 Task: Slide 38 - Add All Your Data Here-1.
Action: Mouse moved to (180, 66)
Screenshot: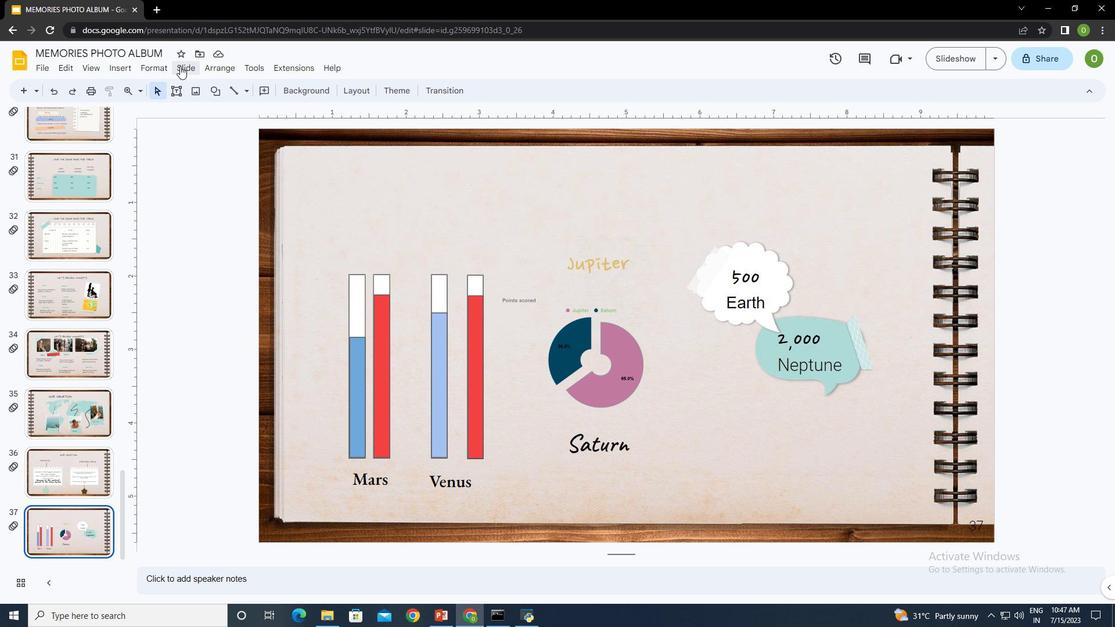 
Action: Mouse pressed left at (180, 66)
Screenshot: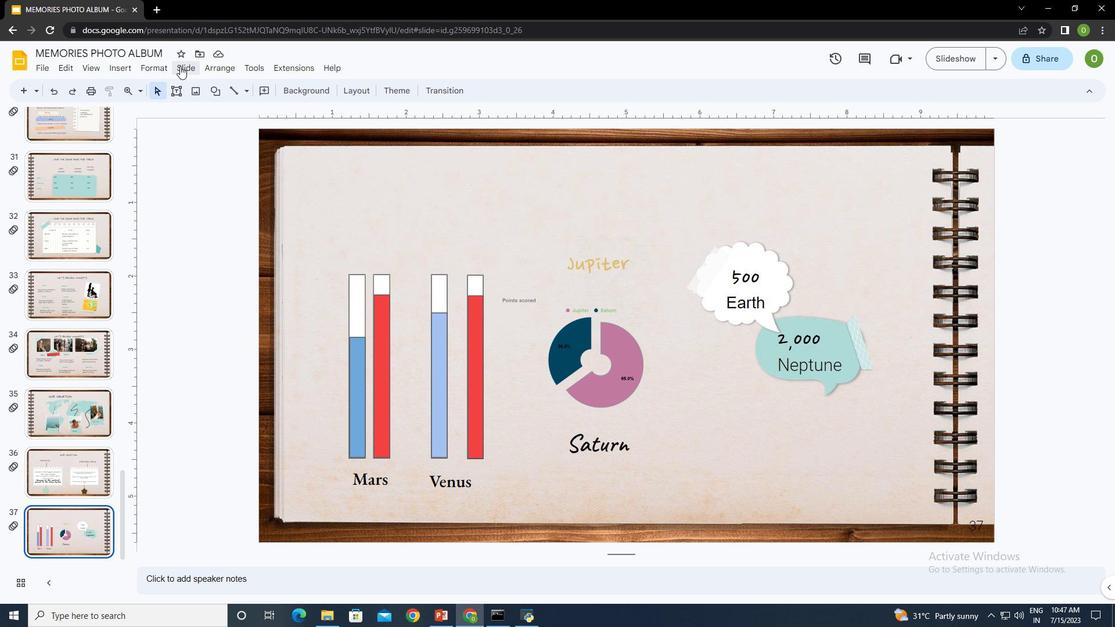 
Action: Mouse moved to (221, 86)
Screenshot: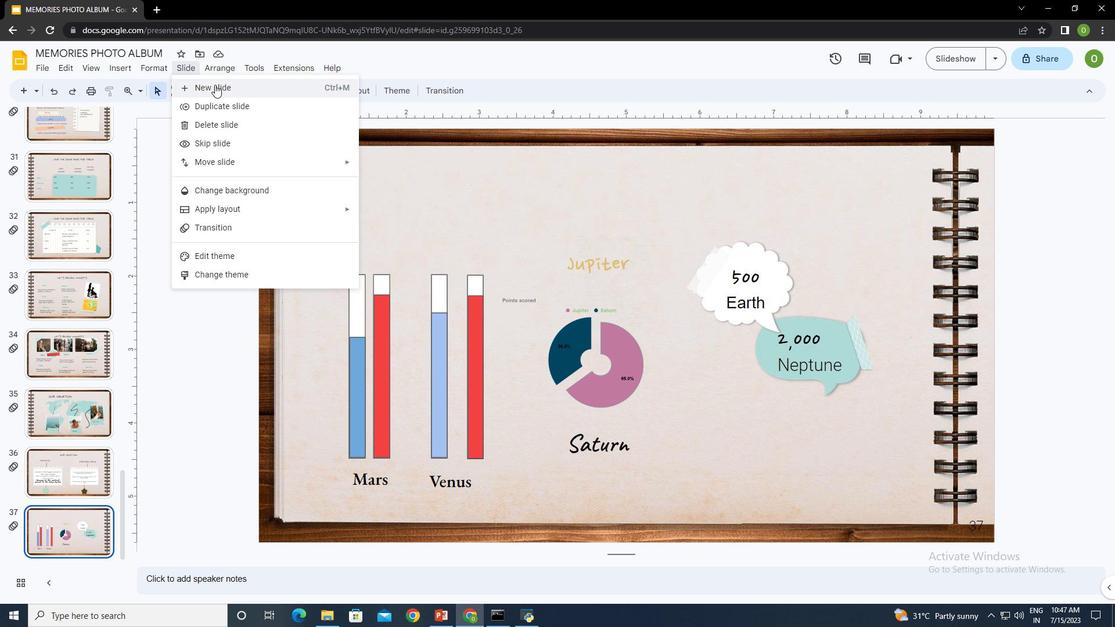 
Action: Mouse pressed left at (221, 86)
Screenshot: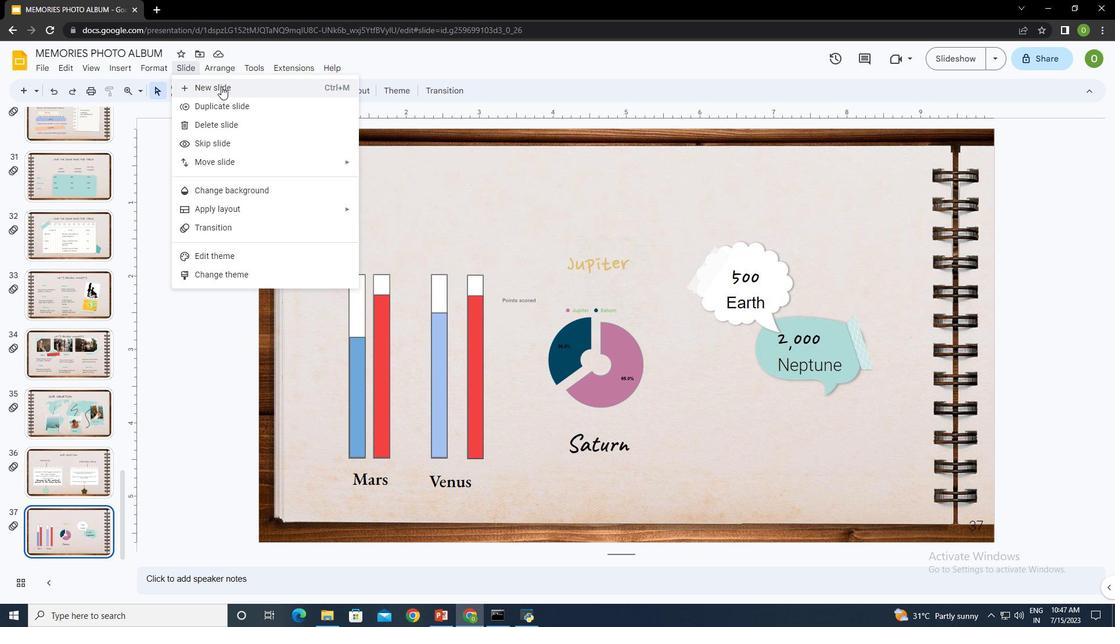 
Action: Mouse moved to (477, 299)
Screenshot: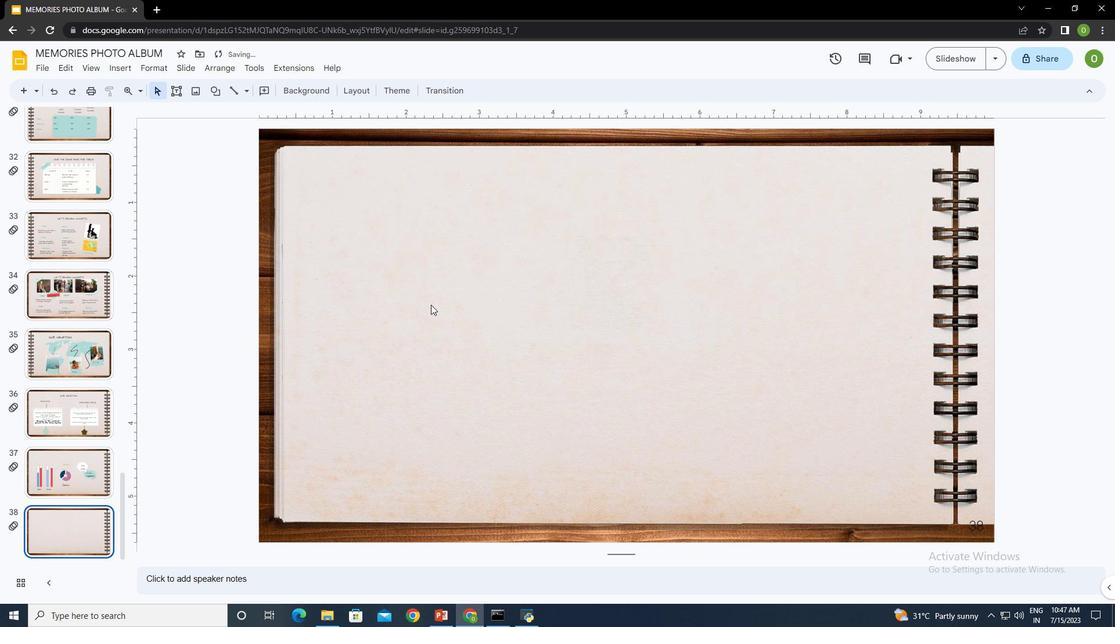 
Action: Mouse pressed left at (477, 299)
Screenshot: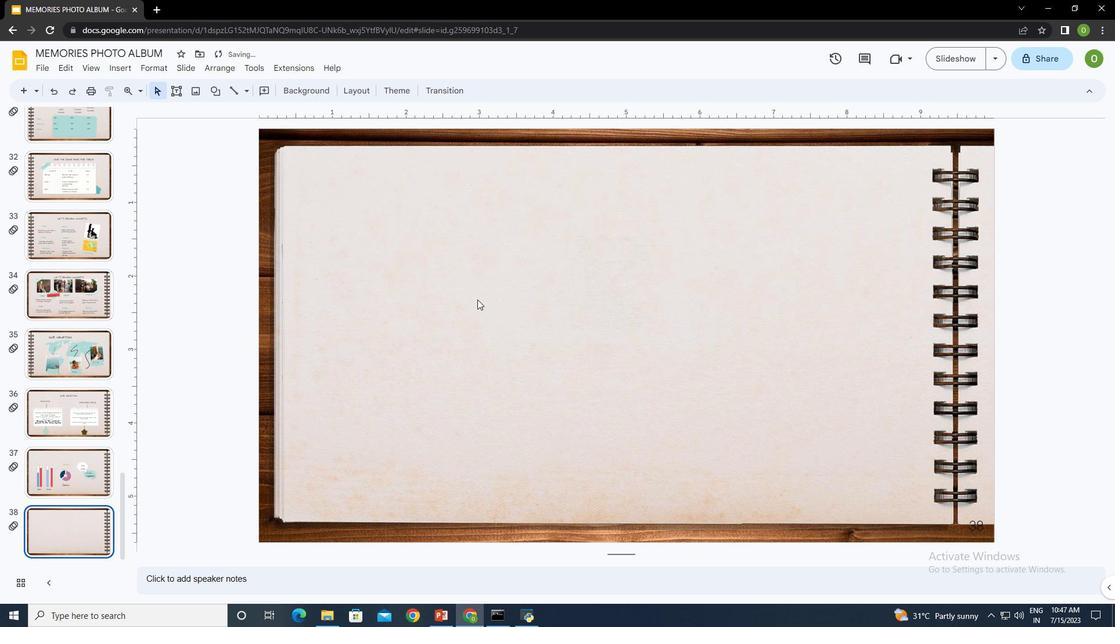 
Action: Mouse moved to (174, 88)
Screenshot: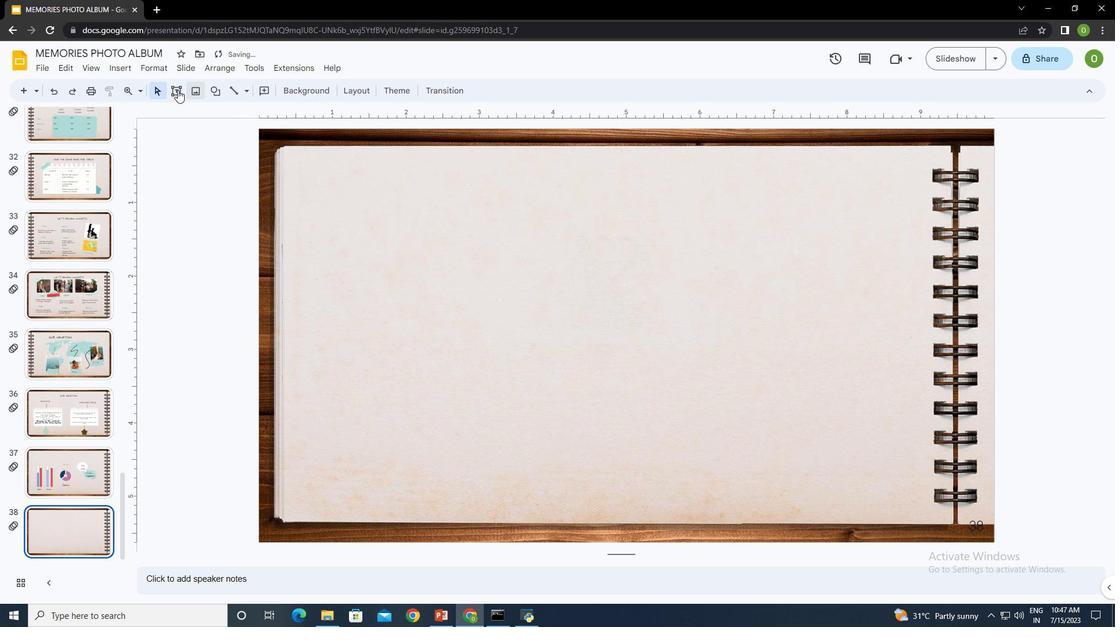 
Action: Mouse pressed left at (174, 88)
Screenshot: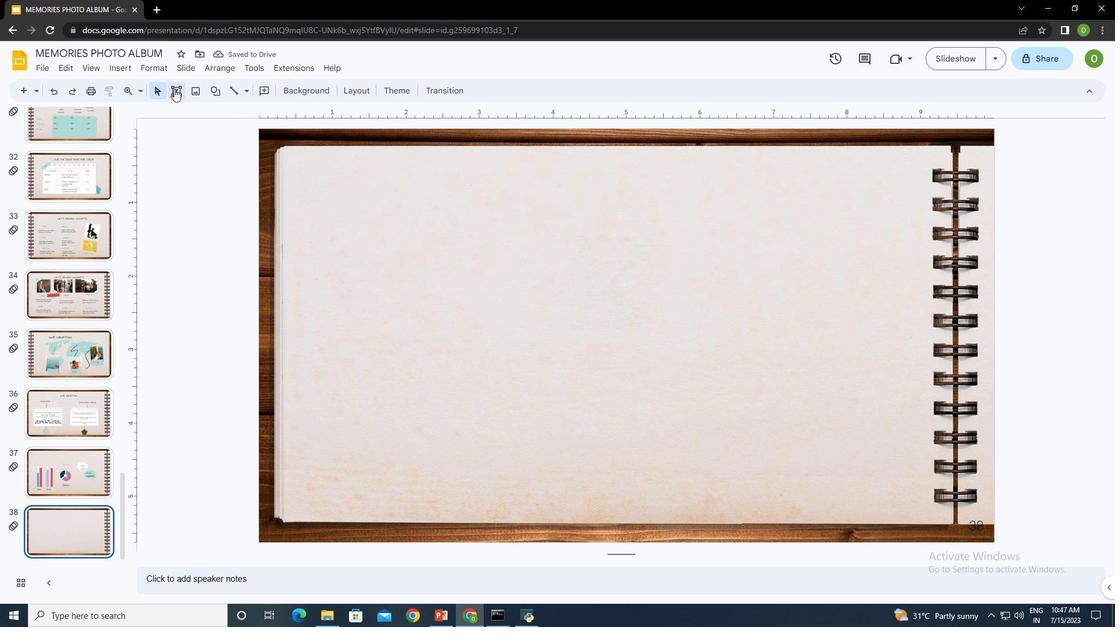 
Action: Mouse moved to (388, 155)
Screenshot: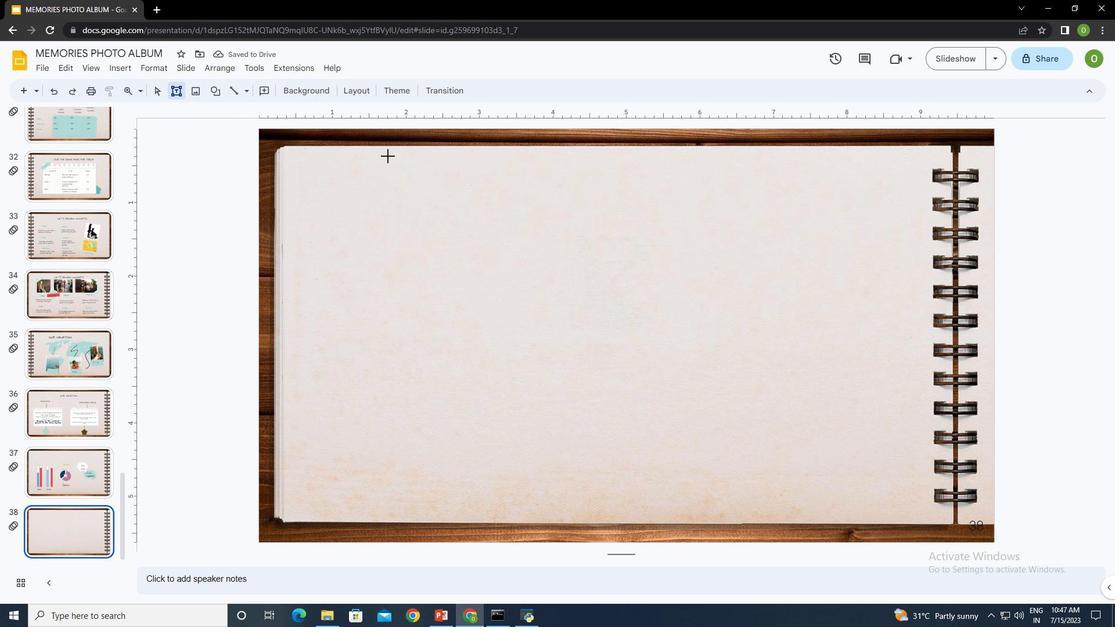 
Action: Mouse pressed left at (388, 155)
Screenshot: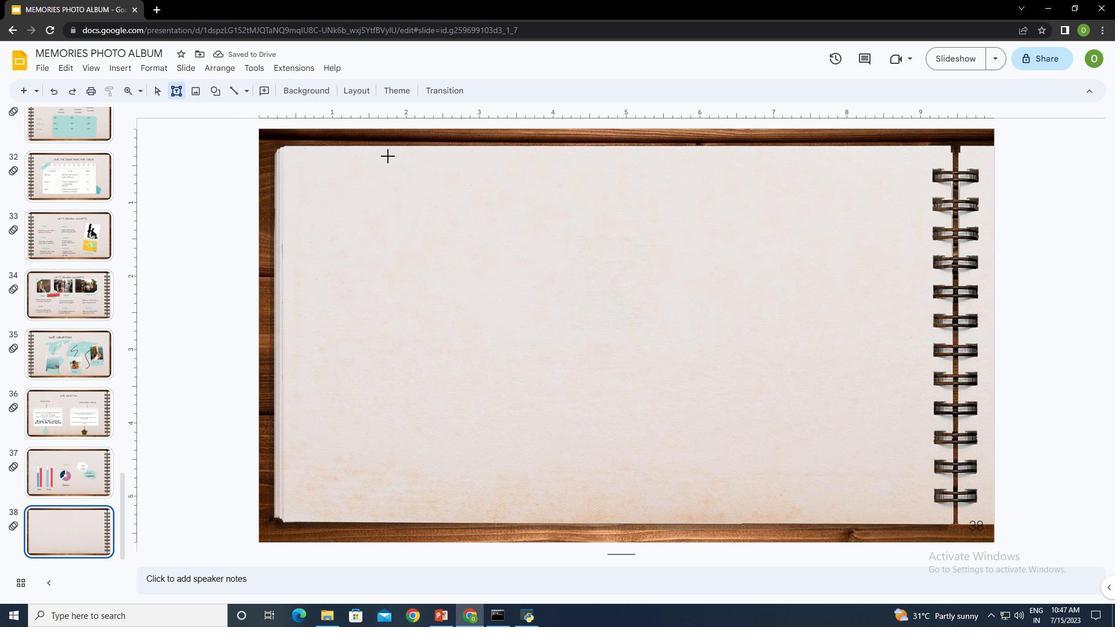 
Action: Mouse moved to (624, 192)
Screenshot: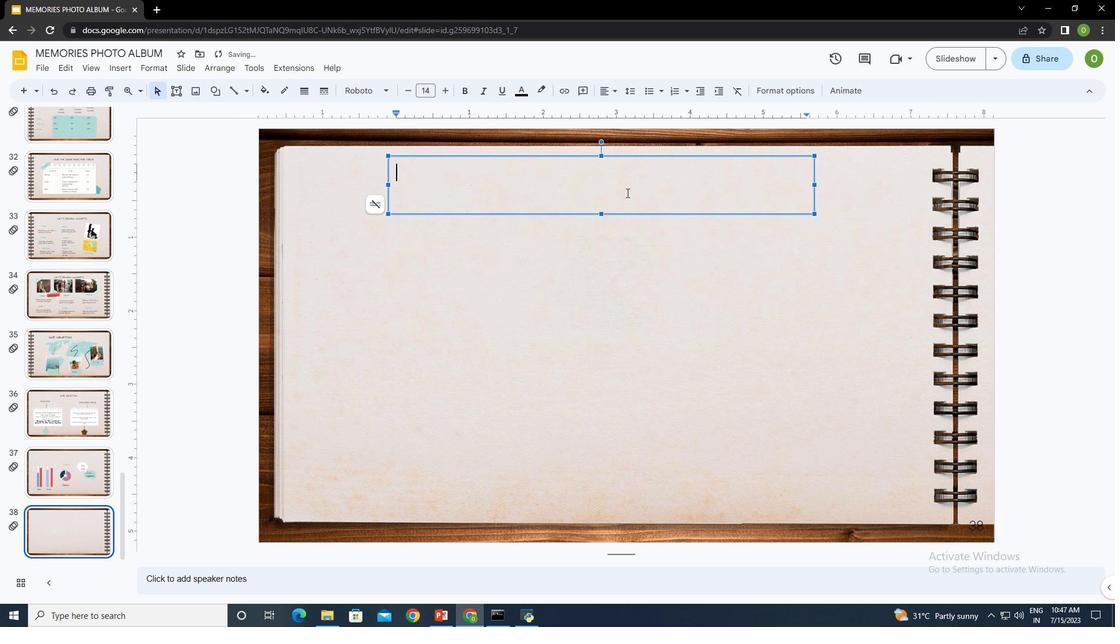 
Action: Key pressed add<Key.space>all<Key.space>your<Key.space>data<Key.space>herectrl+A
Screenshot: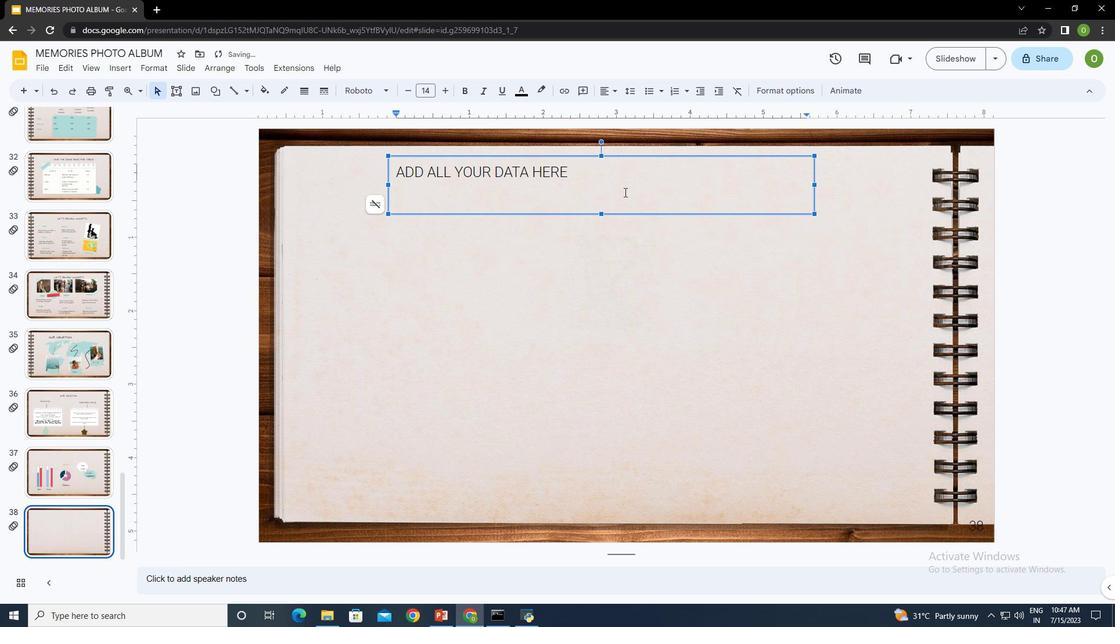 
Action: Mouse moved to (359, 86)
Screenshot: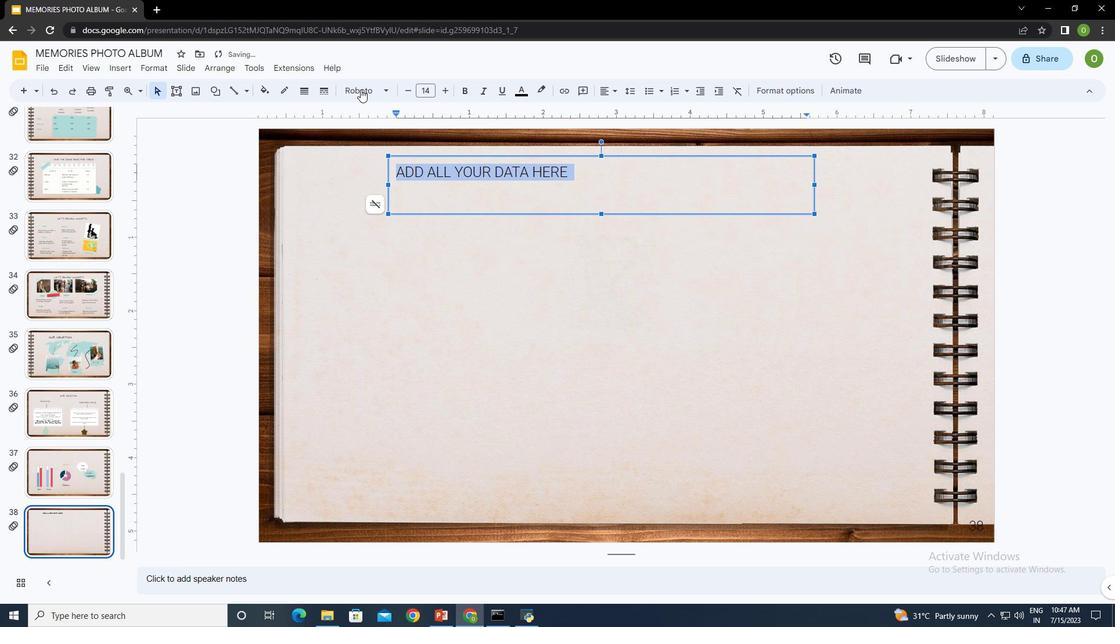 
Action: Mouse pressed left at (359, 86)
Screenshot: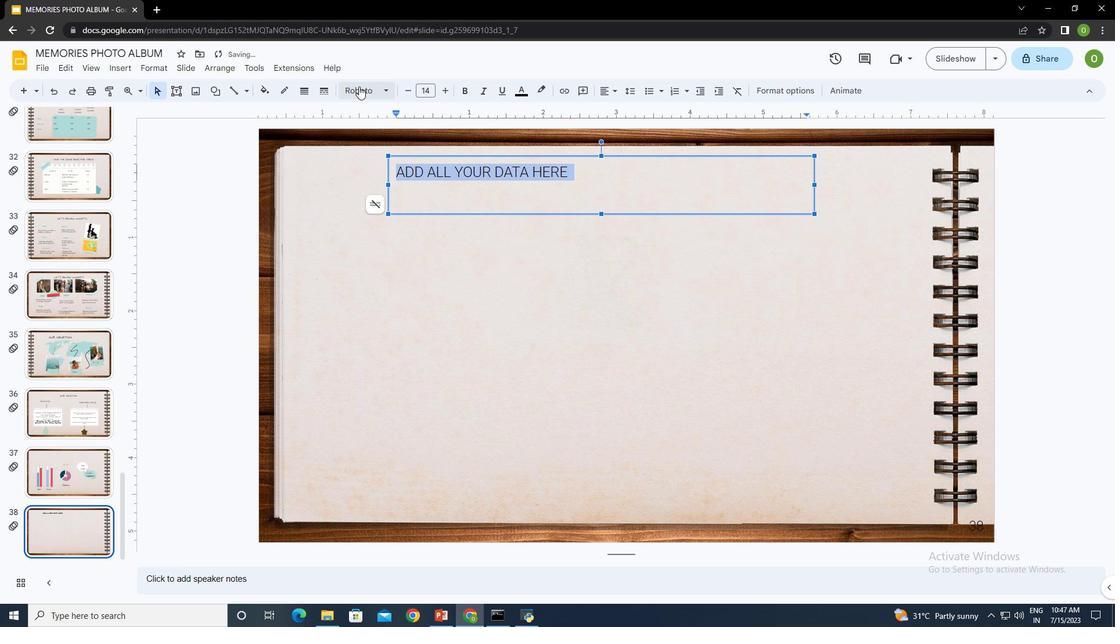 
Action: Mouse moved to (393, 159)
Screenshot: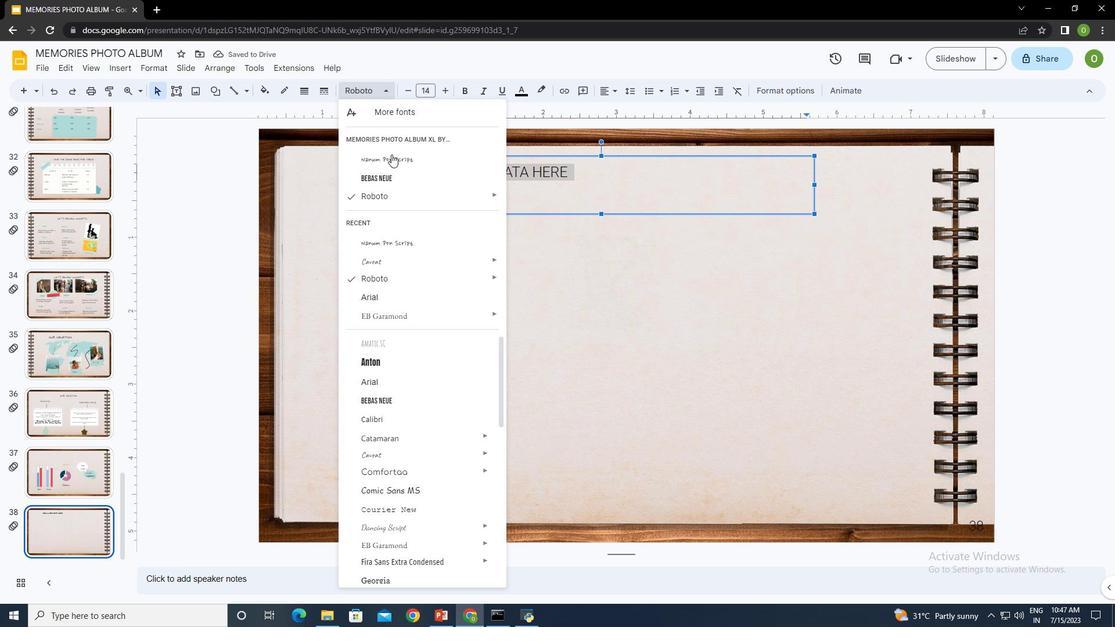 
Action: Mouse pressed left at (393, 159)
Screenshot: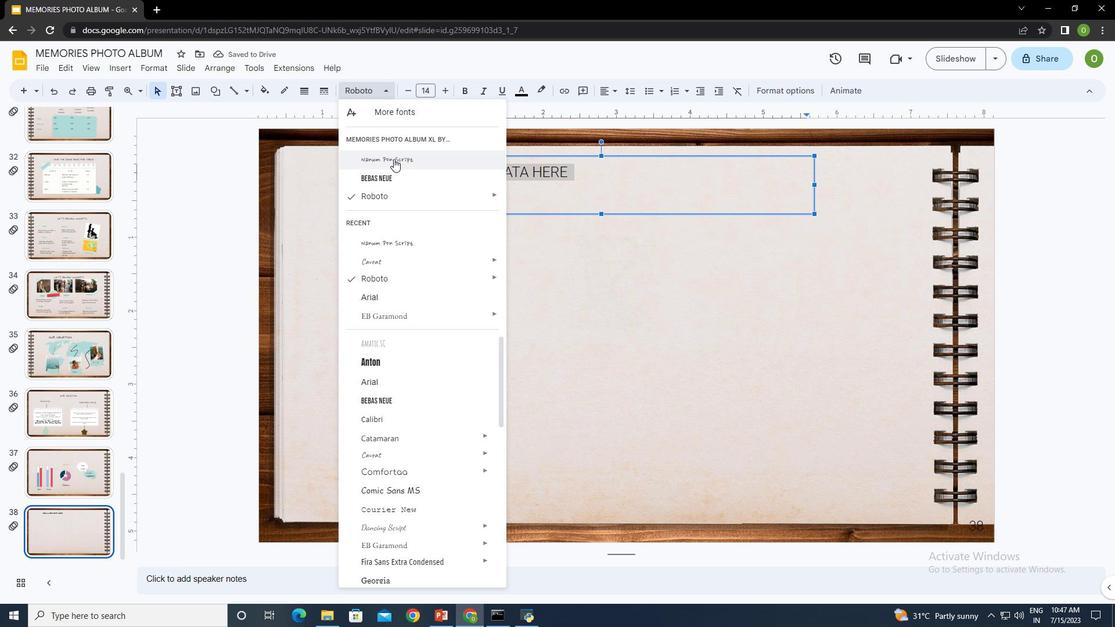 
Action: Mouse moved to (606, 93)
Screenshot: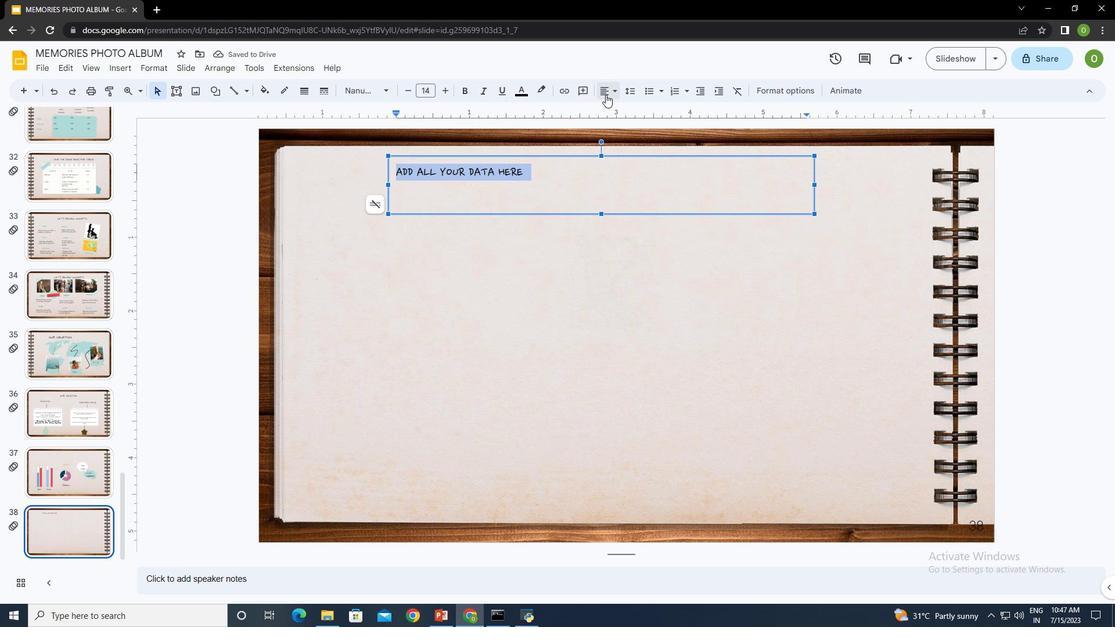 
Action: Mouse pressed left at (606, 93)
Screenshot: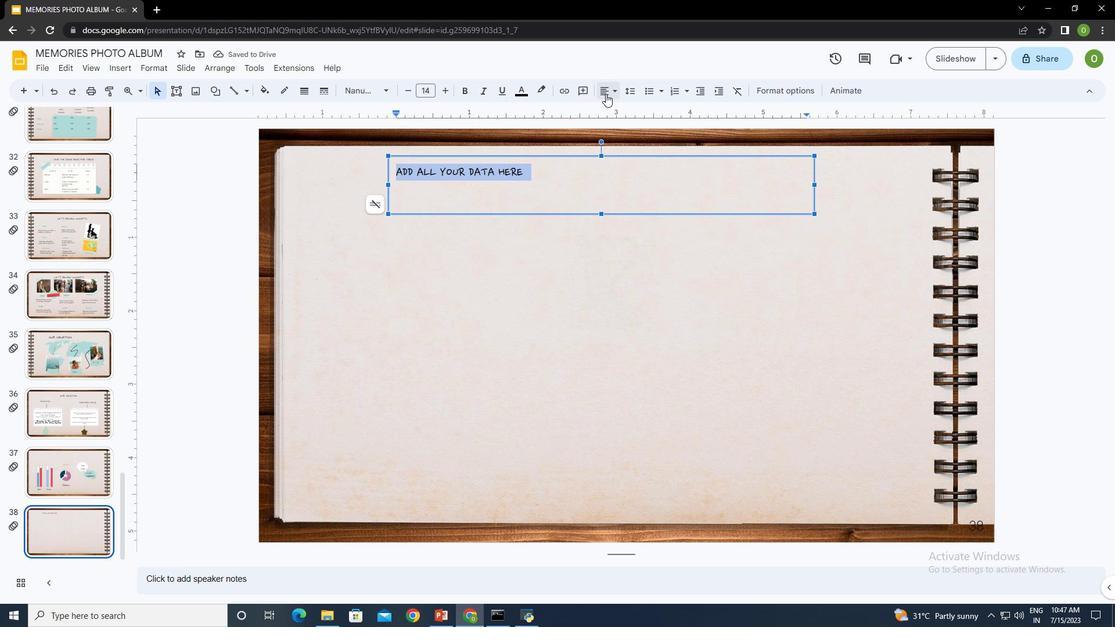 
Action: Mouse moved to (622, 112)
Screenshot: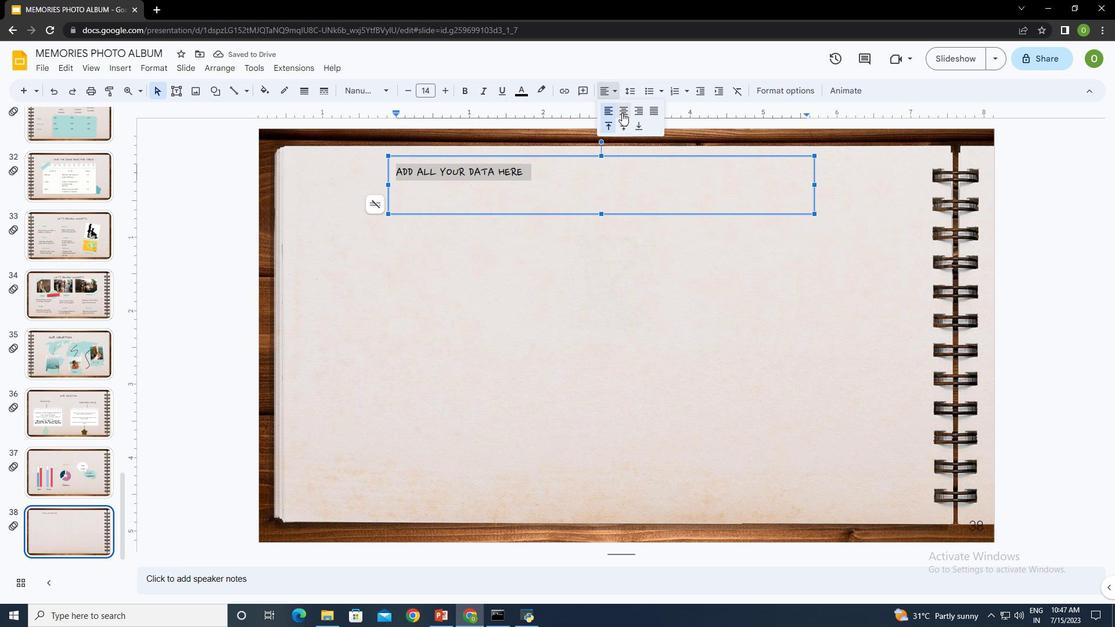 
Action: Mouse pressed left at (622, 112)
Screenshot: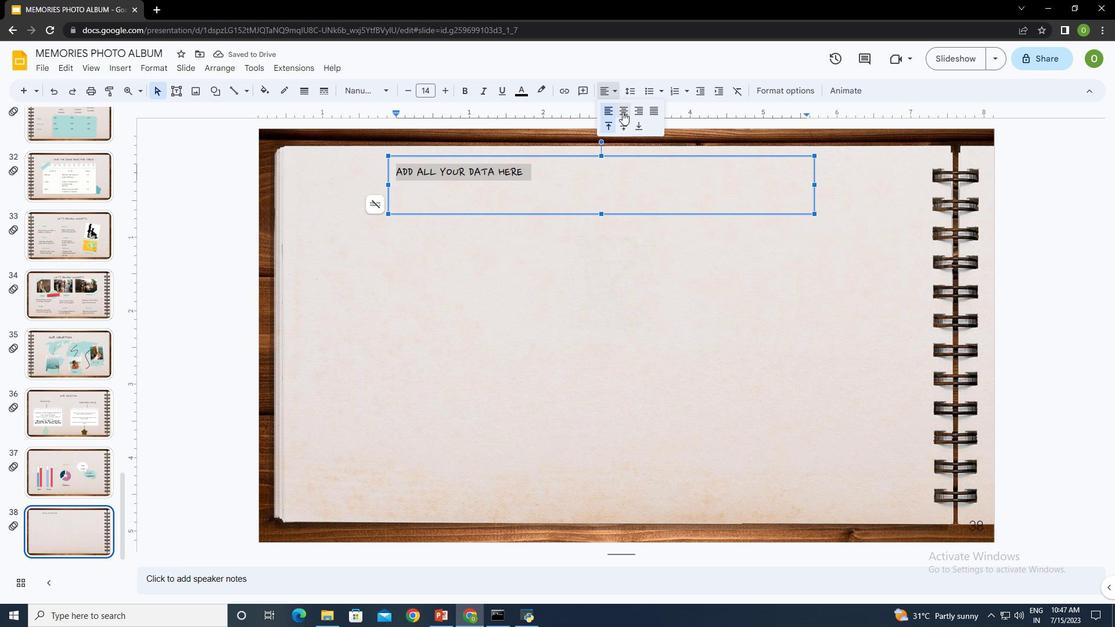 
Action: Mouse moved to (445, 90)
Screenshot: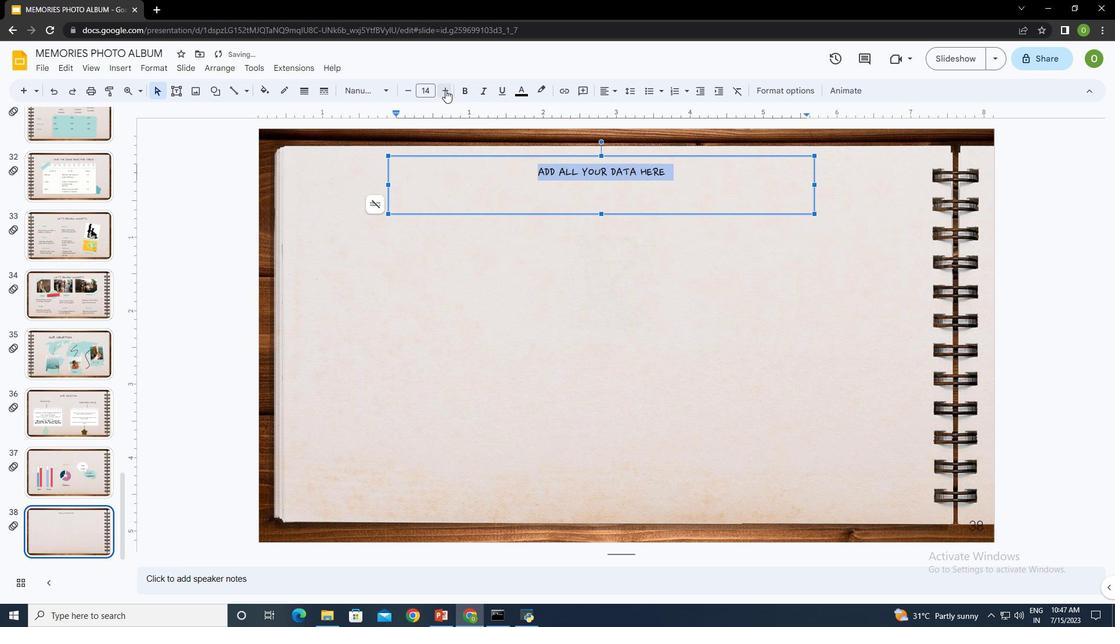 
Action: Mouse pressed left at (445, 90)
Screenshot: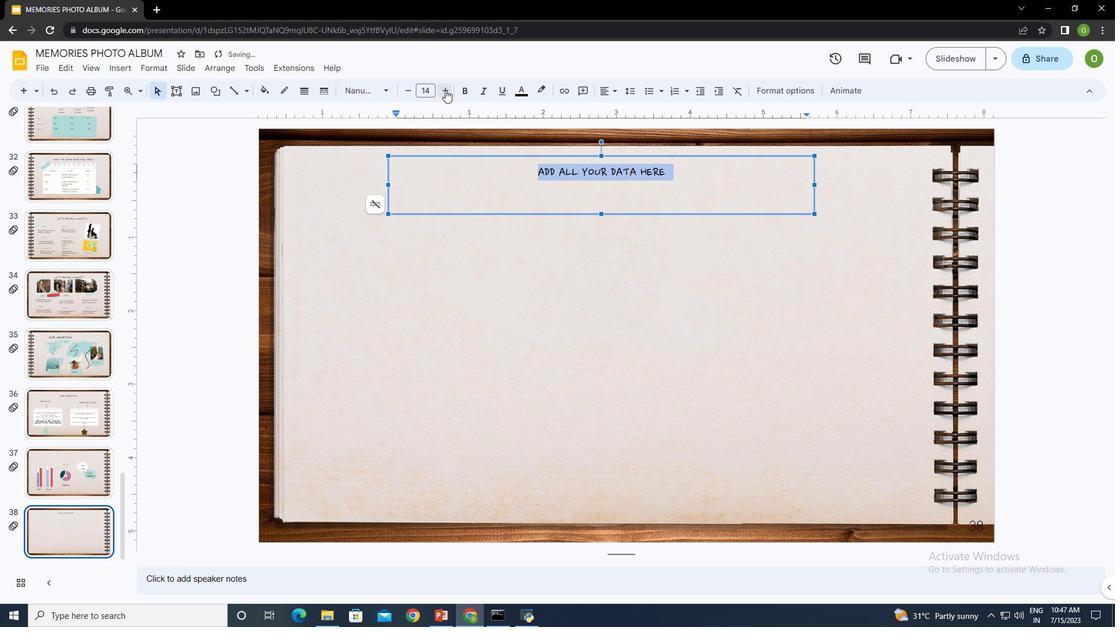 
Action: Mouse pressed left at (445, 90)
Screenshot: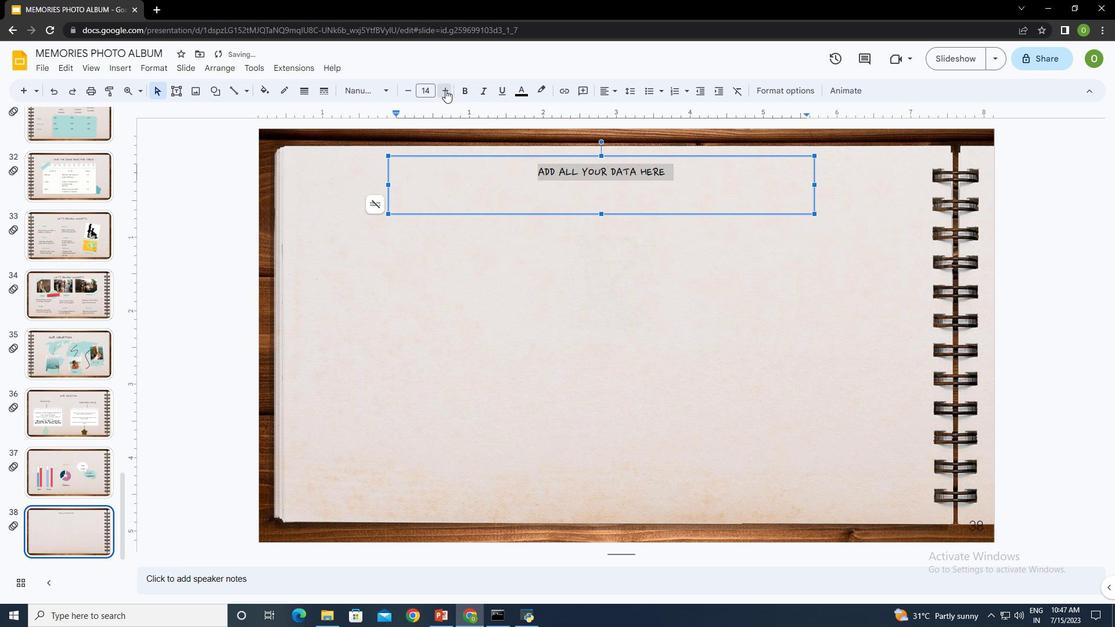 
Action: Mouse pressed left at (445, 90)
Screenshot: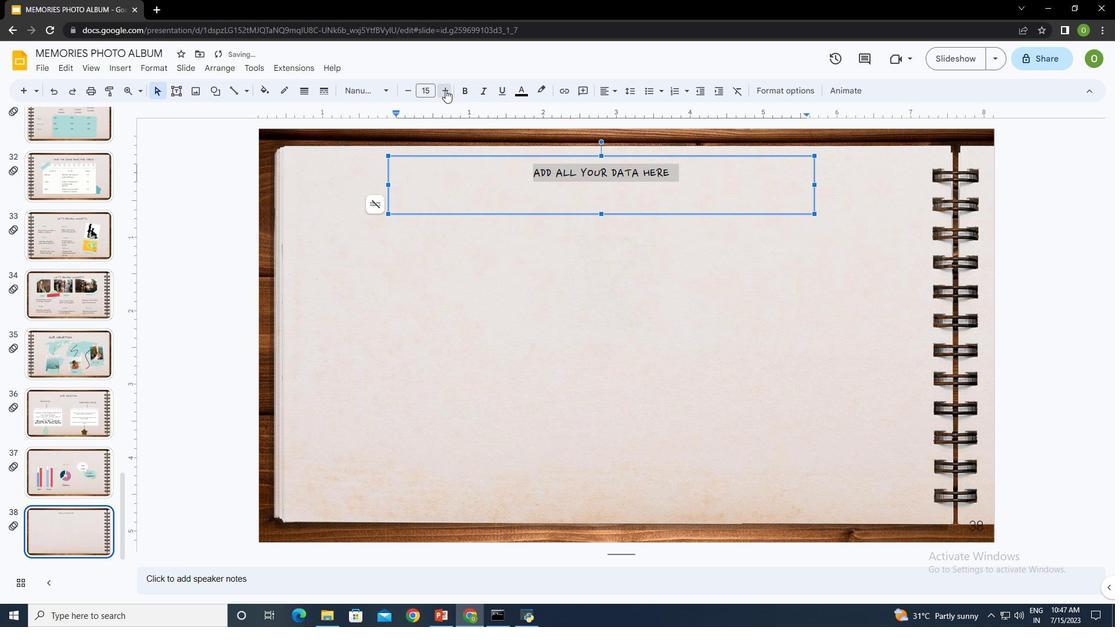 
Action: Mouse pressed left at (445, 90)
Screenshot: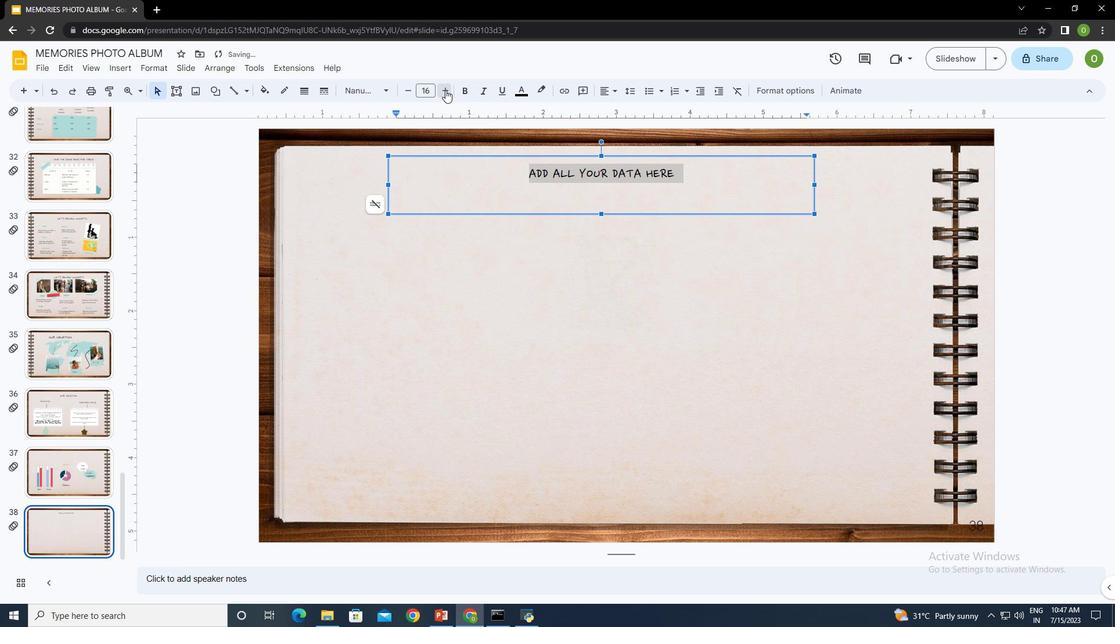
Action: Mouse pressed left at (445, 90)
Screenshot: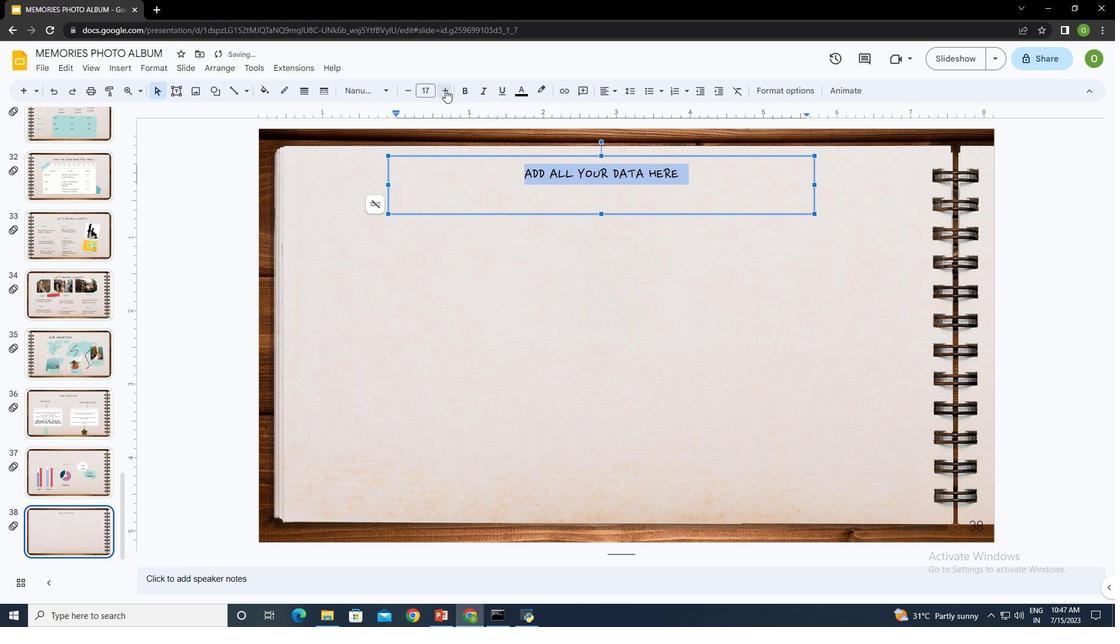 
Action: Mouse pressed left at (445, 90)
Screenshot: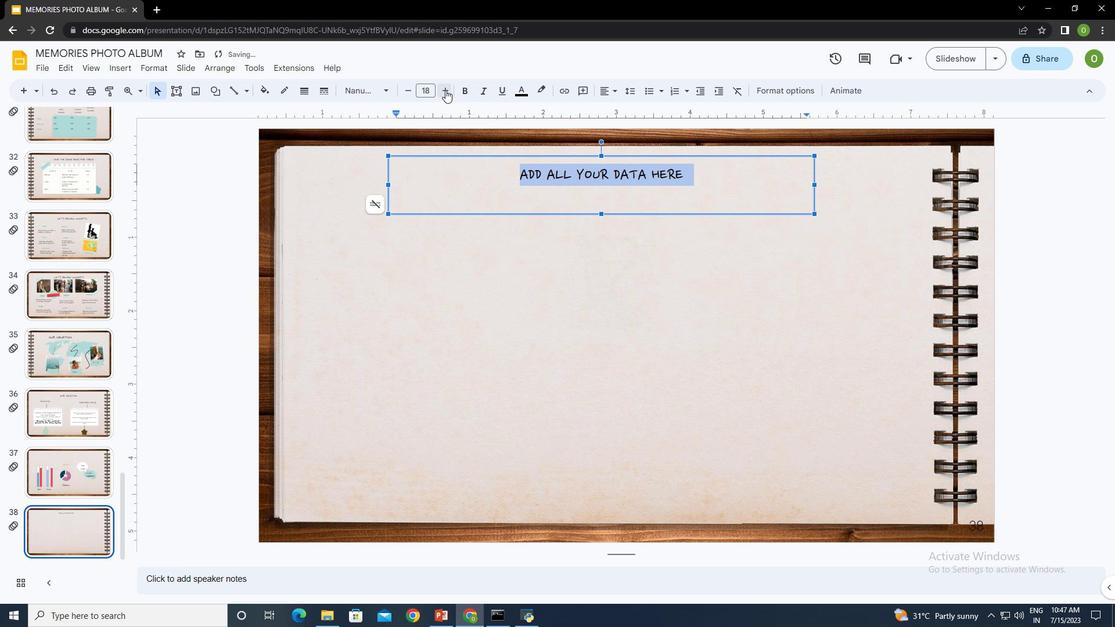 
Action: Mouse pressed left at (445, 90)
Screenshot: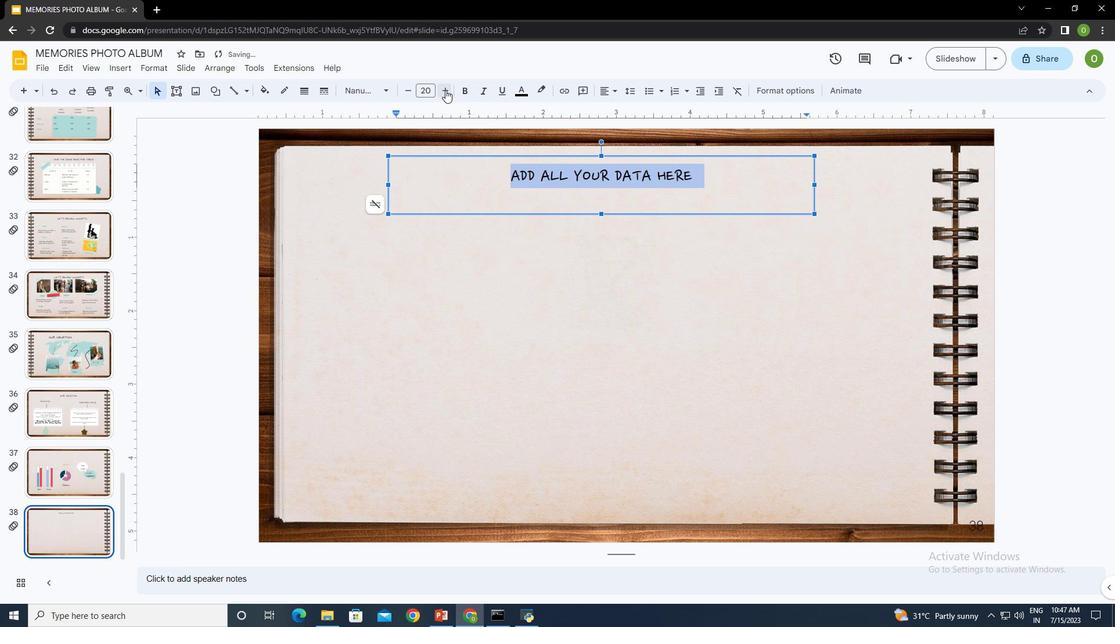 
Action: Mouse pressed left at (445, 90)
Screenshot: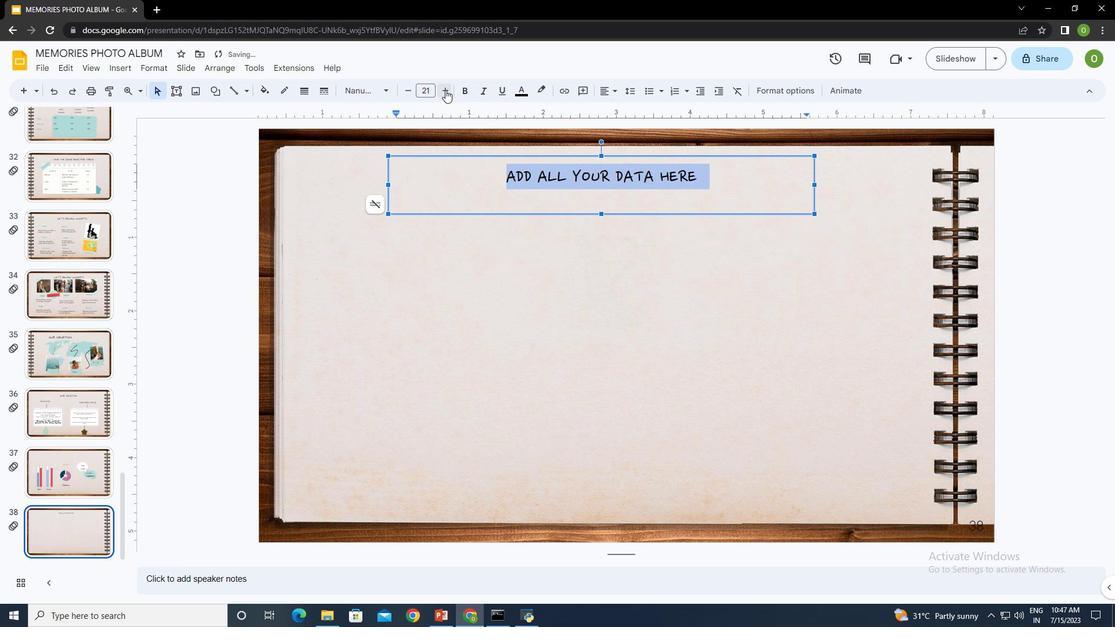 
Action: Mouse moved to (689, 266)
Screenshot: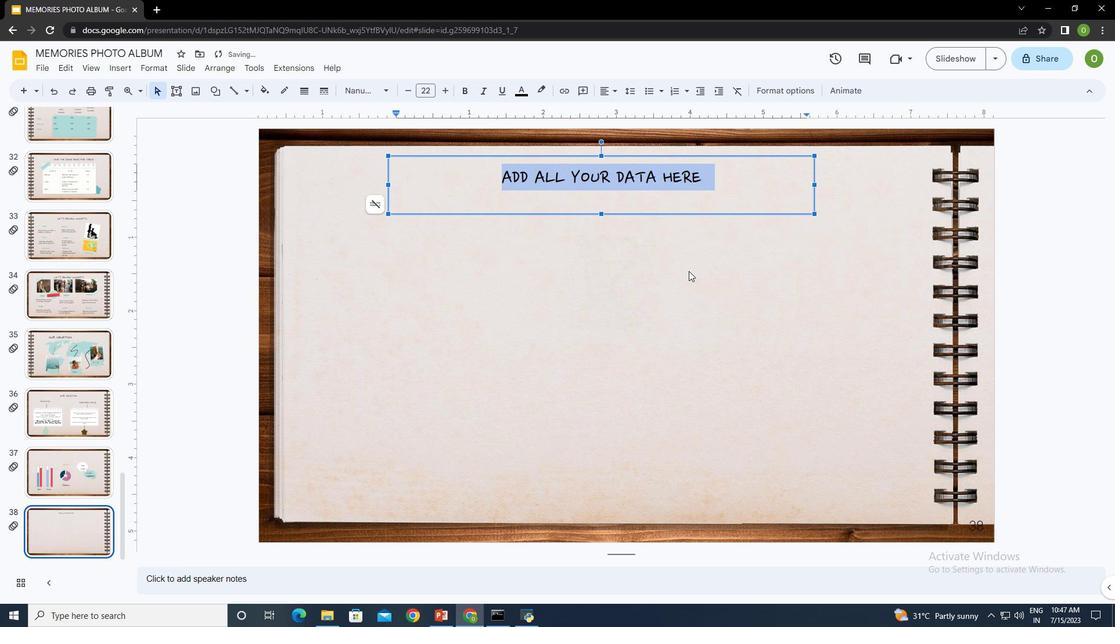 
Action: Mouse pressed left at (689, 266)
Screenshot: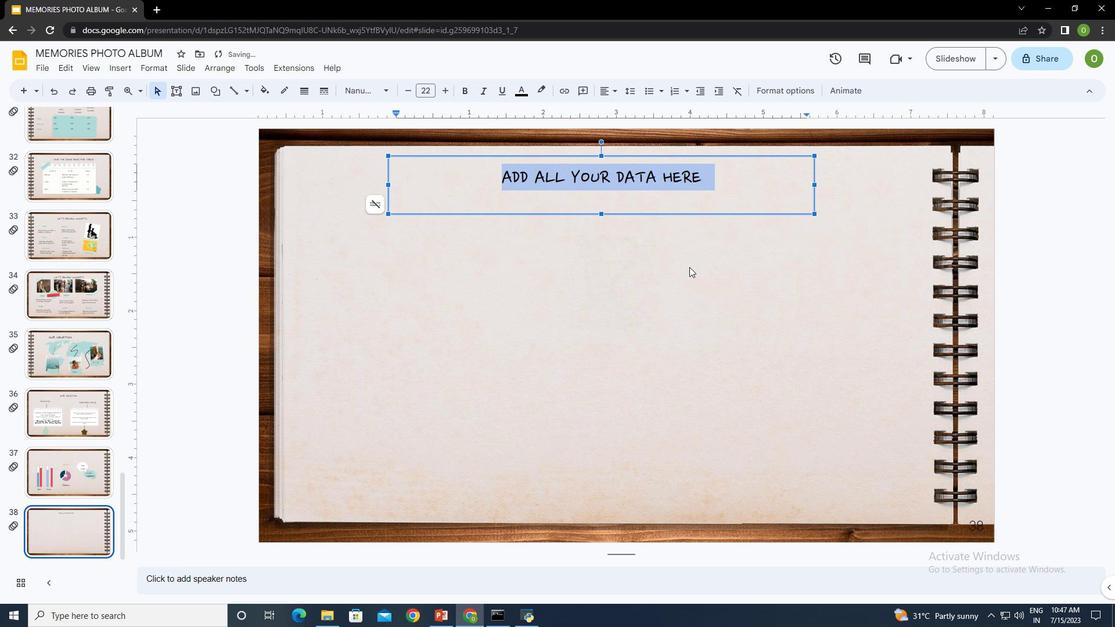 
Action: Mouse moved to (118, 66)
Screenshot: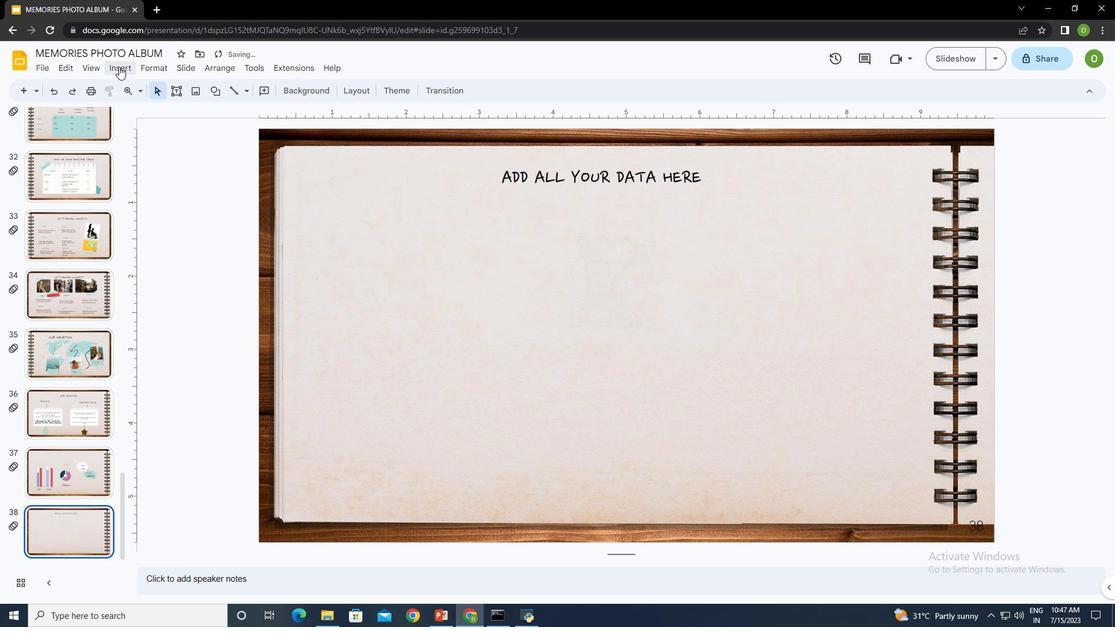 
Action: Mouse pressed left at (118, 66)
Screenshot: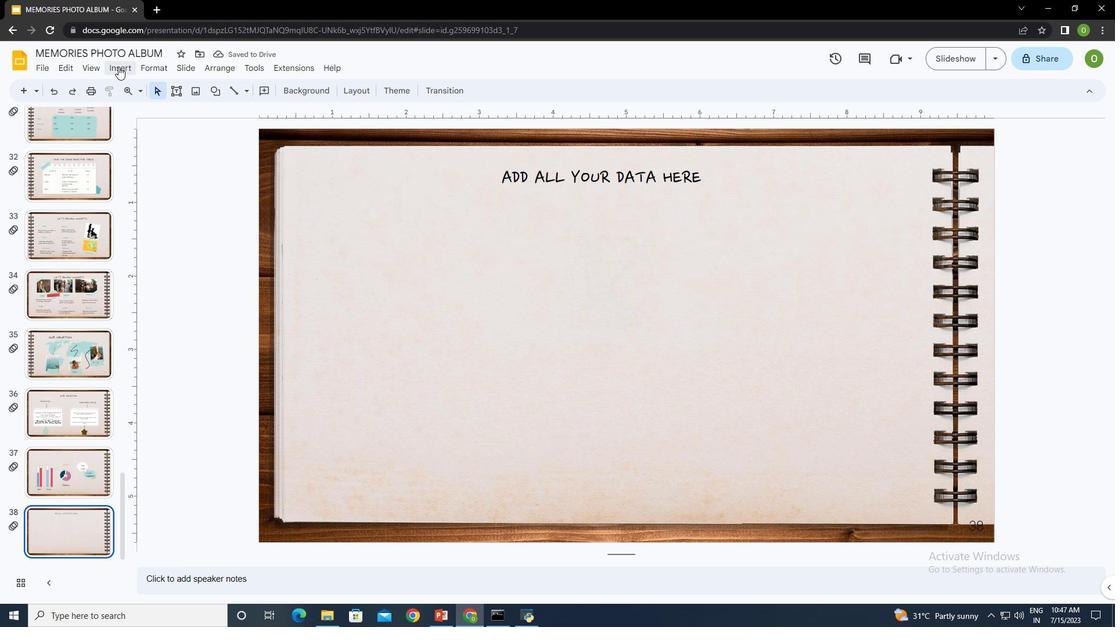 
Action: Mouse moved to (349, 87)
Screenshot: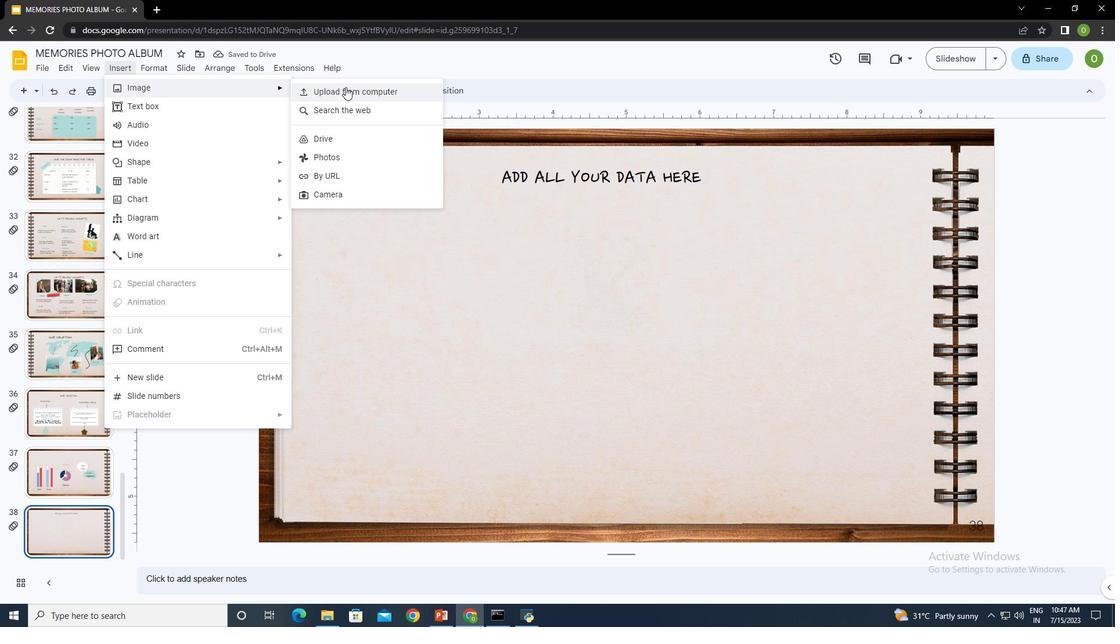 
Action: Mouse pressed left at (349, 87)
Screenshot: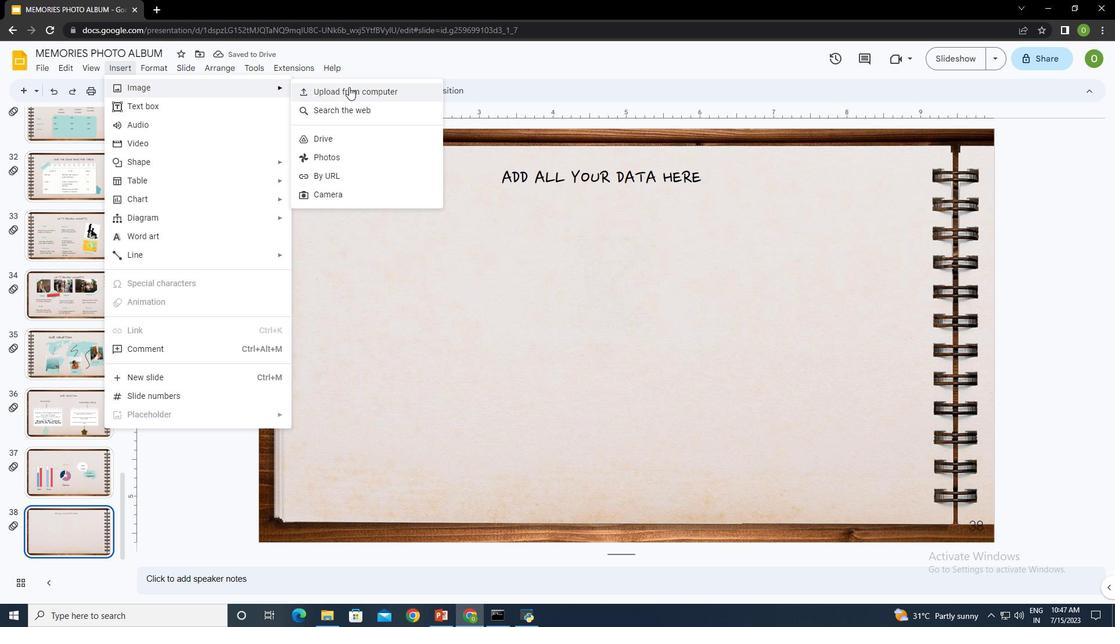 
Action: Mouse moved to (305, 192)
Screenshot: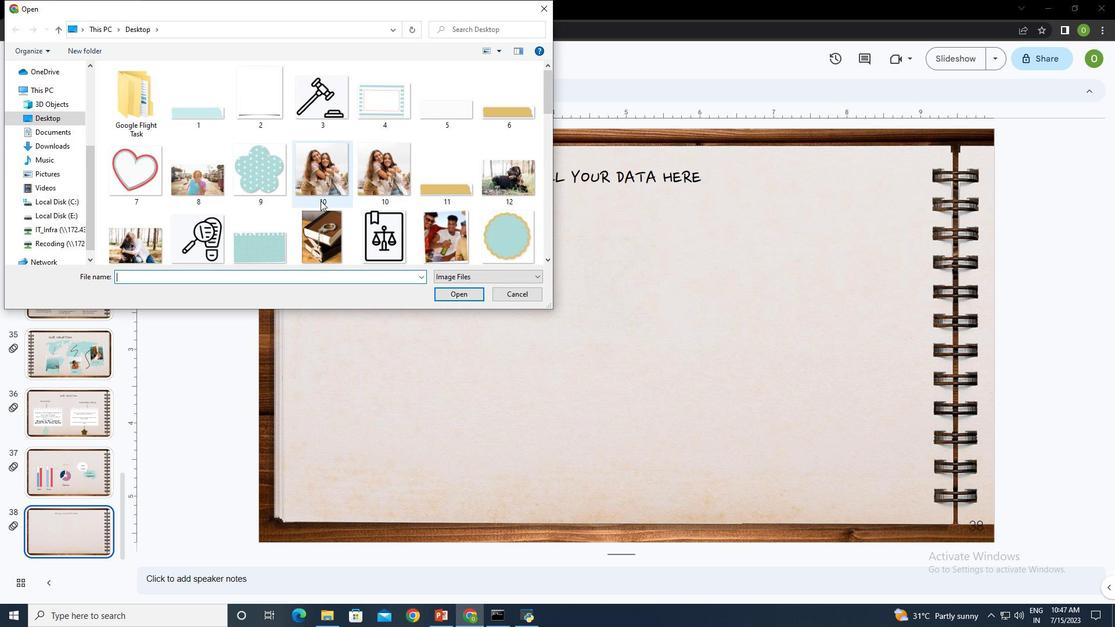 
Action: Mouse scrolled (305, 191) with delta (0, 0)
Screenshot: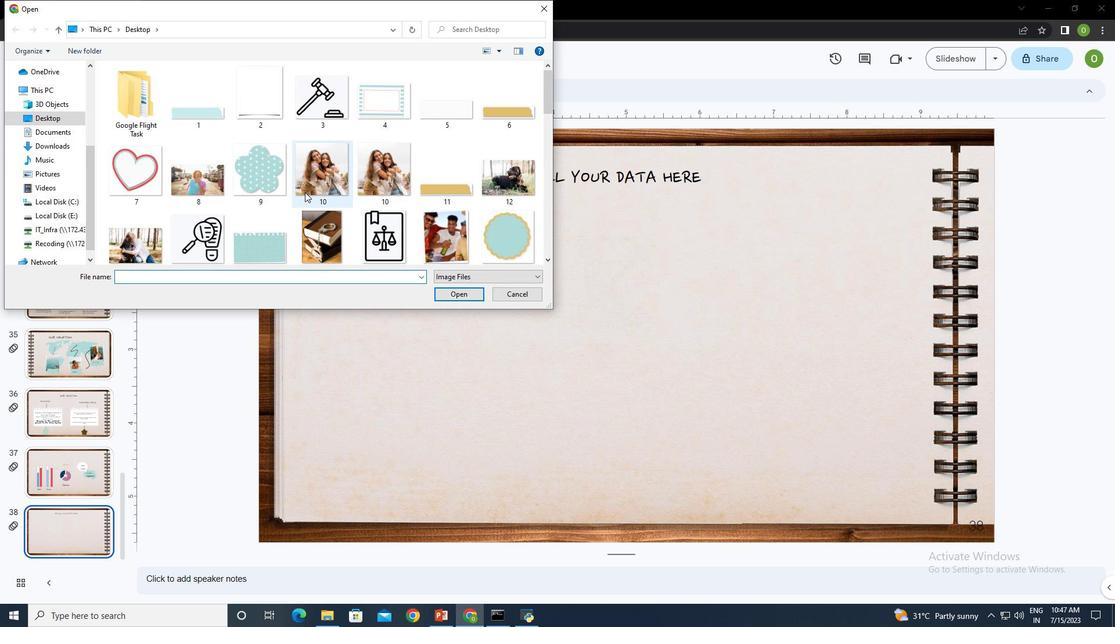 
Action: Mouse scrolled (305, 191) with delta (0, 0)
Screenshot: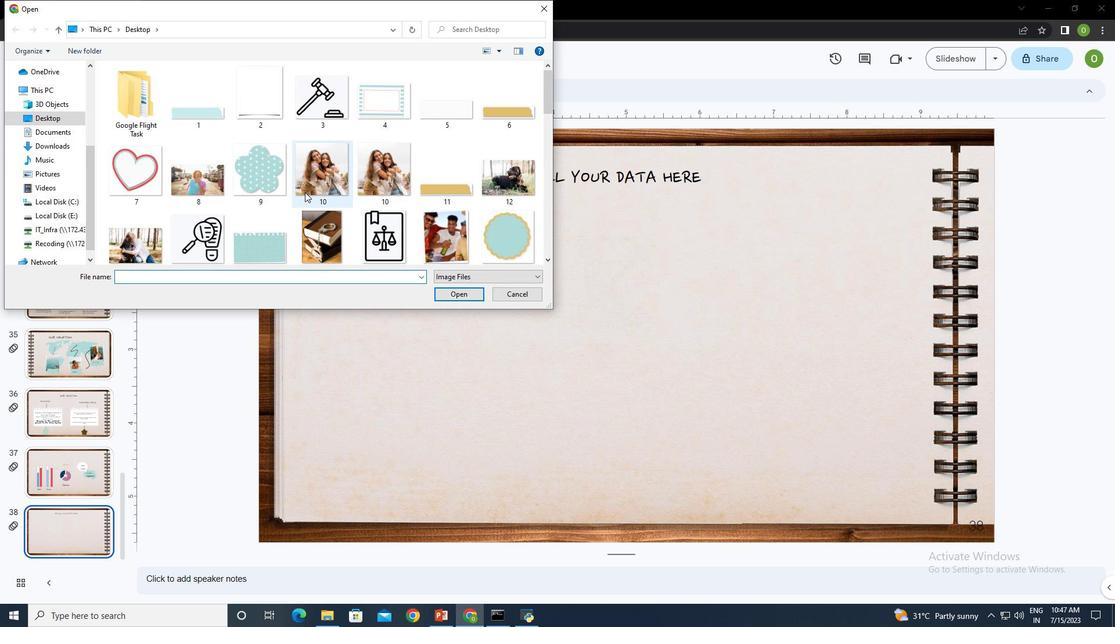 
Action: Mouse scrolled (305, 191) with delta (0, 0)
Screenshot: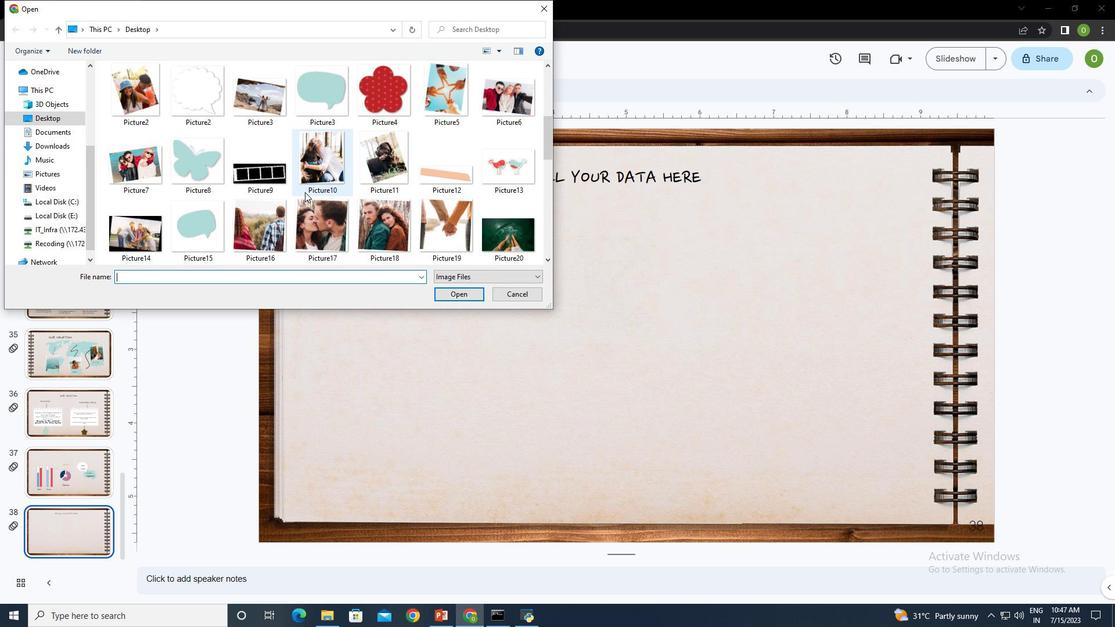 
Action: Mouse scrolled (305, 191) with delta (0, 0)
Screenshot: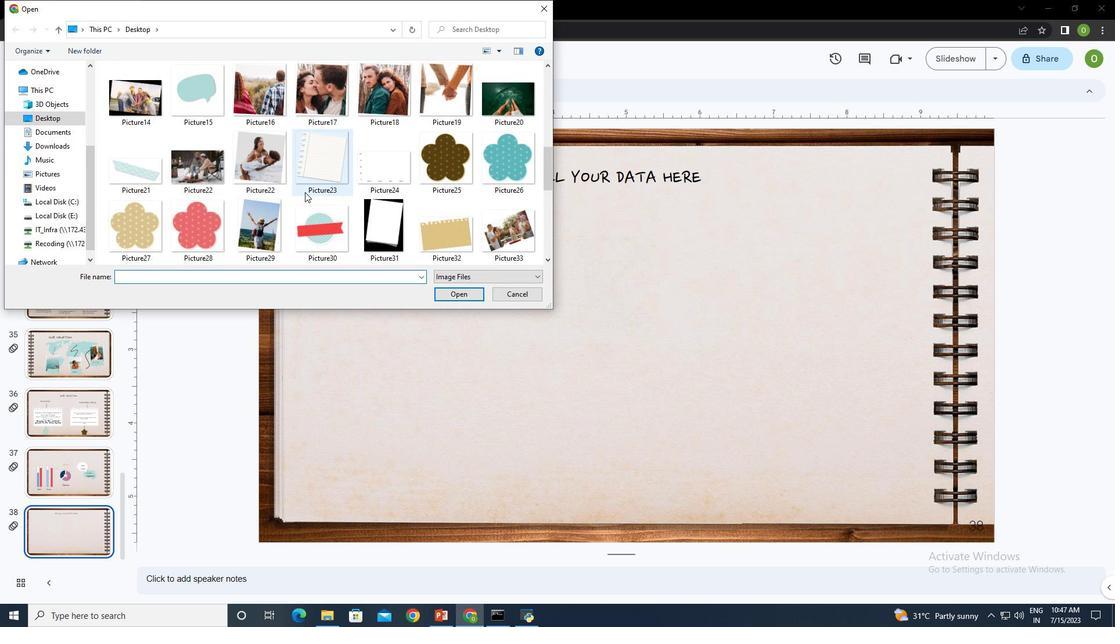 
Action: Mouse moved to (188, 92)
Screenshot: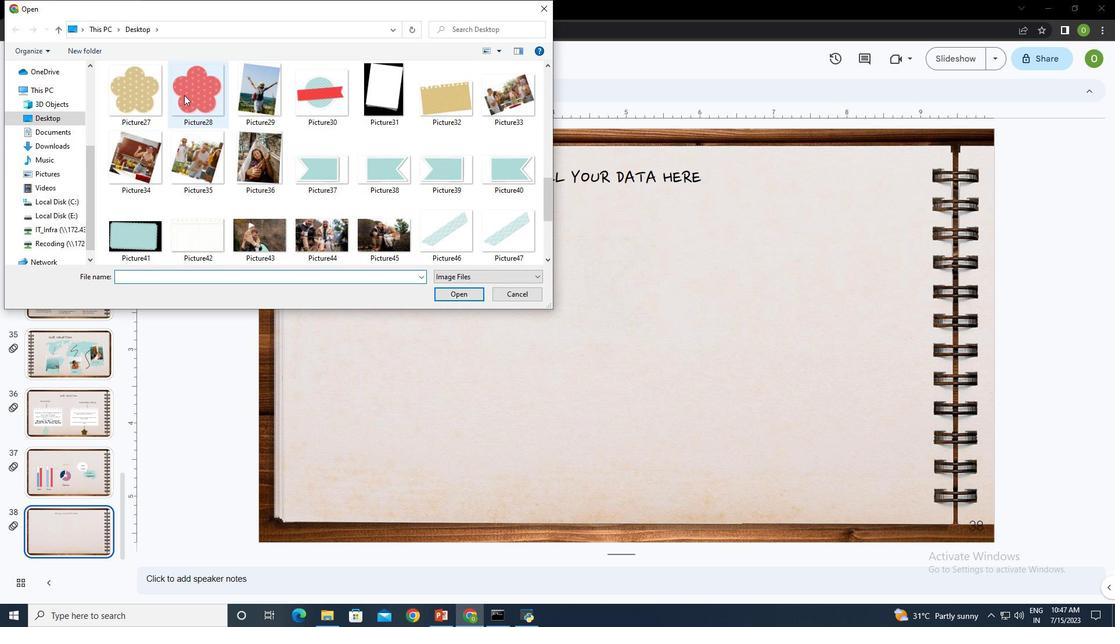 
Action: Mouse pressed left at (188, 92)
Screenshot: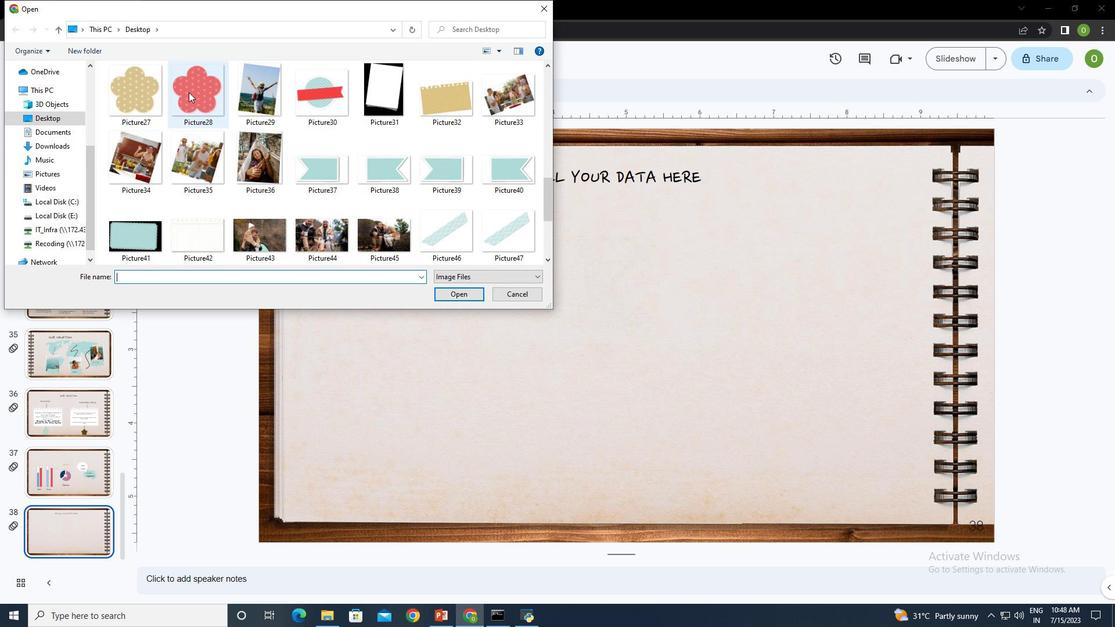 
Action: Mouse moved to (454, 290)
Screenshot: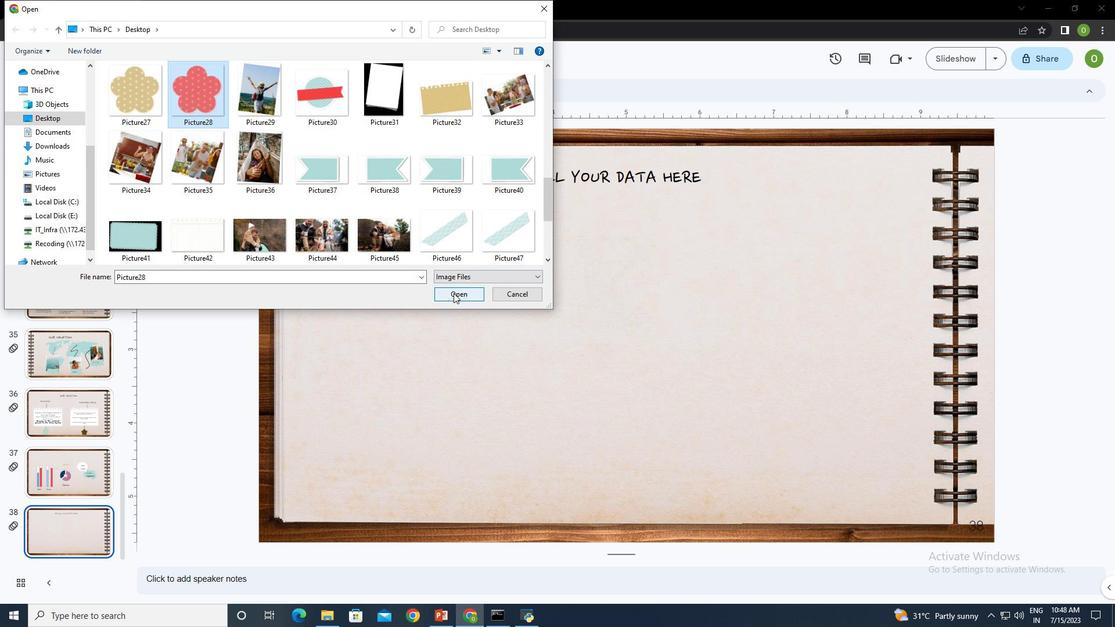 
Action: Mouse pressed left at (454, 290)
Screenshot: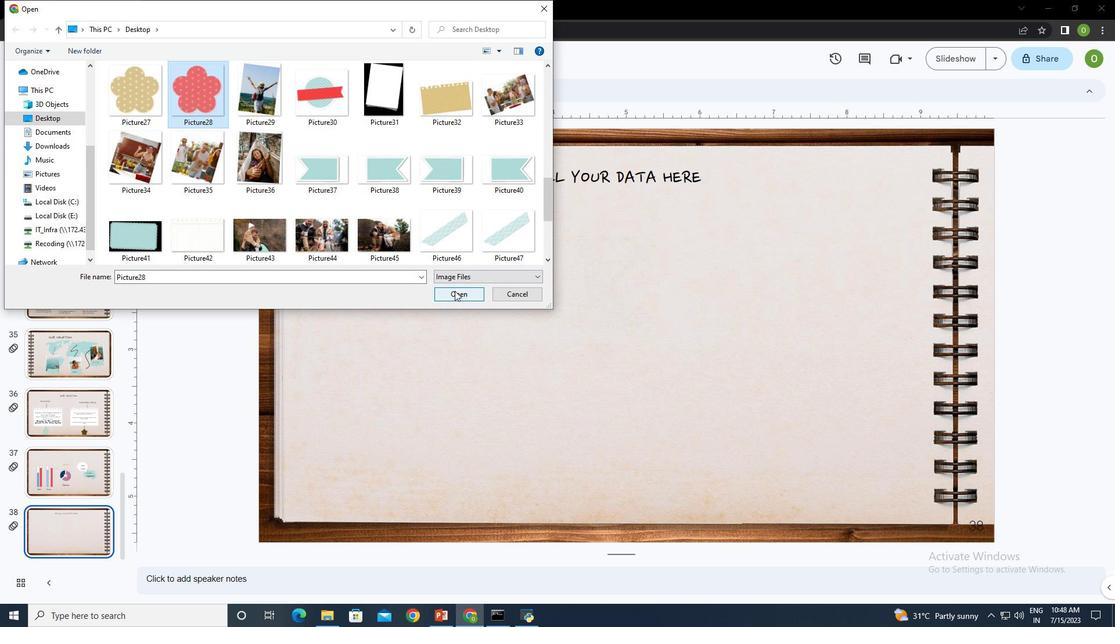 
Action: Mouse moved to (297, 254)
Screenshot: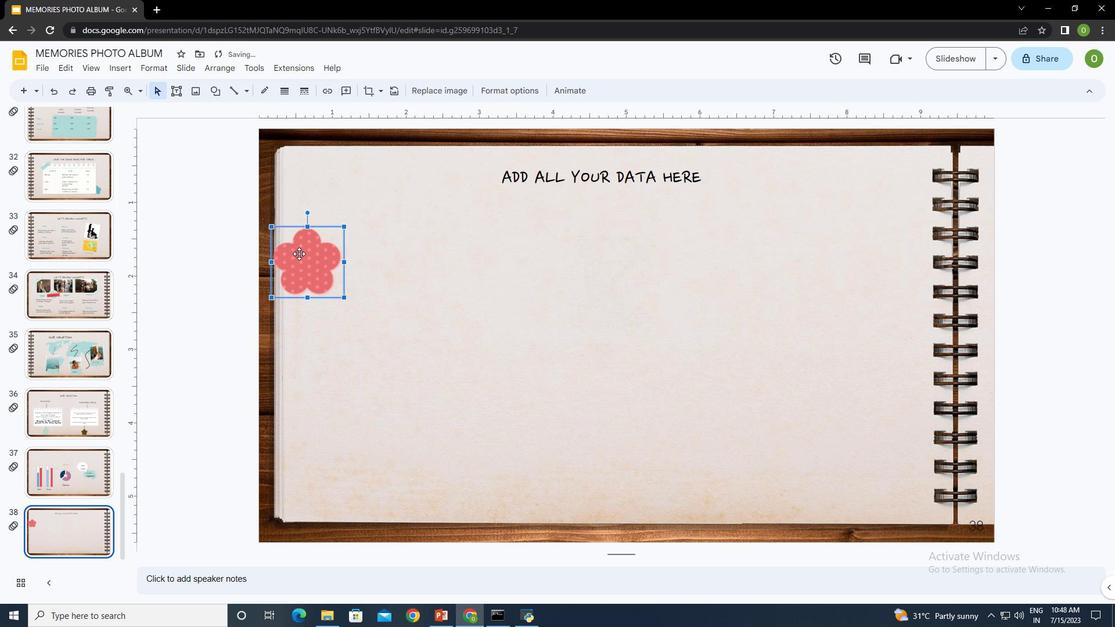 
Action: Mouse pressed left at (297, 254)
Screenshot: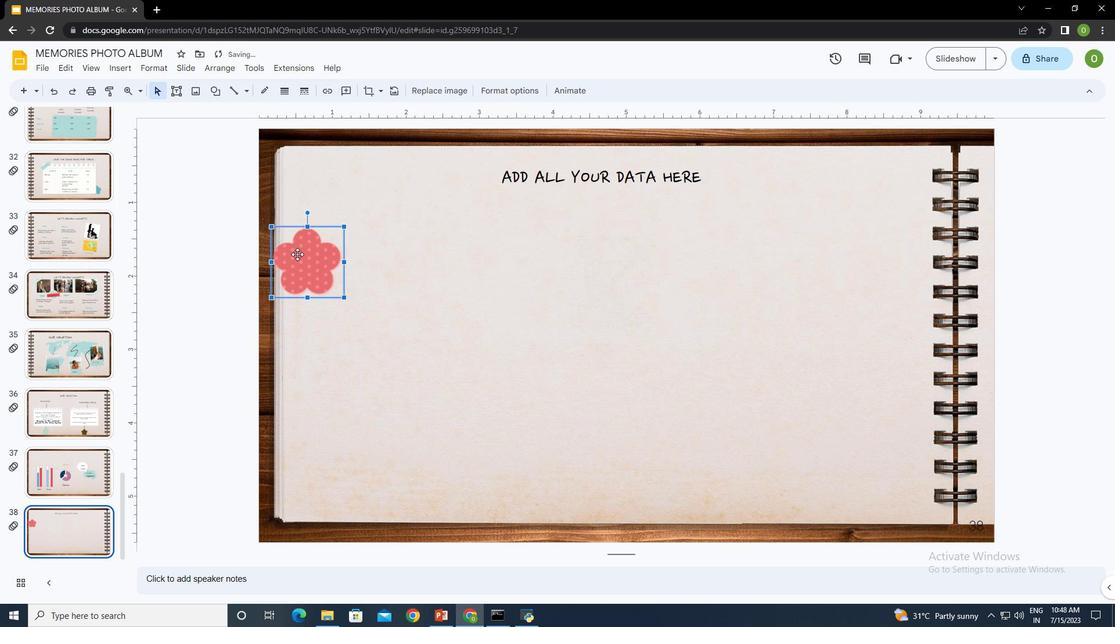 
Action: Mouse moved to (421, 289)
Screenshot: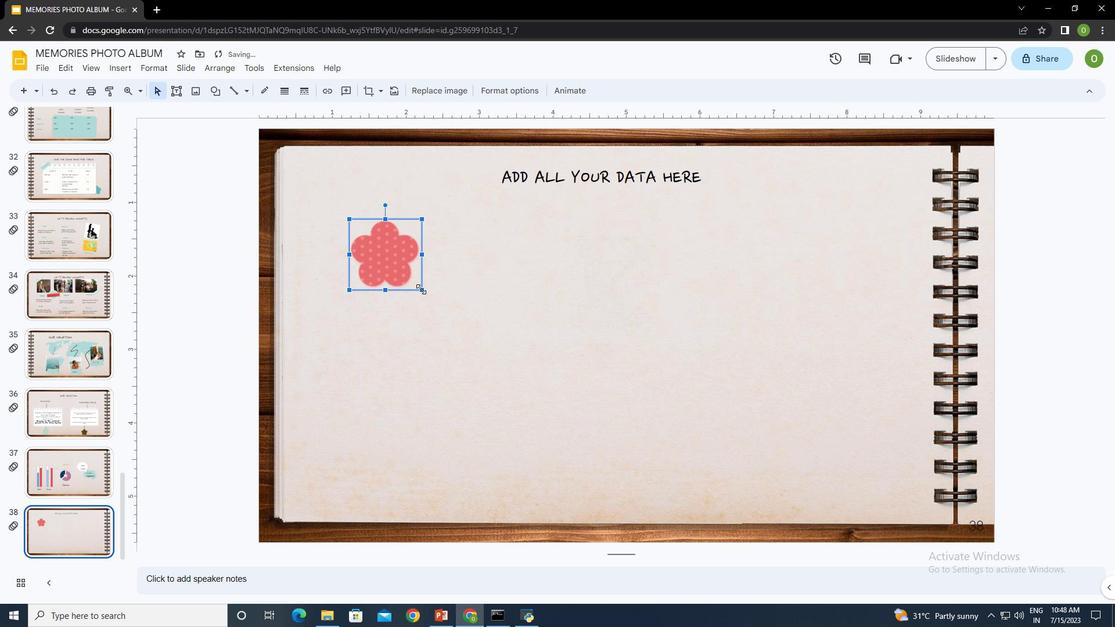 
Action: Mouse pressed left at (421, 289)
Screenshot: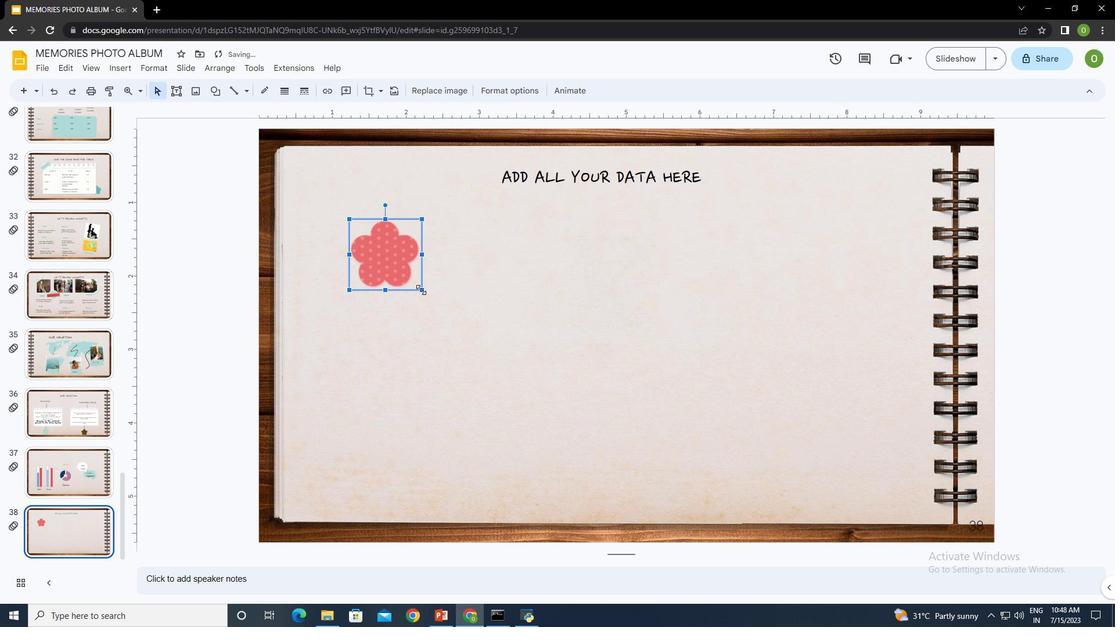 
Action: Mouse moved to (460, 244)
Screenshot: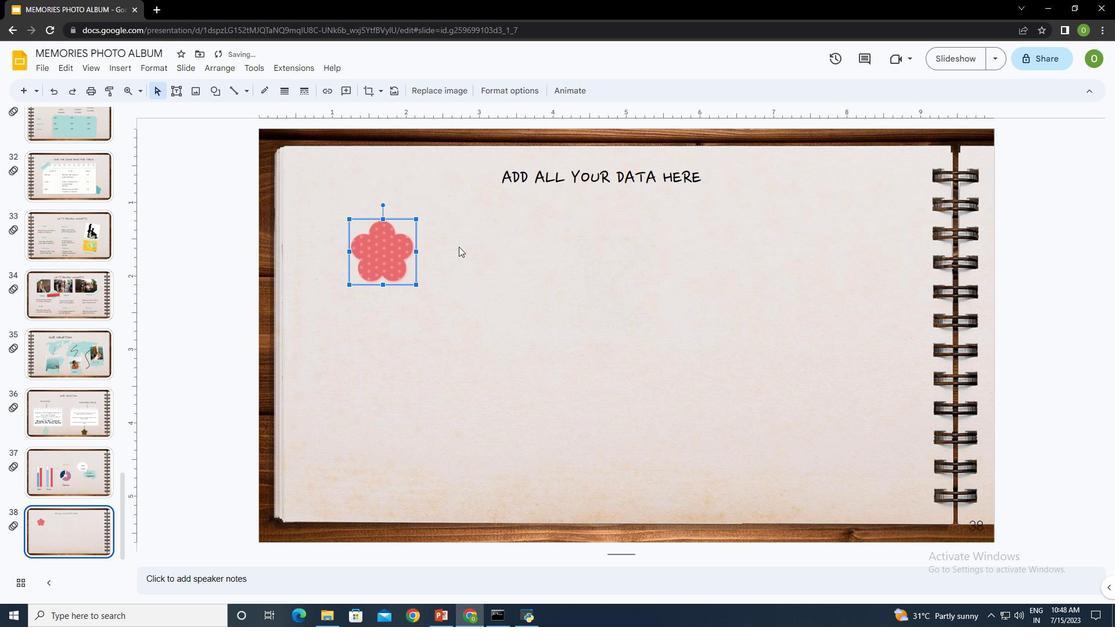 
Action: Mouse pressed left at (460, 244)
Screenshot: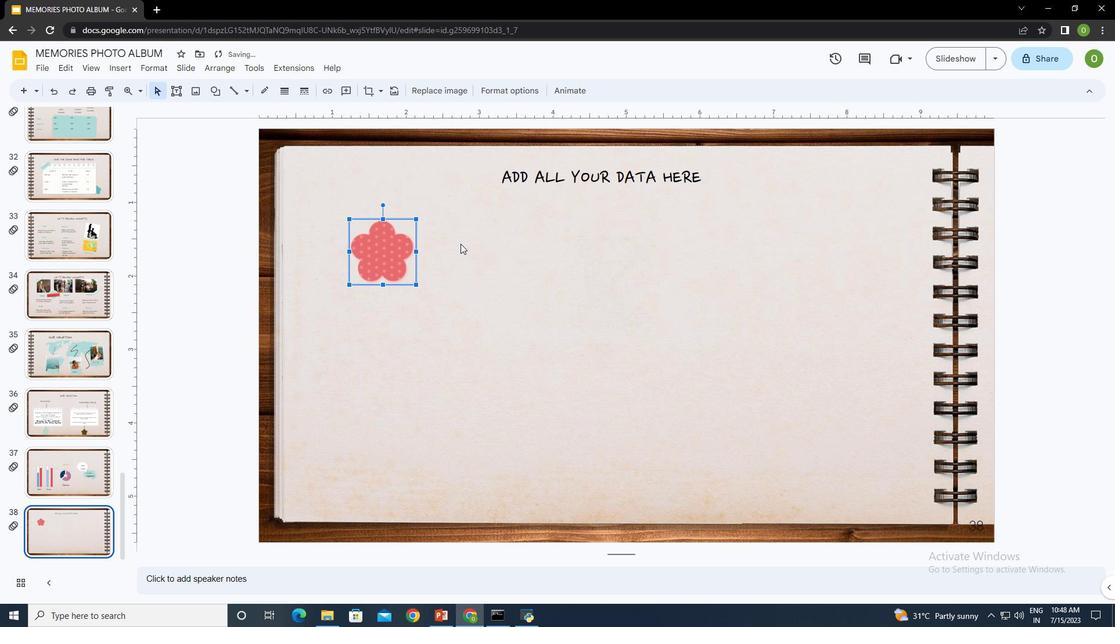 
Action: Mouse moved to (113, 65)
Screenshot: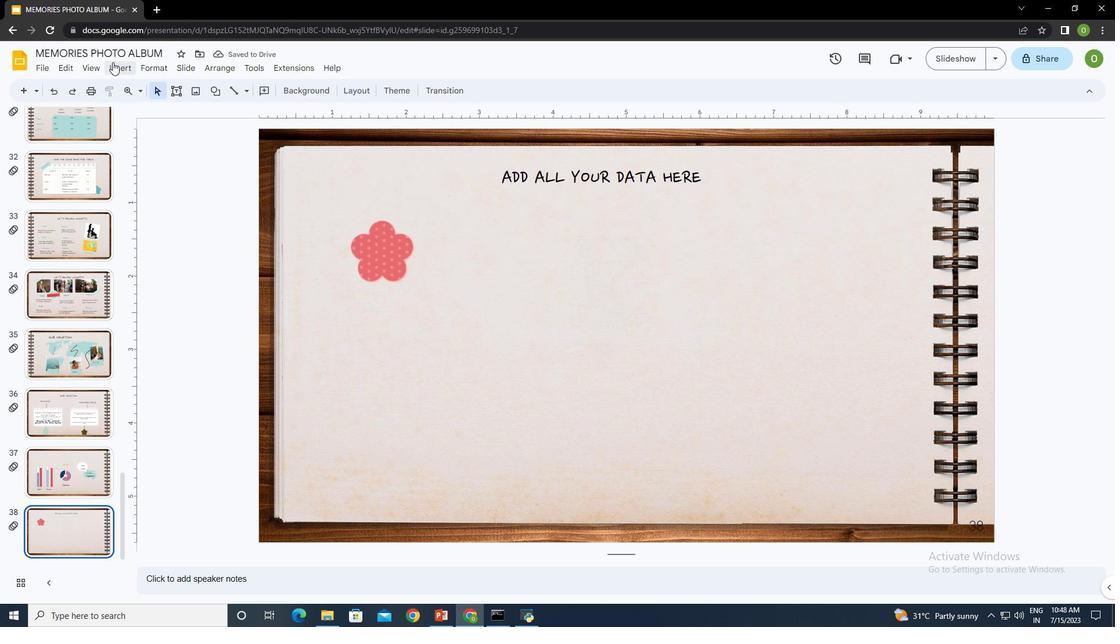 
Action: Mouse pressed left at (113, 65)
Screenshot: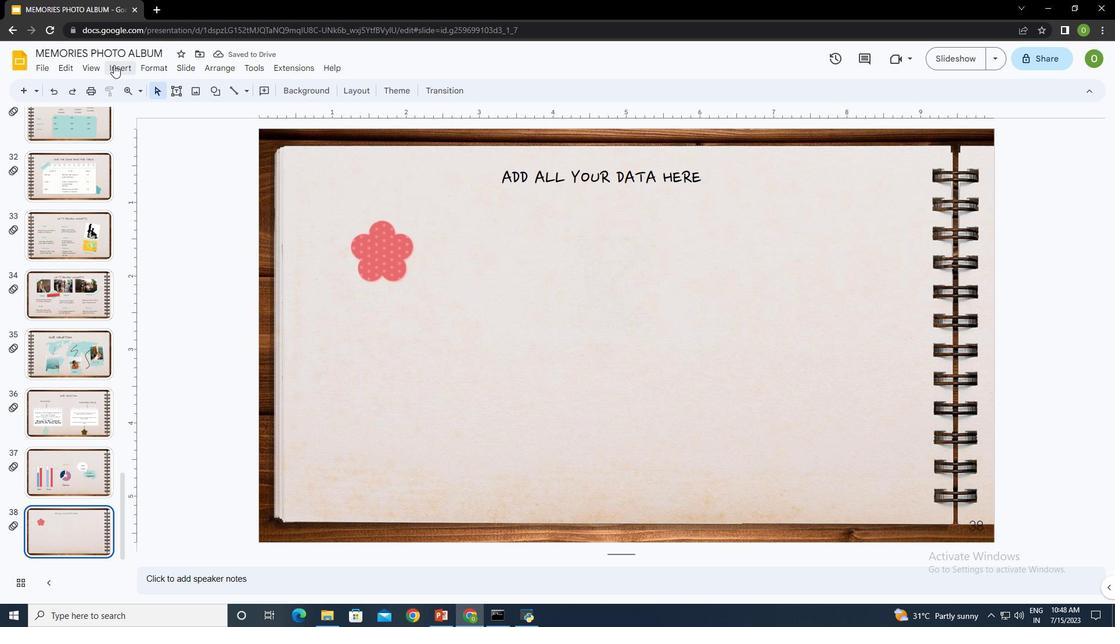
Action: Mouse moved to (344, 92)
Screenshot: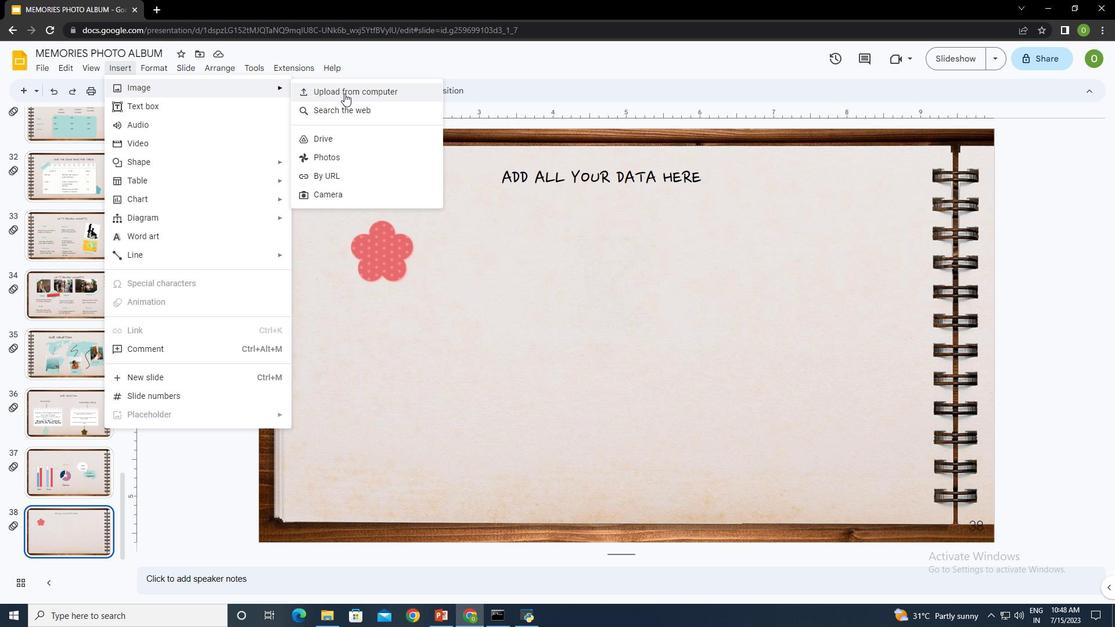 
Action: Mouse pressed left at (344, 92)
Screenshot: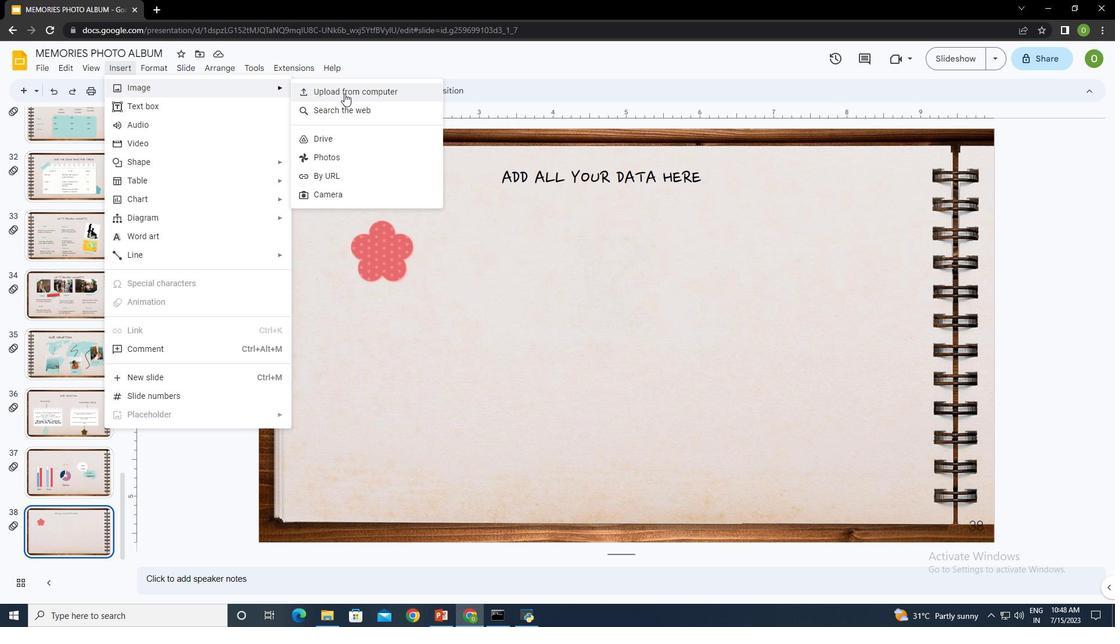 
Action: Mouse moved to (268, 159)
Screenshot: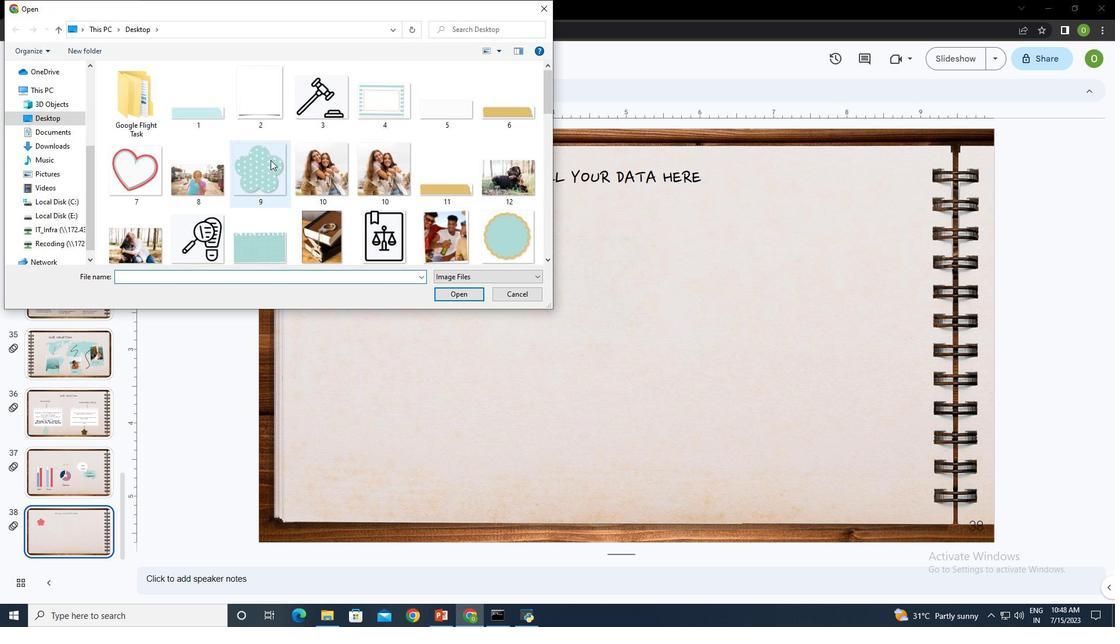 
Action: Mouse pressed left at (268, 159)
Screenshot: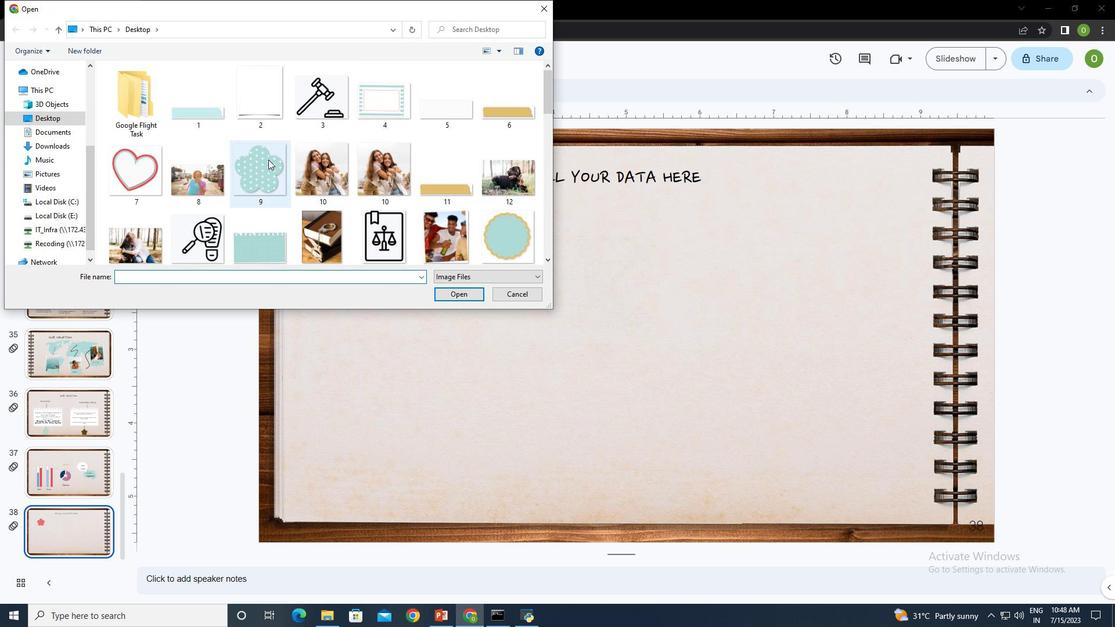 
Action: Mouse moved to (457, 295)
Screenshot: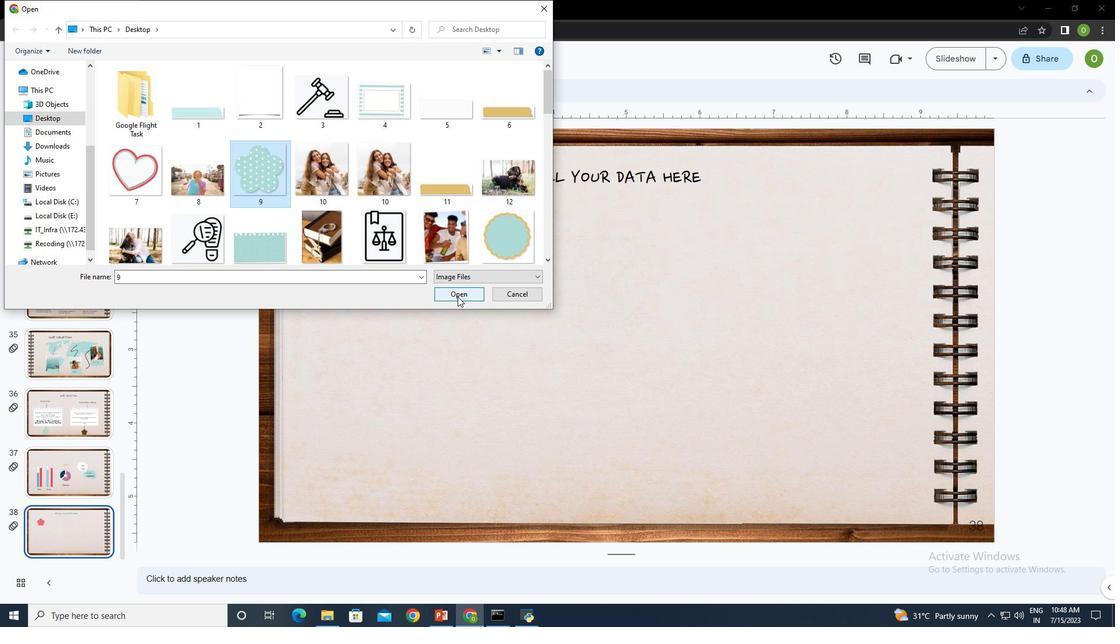 
Action: Mouse pressed left at (457, 295)
Screenshot: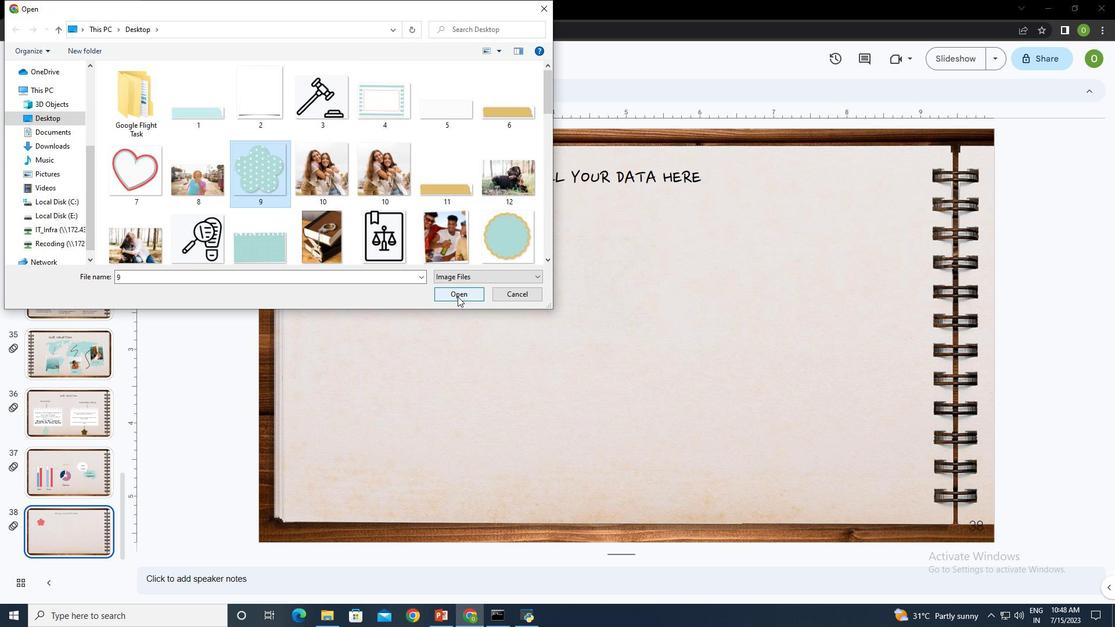 
Action: Mouse moved to (323, 362)
Screenshot: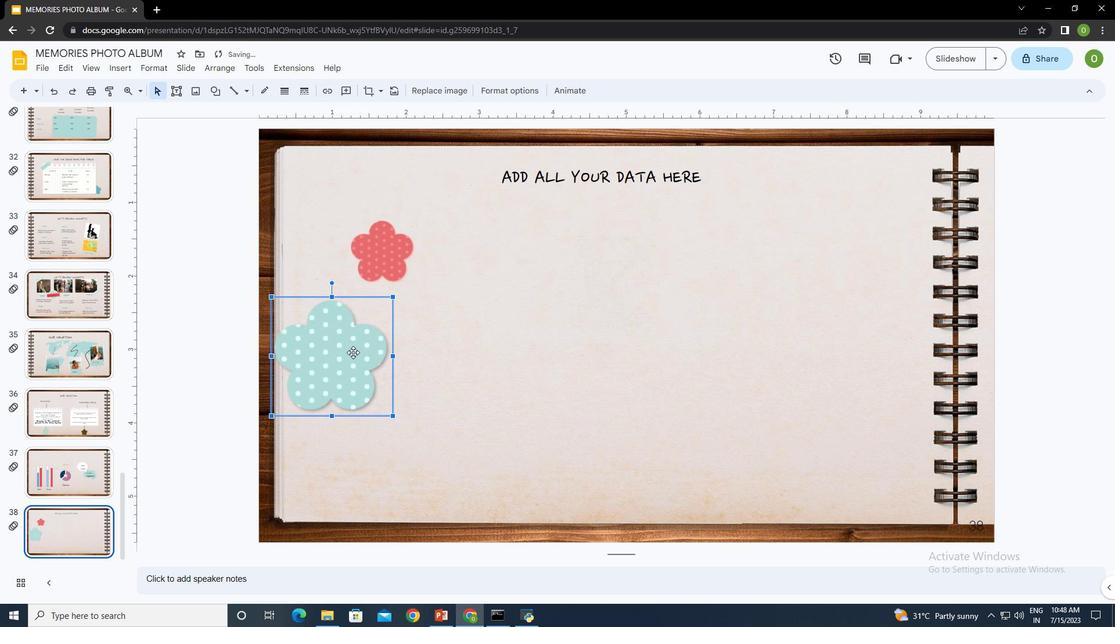 
Action: Mouse pressed left at (323, 362)
Screenshot: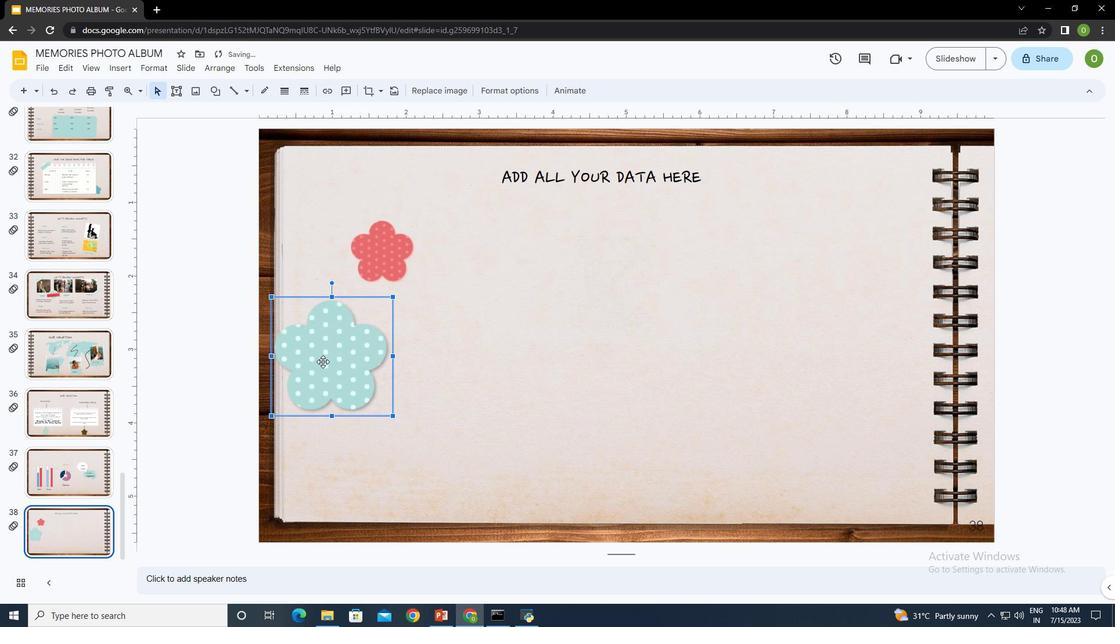 
Action: Mouse moved to (432, 416)
Screenshot: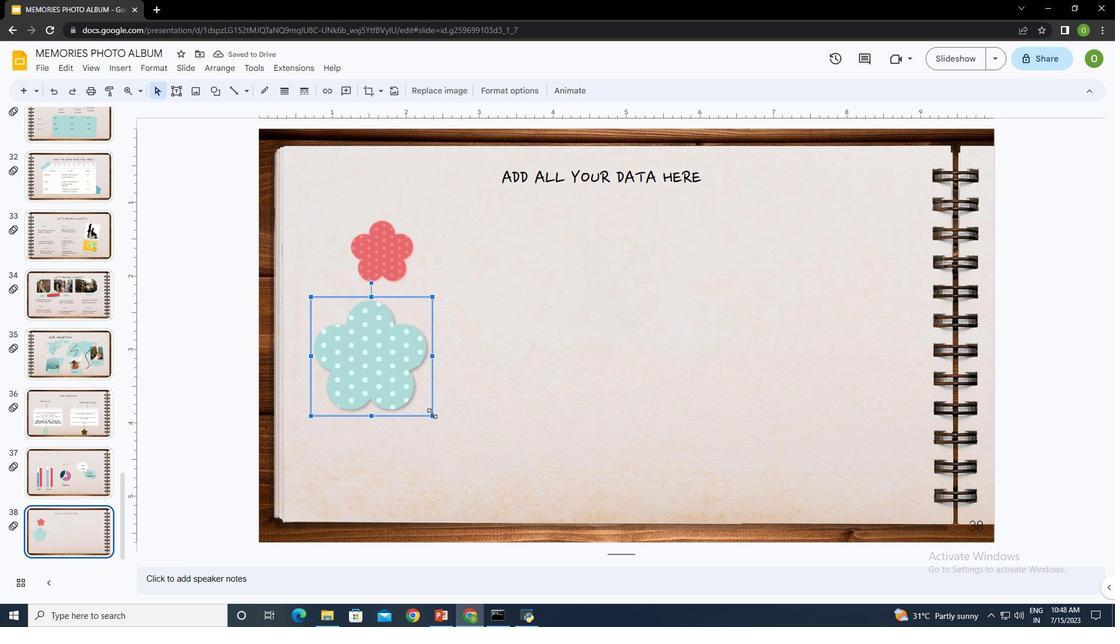 
Action: Mouse pressed left at (432, 416)
Screenshot: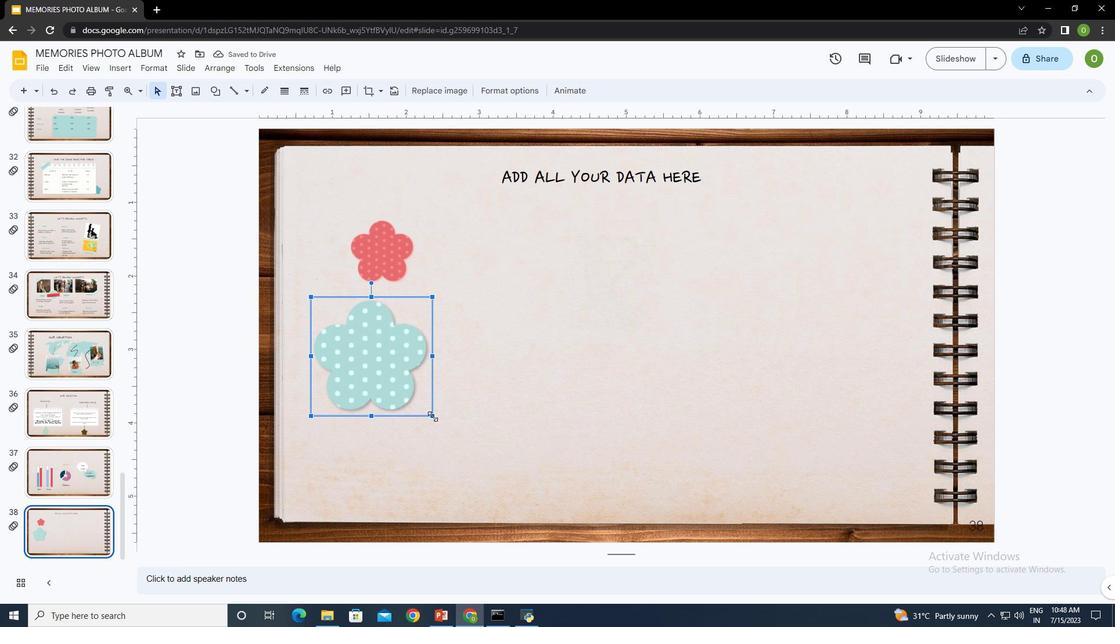
Action: Mouse moved to (348, 347)
Screenshot: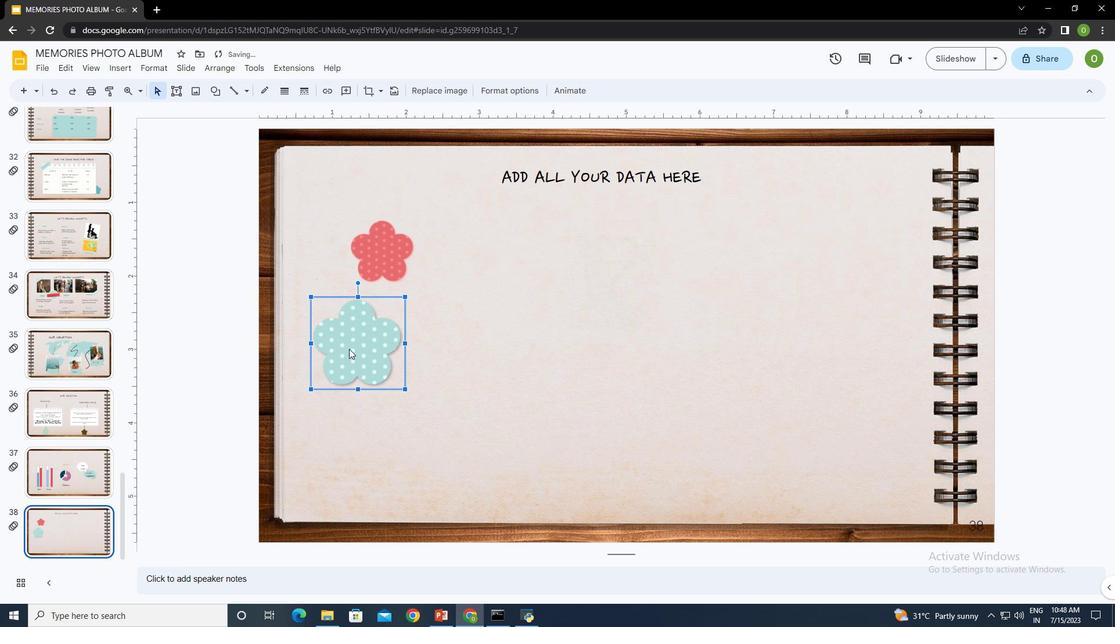 
Action: Mouse pressed left at (348, 347)
Screenshot: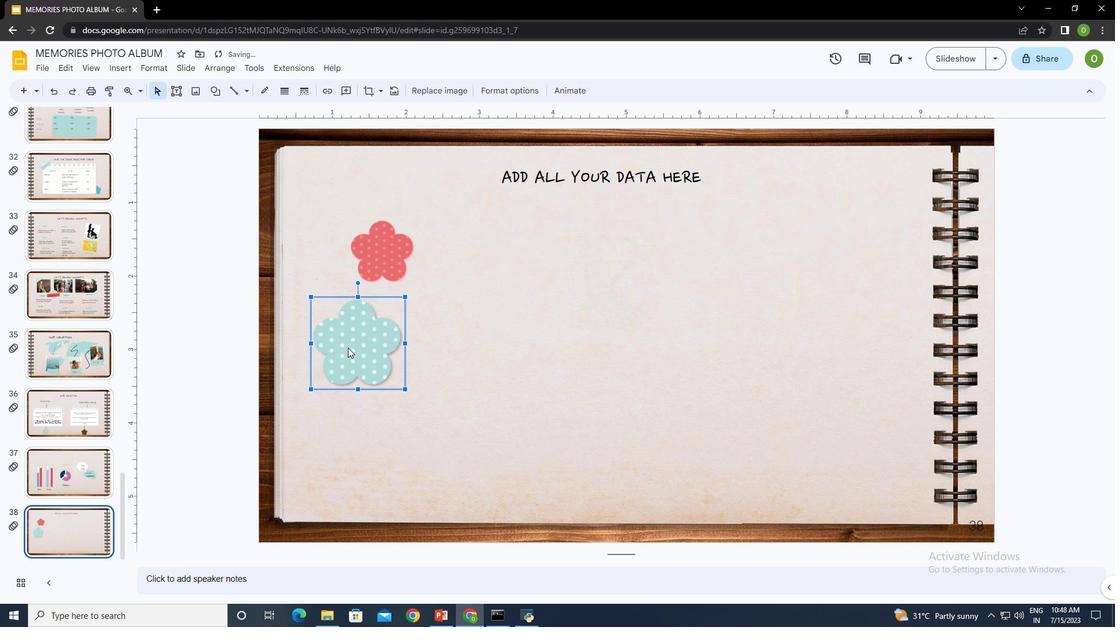 
Action: Mouse moved to (423, 395)
Screenshot: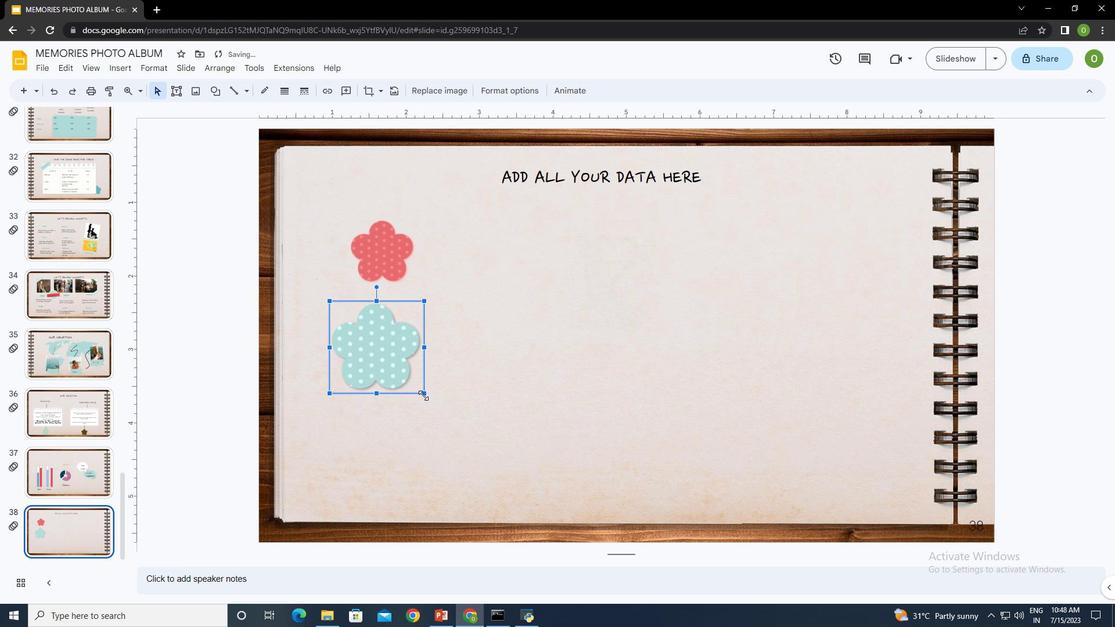 
Action: Mouse pressed left at (423, 395)
Screenshot: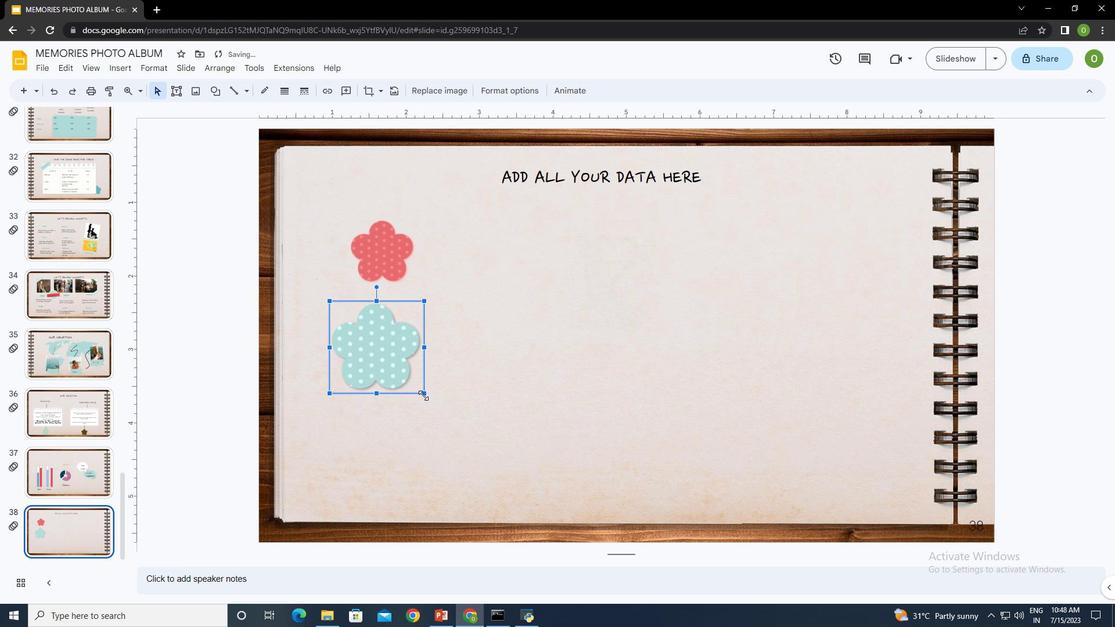 
Action: Mouse moved to (373, 385)
Screenshot: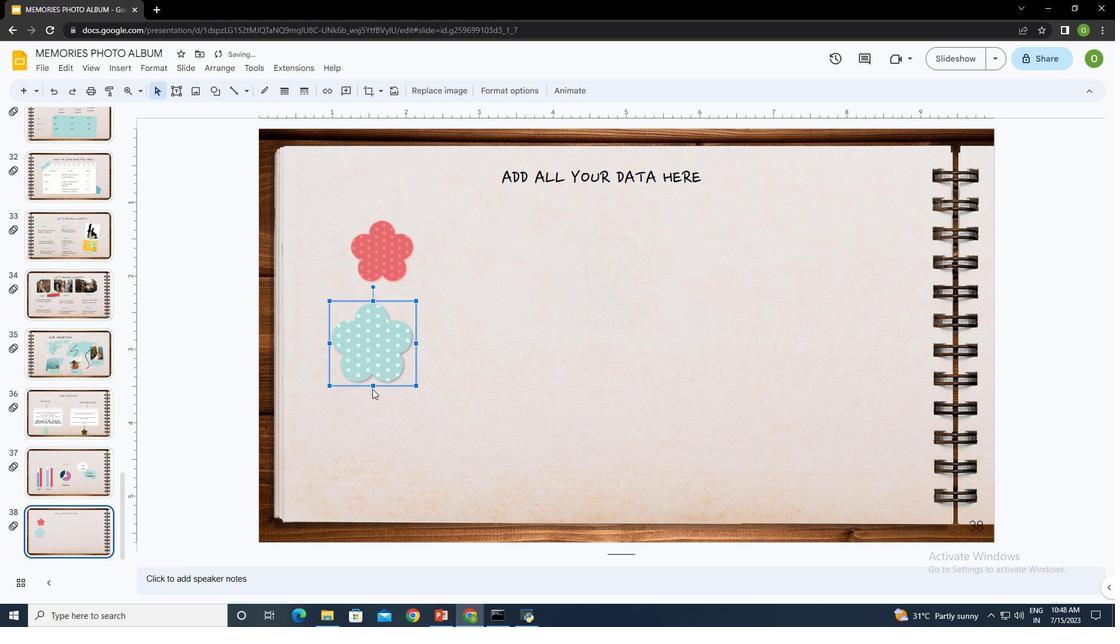 
Action: Mouse pressed left at (373, 385)
Screenshot: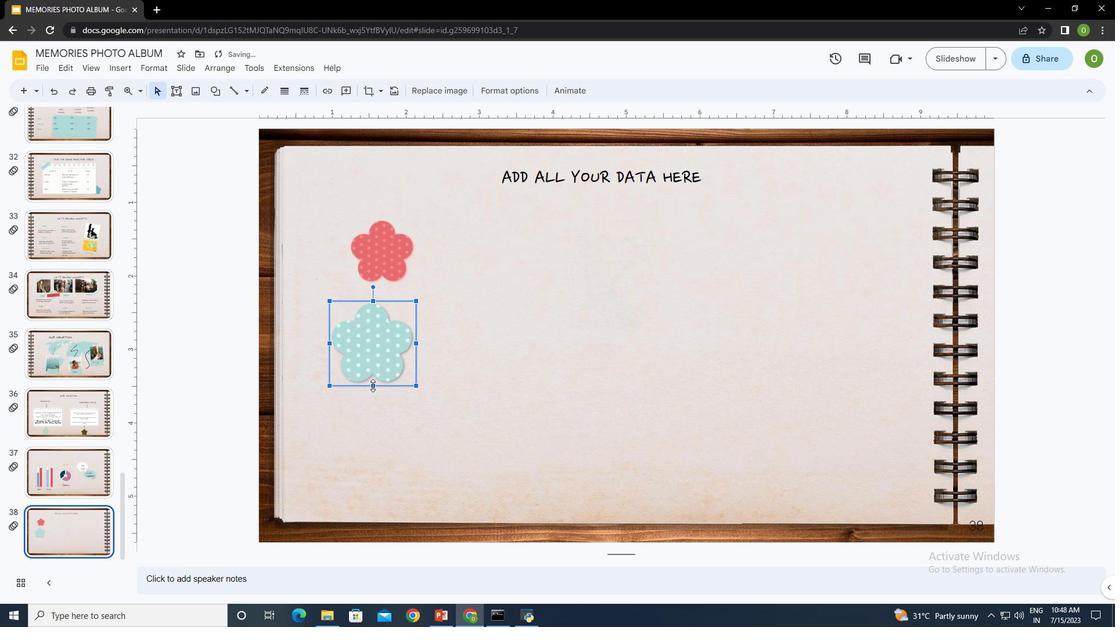 
Action: Mouse moved to (328, 335)
Screenshot: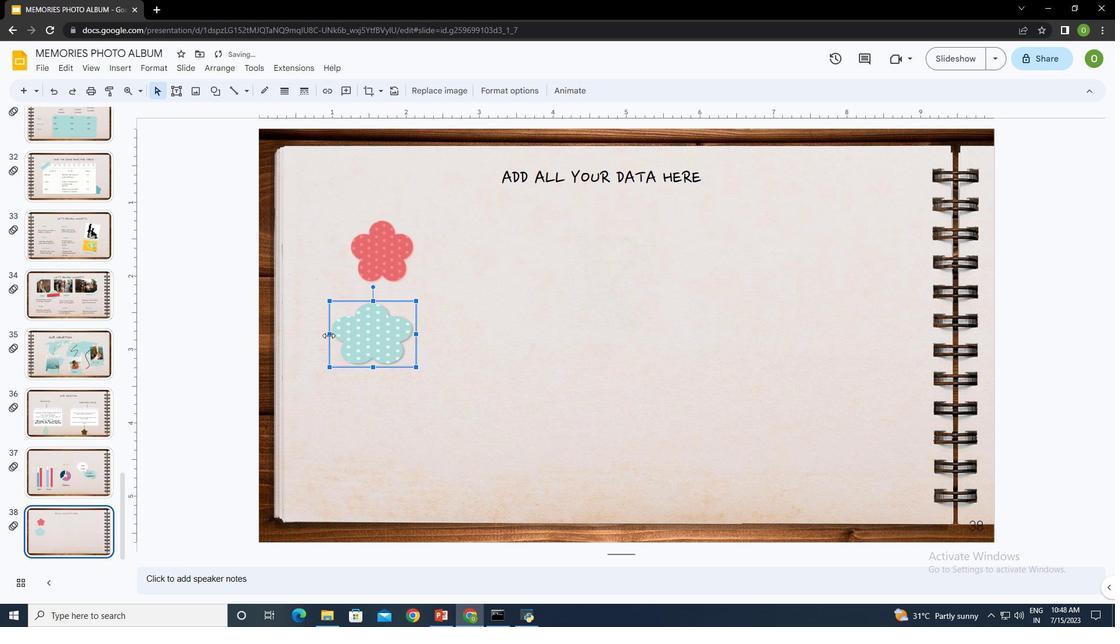 
Action: Mouse pressed left at (328, 335)
Screenshot: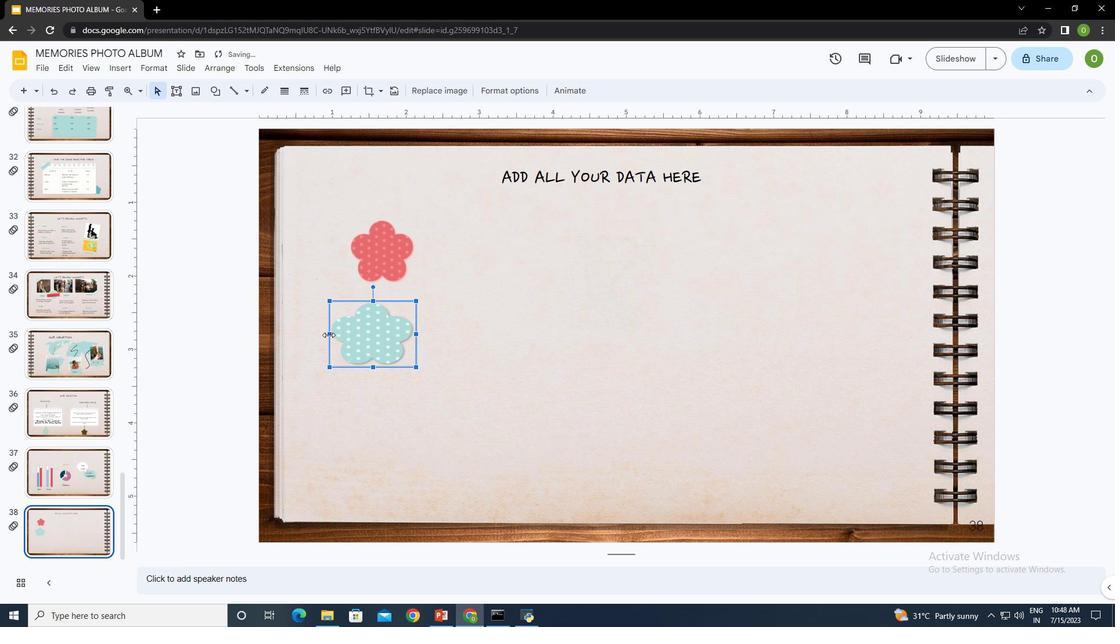 
Action: Mouse moved to (347, 334)
Screenshot: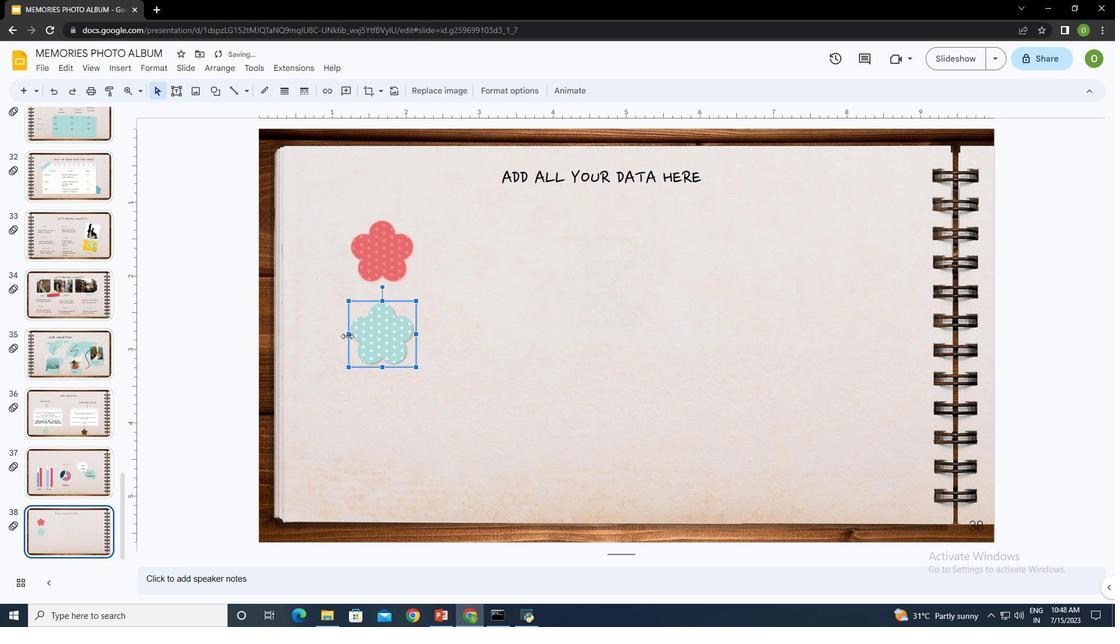 
Action: Mouse pressed left at (347, 334)
Screenshot: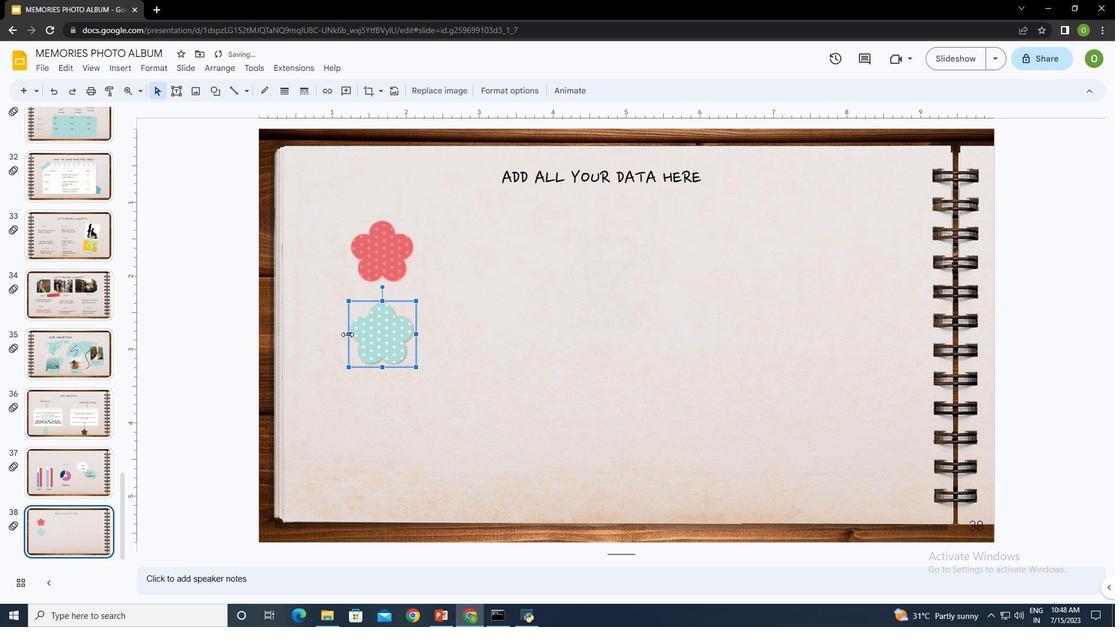 
Action: Mouse moved to (349, 301)
Screenshot: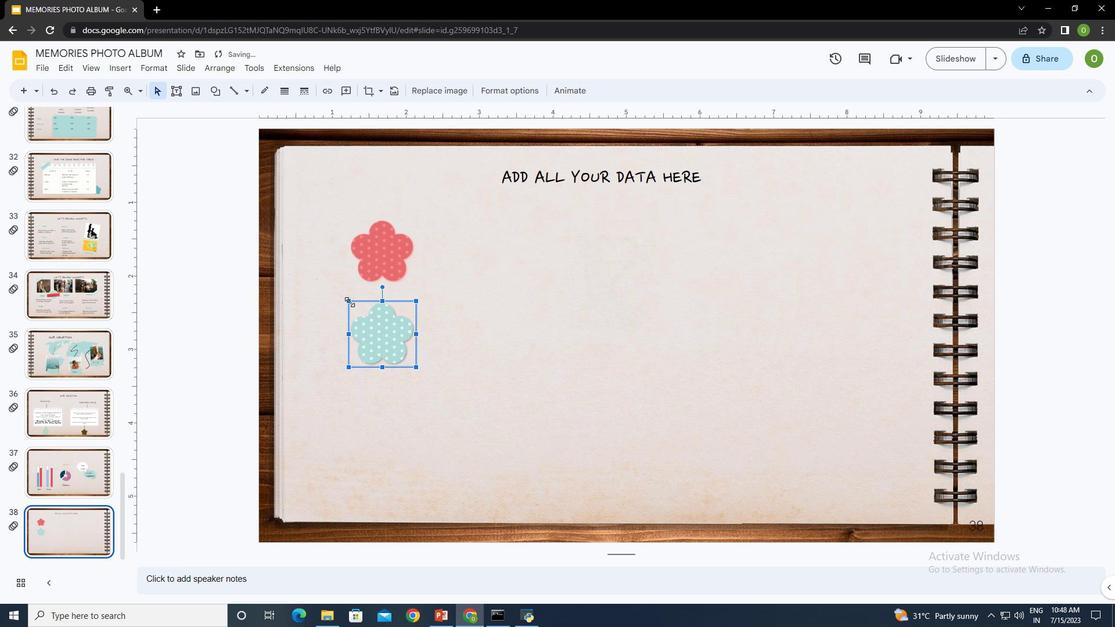 
Action: Mouse pressed left at (349, 301)
Screenshot: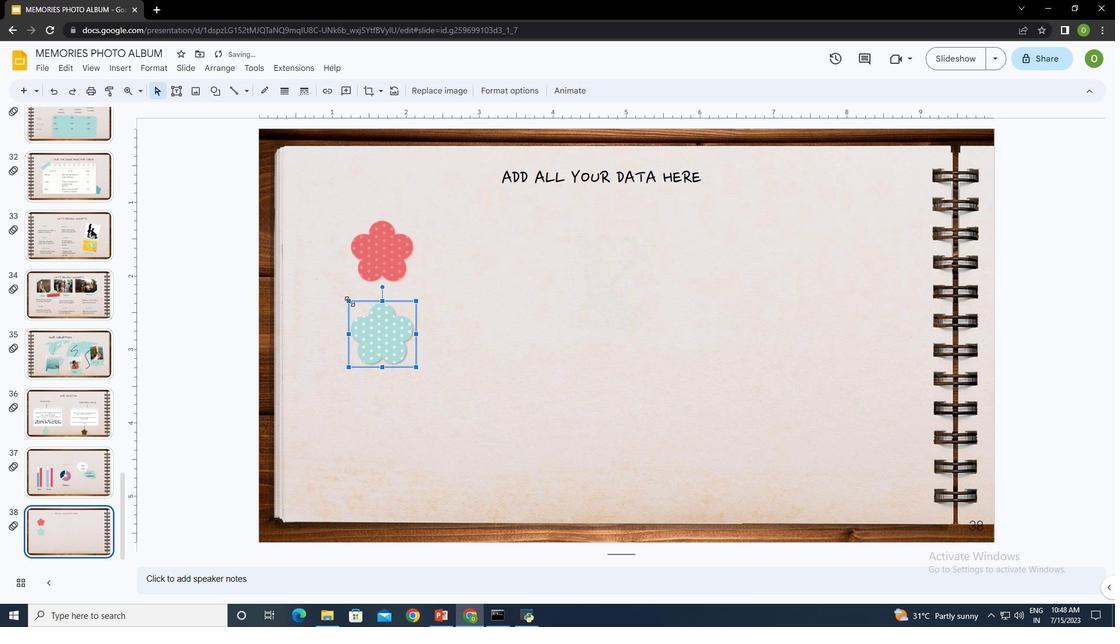 
Action: Mouse moved to (382, 336)
Screenshot: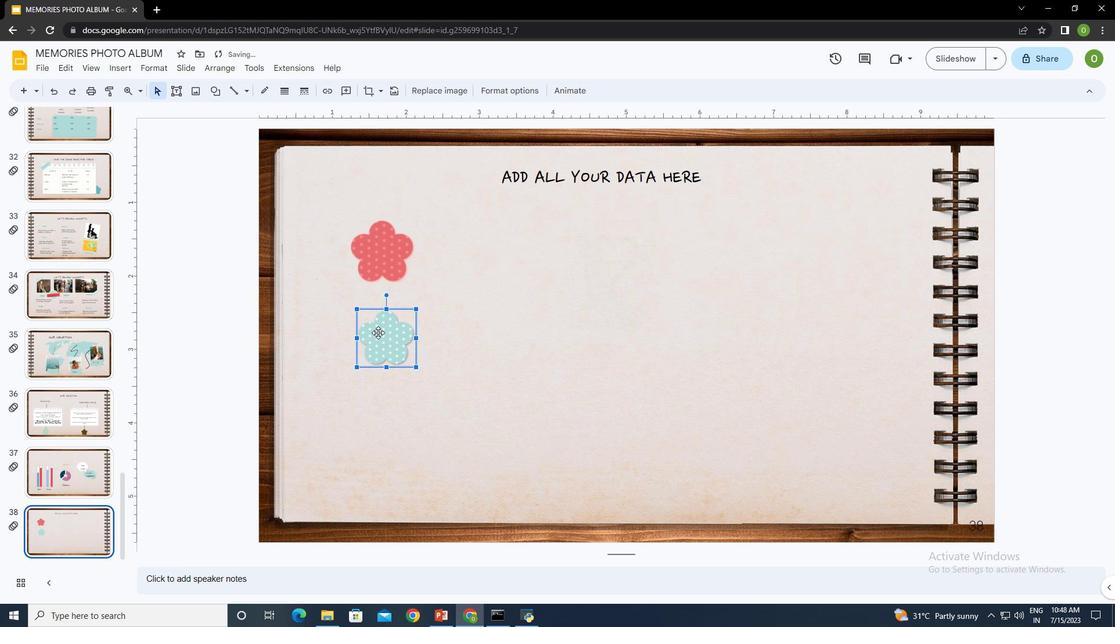 
Action: Mouse pressed left at (382, 336)
Screenshot: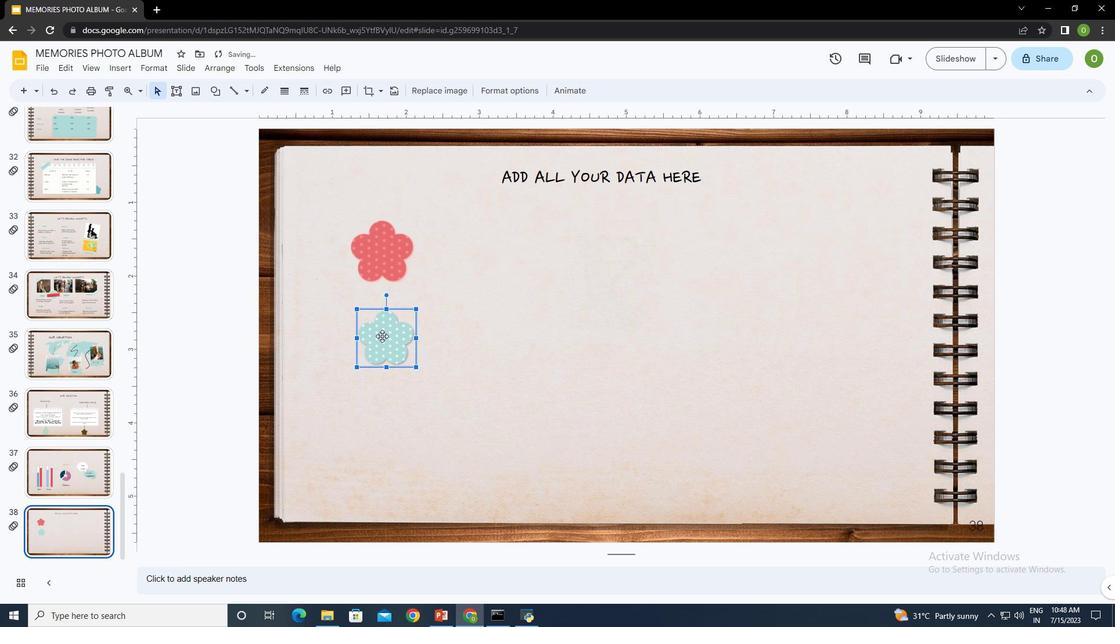
Action: Mouse moved to (410, 364)
Screenshot: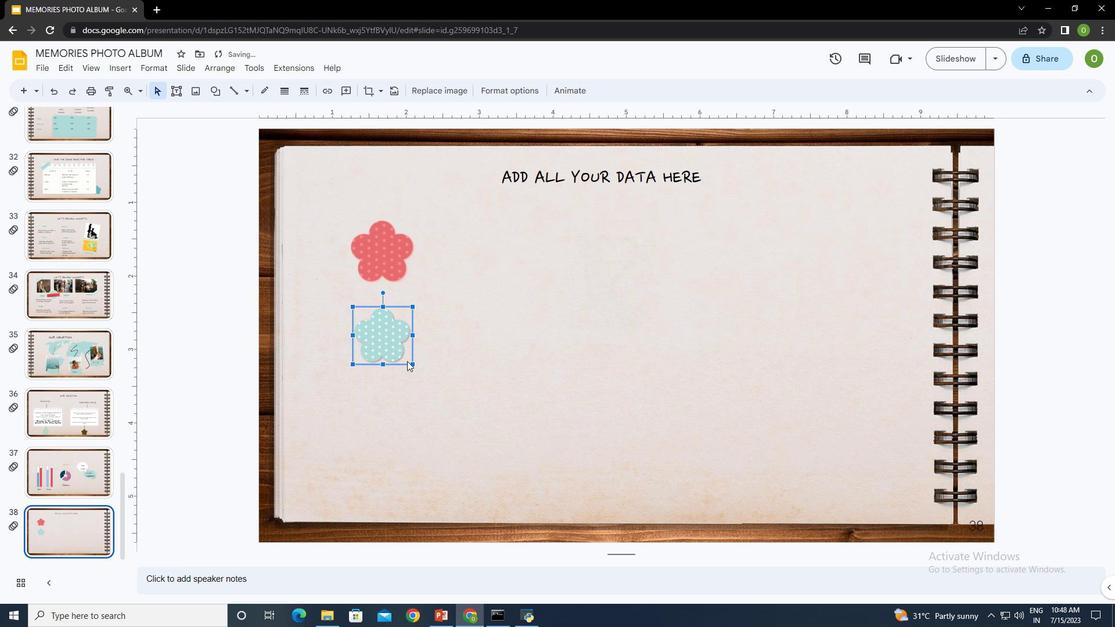 
Action: Mouse pressed left at (410, 364)
Screenshot: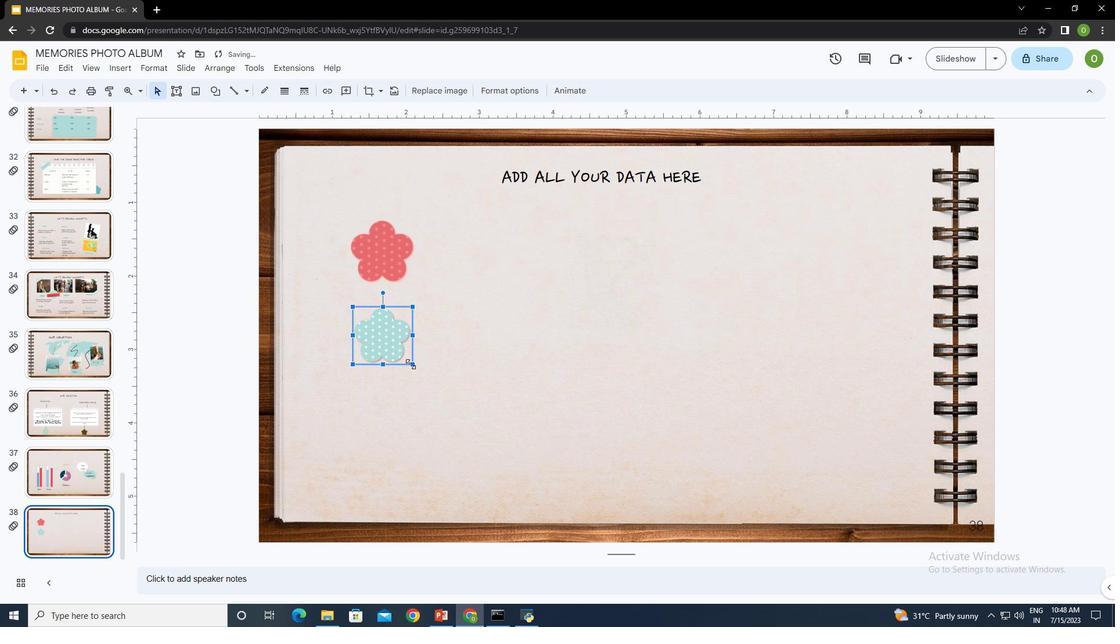 
Action: Mouse moved to (434, 319)
Screenshot: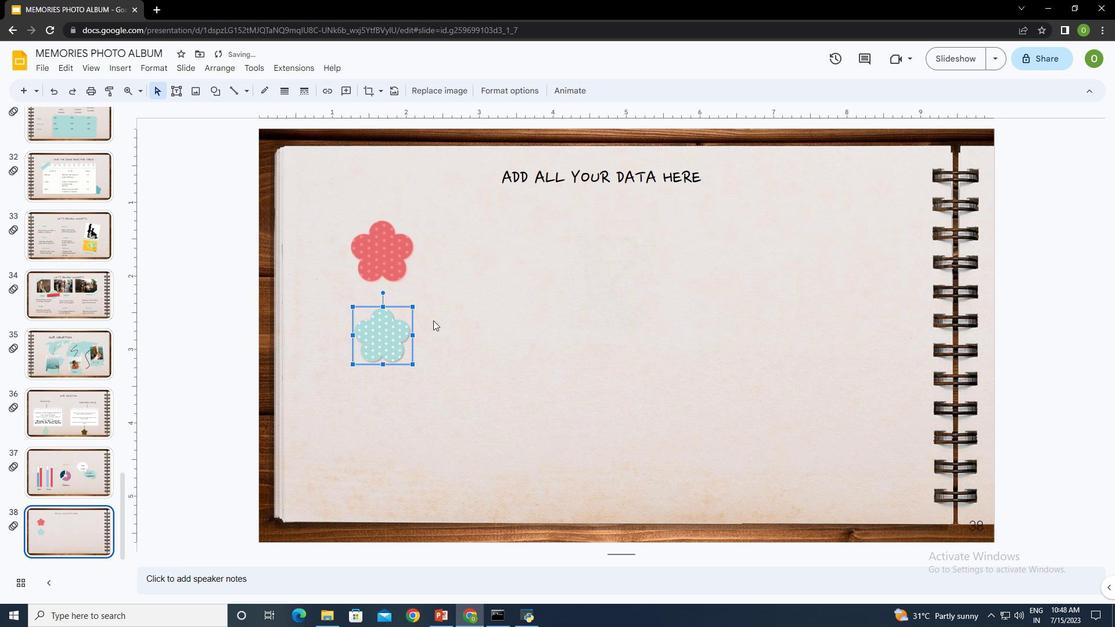 
Action: Mouse pressed left at (434, 319)
Screenshot: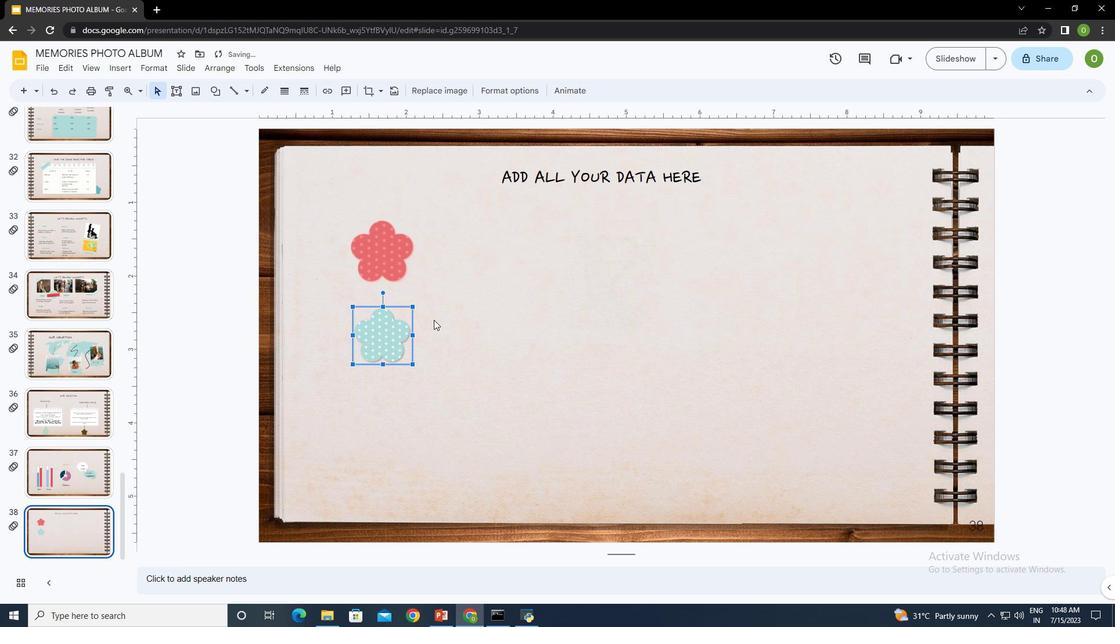 
Action: Mouse moved to (114, 67)
Screenshot: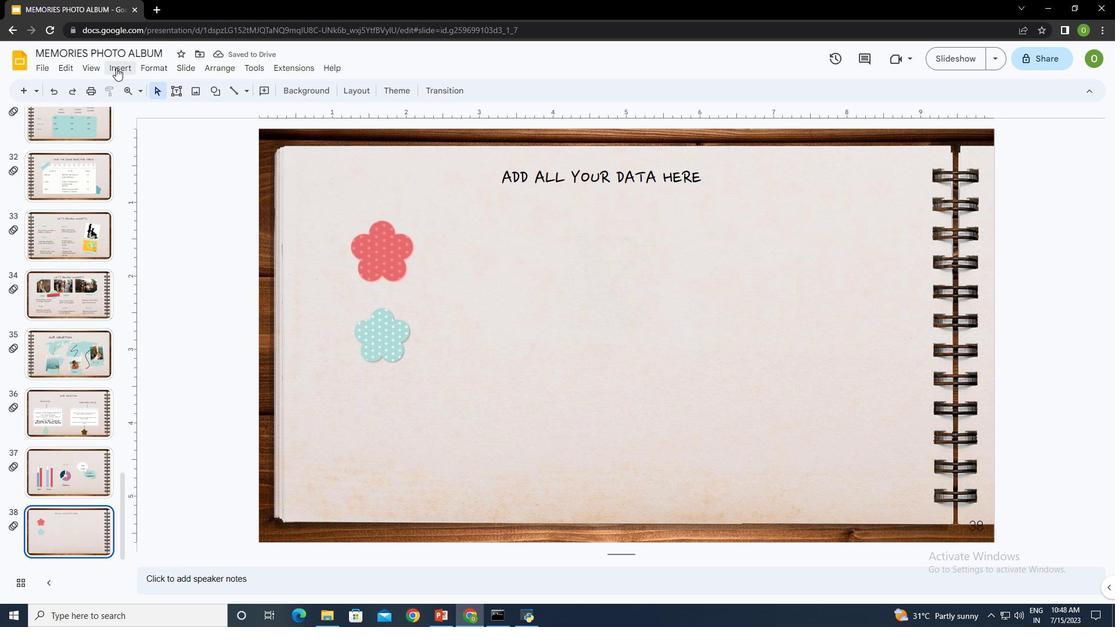 
Action: Mouse pressed left at (114, 67)
Screenshot: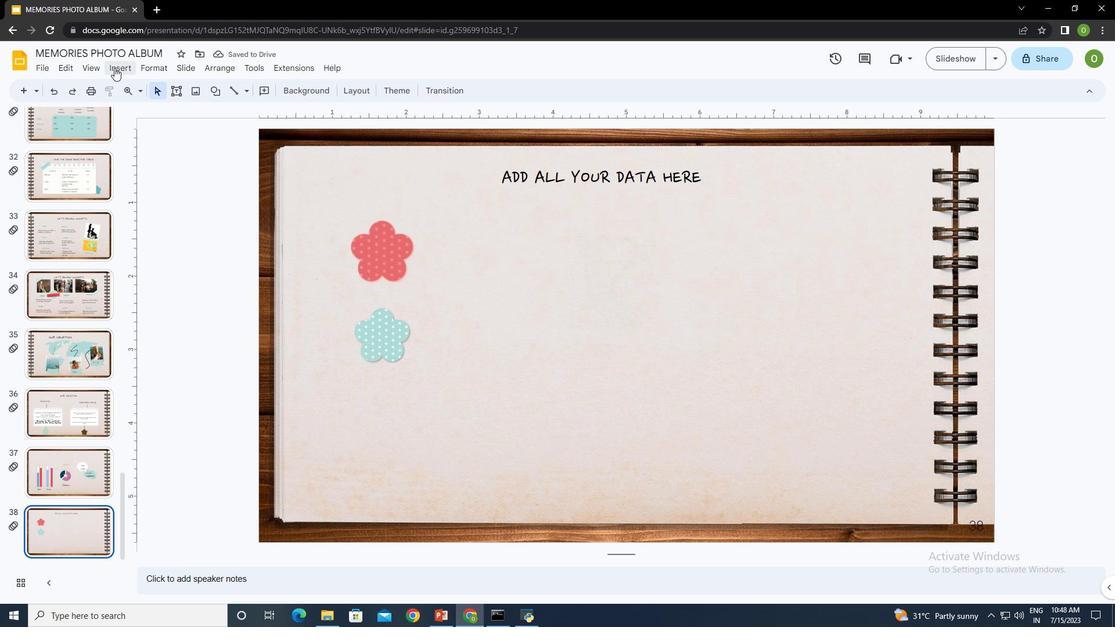 
Action: Mouse moved to (341, 91)
Screenshot: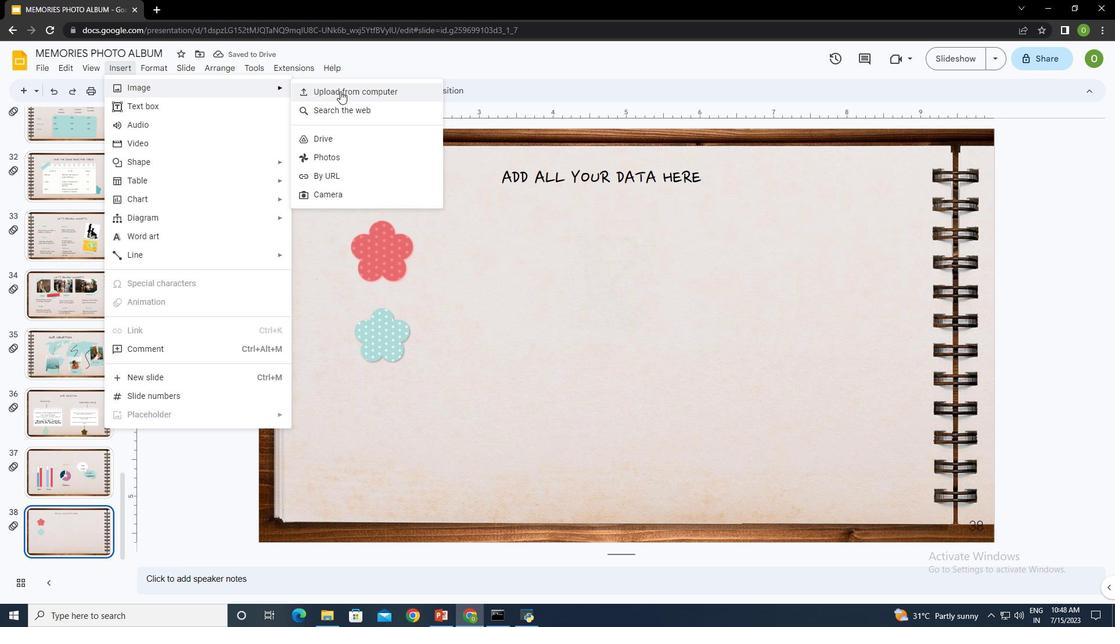 
Action: Mouse pressed left at (341, 91)
Screenshot: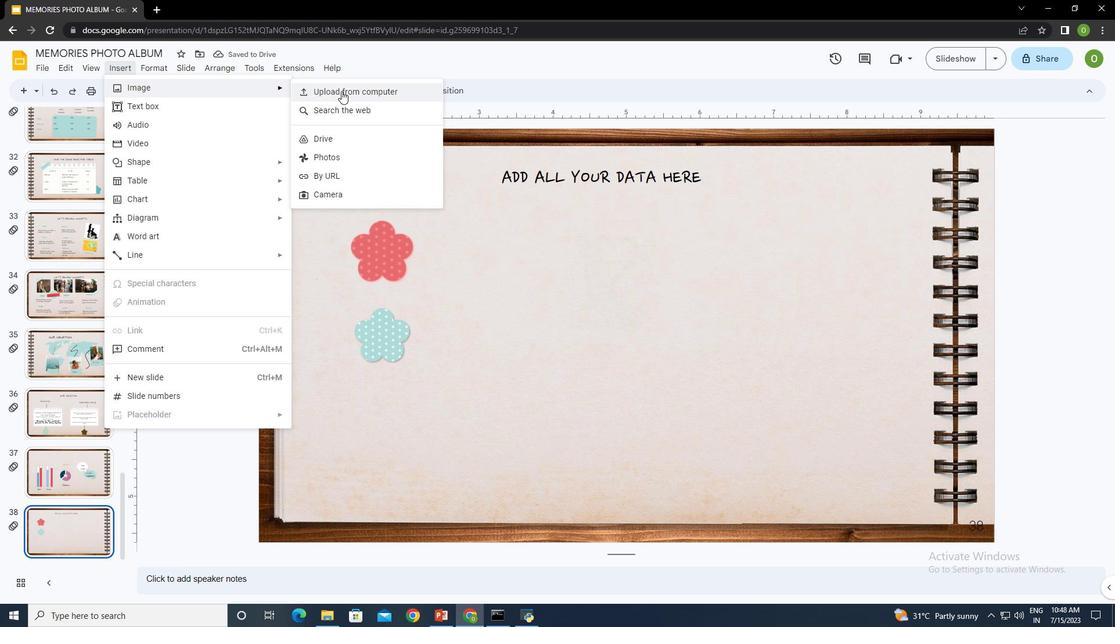 
Action: Mouse moved to (546, 106)
Screenshot: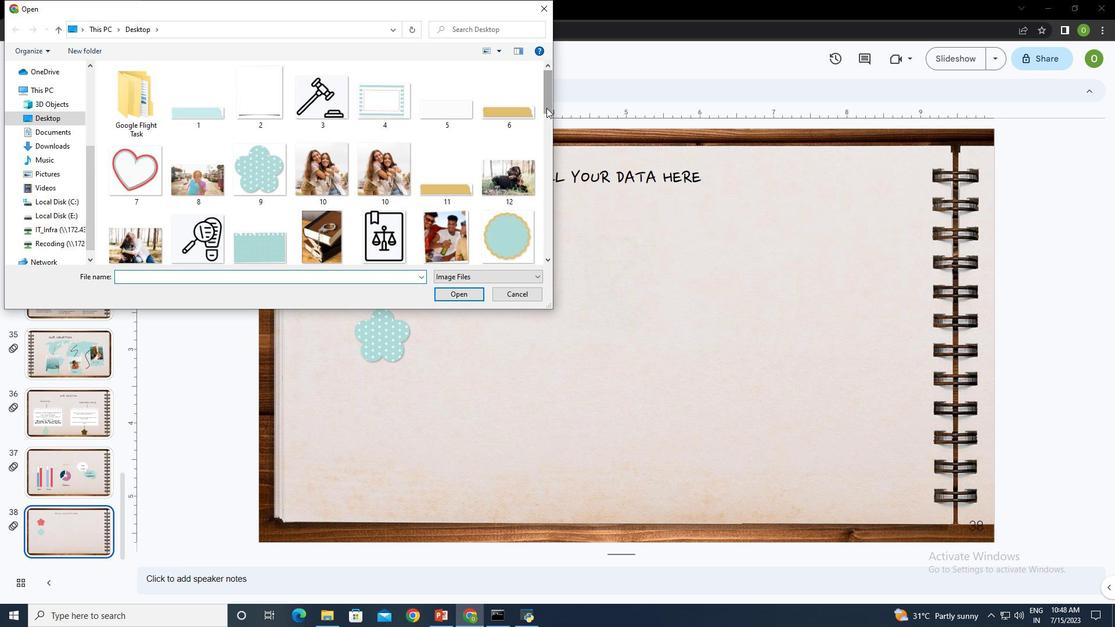 
Action: Mouse pressed left at (546, 106)
Screenshot: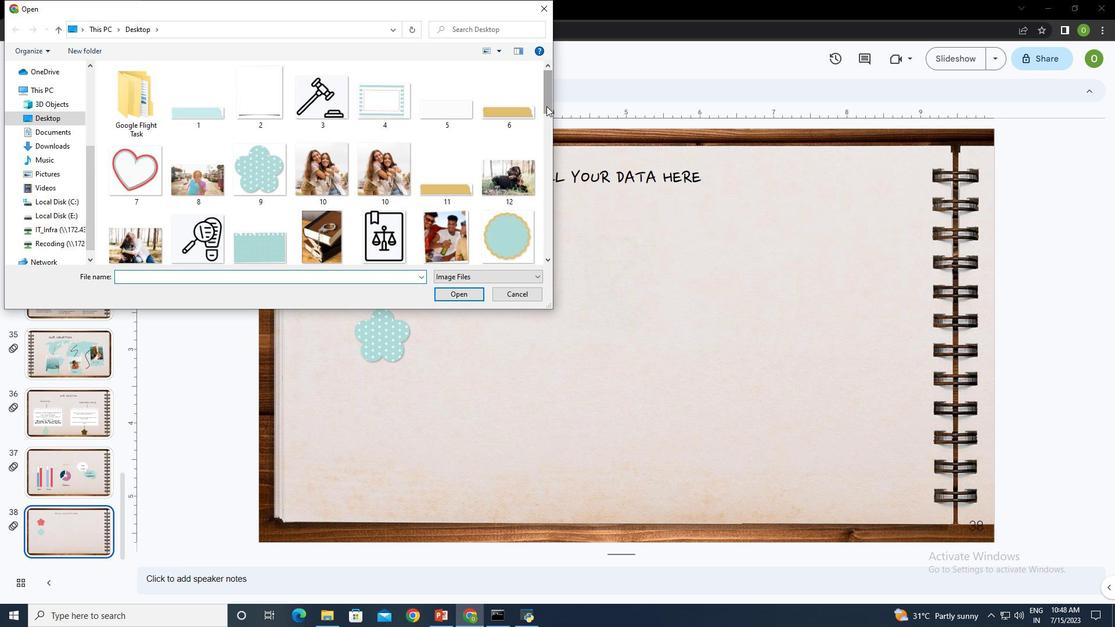 
Action: Mouse moved to (208, 94)
Screenshot: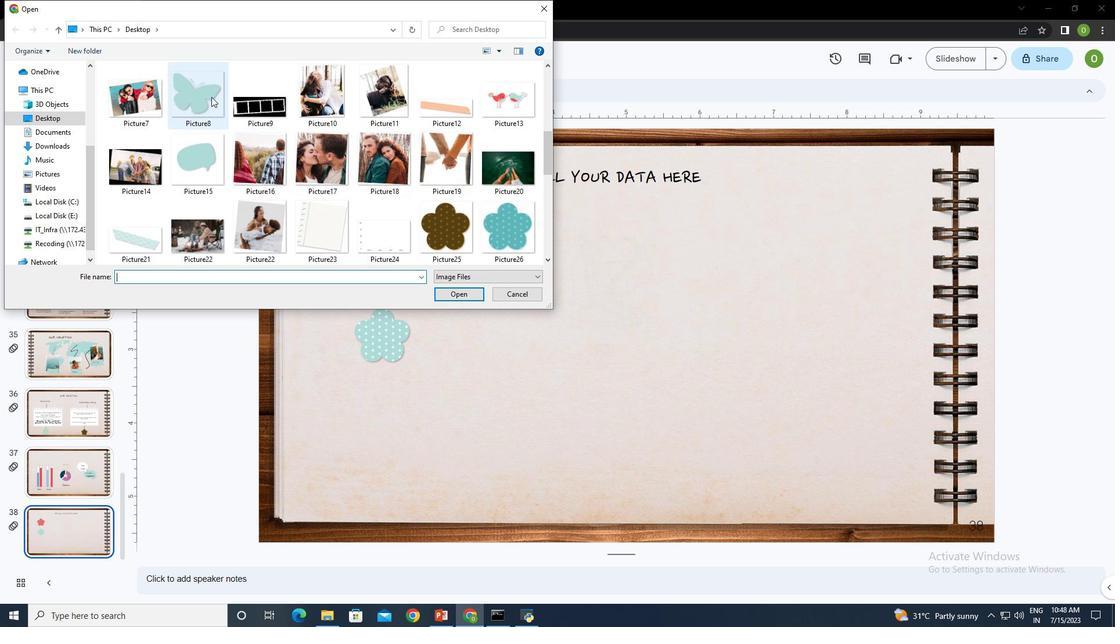 
Action: Mouse pressed left at (208, 94)
Screenshot: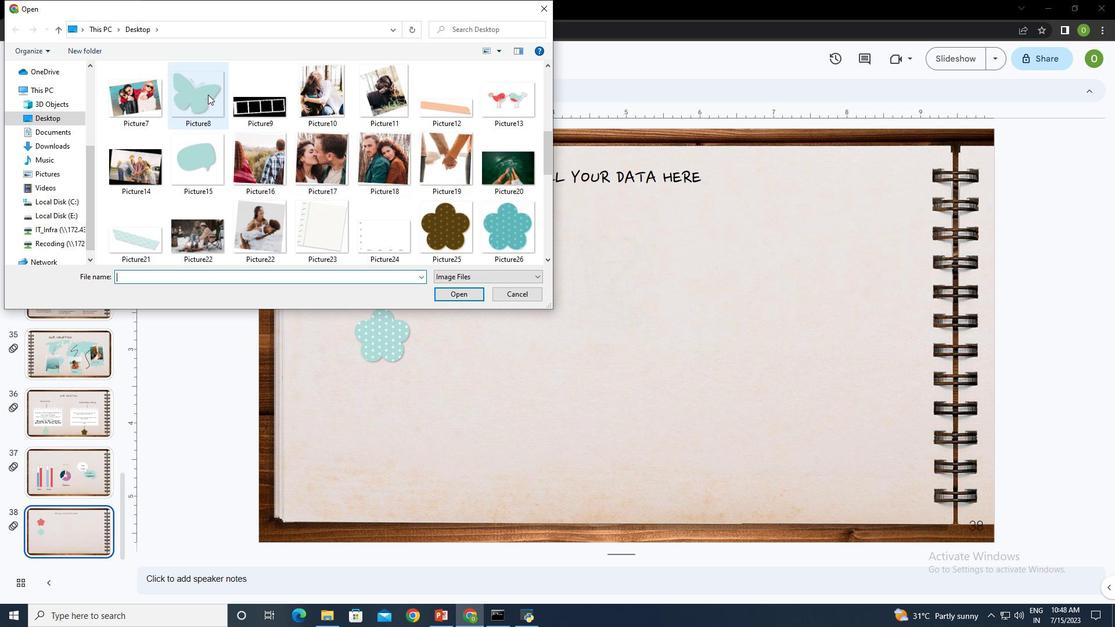 
Action: Mouse moved to (465, 295)
Screenshot: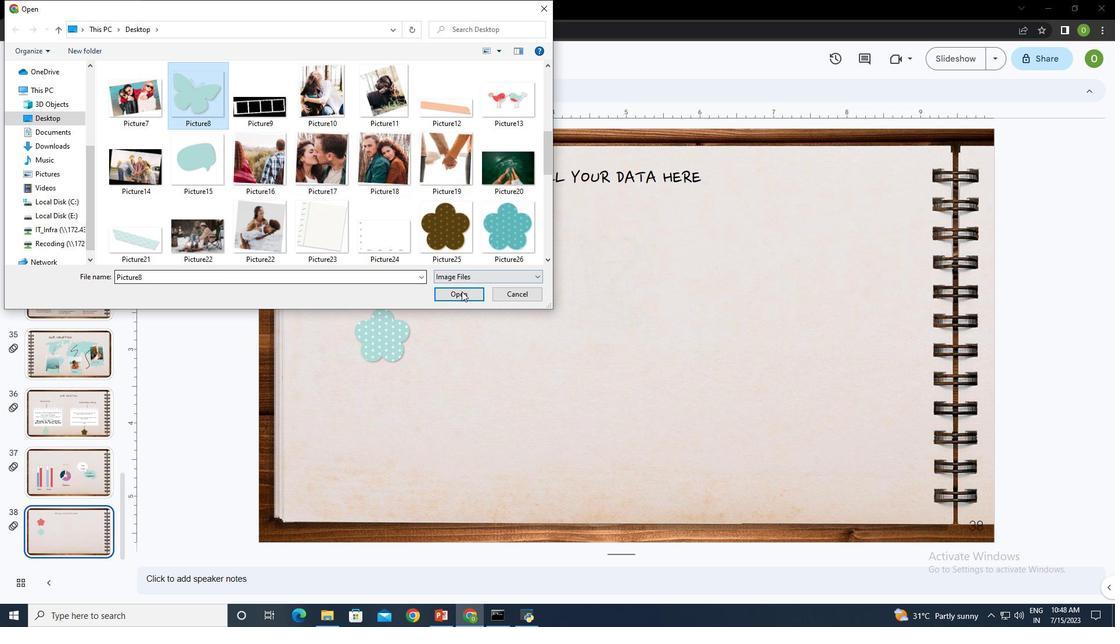 
Action: Mouse pressed left at (465, 295)
Screenshot: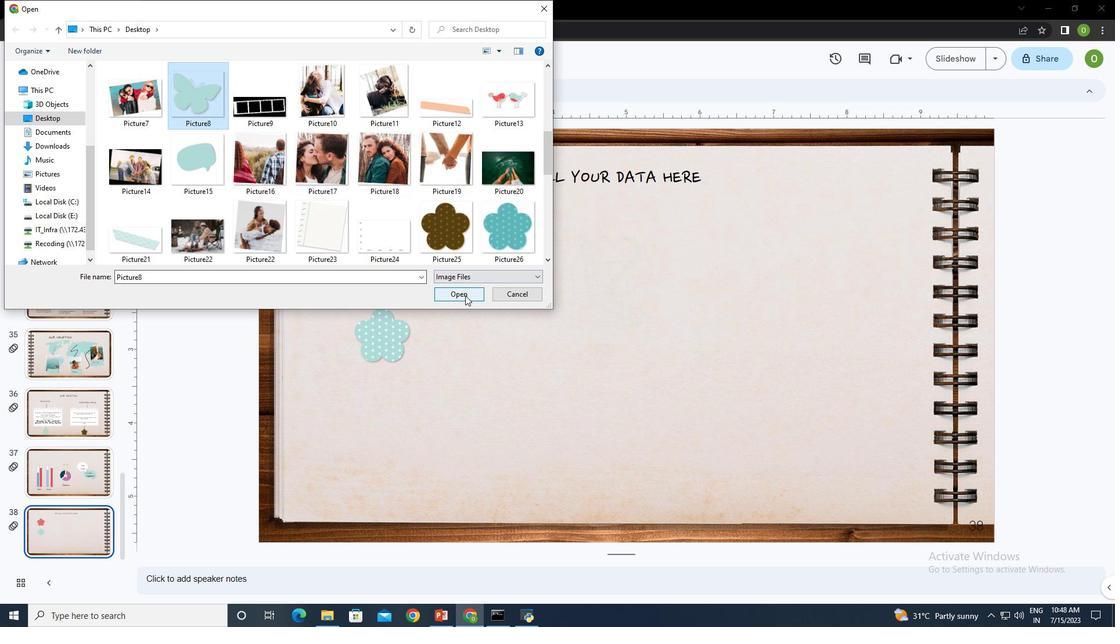 
Action: Mouse moved to (483, 270)
Screenshot: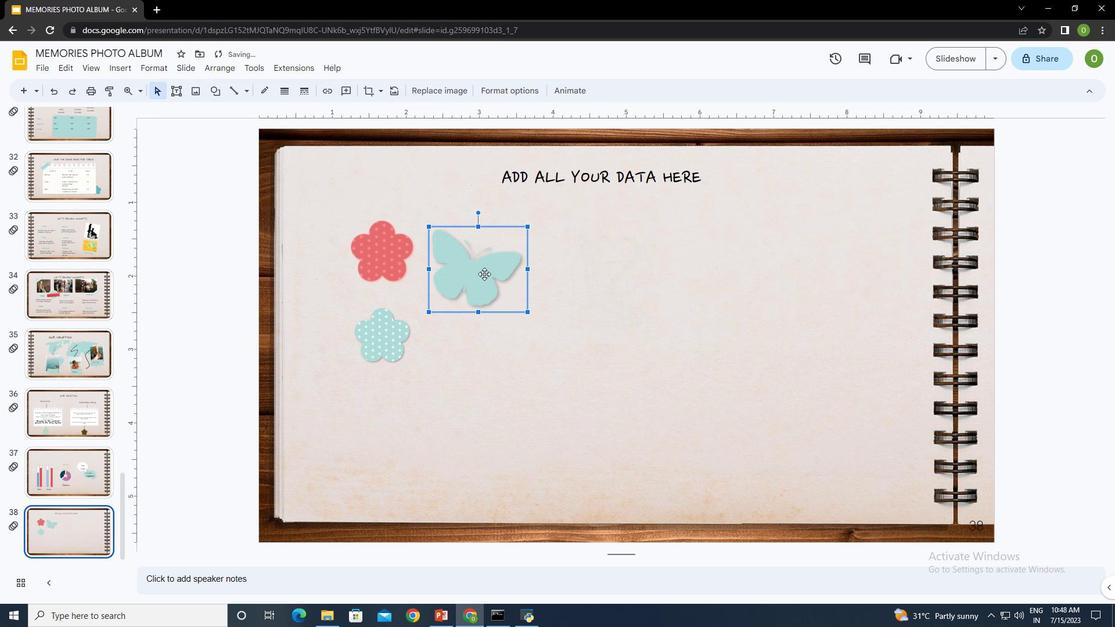 
Action: Mouse pressed left at (483, 270)
Screenshot: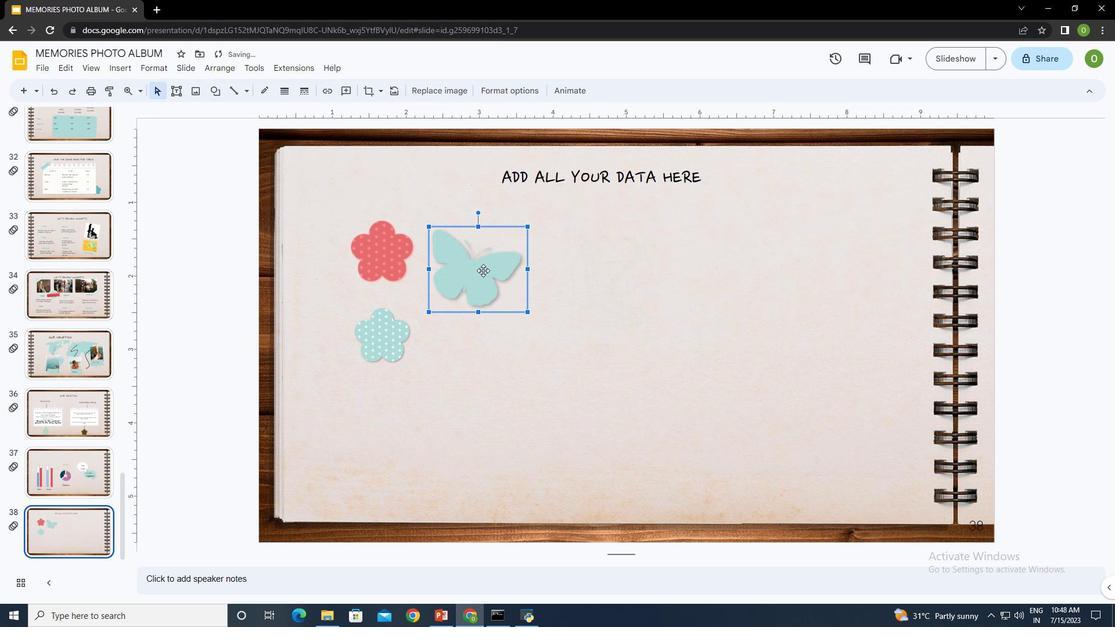 
Action: Mouse moved to (439, 456)
Screenshot: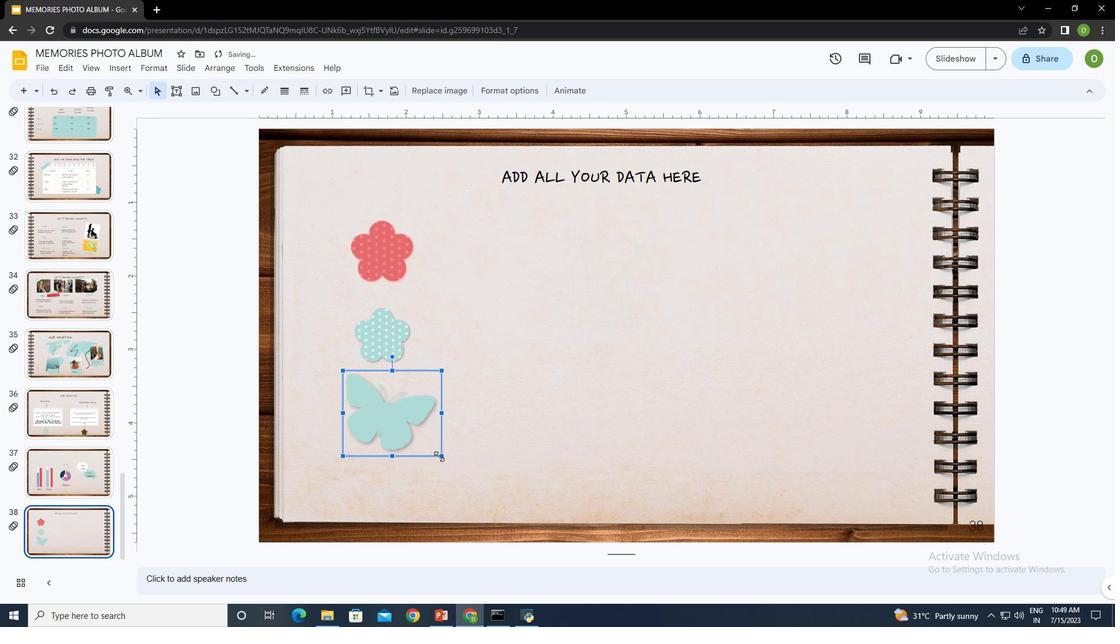 
Action: Mouse pressed left at (439, 456)
Screenshot: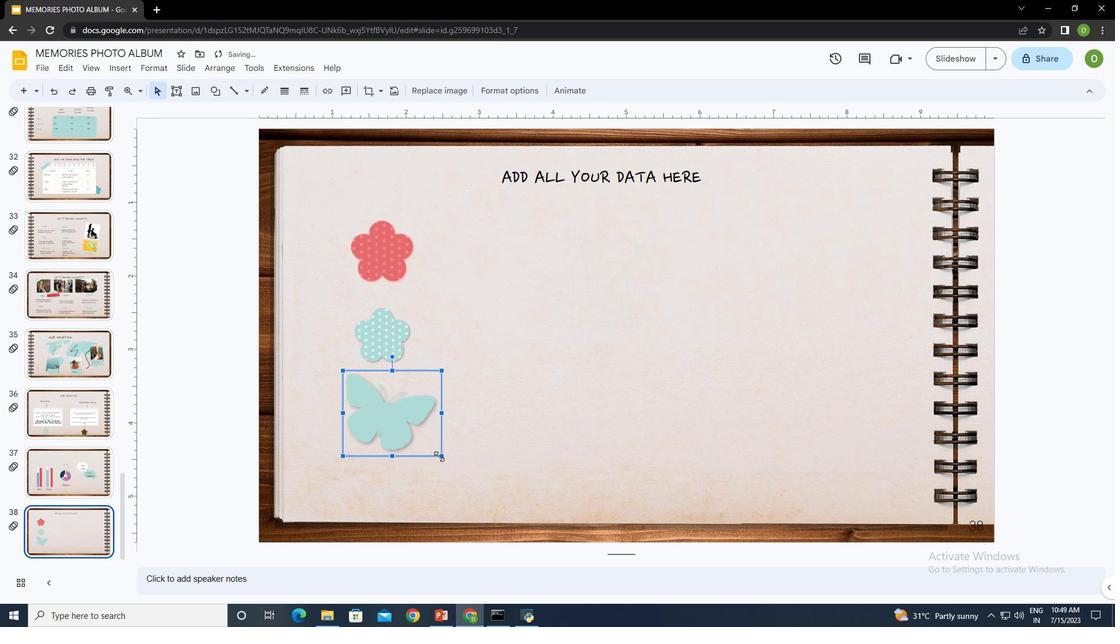 
Action: Mouse moved to (379, 410)
Screenshot: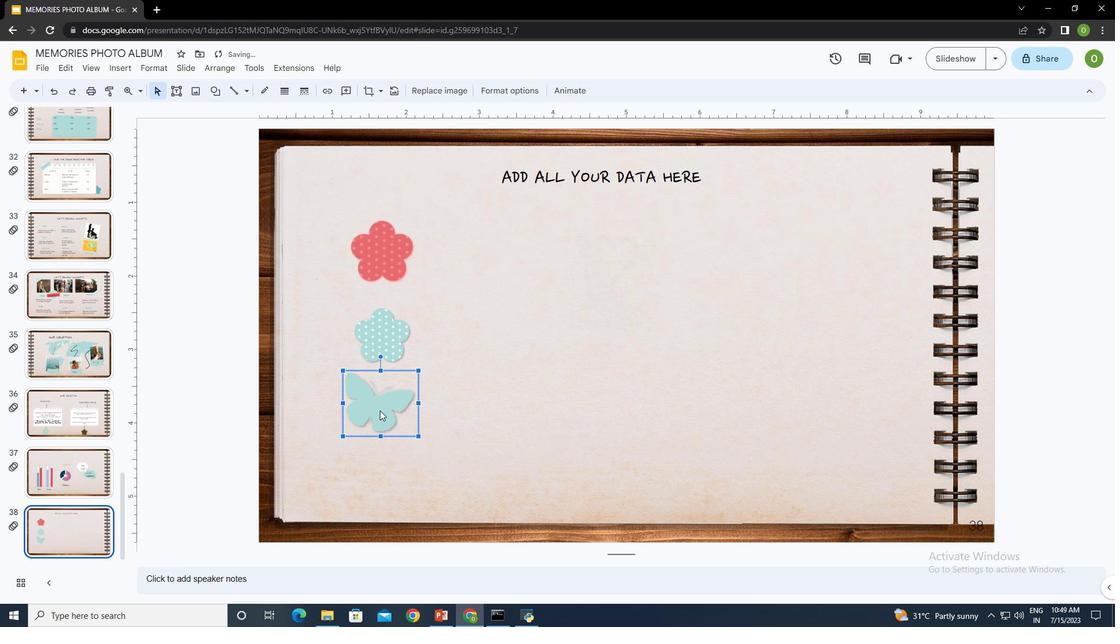 
Action: Mouse pressed left at (379, 410)
Screenshot: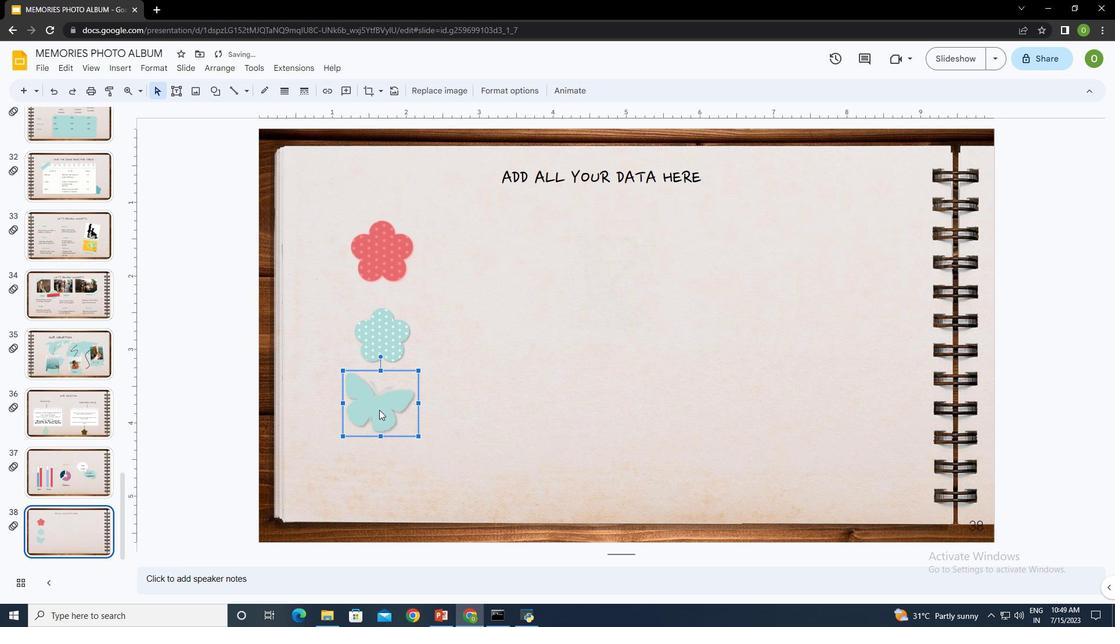 
Action: Mouse moved to (389, 408)
Screenshot: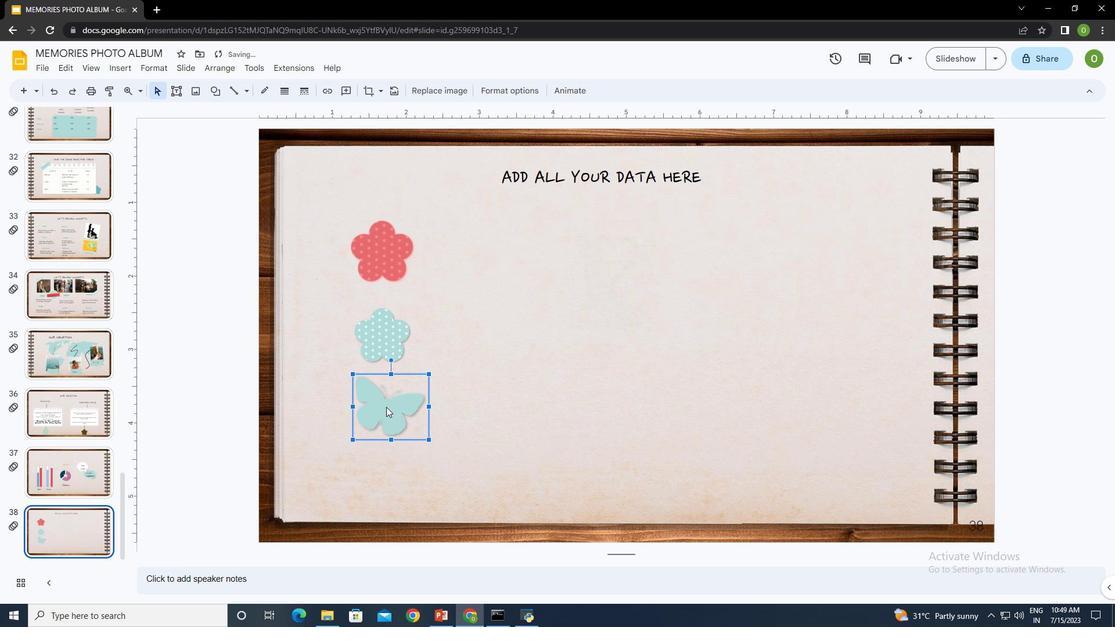 
Action: Mouse pressed left at (389, 408)
Screenshot: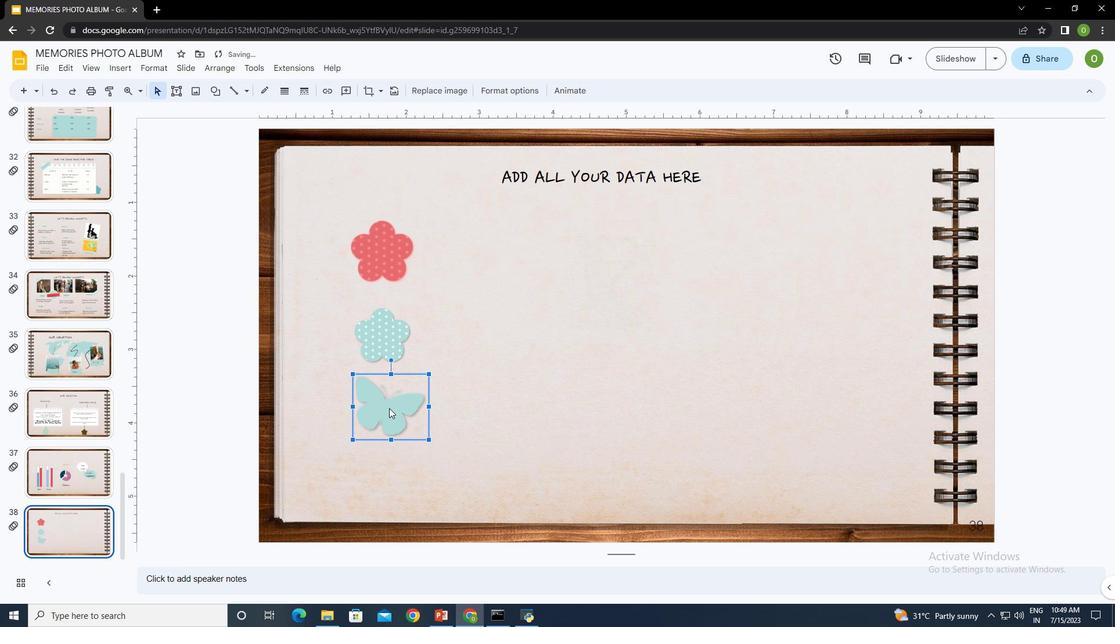 
Action: Mouse moved to (425, 442)
Screenshot: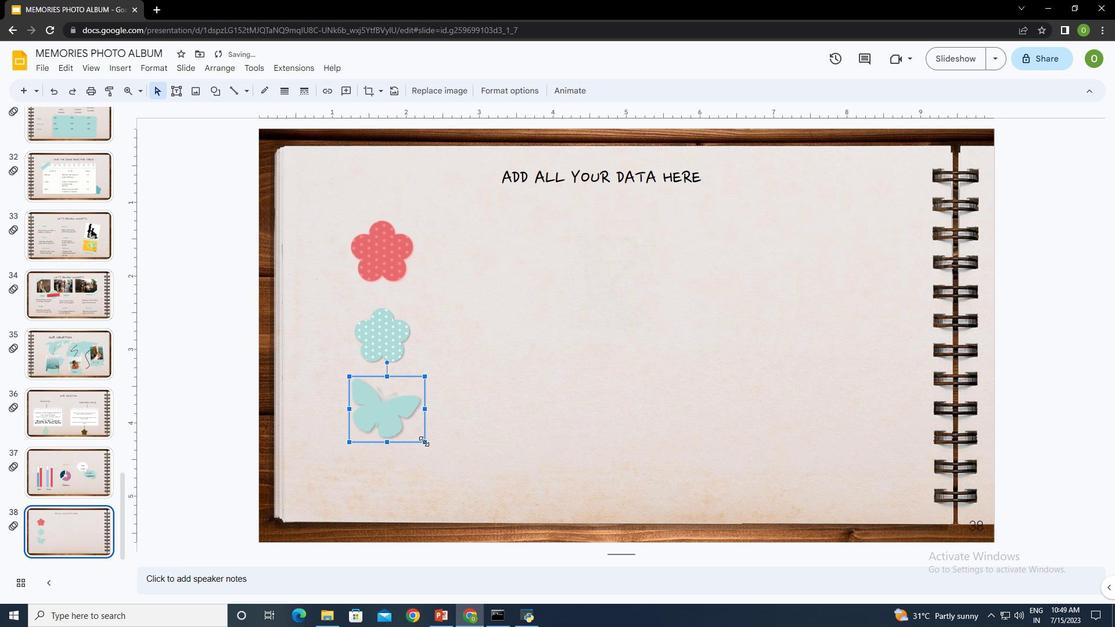 
Action: Mouse pressed left at (425, 442)
Screenshot: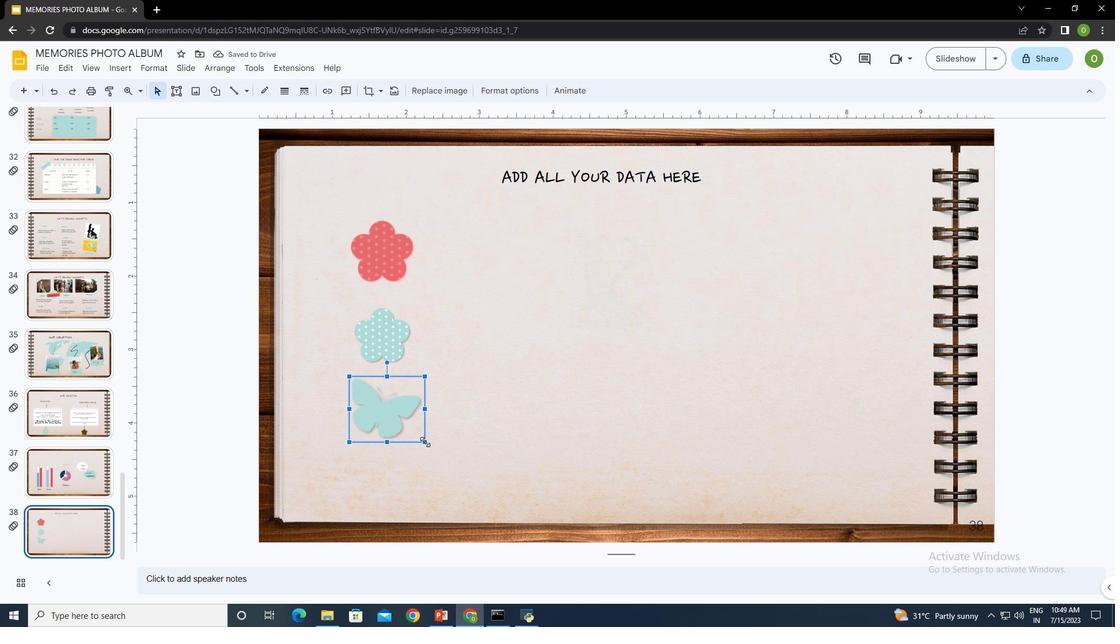 
Action: Mouse moved to (390, 463)
Screenshot: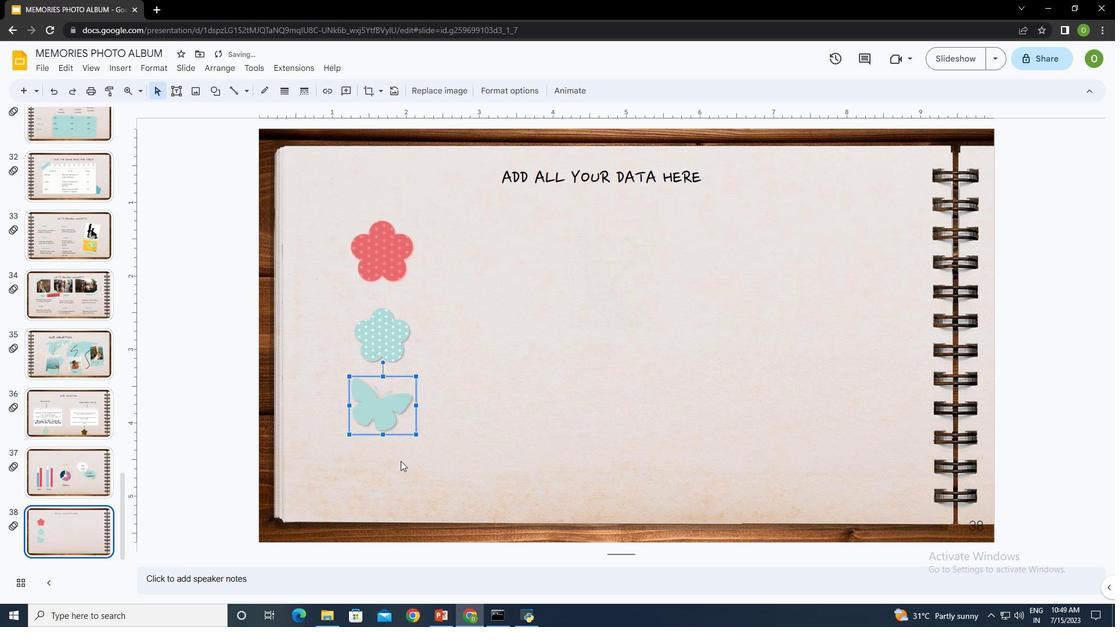 
Action: Mouse pressed left at (390, 463)
Screenshot: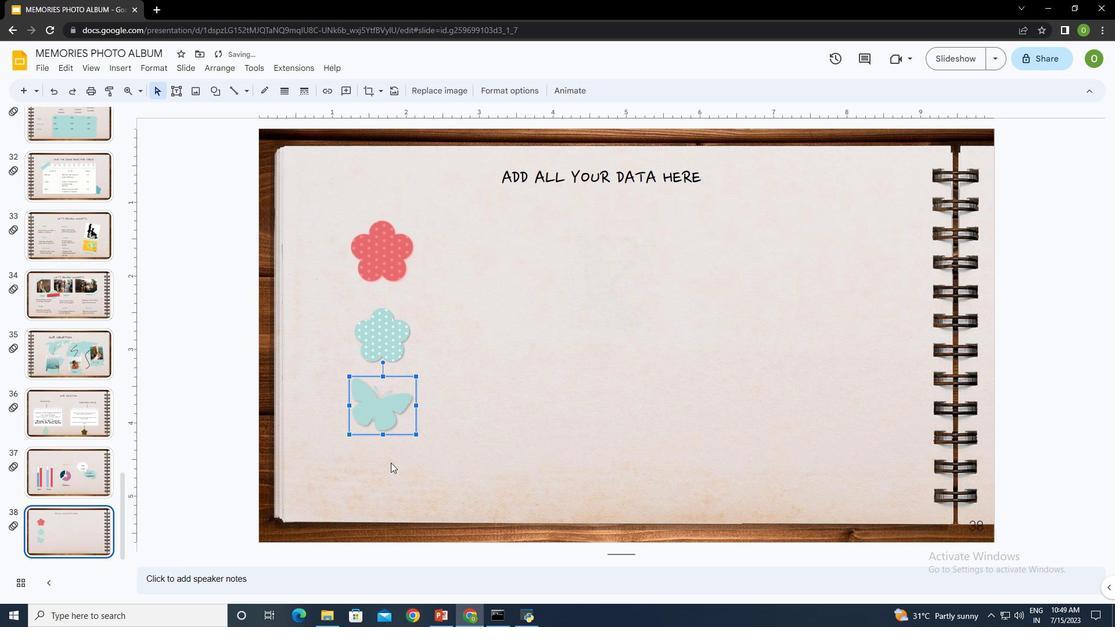 
Action: Mouse moved to (112, 72)
Screenshot: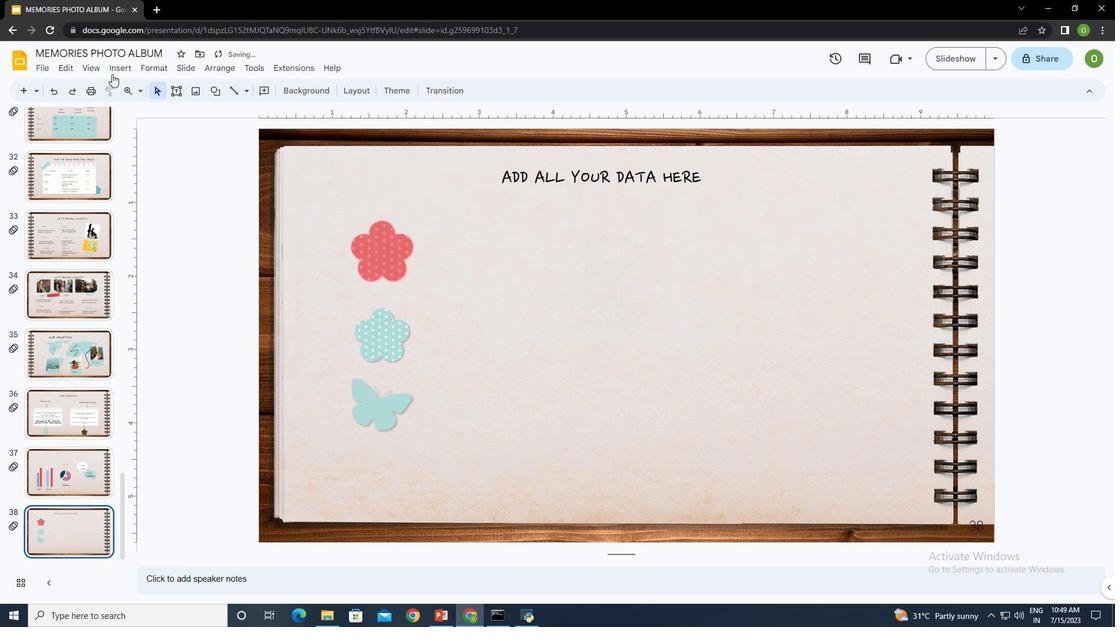 
Action: Mouse pressed left at (112, 72)
Screenshot: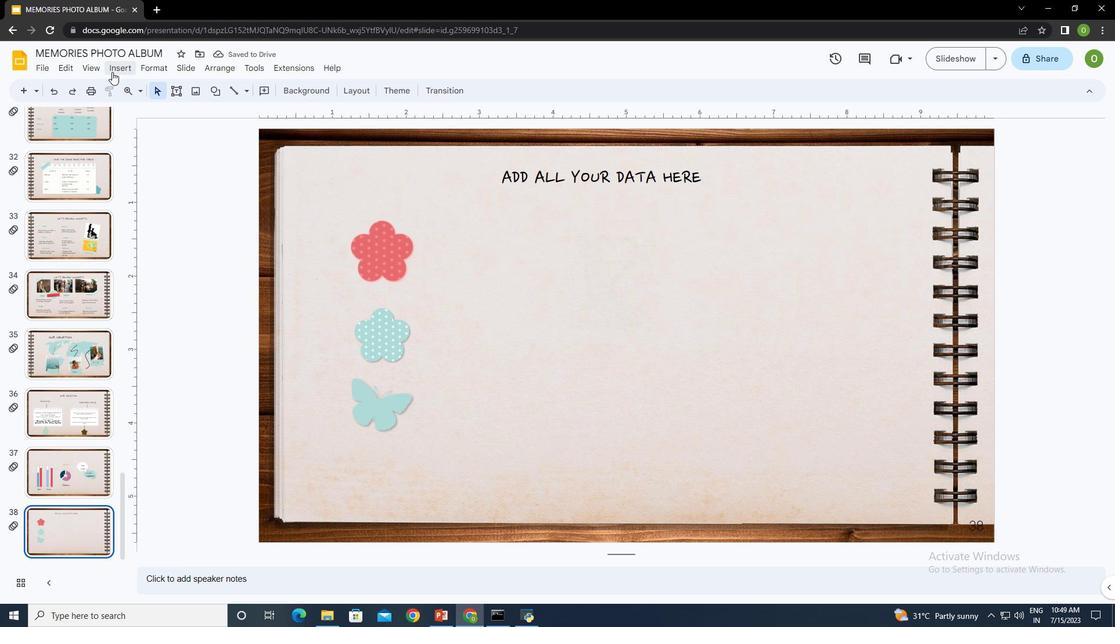 
Action: Mouse moved to (366, 93)
Screenshot: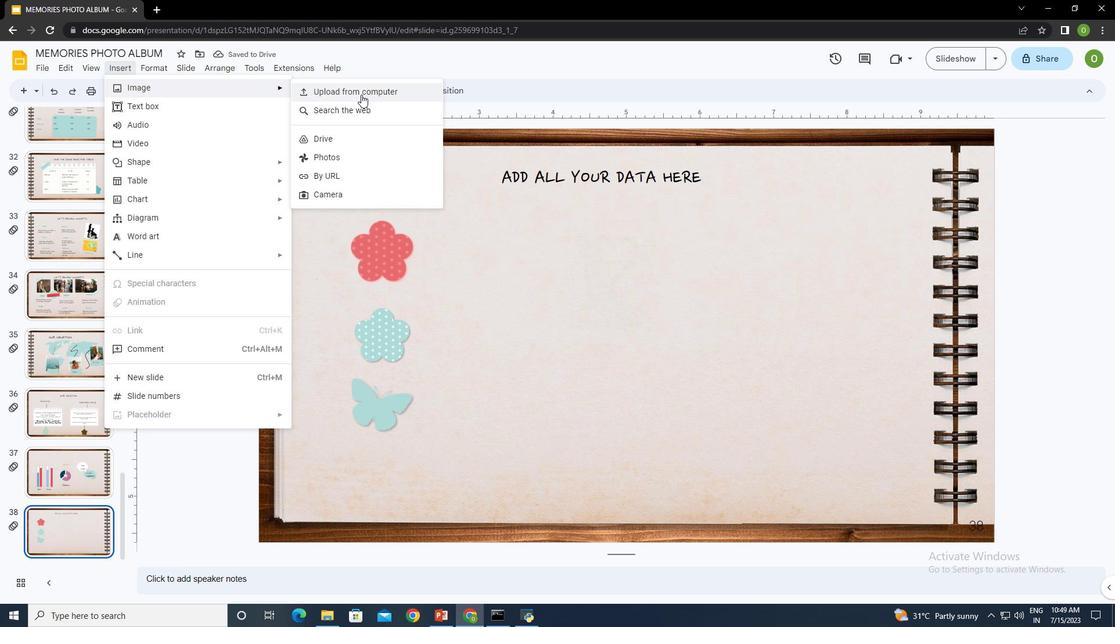 
Action: Mouse pressed left at (366, 93)
Screenshot: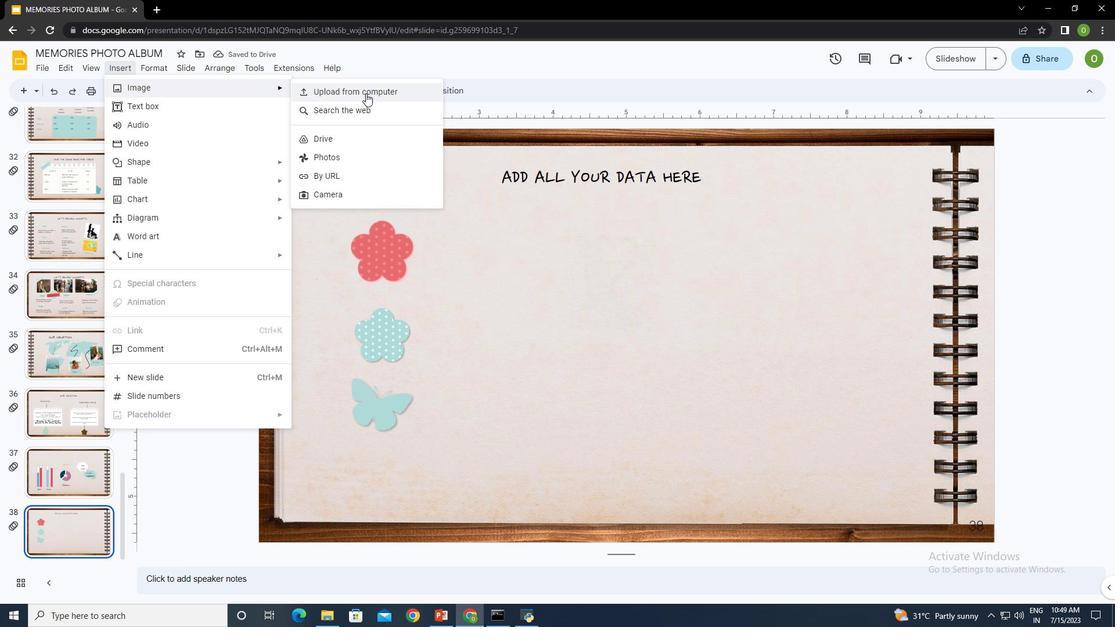 
Action: Mouse moved to (510, 236)
Screenshot: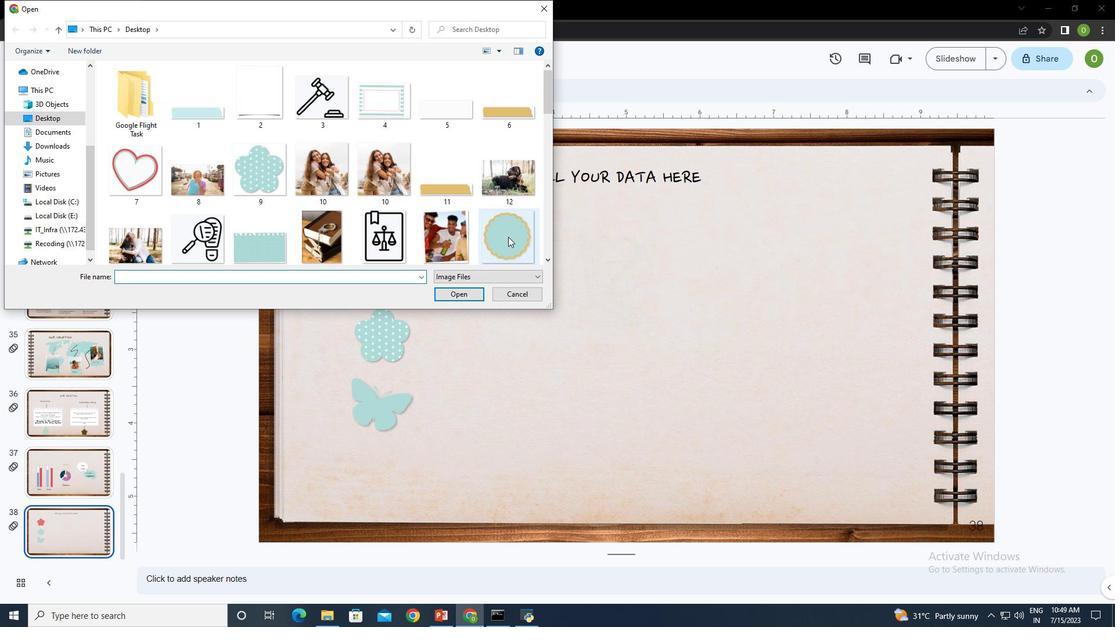 
Action: Mouse pressed left at (510, 236)
Screenshot: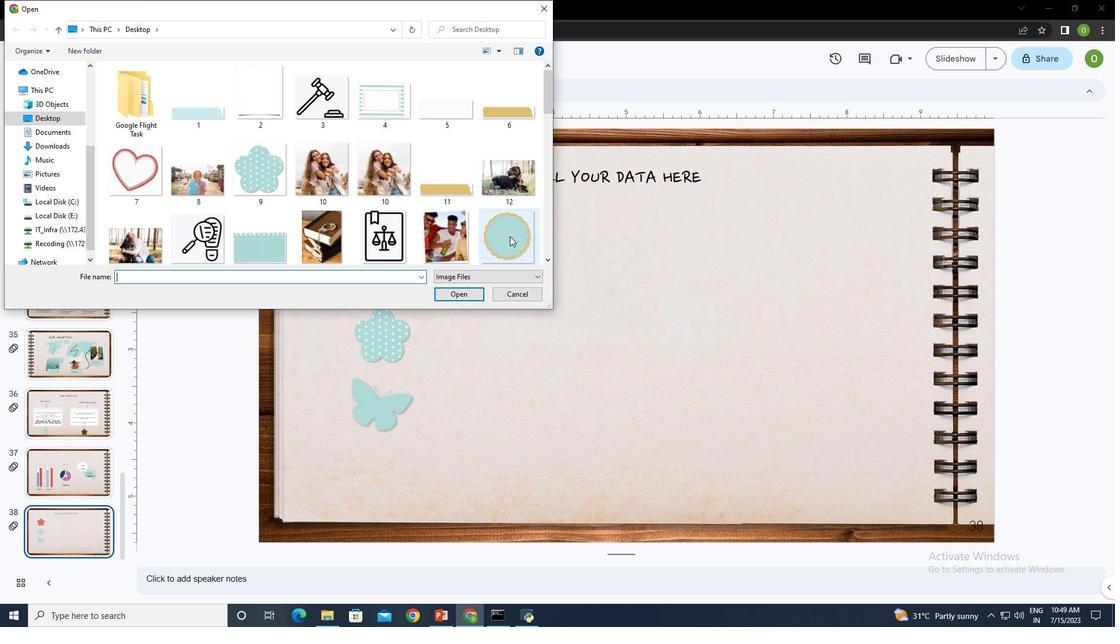 
Action: Mouse moved to (455, 294)
Screenshot: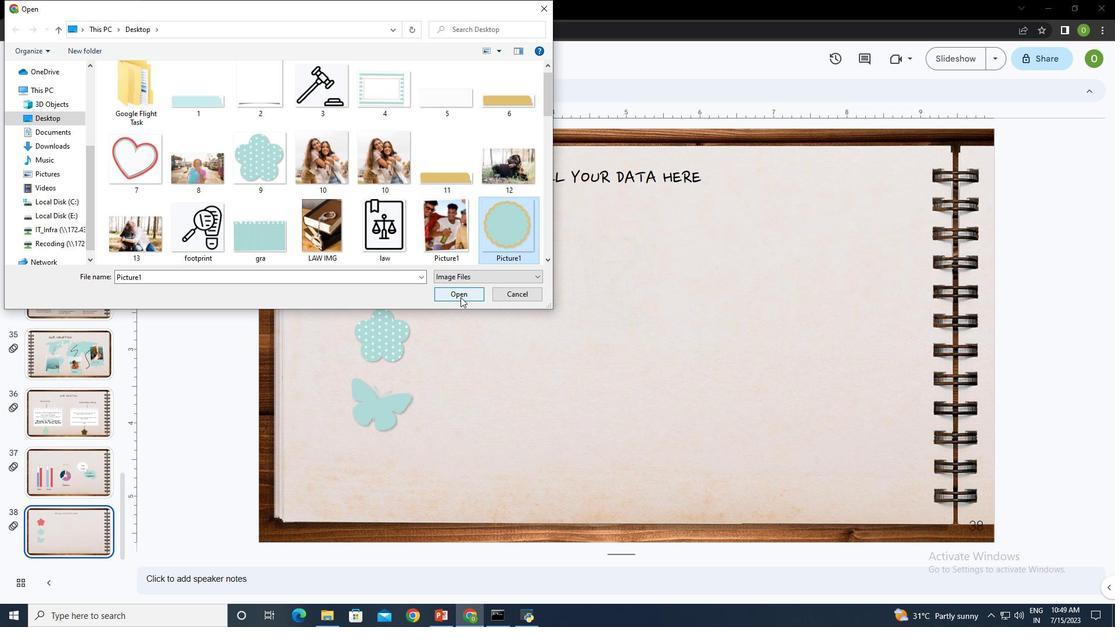 
Action: Mouse pressed left at (455, 294)
Screenshot: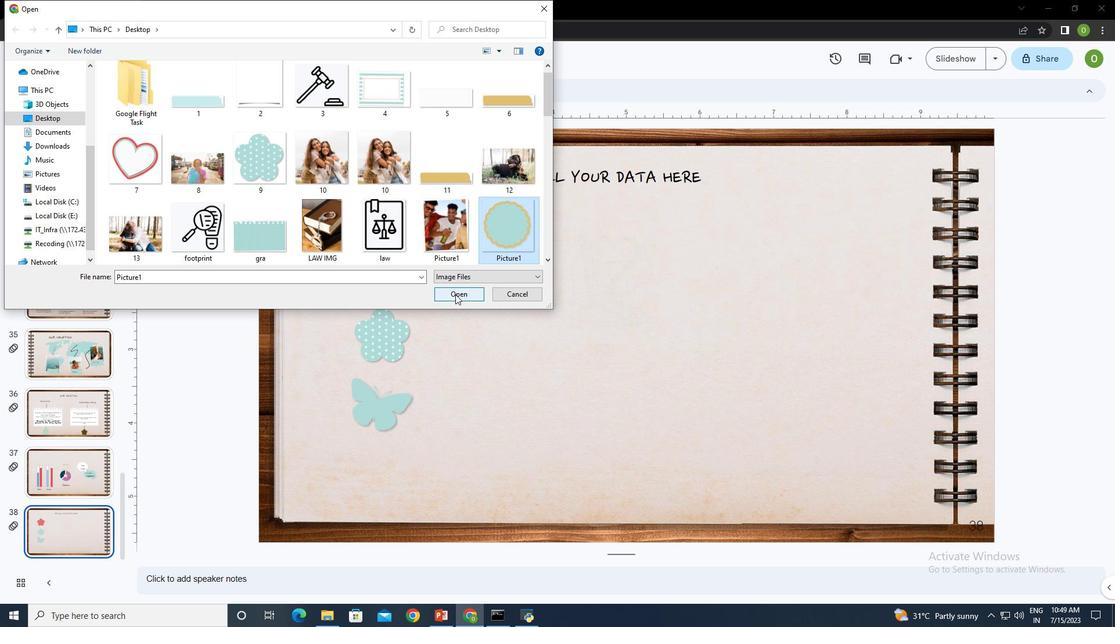 
Action: Mouse moved to (467, 273)
Screenshot: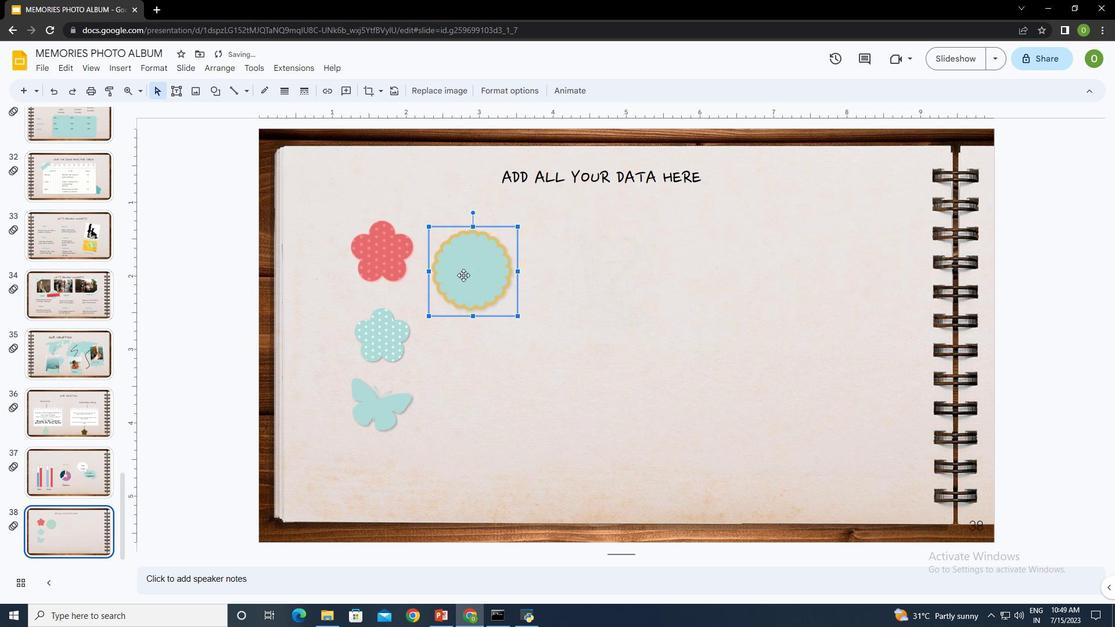 
Action: Mouse pressed left at (467, 273)
Screenshot: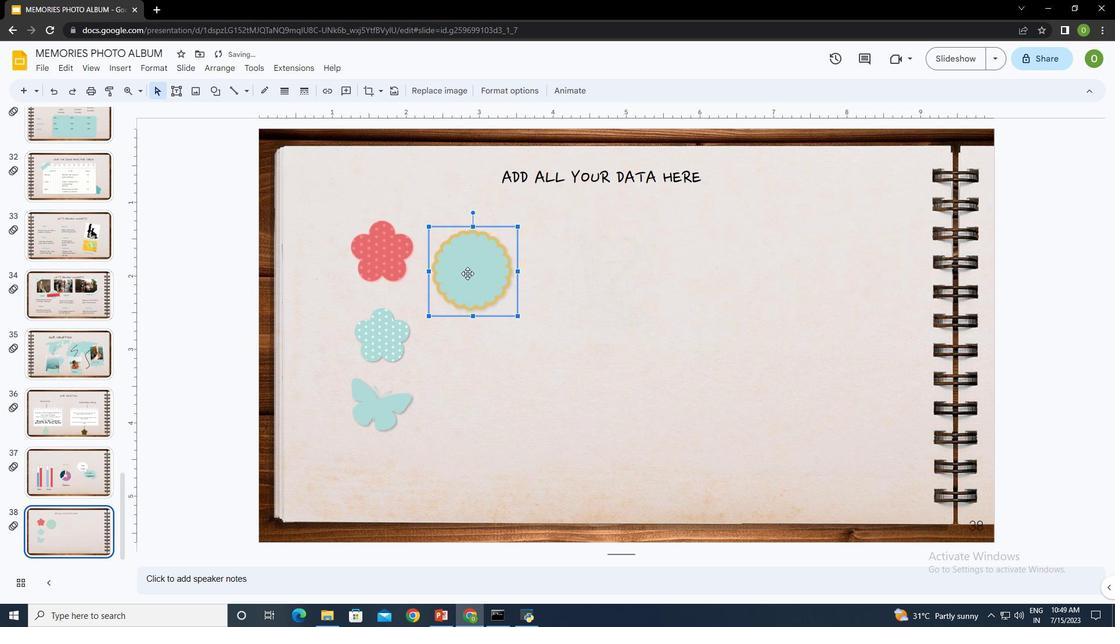 
Action: Mouse moved to (427, 520)
Screenshot: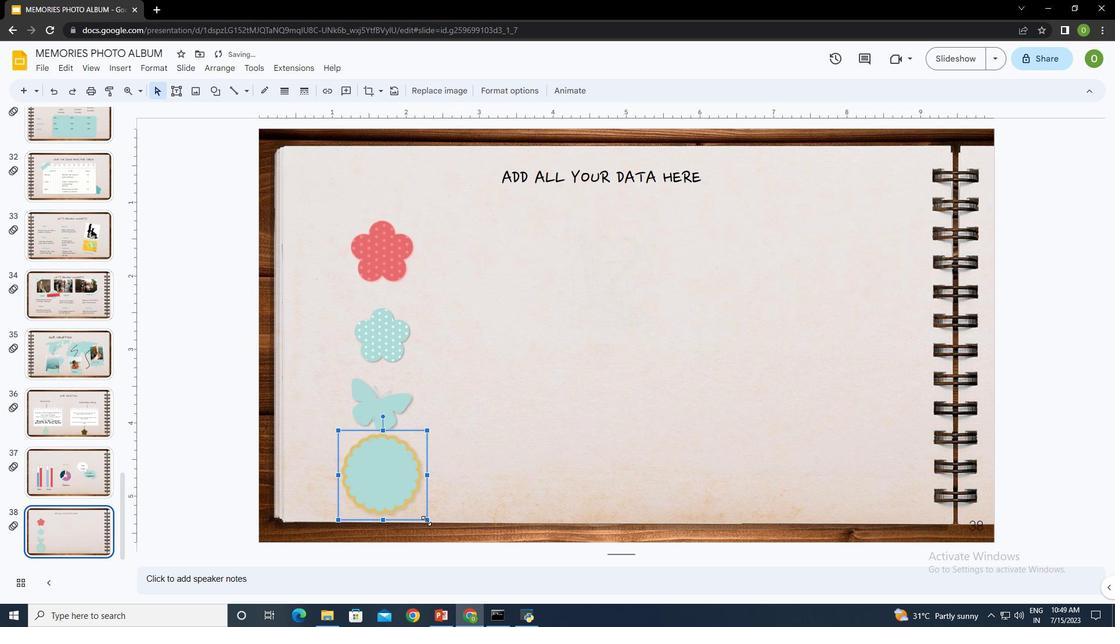 
Action: Mouse pressed left at (427, 520)
Screenshot: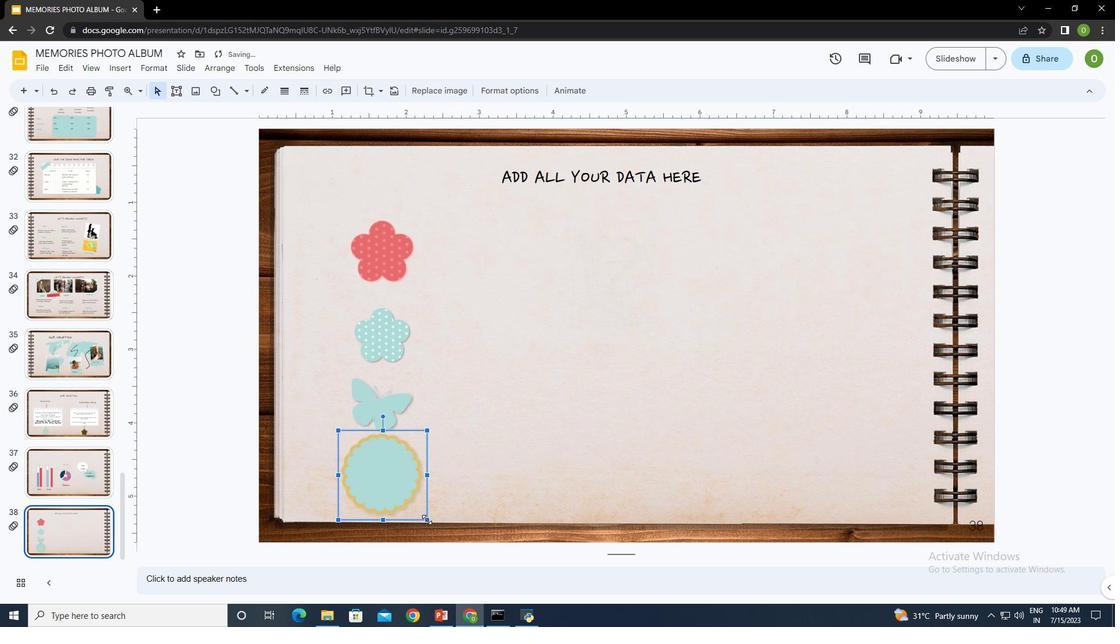
Action: Mouse moved to (369, 446)
Screenshot: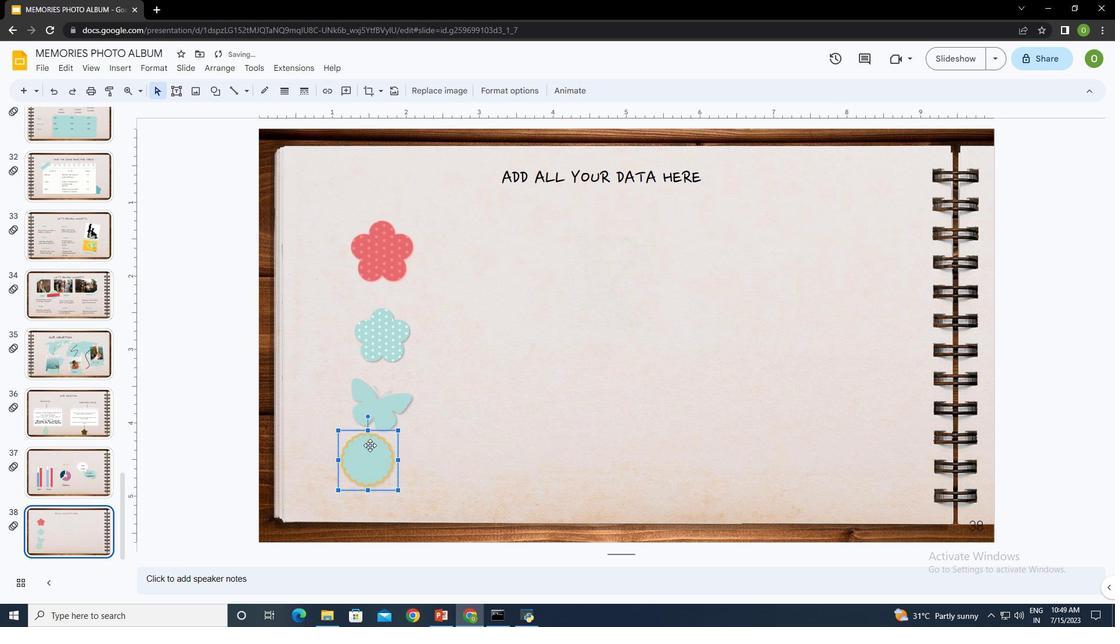 
Action: Mouse pressed left at (369, 446)
Screenshot: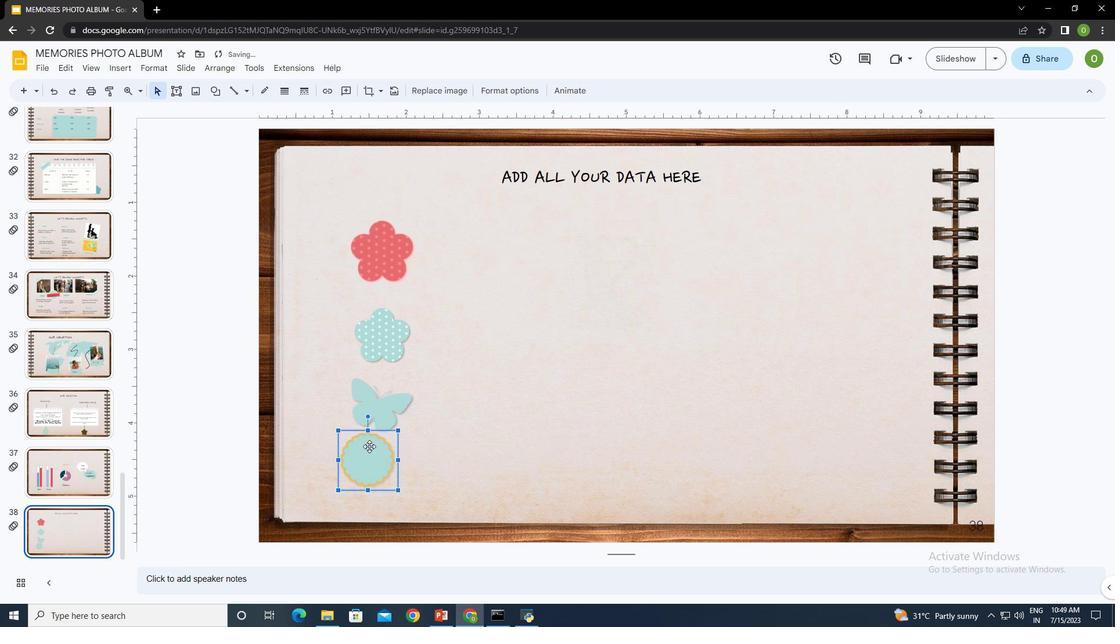 
Action: Mouse moved to (462, 472)
Screenshot: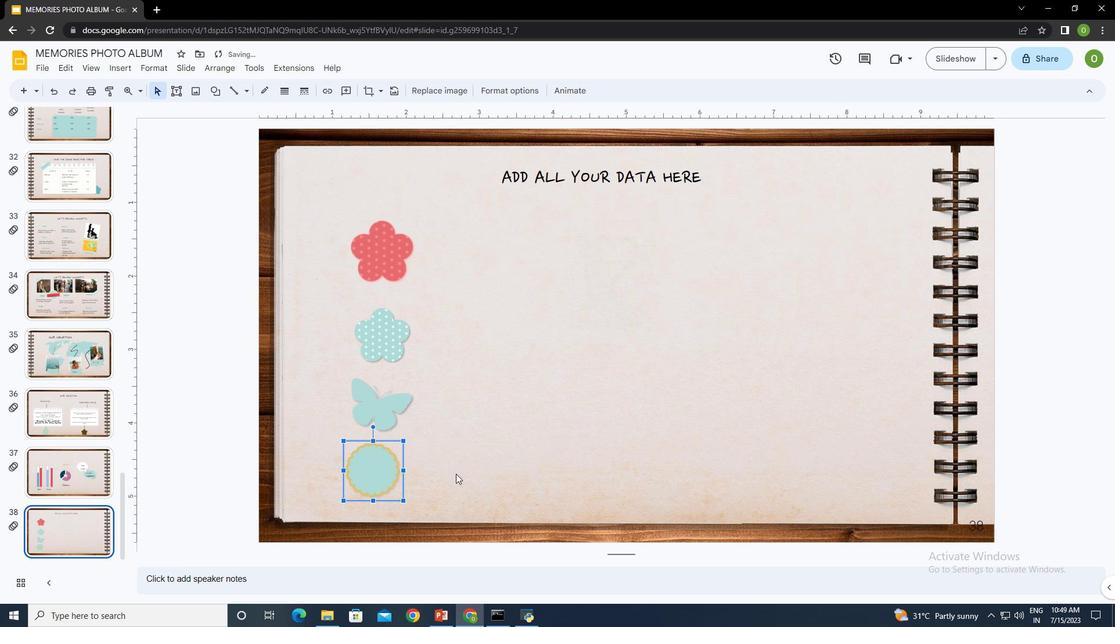 
Action: Mouse pressed left at (462, 472)
Screenshot: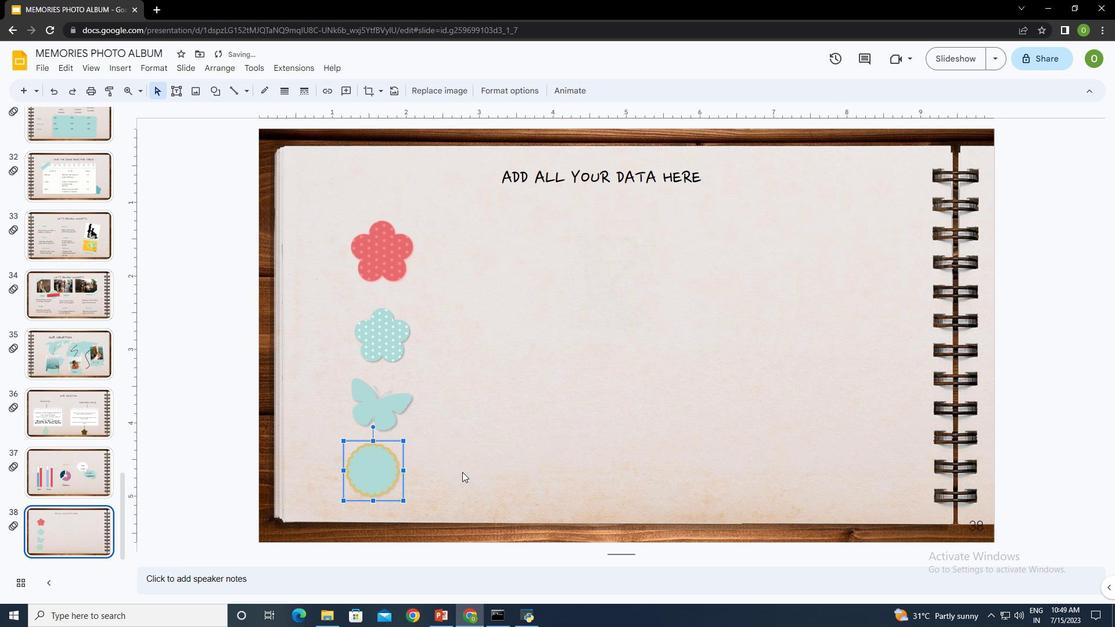 
Action: Mouse moved to (115, 62)
Screenshot: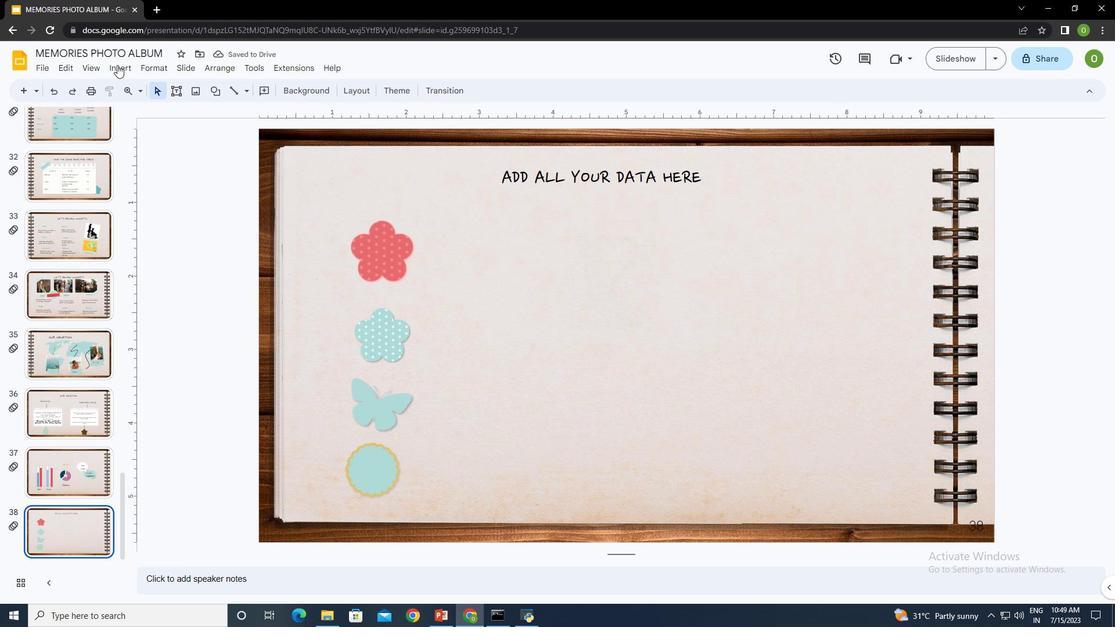
Action: Mouse pressed left at (115, 62)
Screenshot: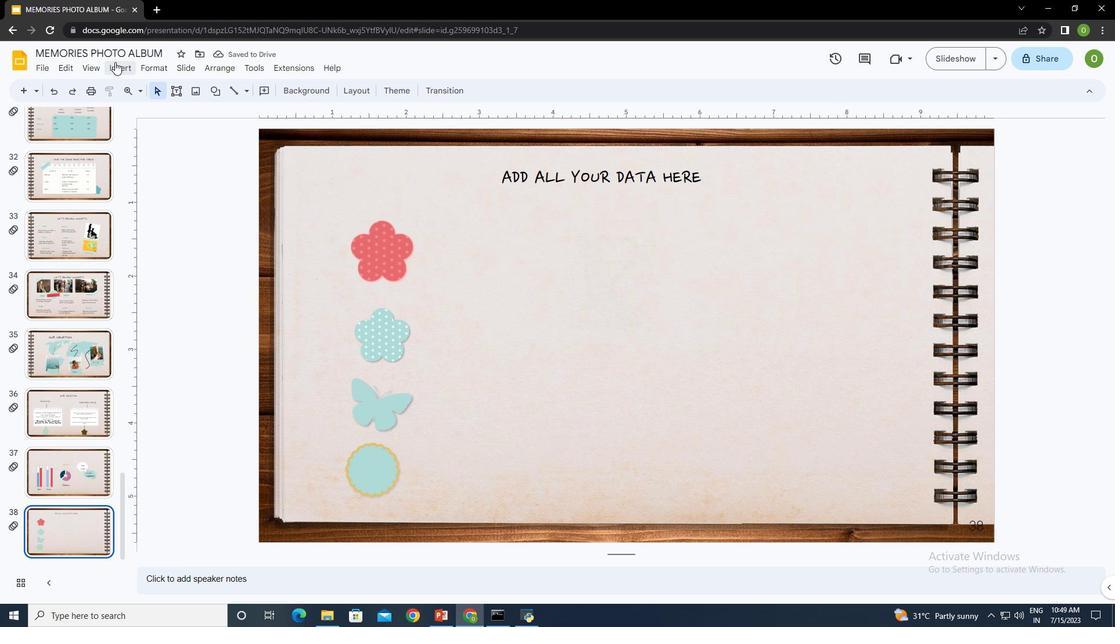 
Action: Mouse moved to (363, 88)
Screenshot: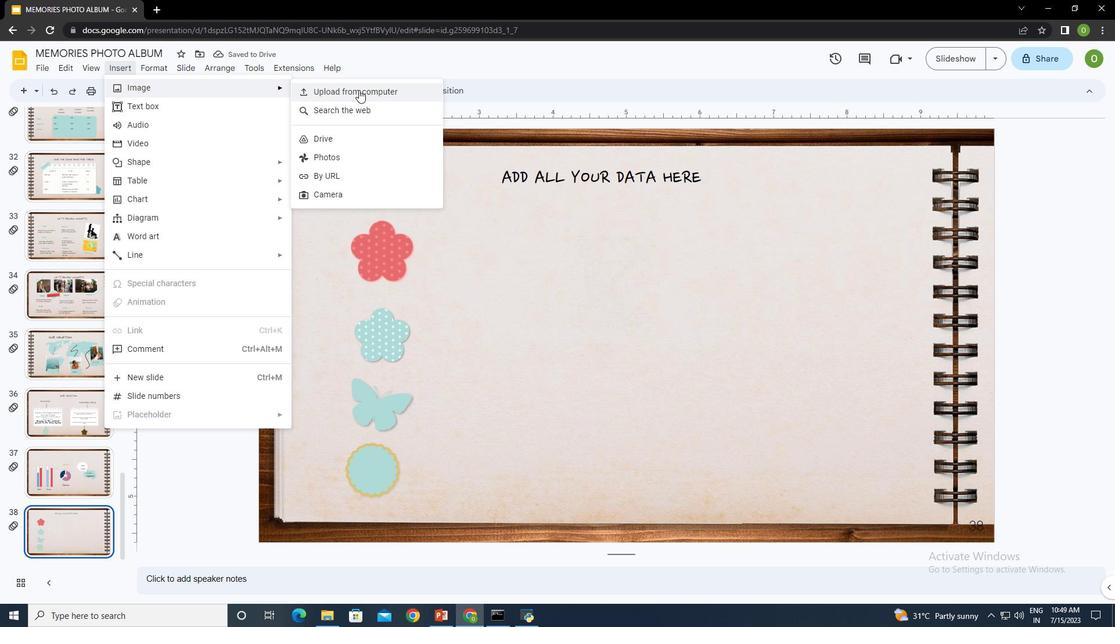 
Action: Mouse pressed left at (363, 88)
Screenshot: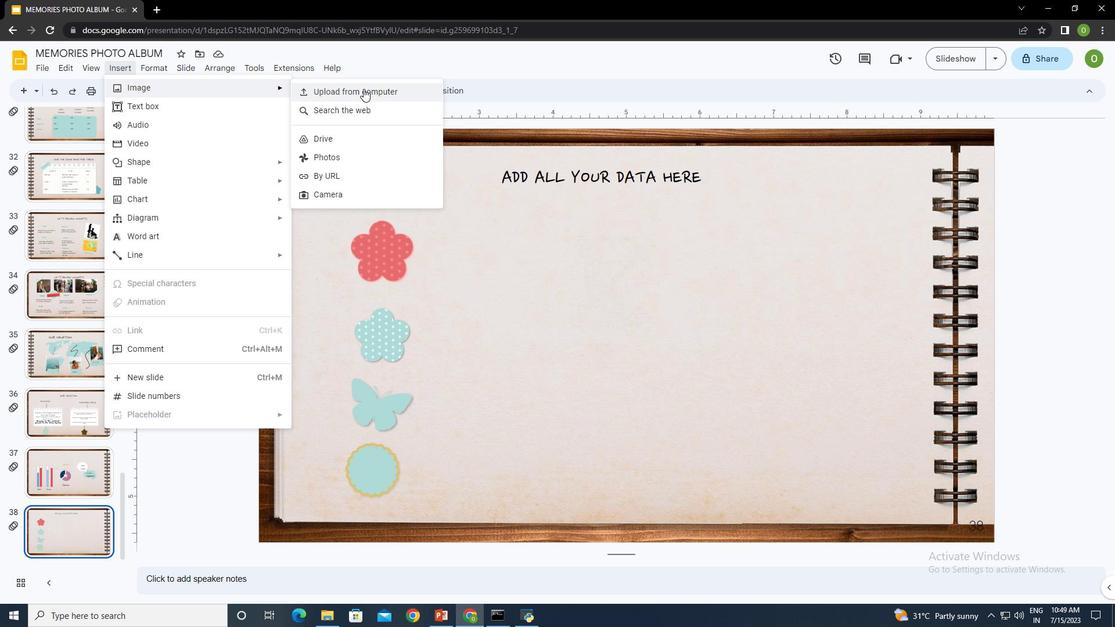 
Action: Mouse moved to (549, 107)
Screenshot: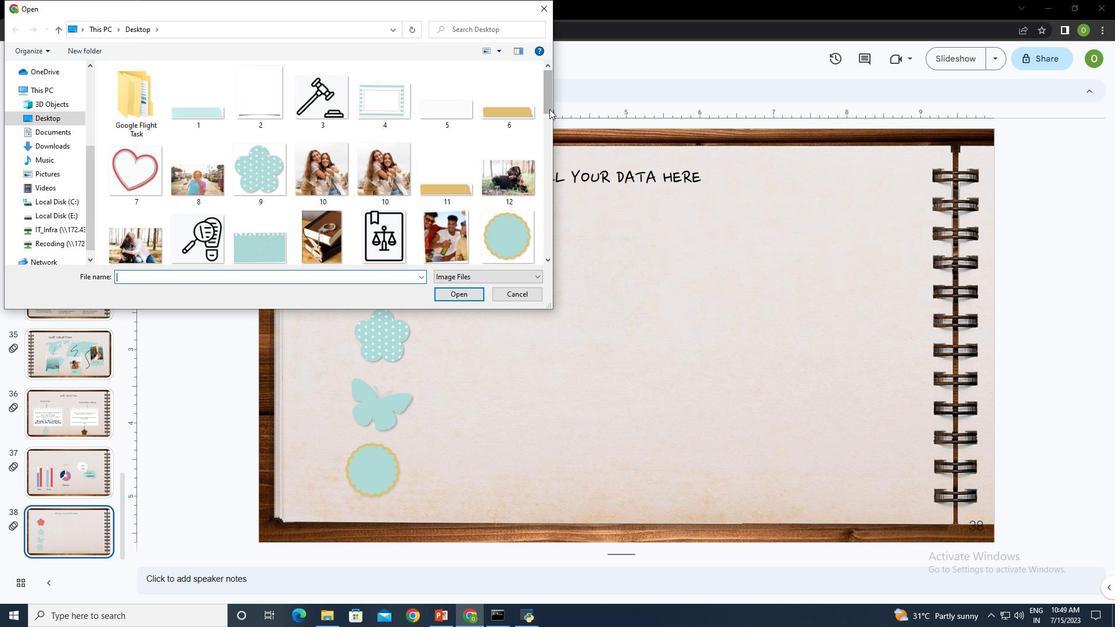 
Action: Mouse pressed left at (549, 107)
Screenshot: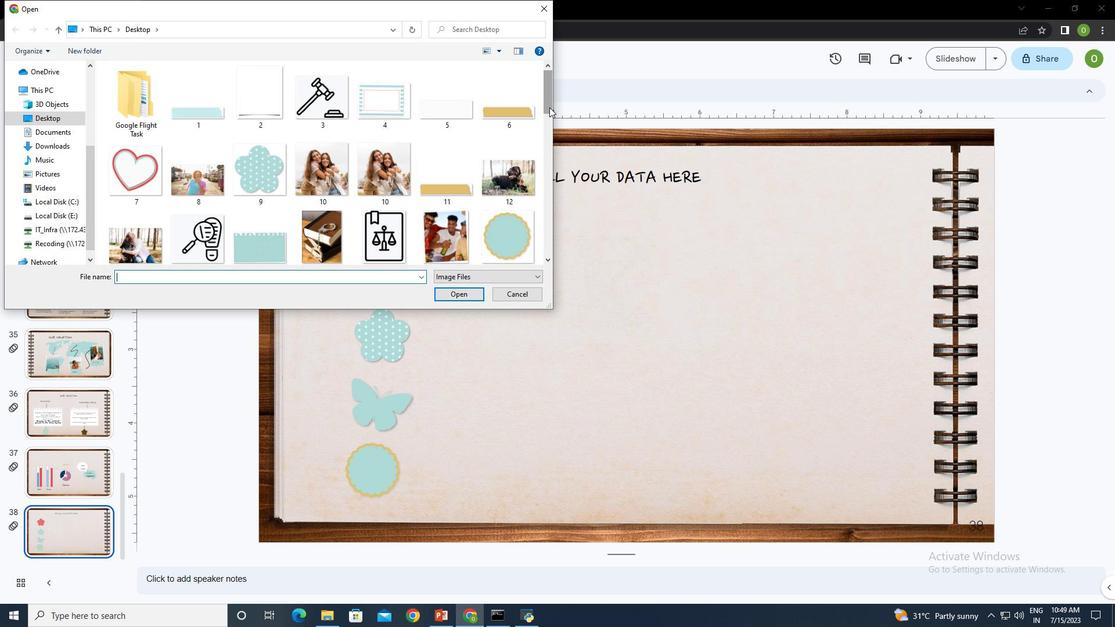 
Action: Mouse moved to (546, 202)
Screenshot: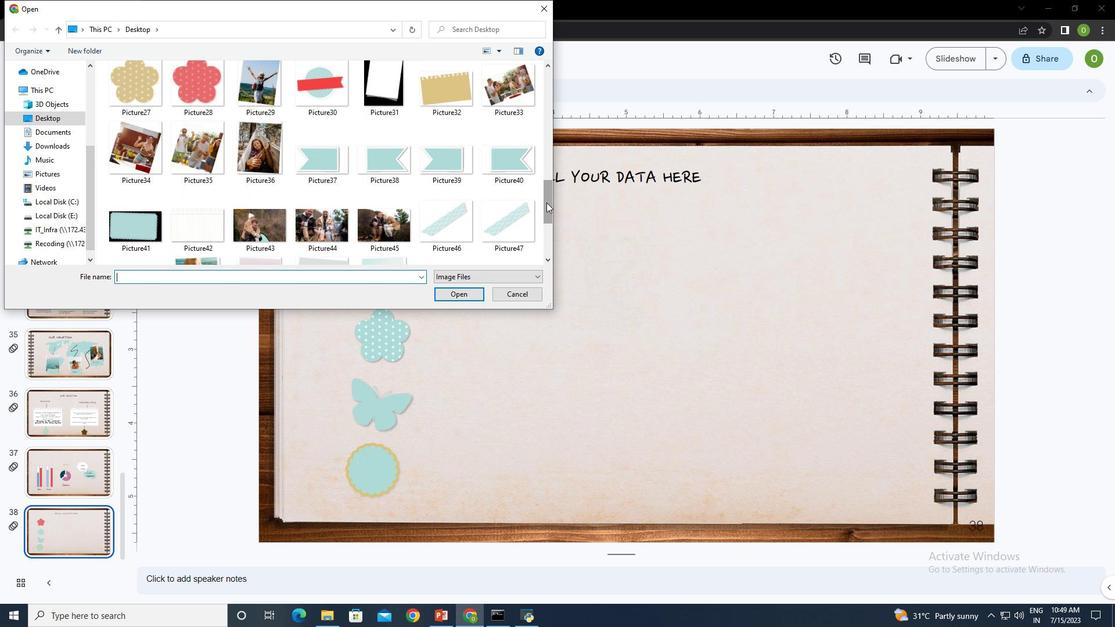 
Action: Mouse pressed left at (546, 202)
Screenshot: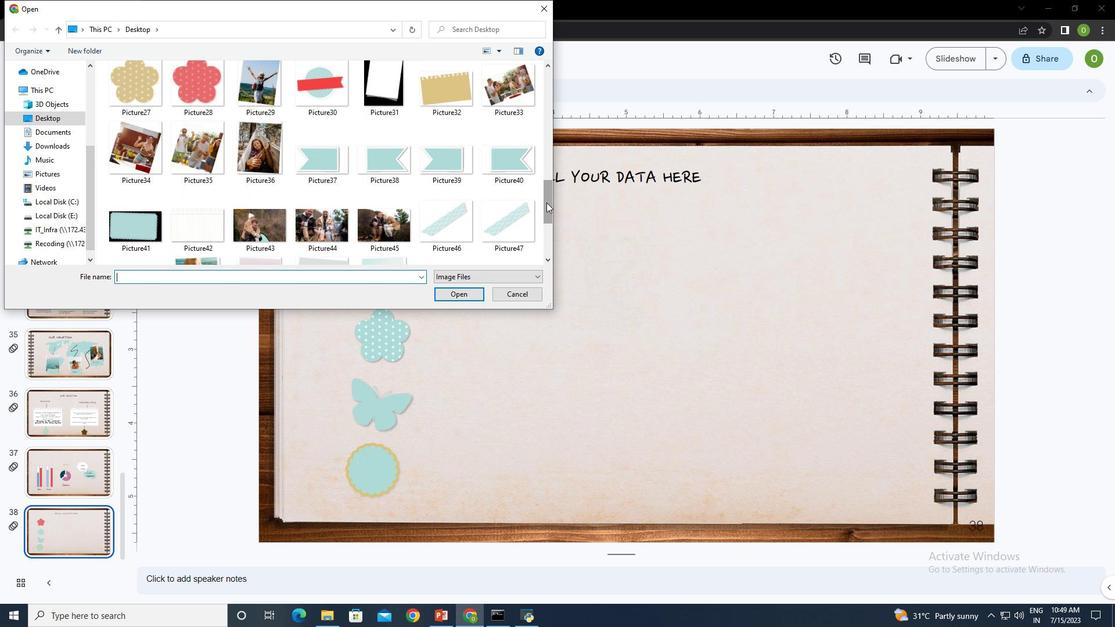 
Action: Mouse moved to (509, 124)
Screenshot: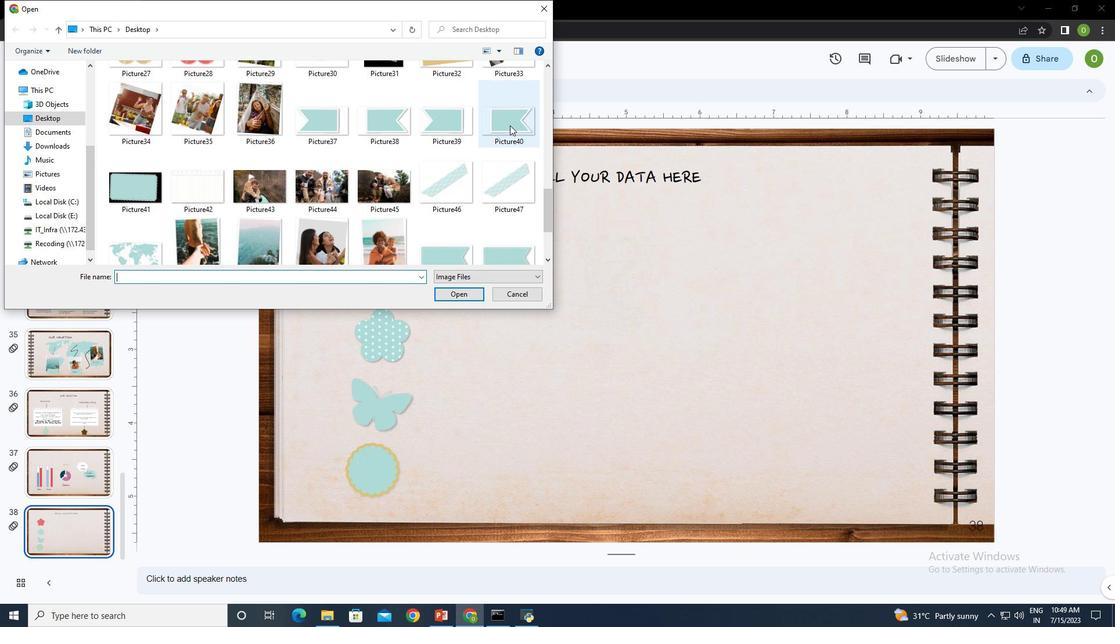
Action: Mouse pressed left at (509, 124)
Screenshot: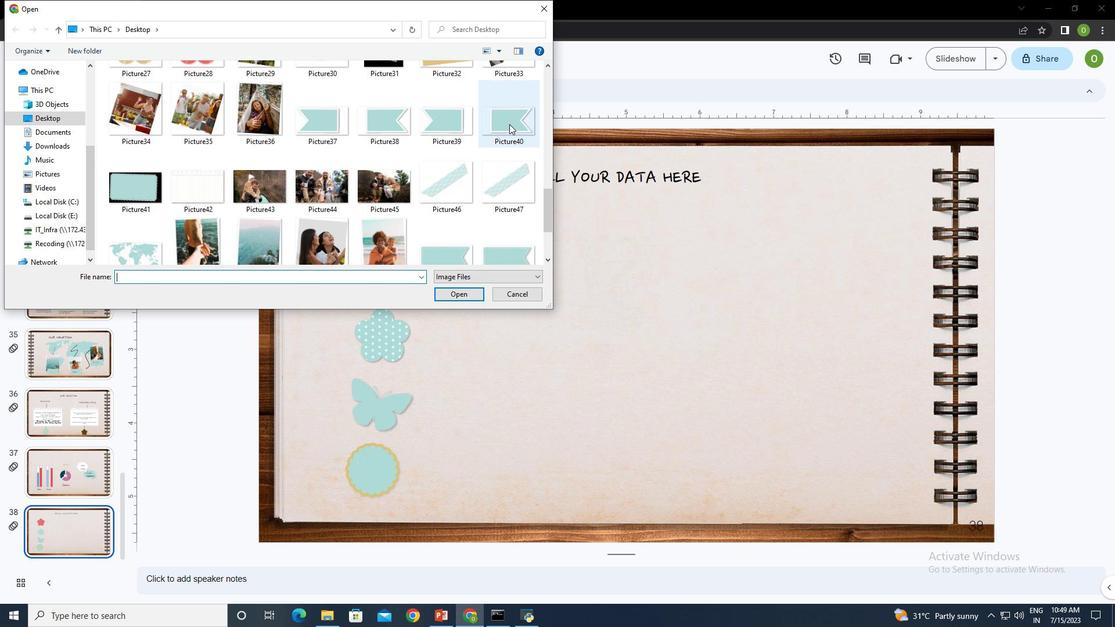 
Action: Mouse moved to (456, 291)
Screenshot: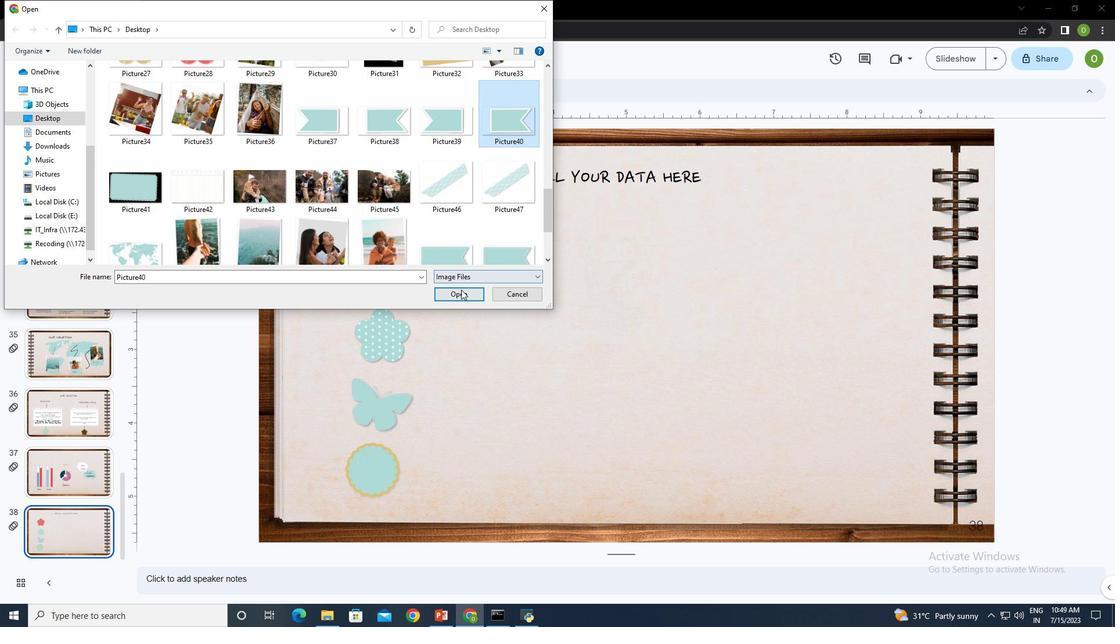 
Action: Mouse pressed left at (456, 291)
Screenshot: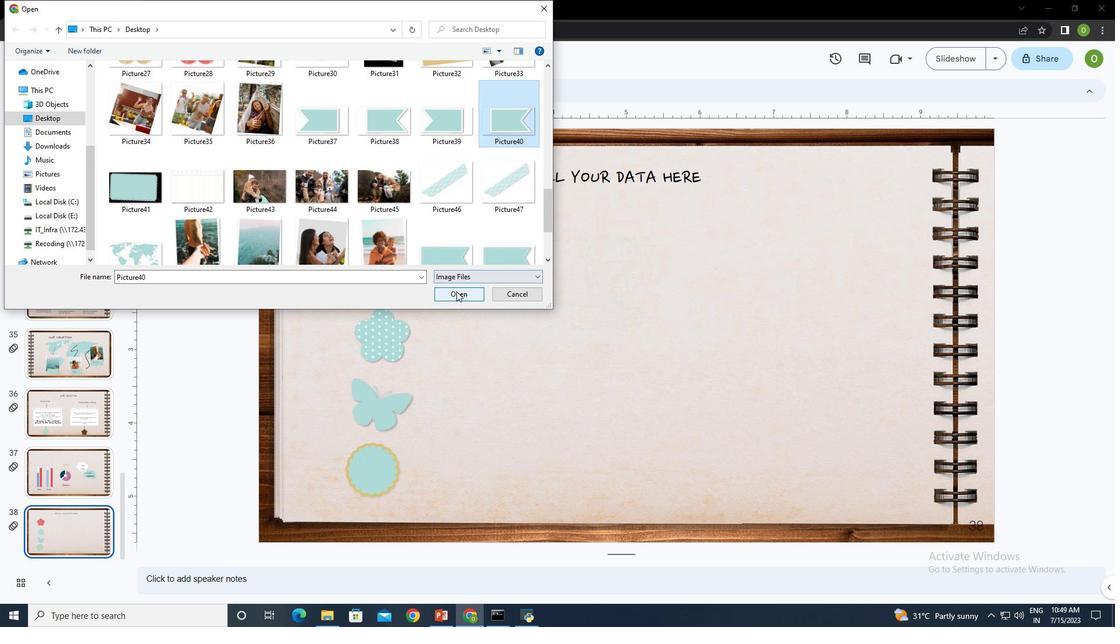 
Action: Mouse moved to (507, 264)
Screenshot: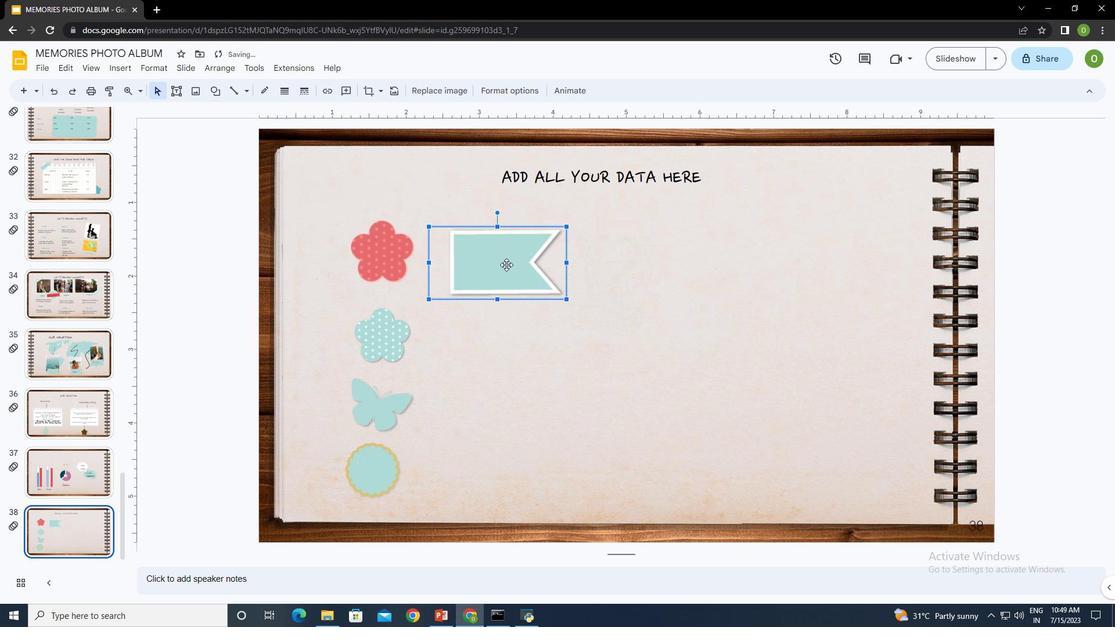 
Action: Mouse pressed left at (507, 264)
Screenshot: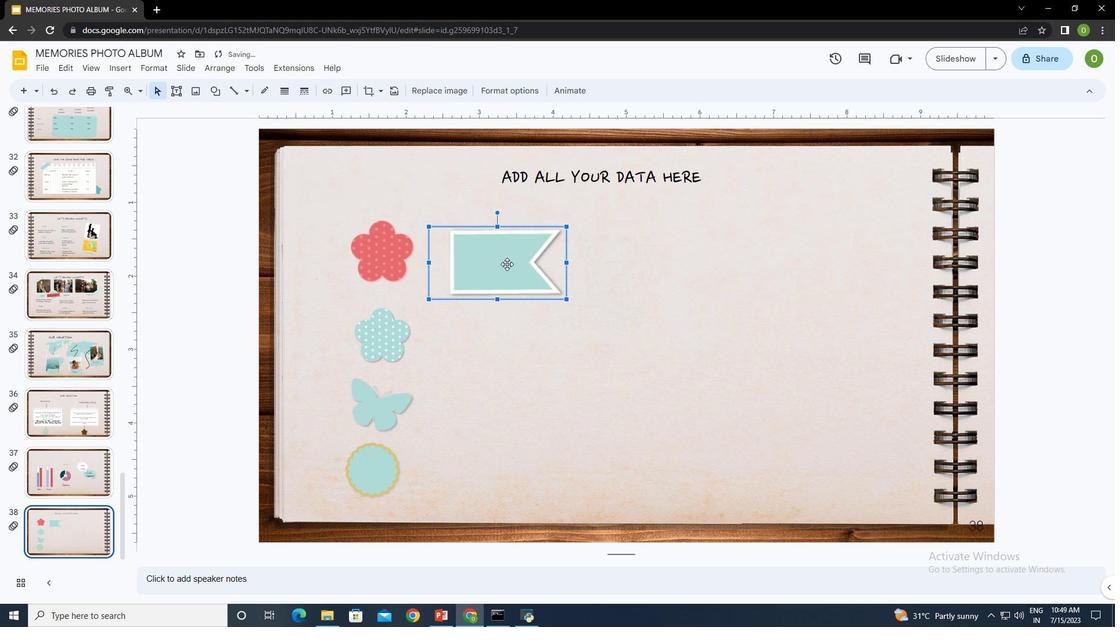 
Action: Mouse moved to (565, 288)
Screenshot: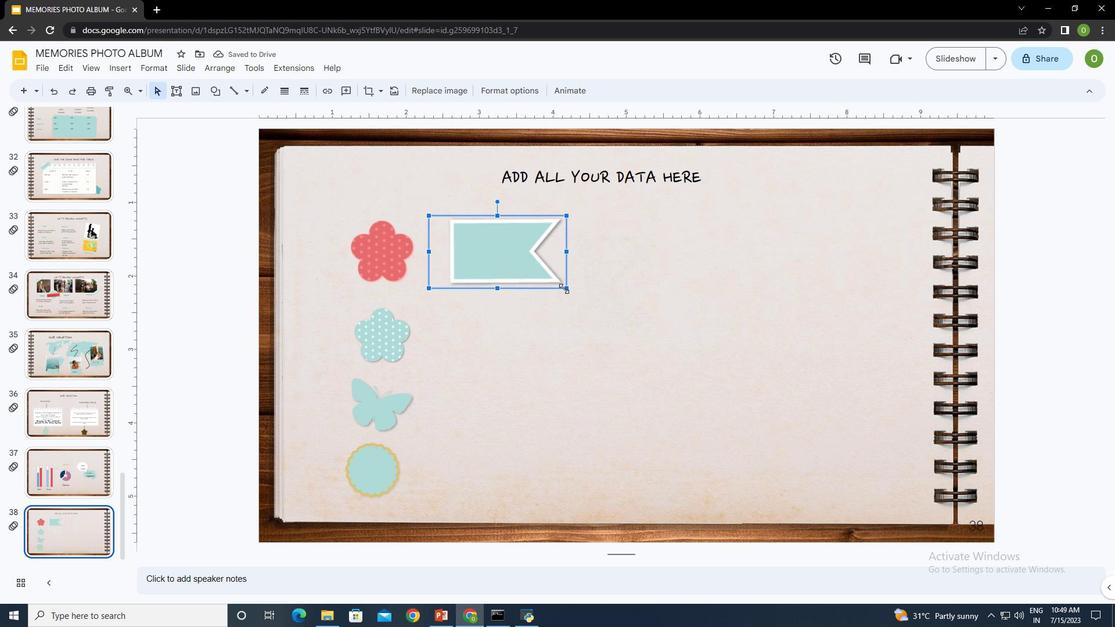 
Action: Mouse pressed left at (565, 288)
Screenshot: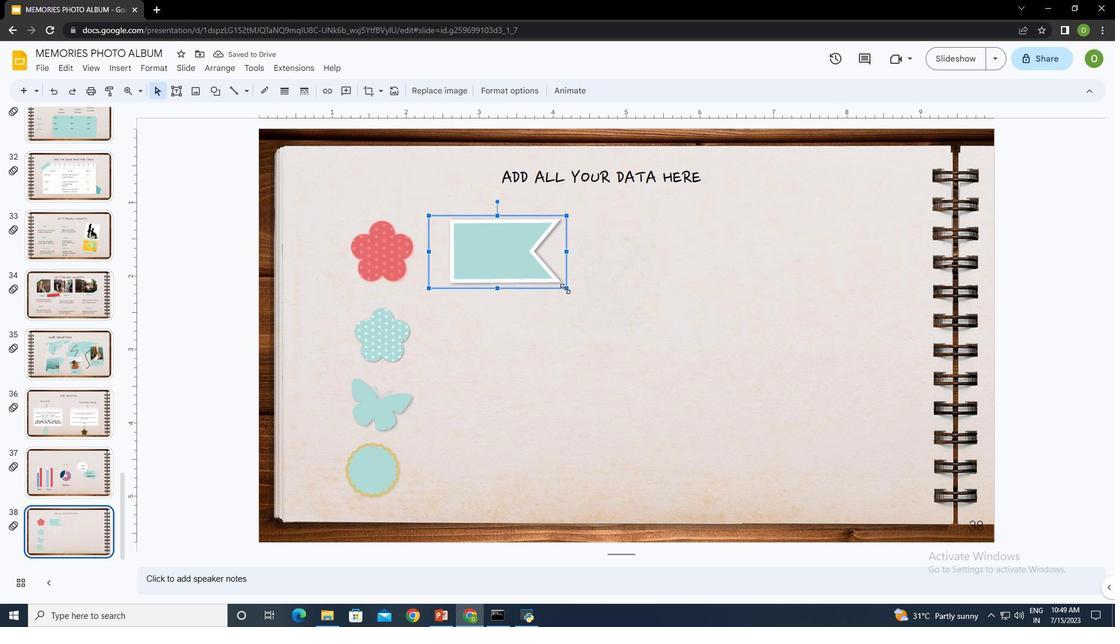 
Action: Mouse moved to (474, 231)
Screenshot: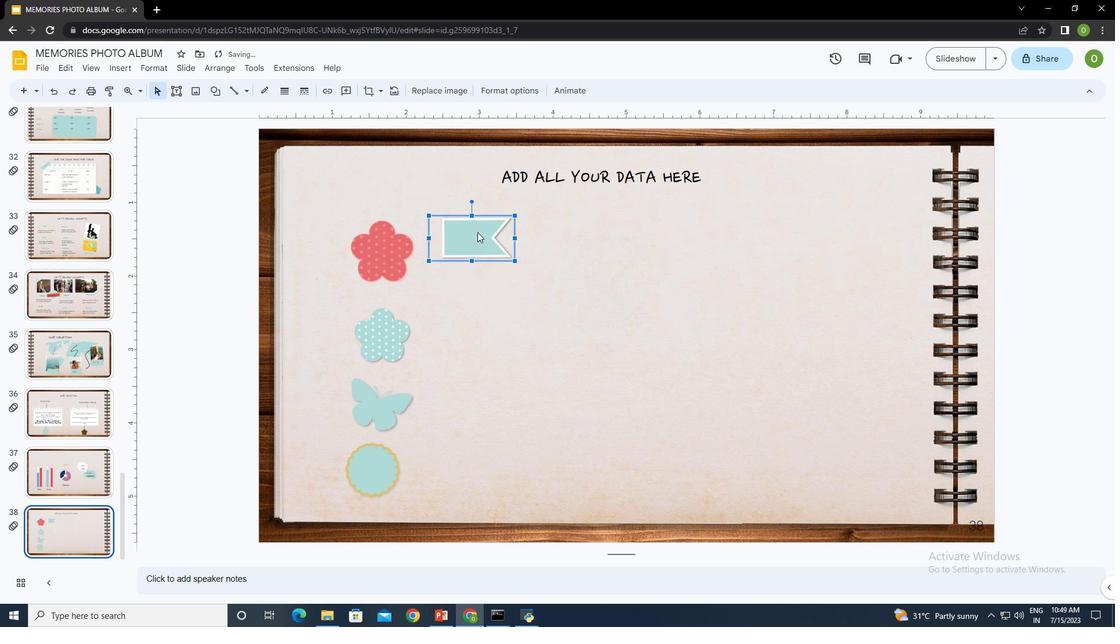 
Action: Mouse pressed left at (474, 231)
Screenshot: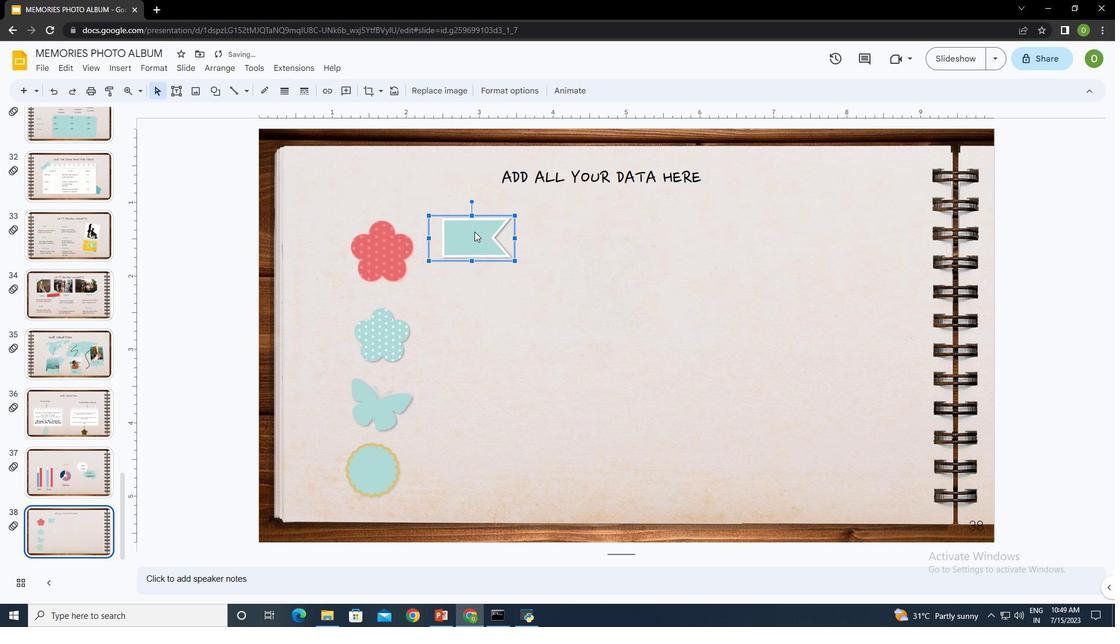 
Action: Mouse moved to (546, 242)
Screenshot: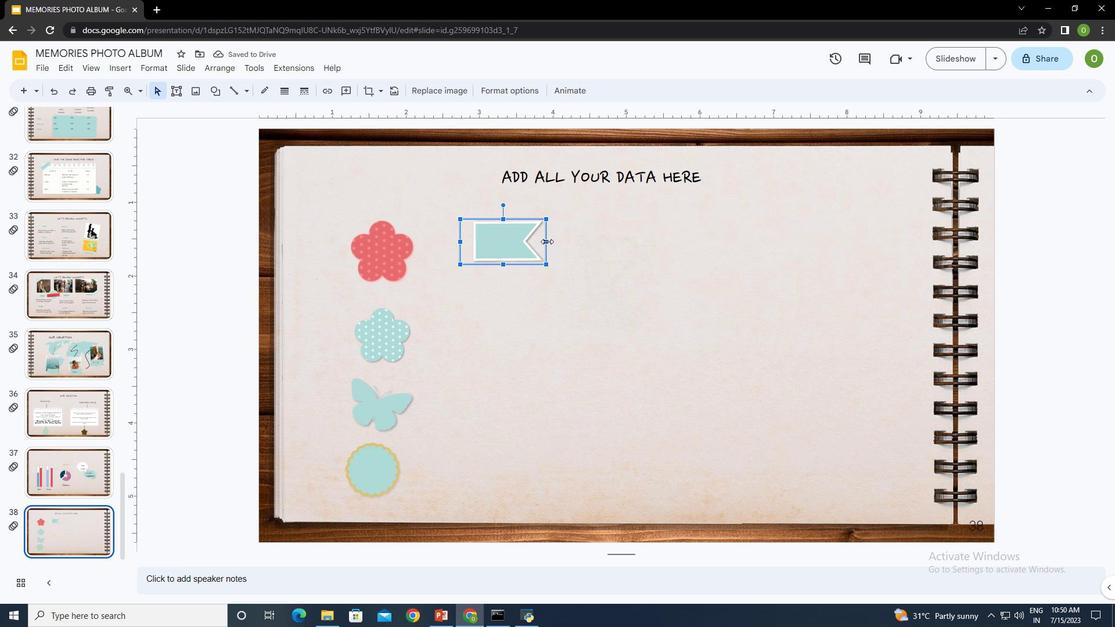 
Action: Mouse pressed left at (546, 242)
Screenshot: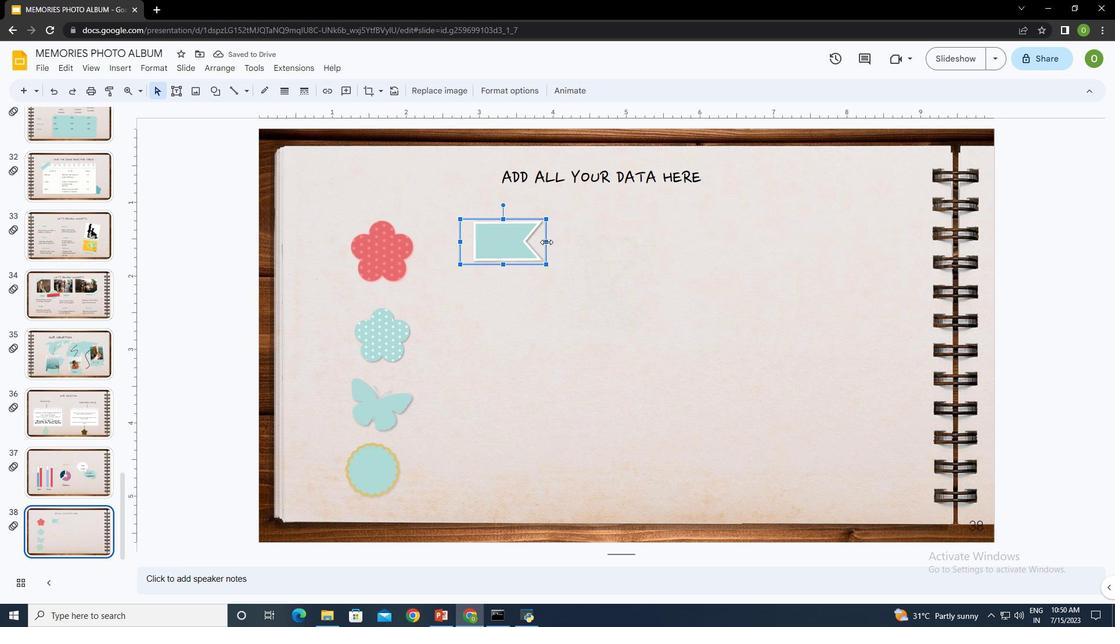 
Action: Mouse moved to (572, 242)
Screenshot: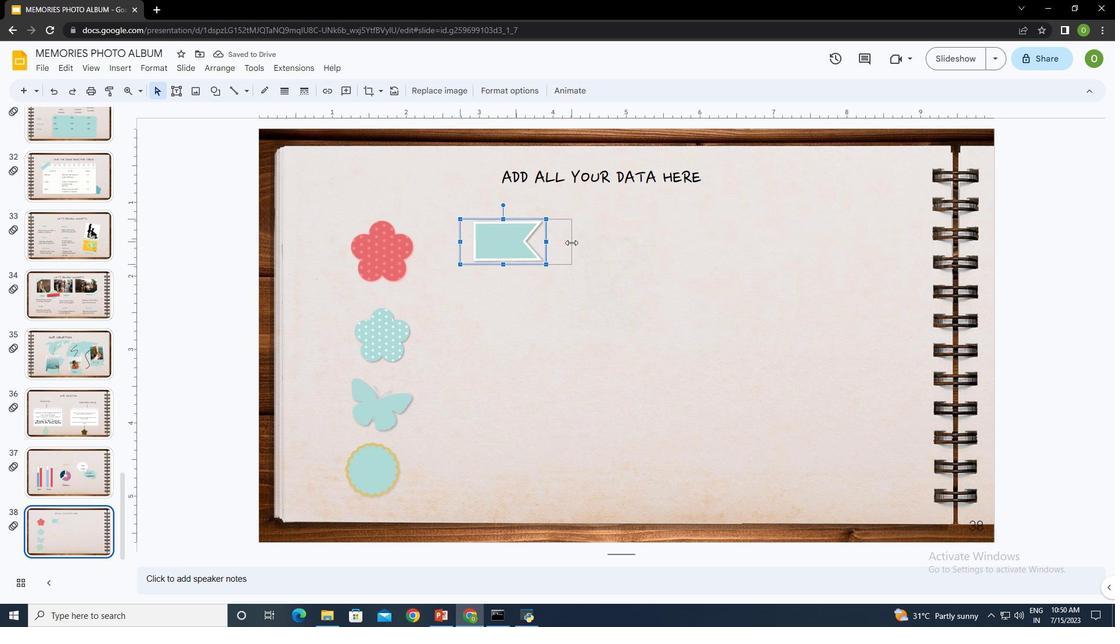 
Action: Mouse pressed left at (572, 242)
Screenshot: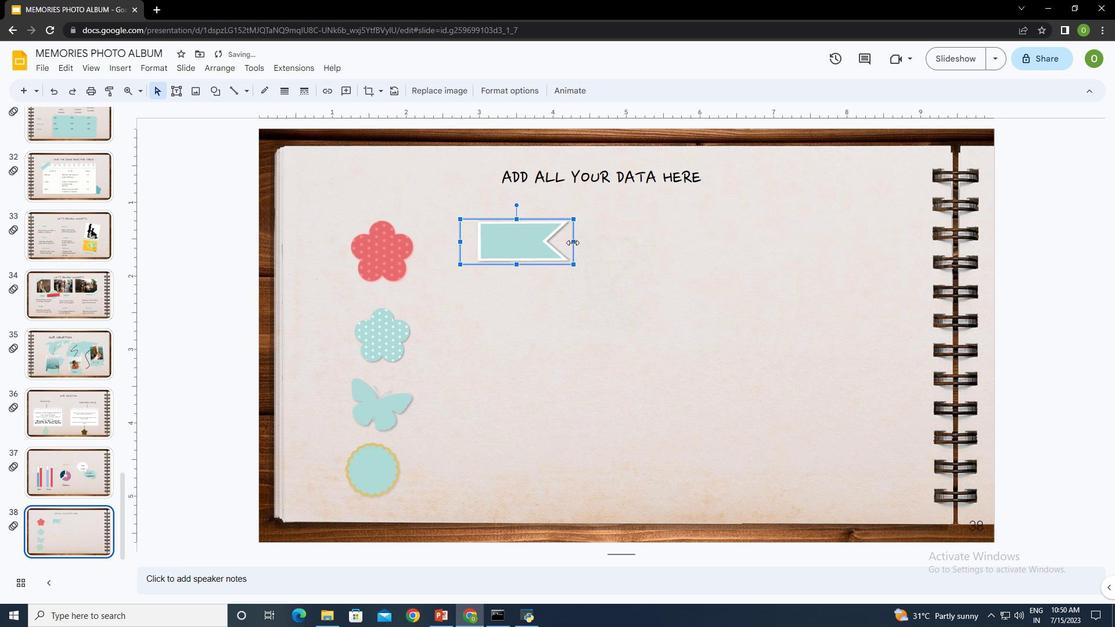 
Action: Mouse moved to (461, 241)
Screenshot: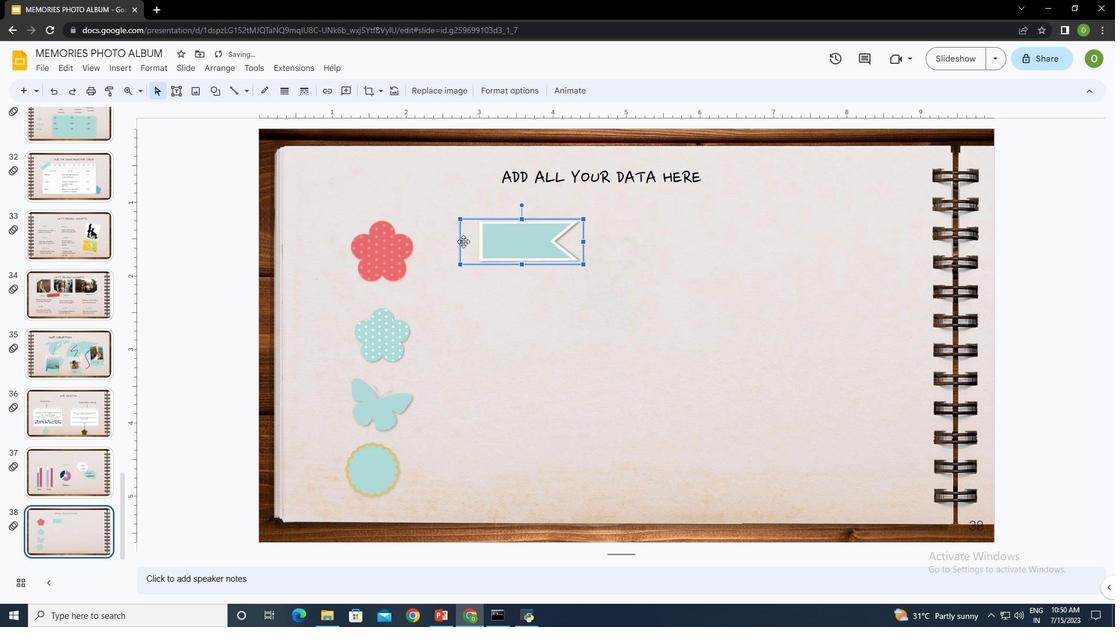 
Action: Mouse pressed left at (461, 241)
Screenshot: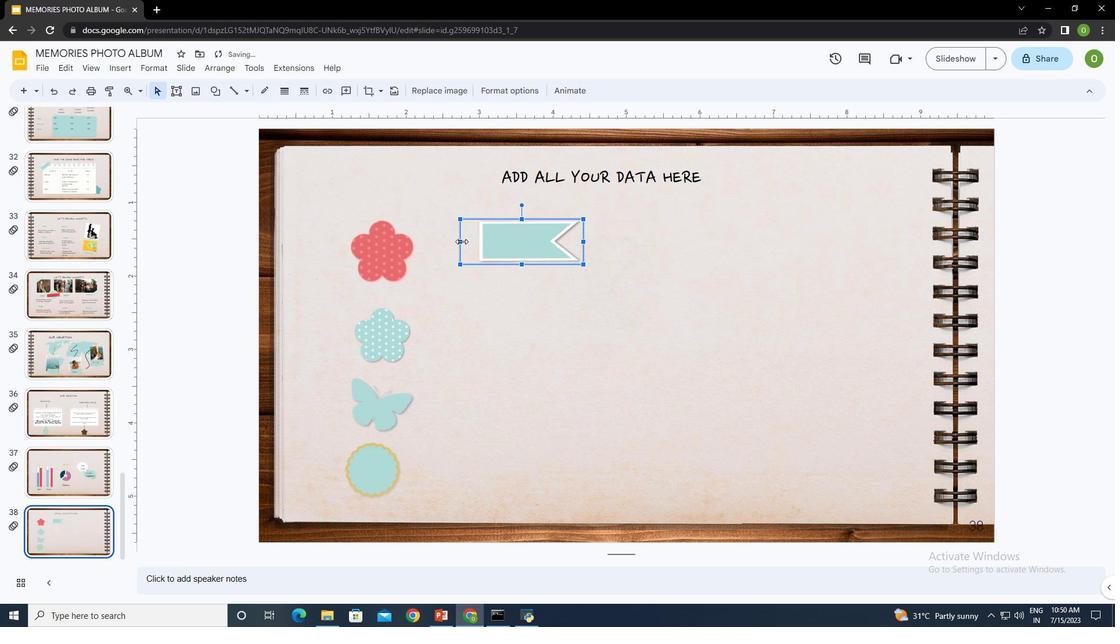
Action: Mouse moved to (510, 238)
Screenshot: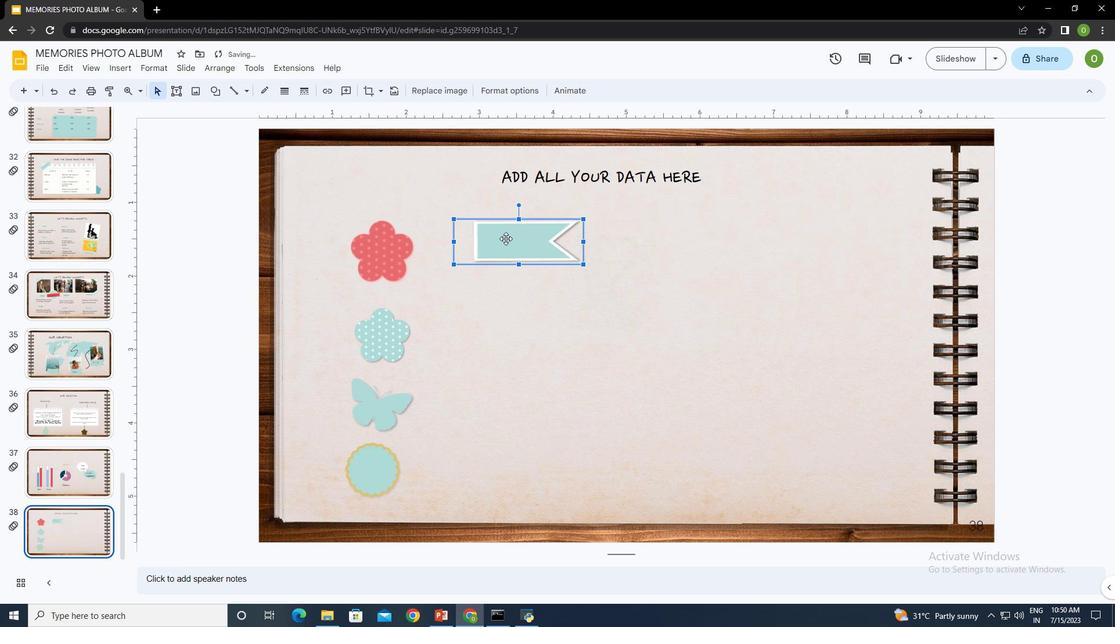 
Action: Mouse pressed left at (510, 238)
Screenshot: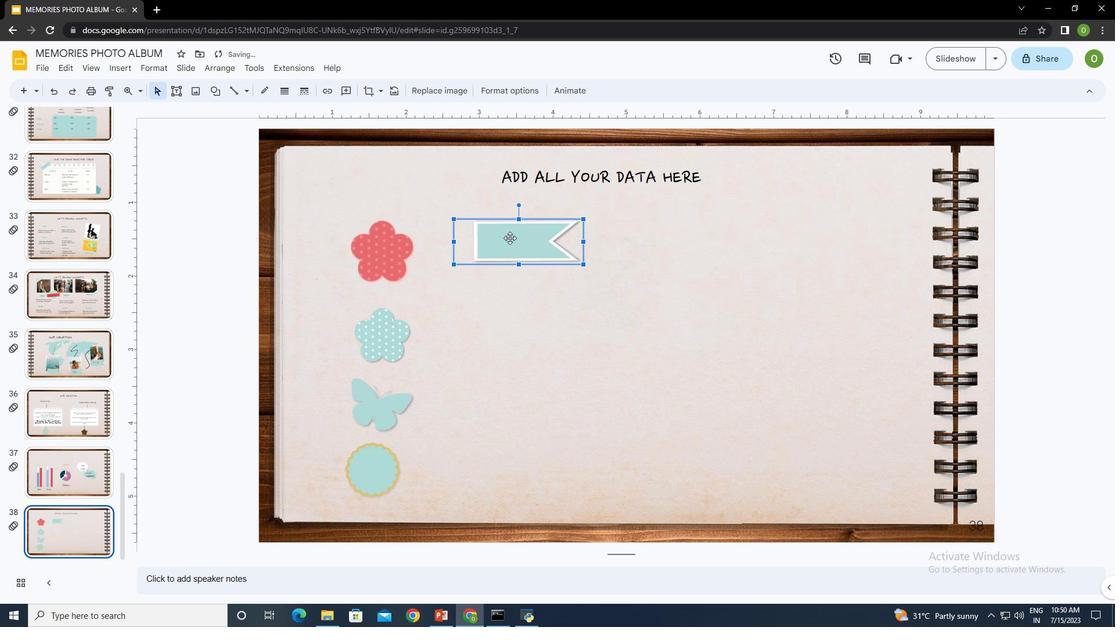 
Action: Mouse moved to (518, 264)
Screenshot: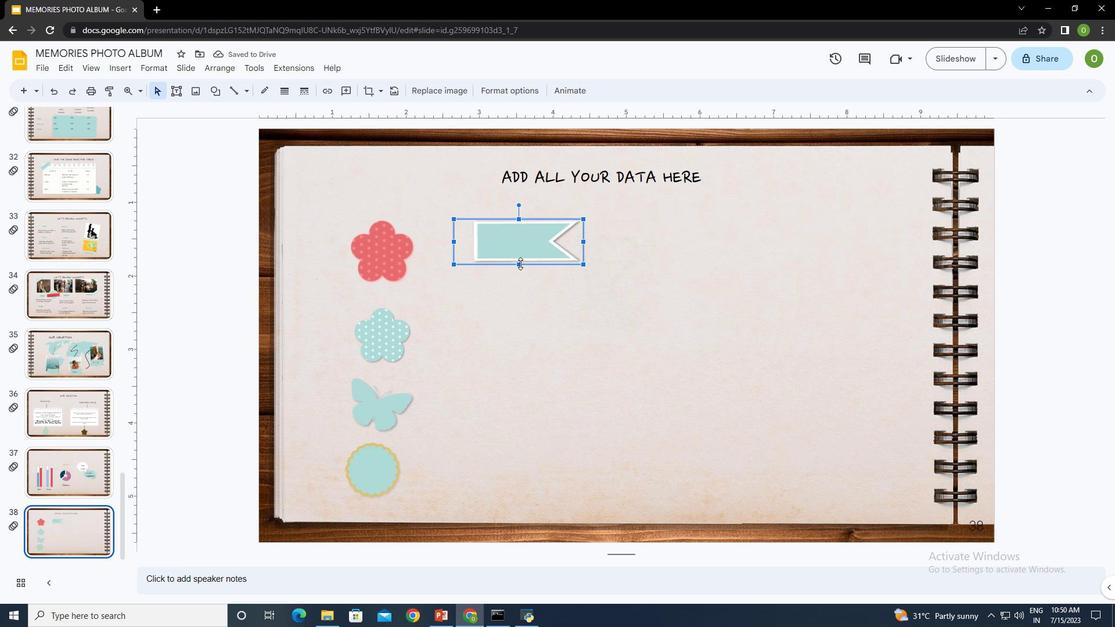
Action: Mouse pressed left at (518, 264)
Screenshot: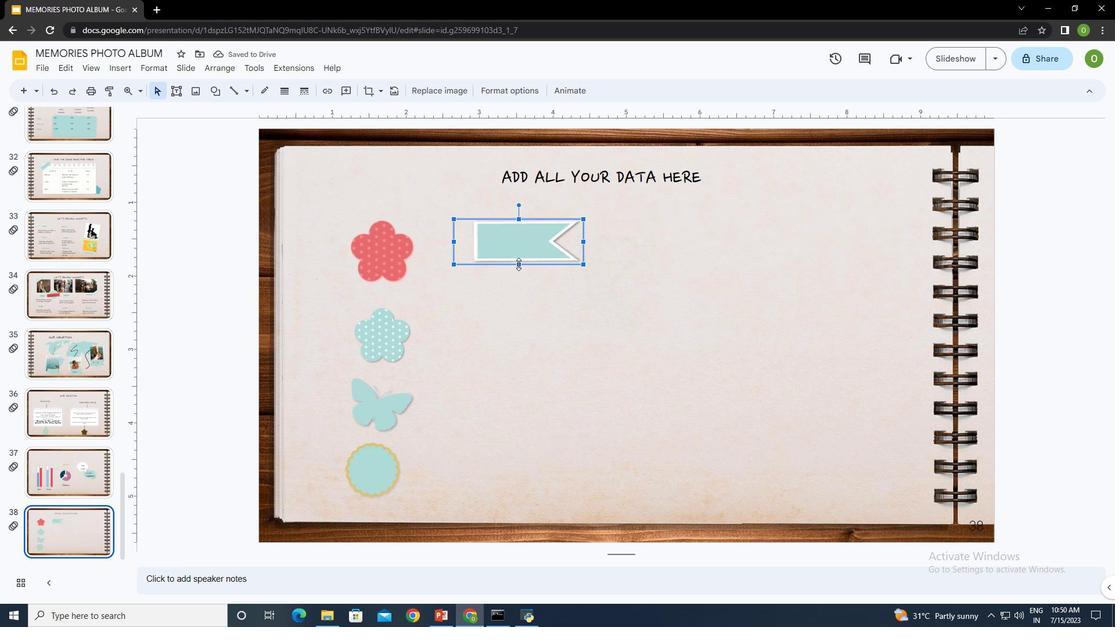 
Action: Mouse moved to (507, 318)
Screenshot: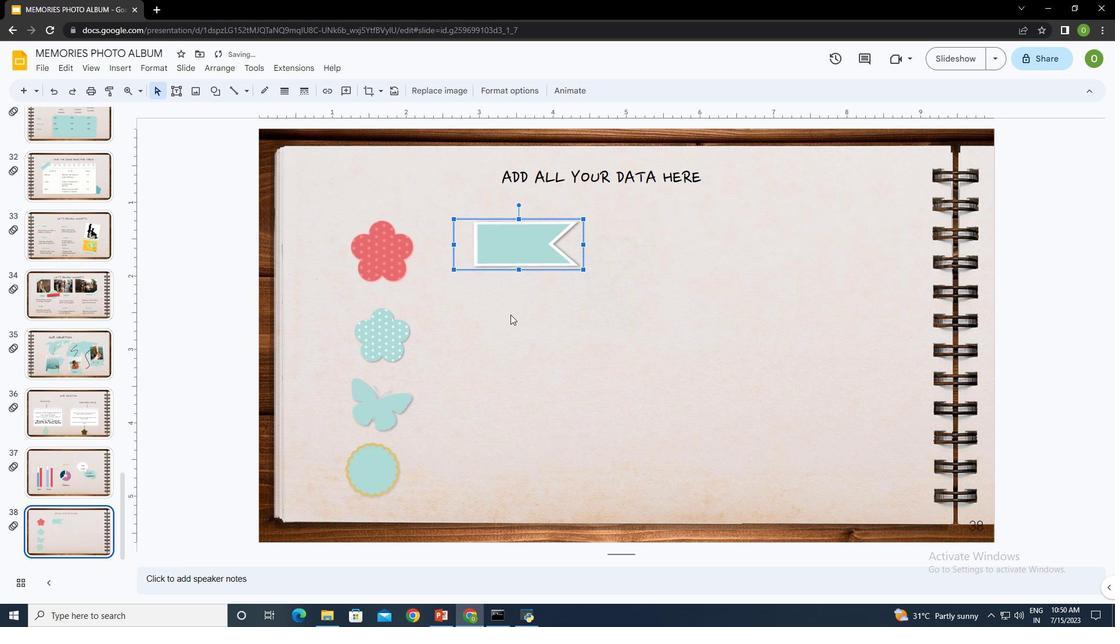 
Action: Mouse pressed left at (507, 318)
Screenshot: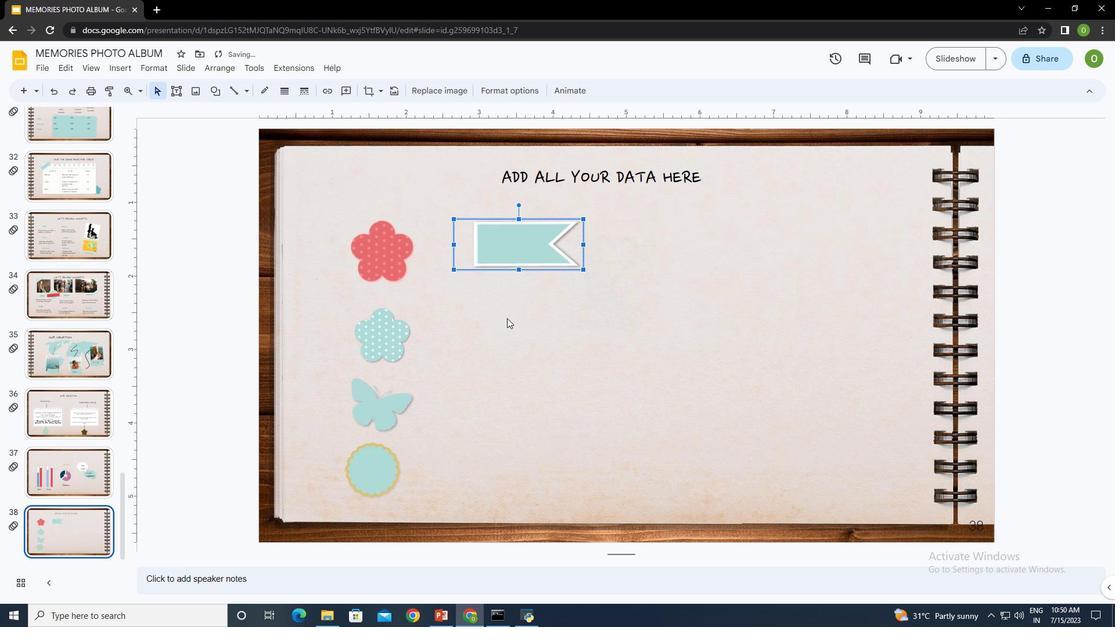 
Action: Mouse moved to (120, 63)
Screenshot: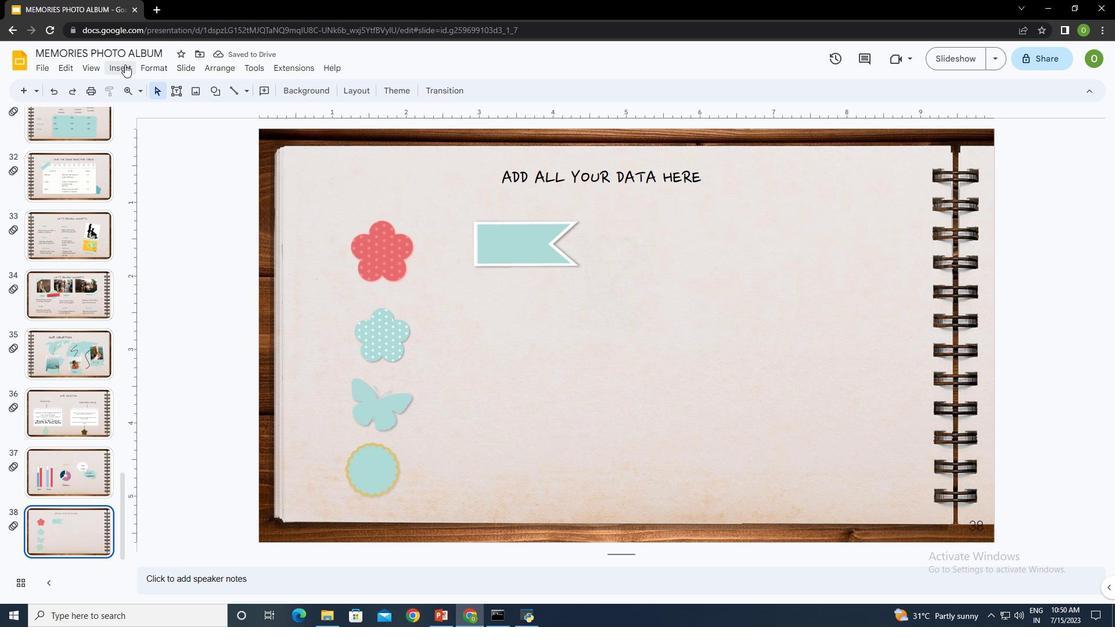 
Action: Mouse pressed left at (120, 63)
Screenshot: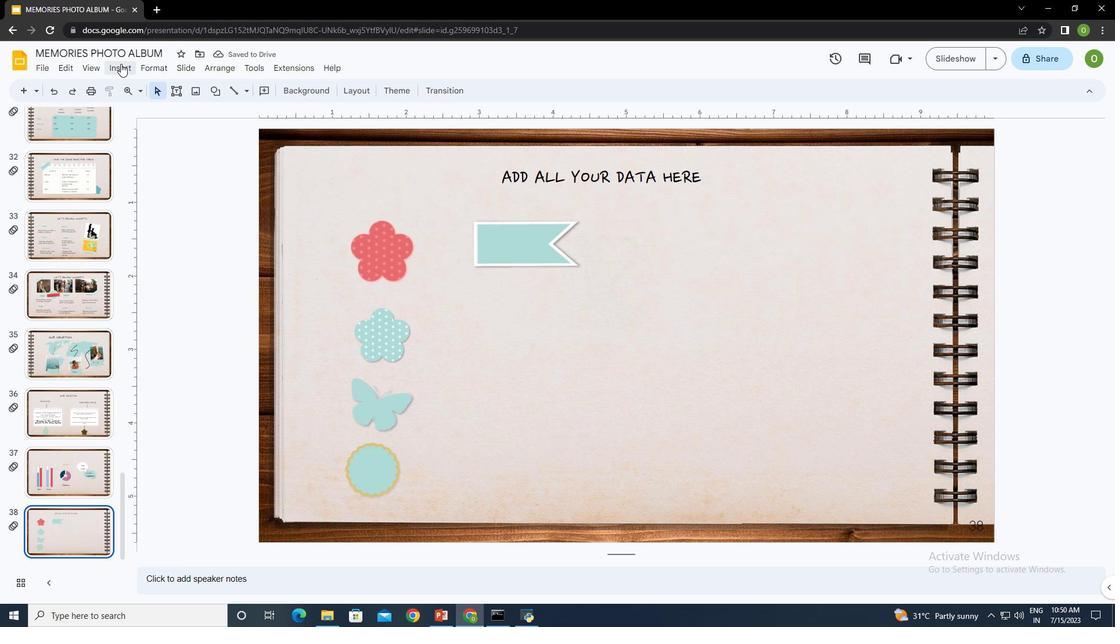 
Action: Mouse moved to (357, 90)
Screenshot: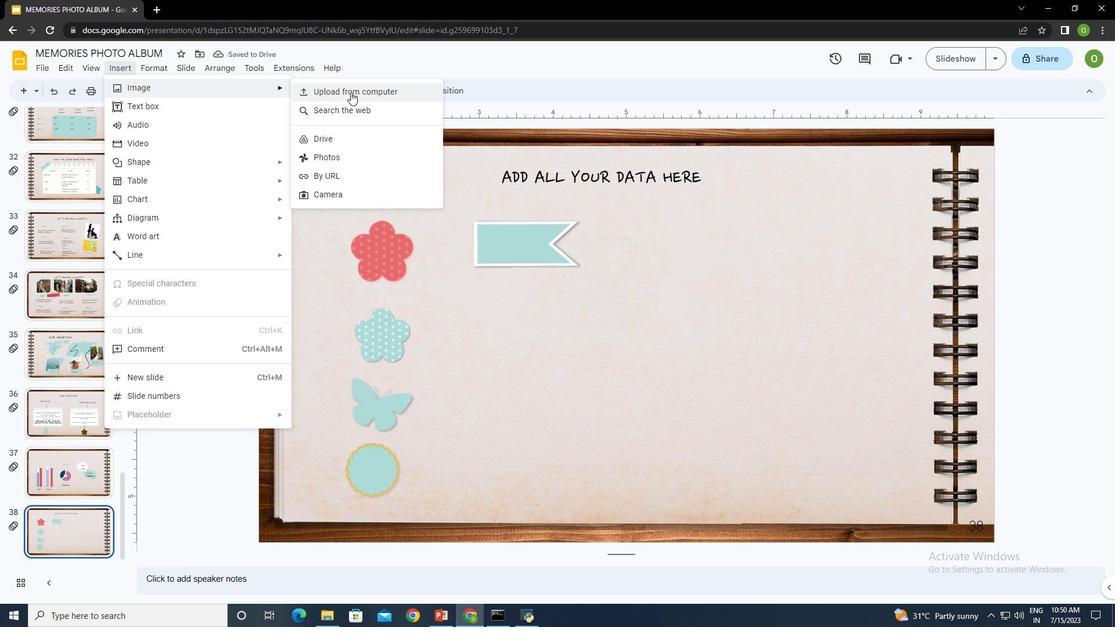 
Action: Mouse pressed left at (357, 90)
Screenshot: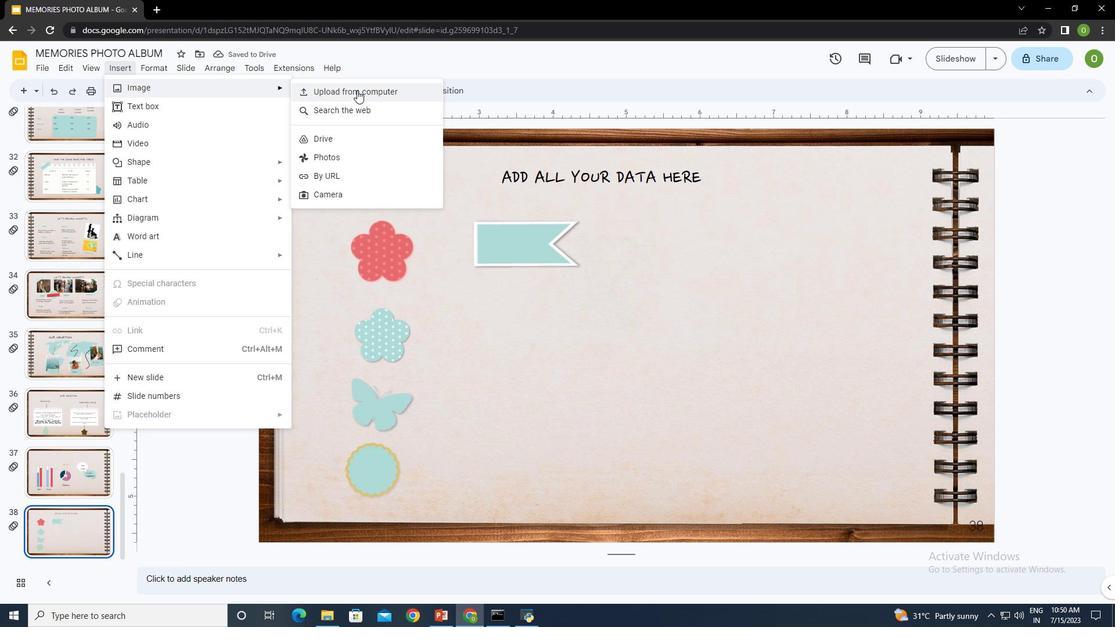 
Action: Mouse moved to (546, 107)
Screenshot: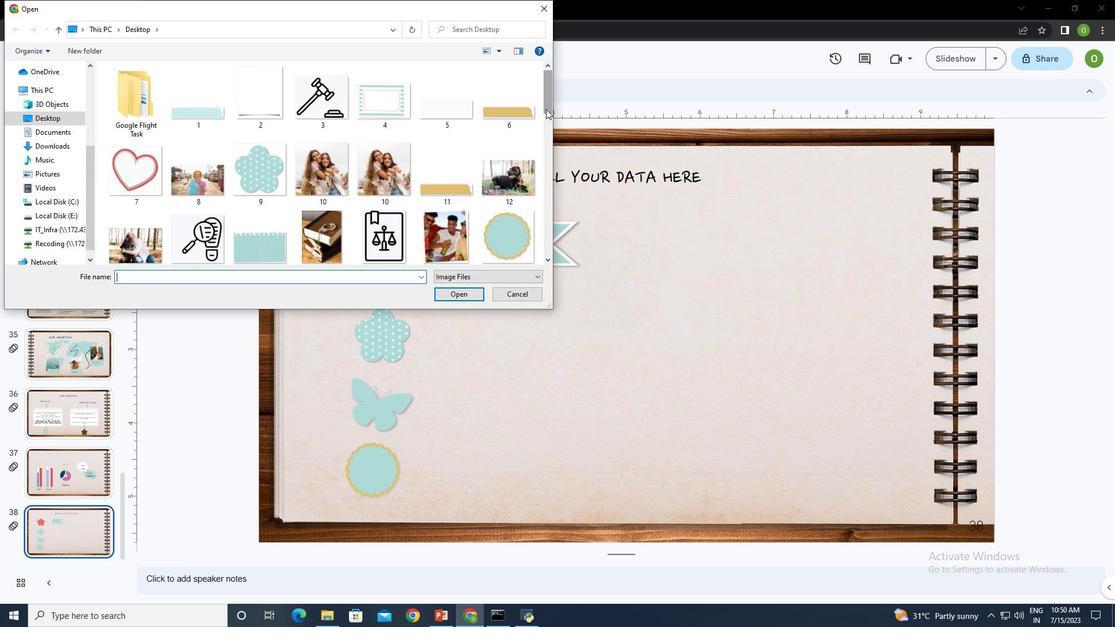 
Action: Mouse pressed left at (546, 107)
Screenshot: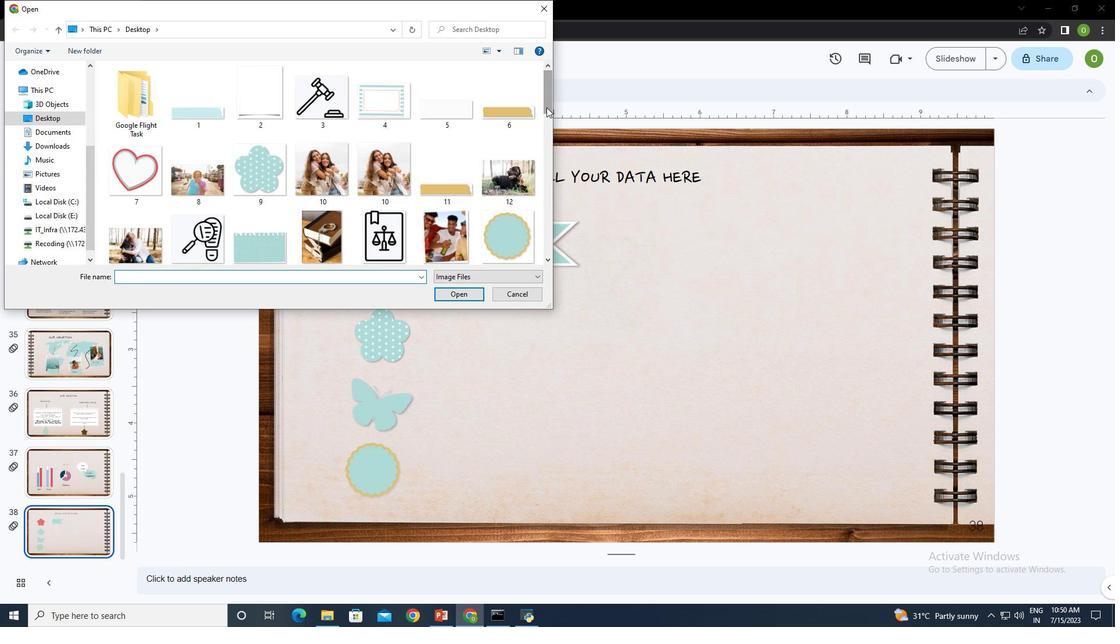 
Action: Mouse moved to (504, 177)
Screenshot: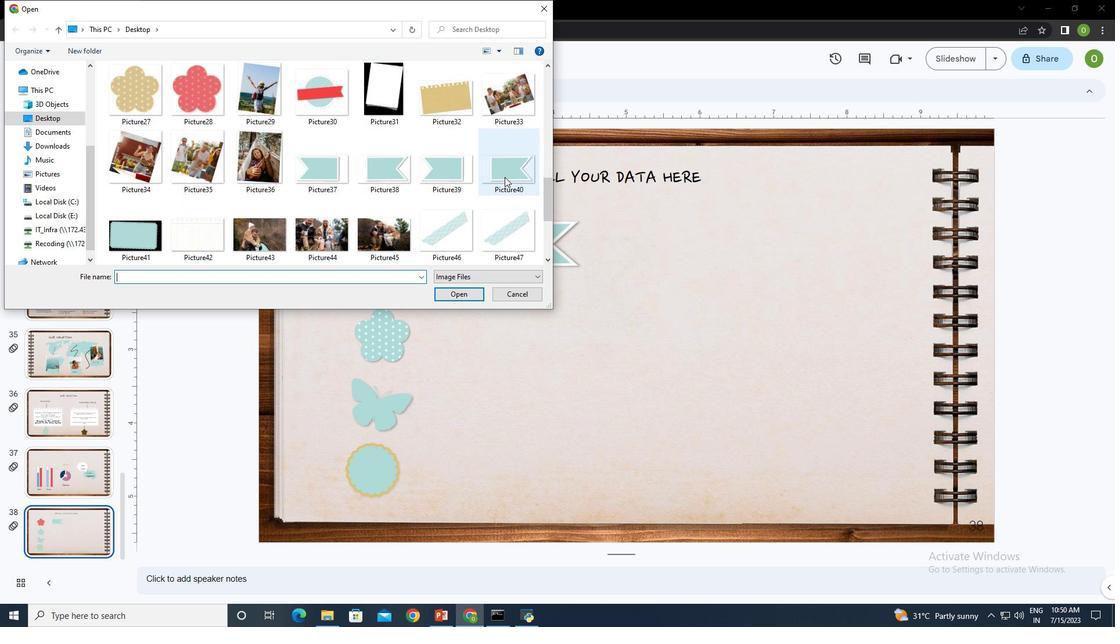 
Action: Mouse pressed left at (504, 177)
Screenshot: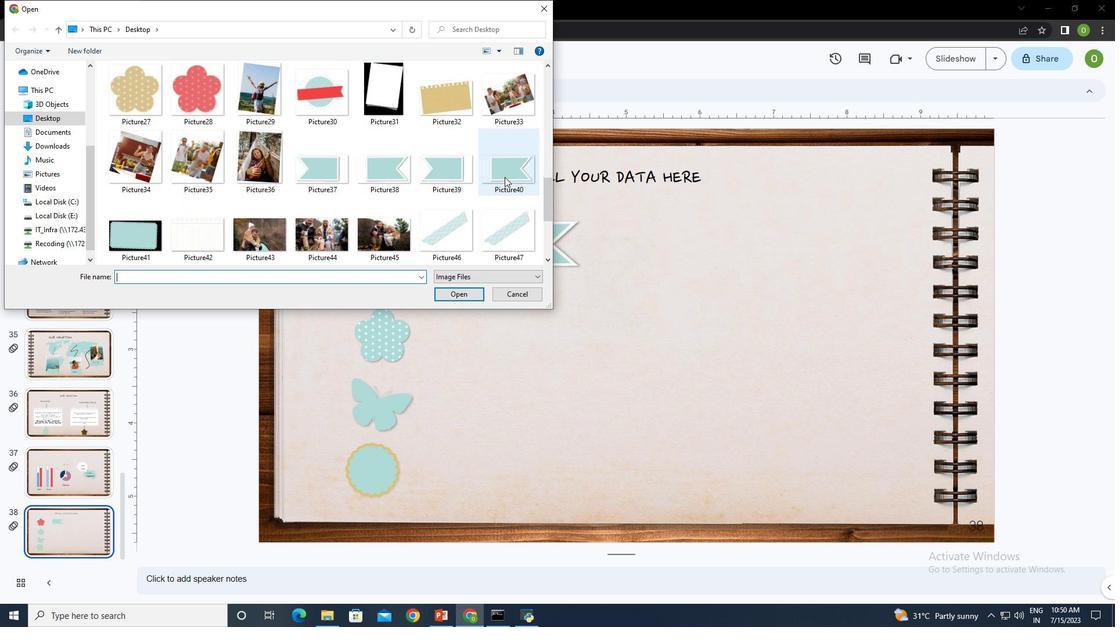 
Action: Mouse moved to (461, 294)
Screenshot: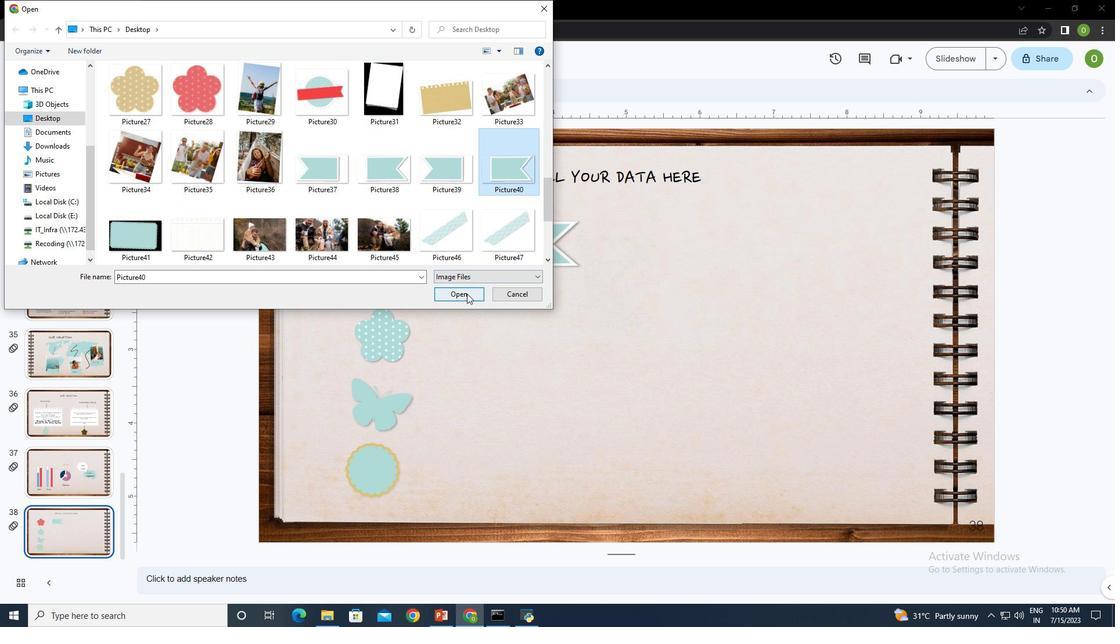 
Action: Mouse pressed left at (461, 294)
Screenshot: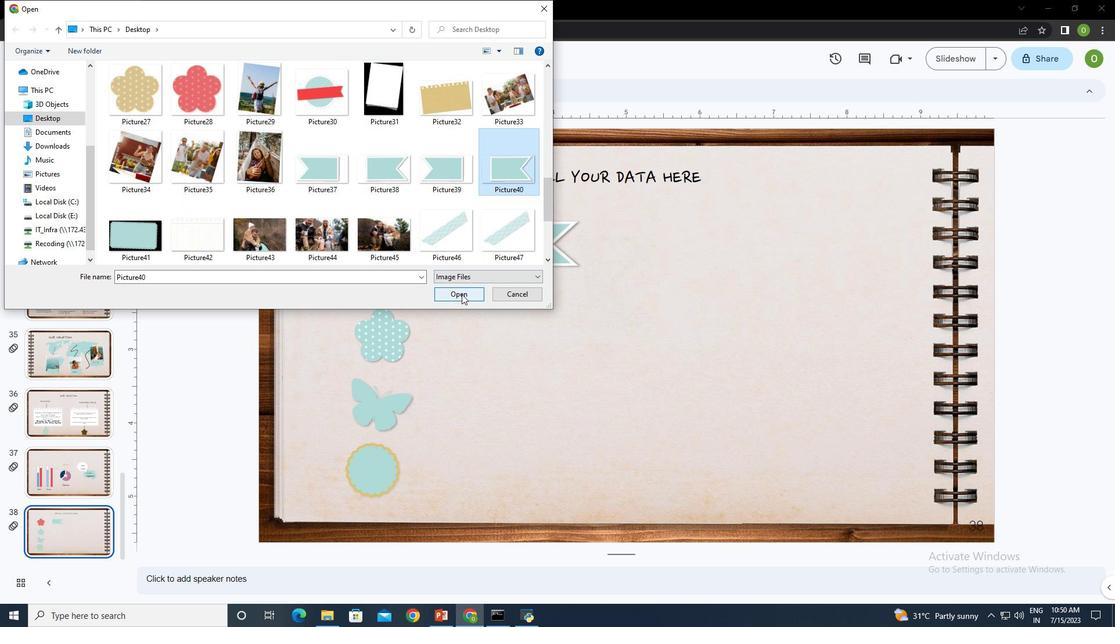 
Action: Mouse moved to (498, 334)
Screenshot: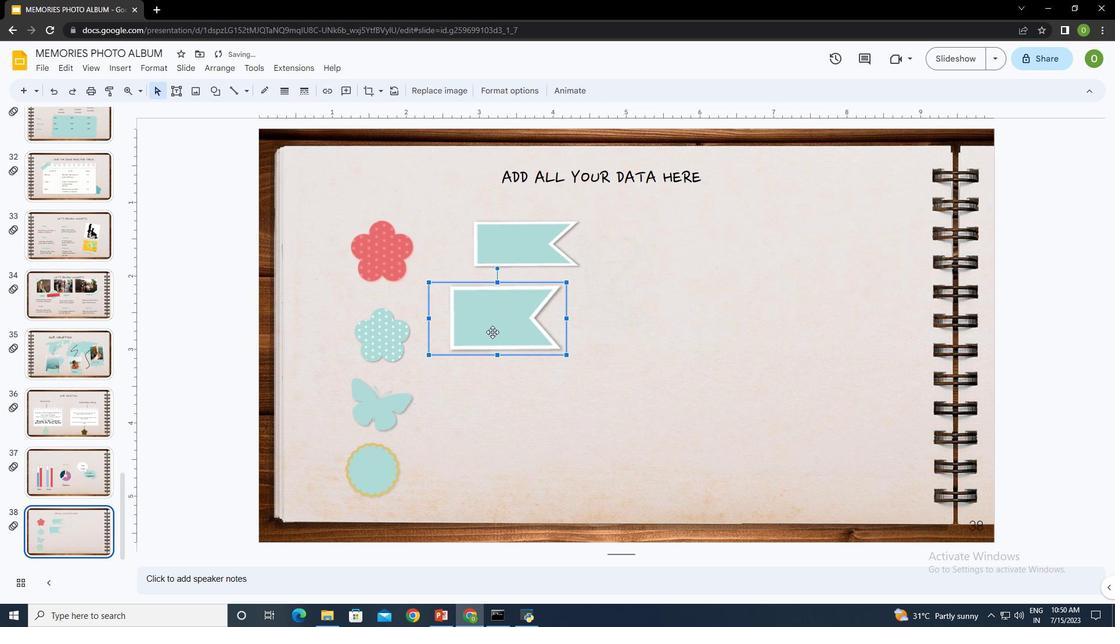 
Action: Mouse pressed left at (498, 334)
Screenshot: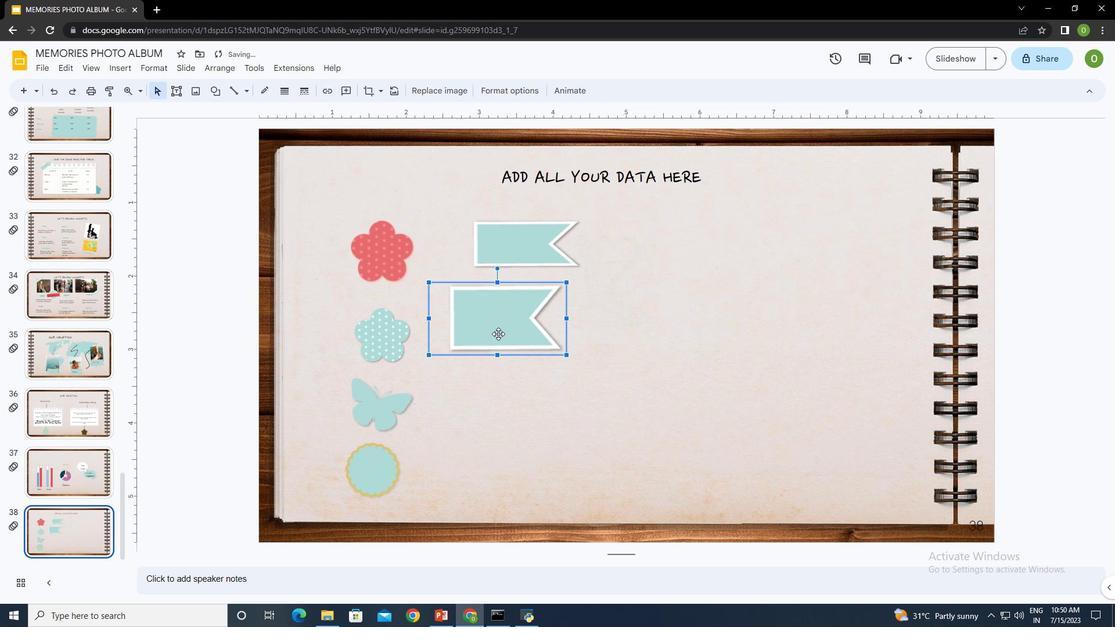 
Action: Mouse moved to (520, 364)
Screenshot: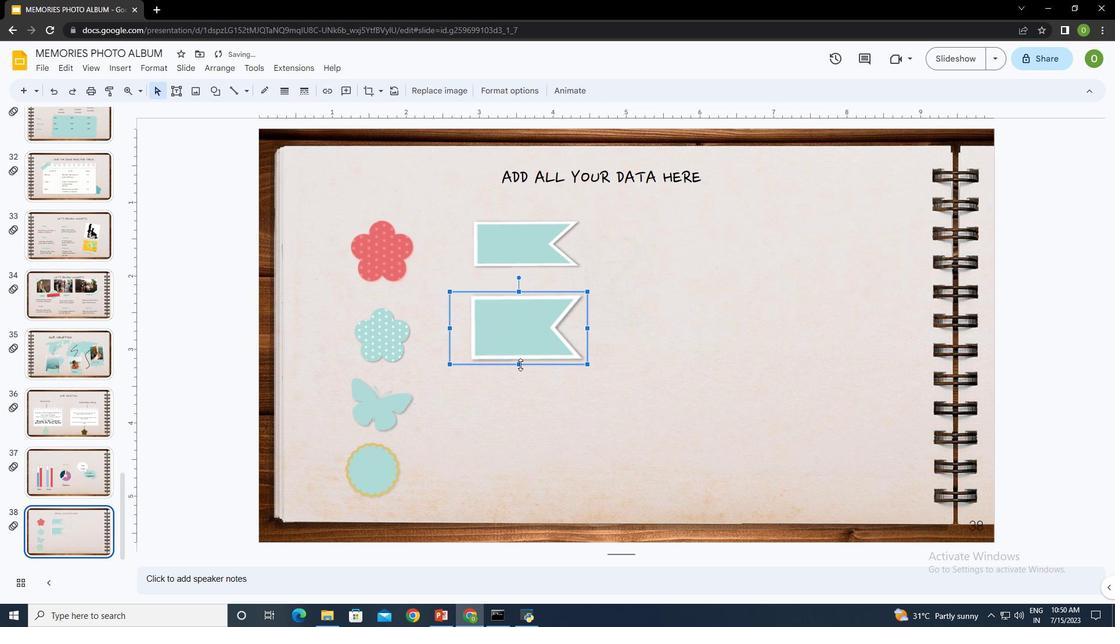
Action: Mouse pressed left at (520, 364)
Screenshot: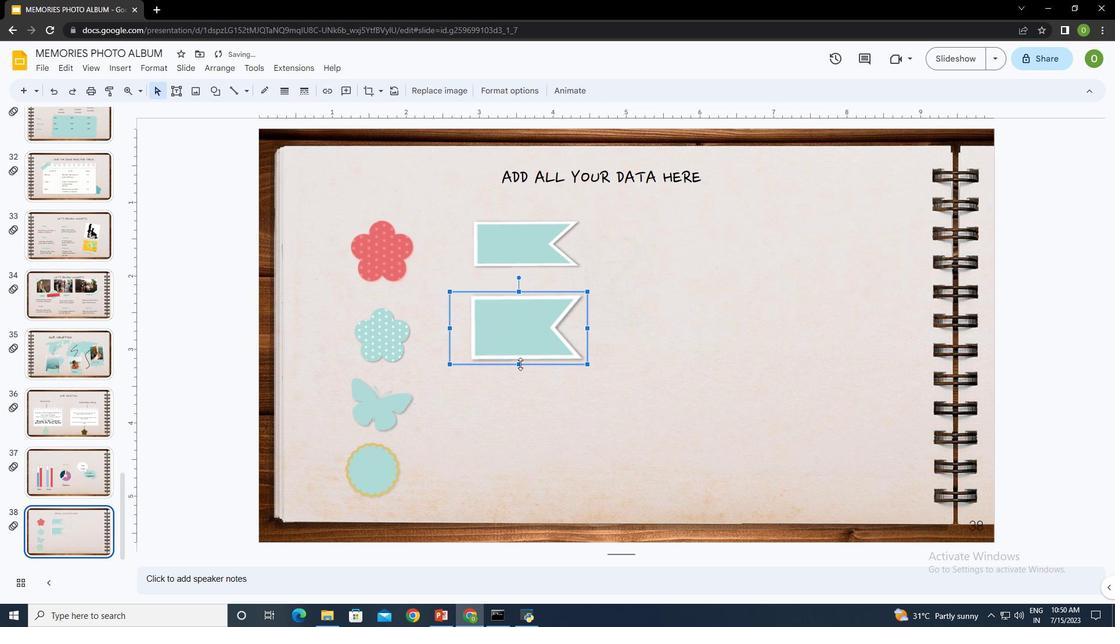 
Action: Mouse moved to (520, 357)
Screenshot: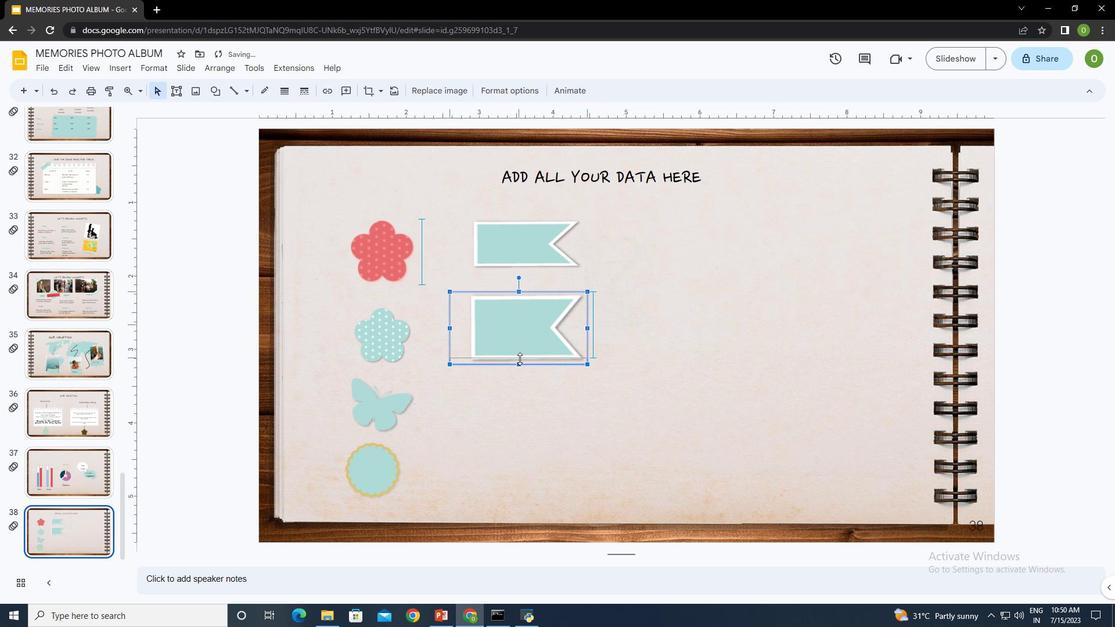 
Action: Mouse pressed left at (520, 357)
Screenshot: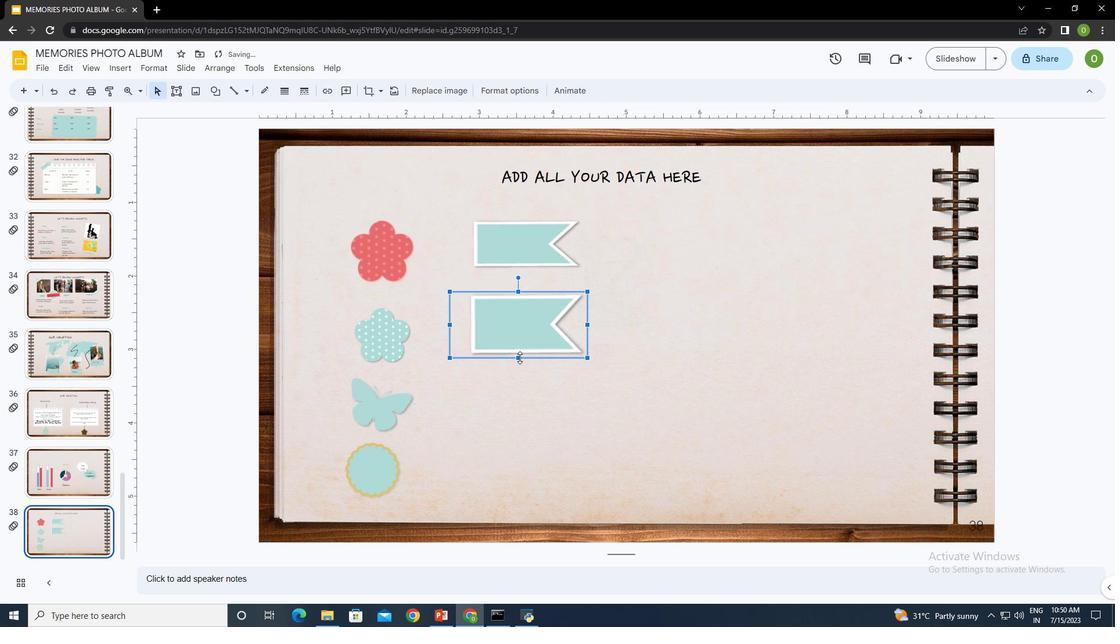 
Action: Mouse moved to (587, 323)
Screenshot: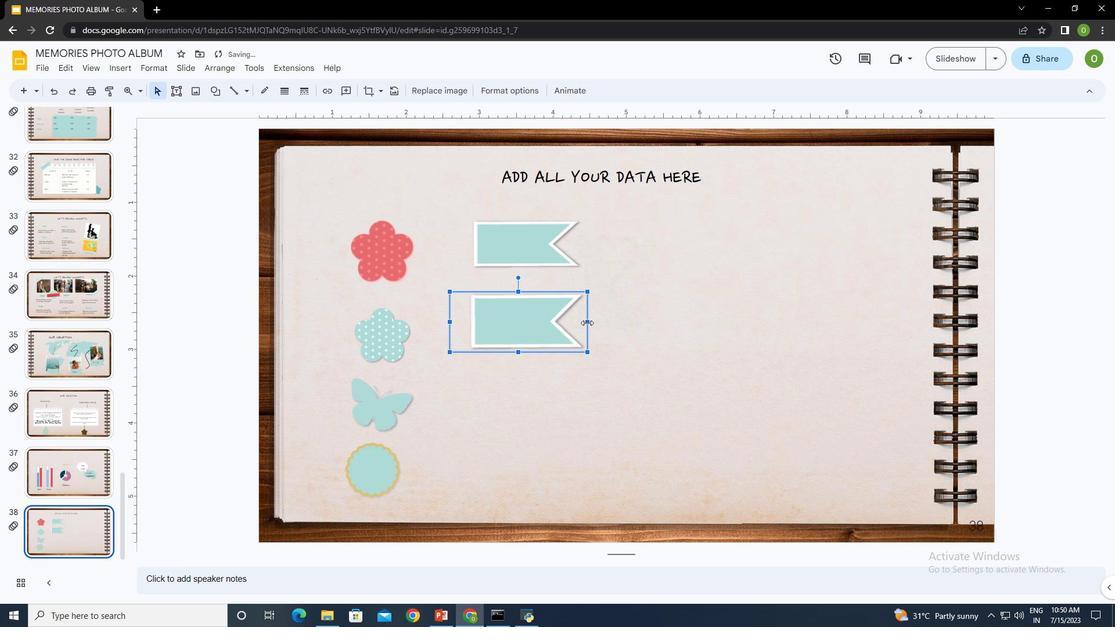 
Action: Mouse pressed left at (587, 323)
Screenshot: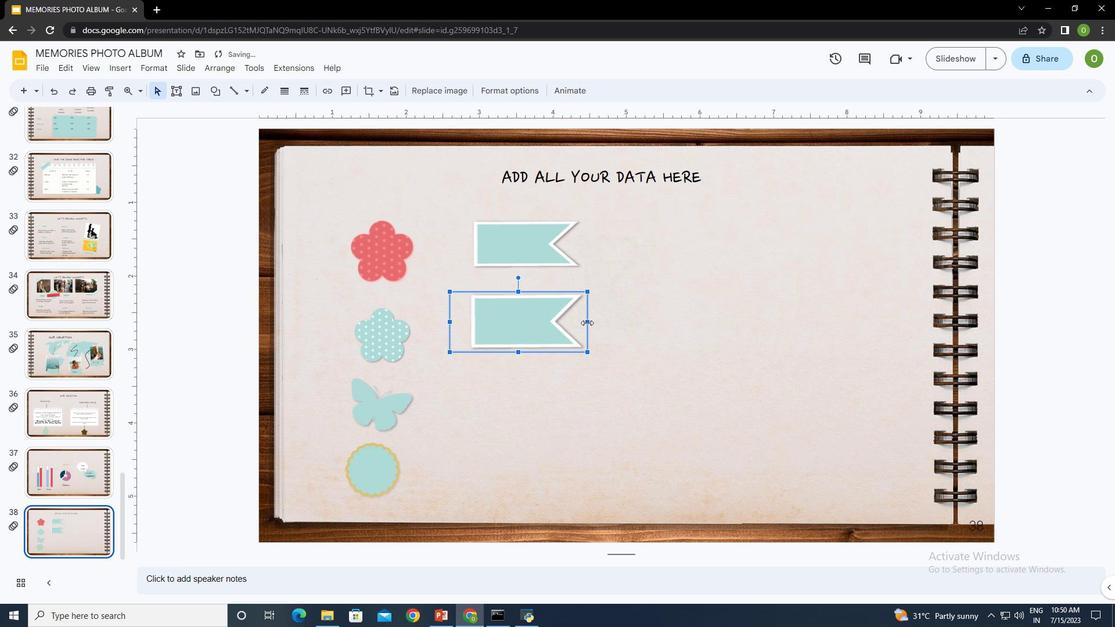 
Action: Mouse moved to (522, 292)
Screenshot: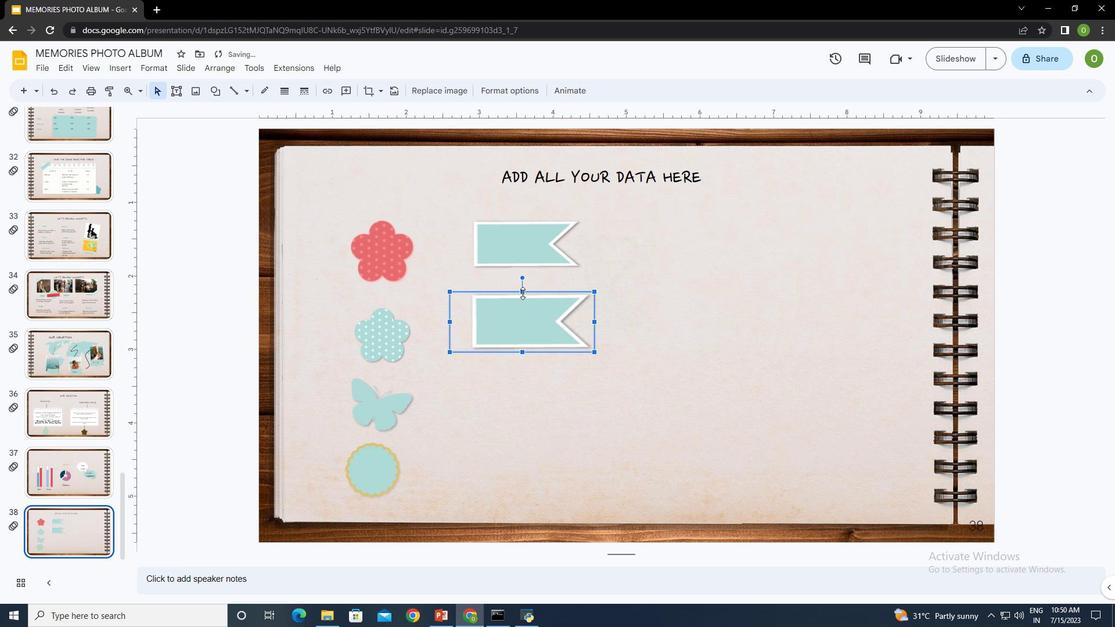 
Action: Mouse pressed left at (522, 292)
Screenshot: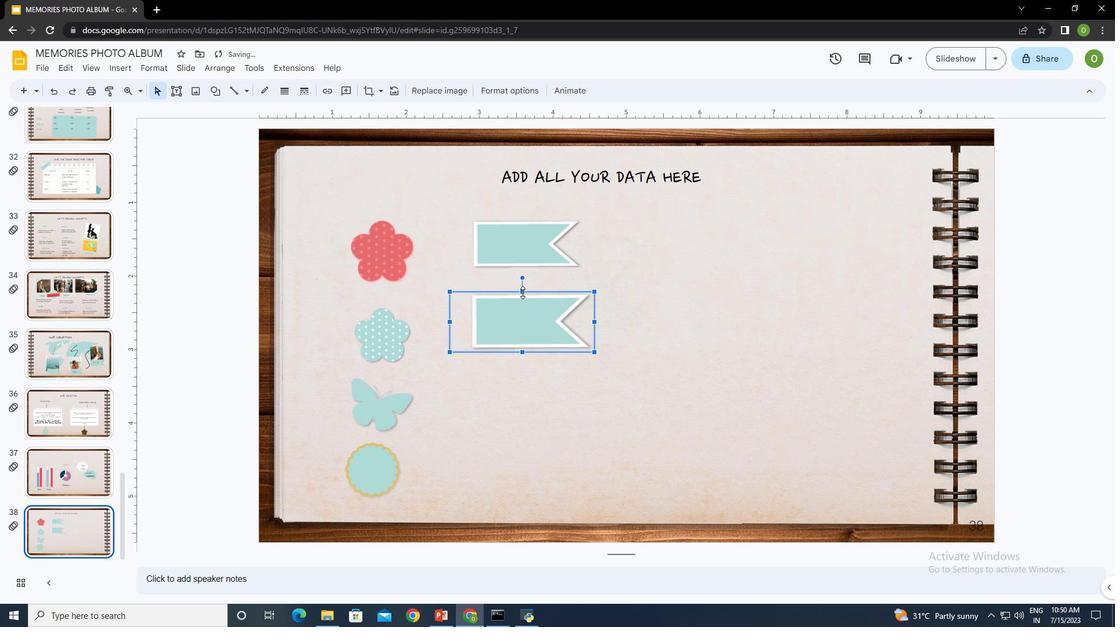 
Action: Mouse moved to (449, 328)
Screenshot: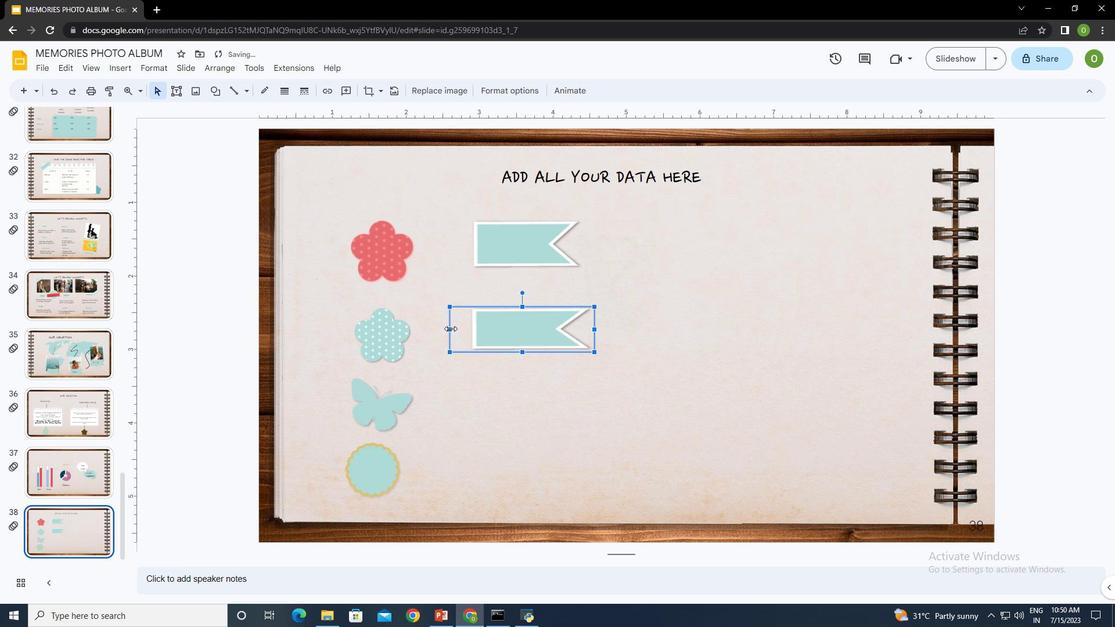 
Action: Mouse pressed left at (449, 328)
Screenshot: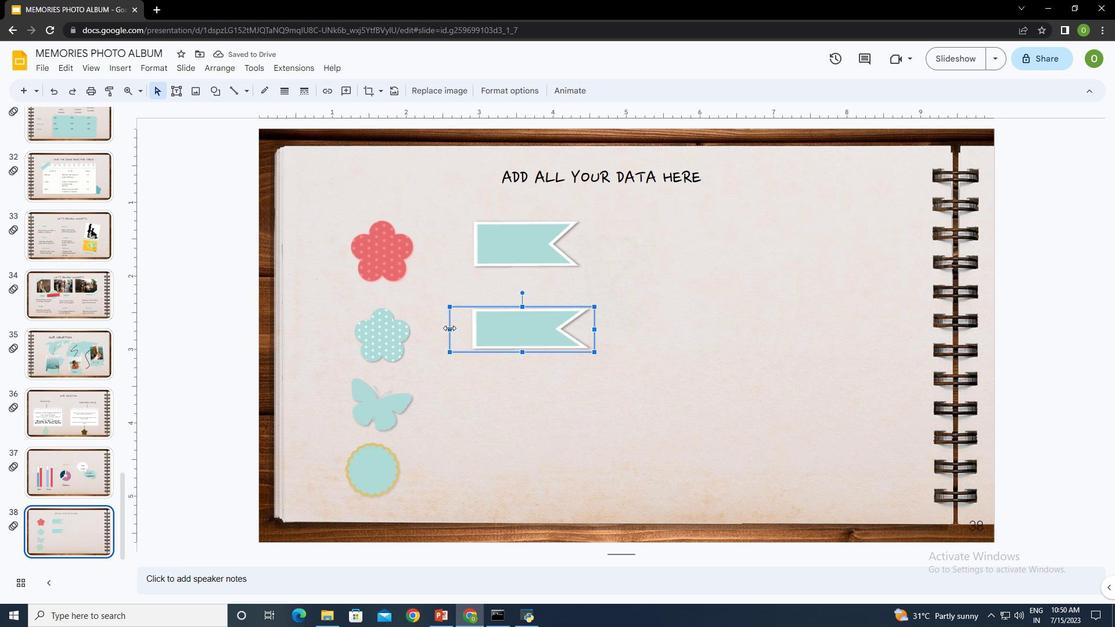 
Action: Mouse moved to (448, 328)
Screenshot: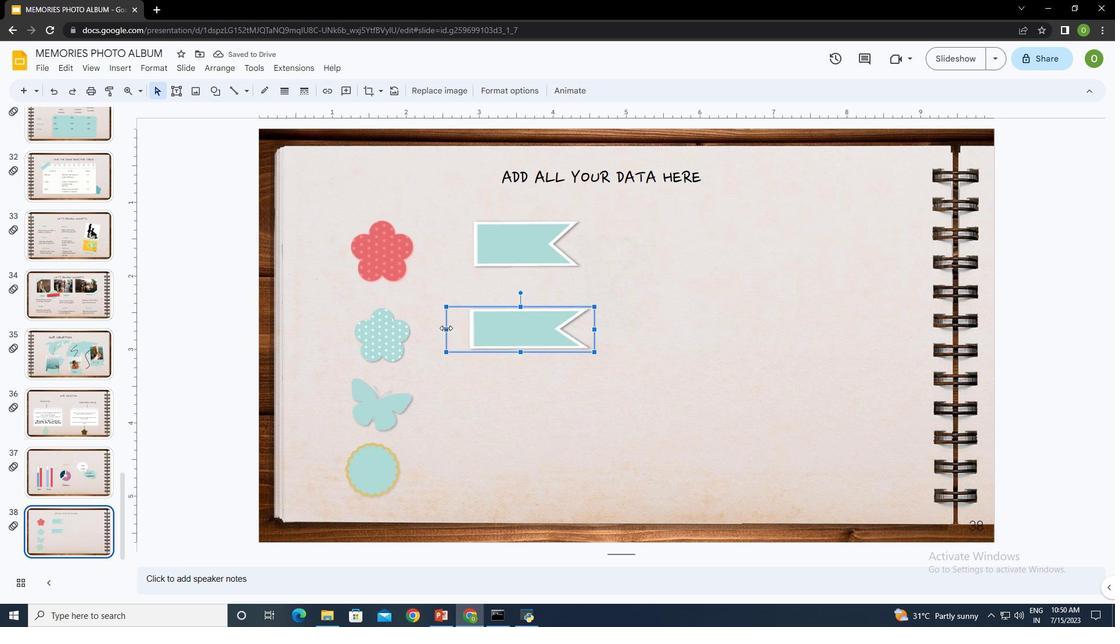
Action: Mouse pressed left at (448, 328)
Screenshot: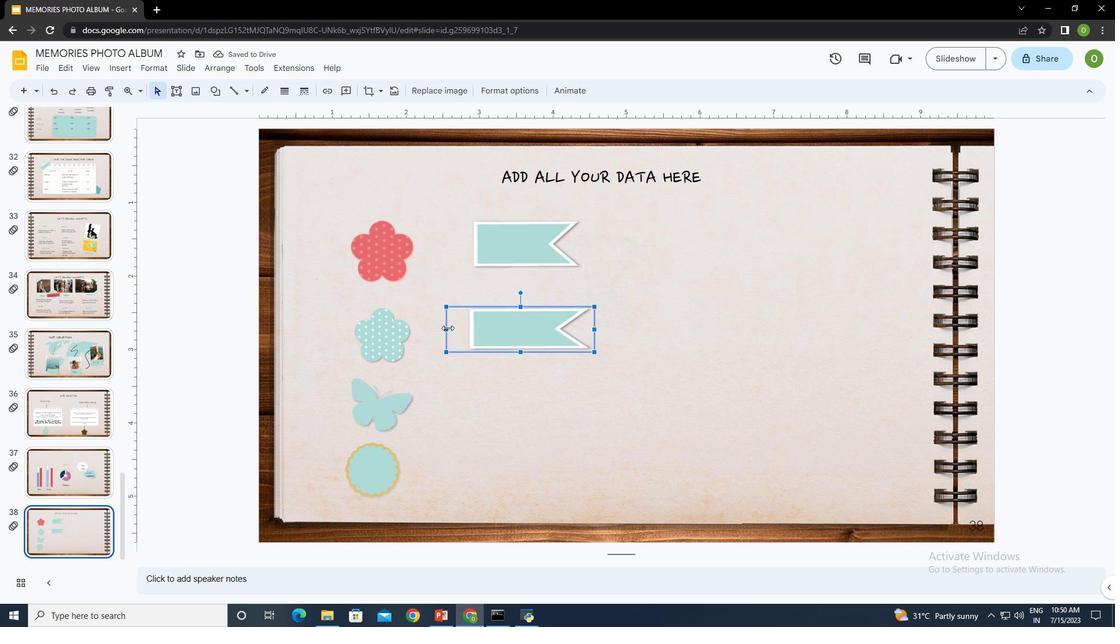 
Action: Mouse moved to (524, 353)
Screenshot: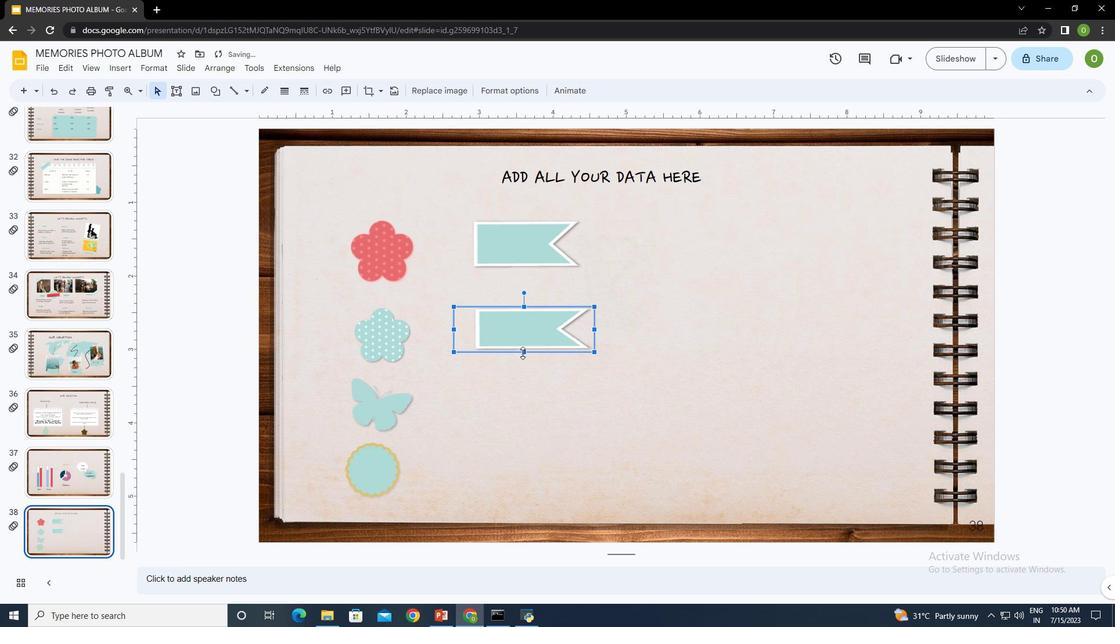 
Action: Mouse pressed left at (524, 353)
Screenshot: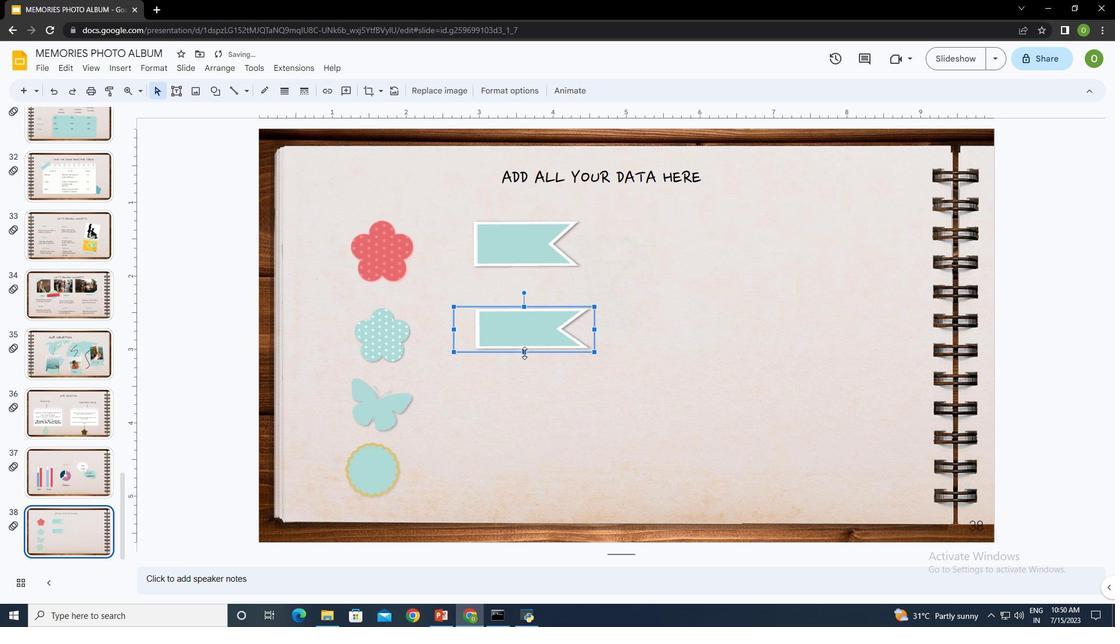 
Action: Mouse moved to (524, 320)
Screenshot: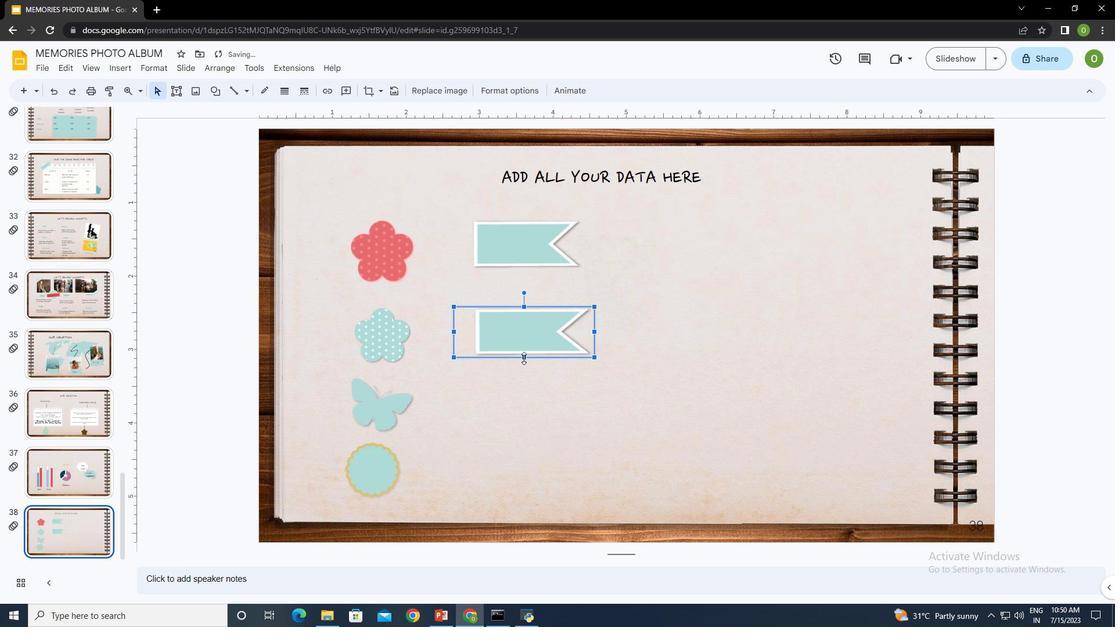 
Action: Mouse pressed left at (524, 320)
Screenshot: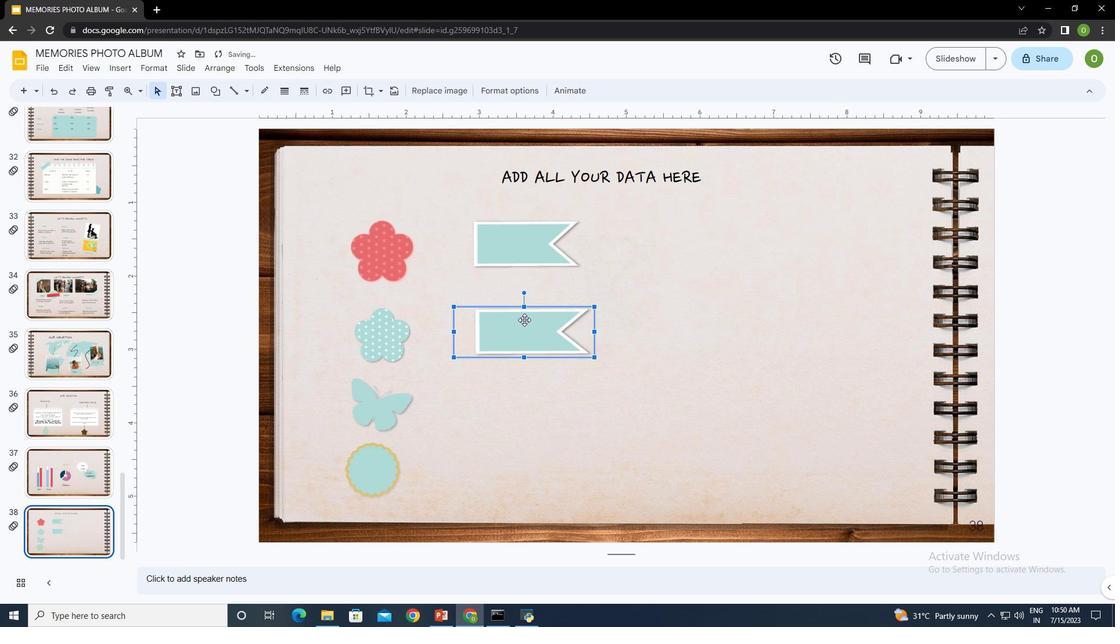 
Action: Mouse moved to (521, 398)
Screenshot: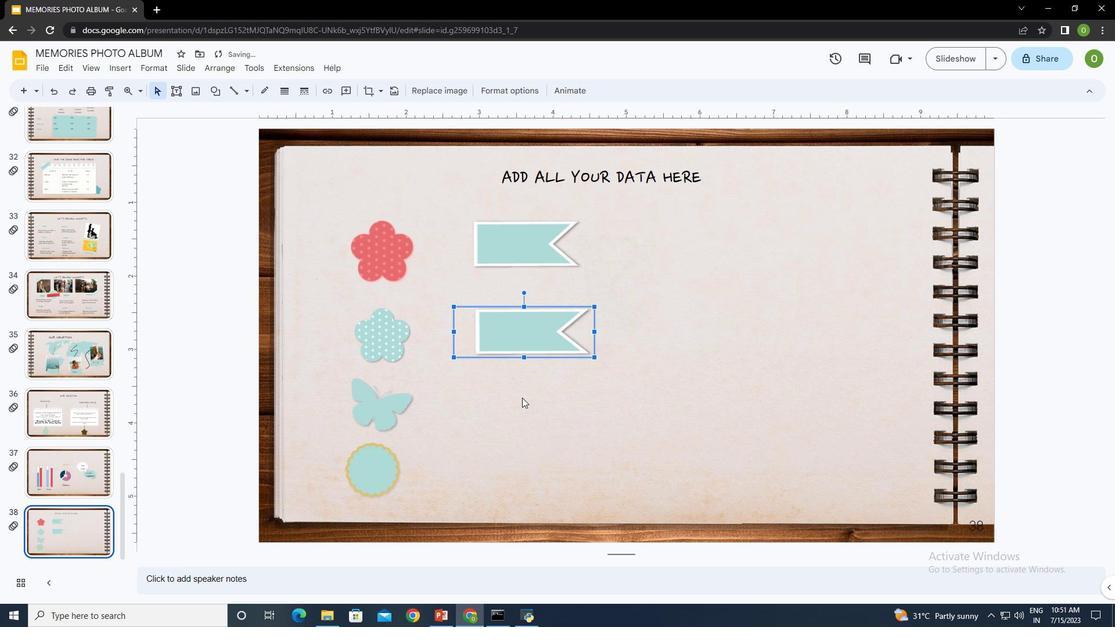 
Action: Mouse pressed left at (521, 398)
Screenshot: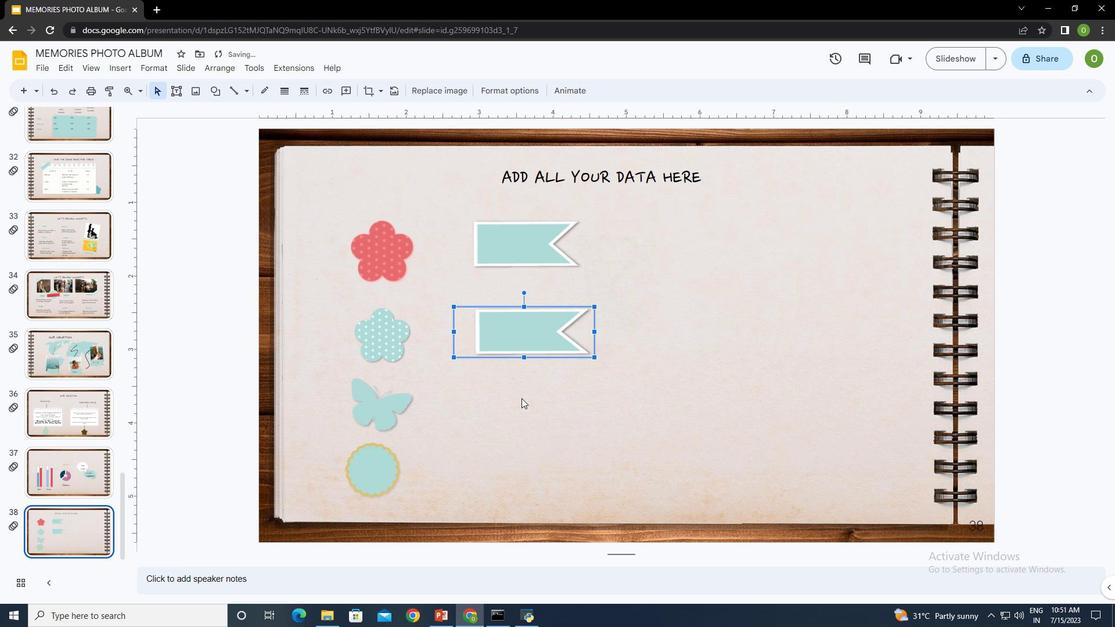 
Action: Mouse moved to (177, 90)
Screenshot: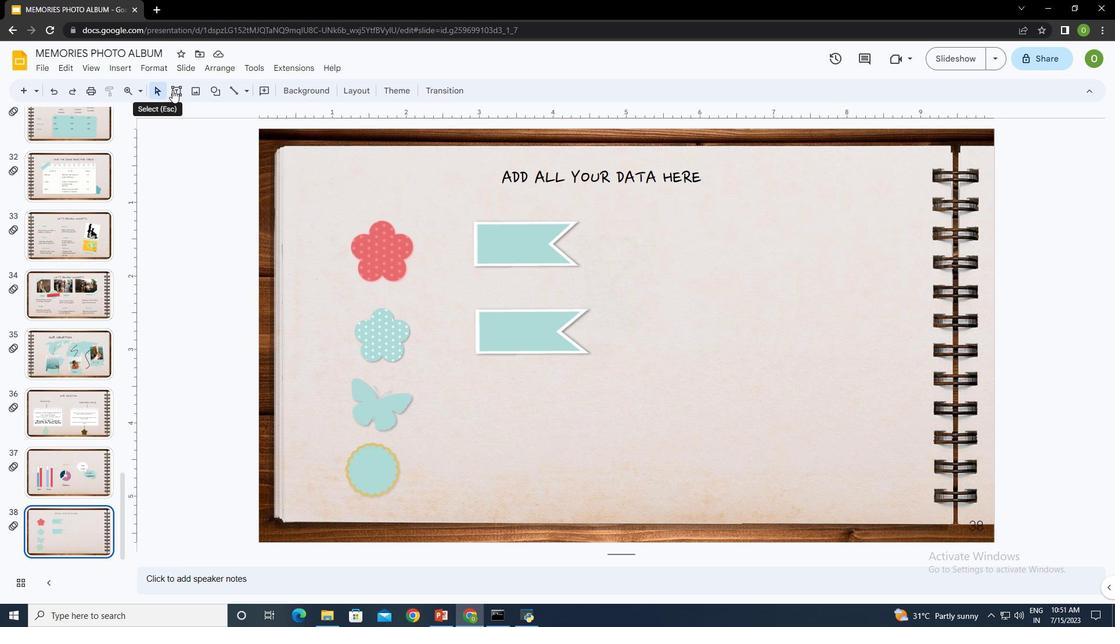 
Action: Mouse pressed left at (177, 90)
Screenshot: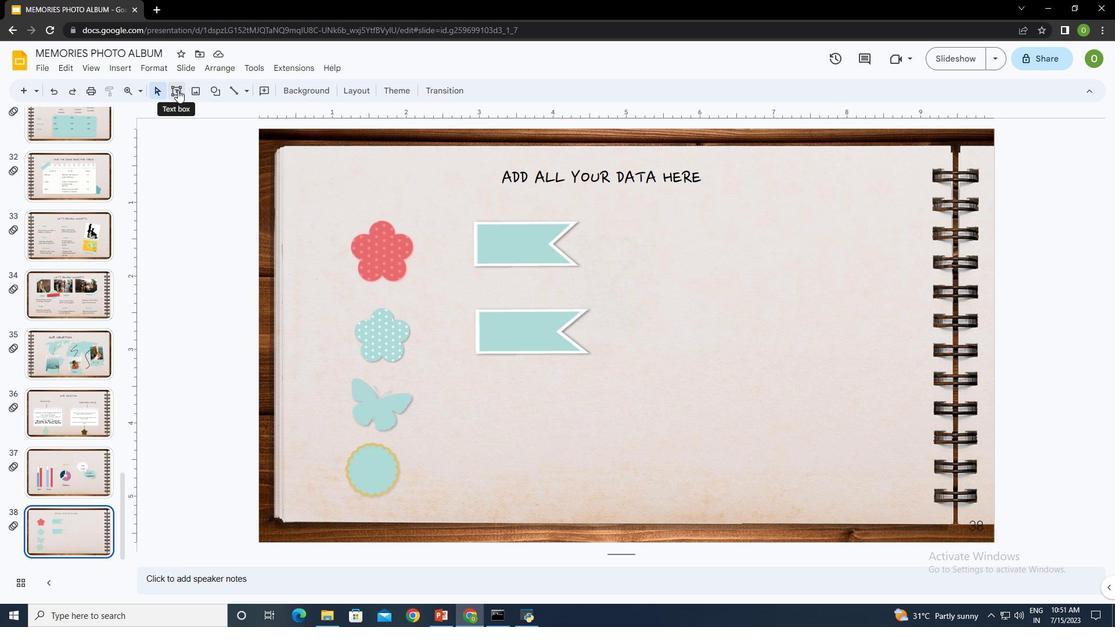 
Action: Mouse moved to (481, 227)
Screenshot: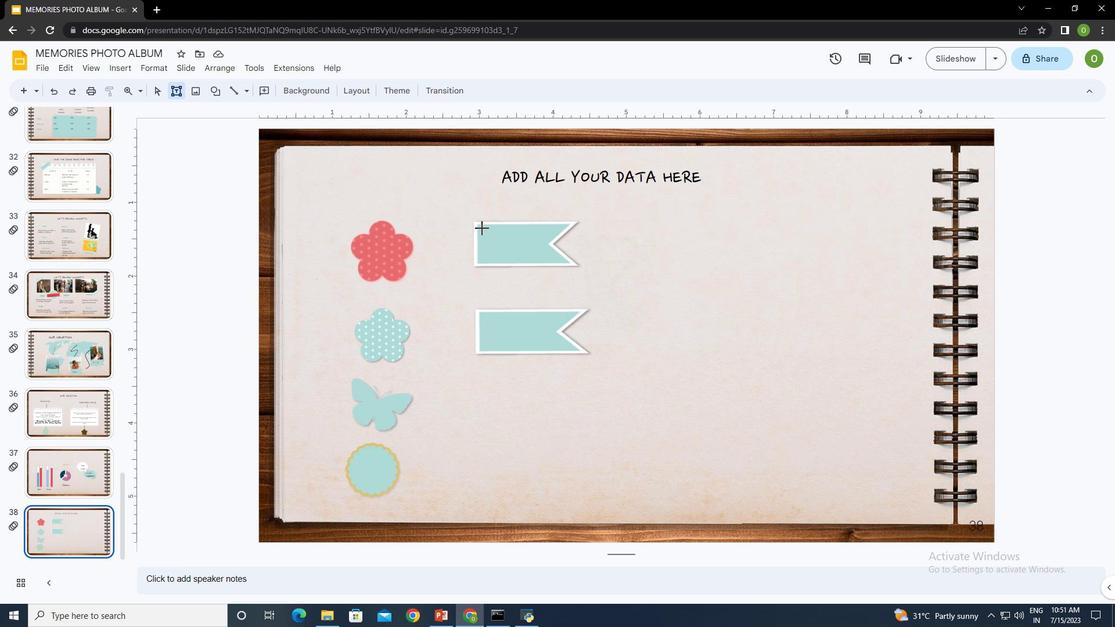 
Action: Mouse pressed left at (481, 227)
Screenshot: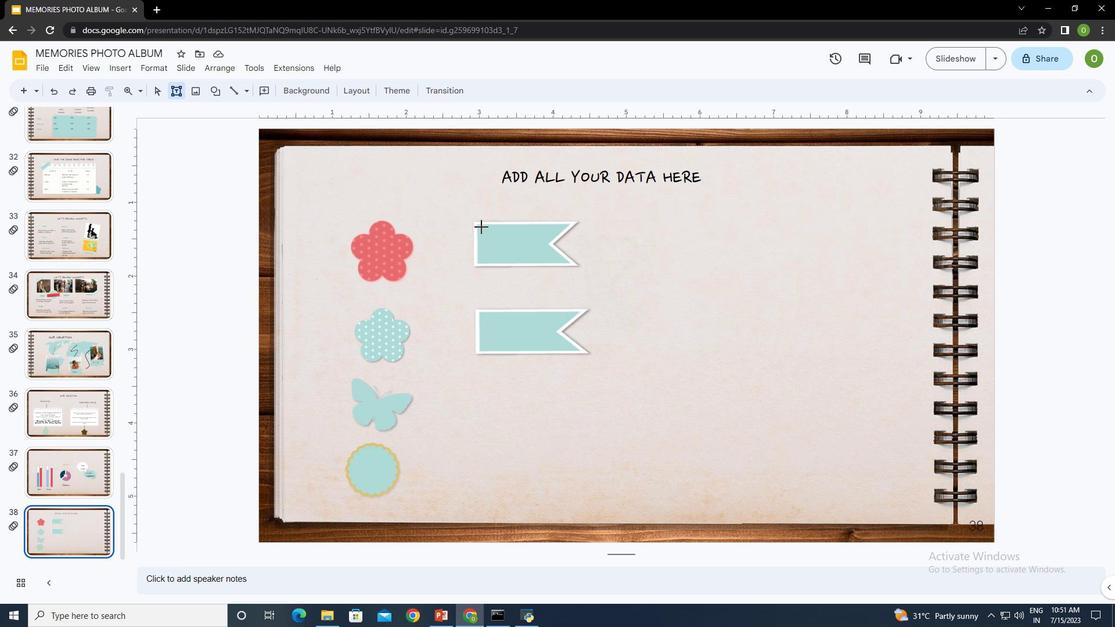 
Action: Mouse moved to (526, 242)
Screenshot: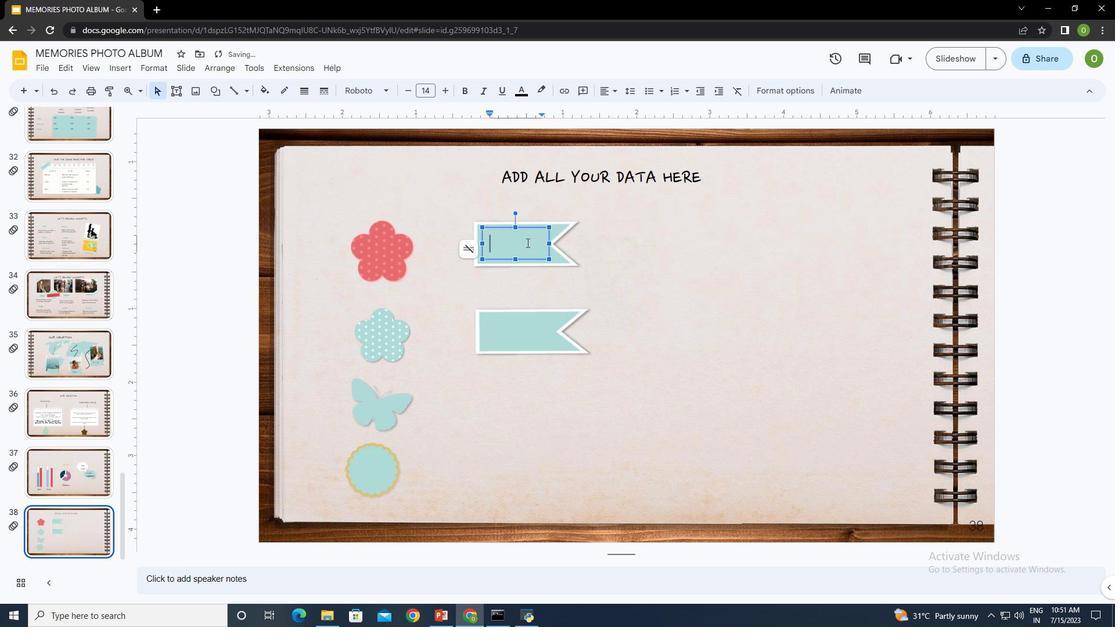 
Action: Key pressed 10<Key.backspace>,000+<Key.backspace>+
Screenshot: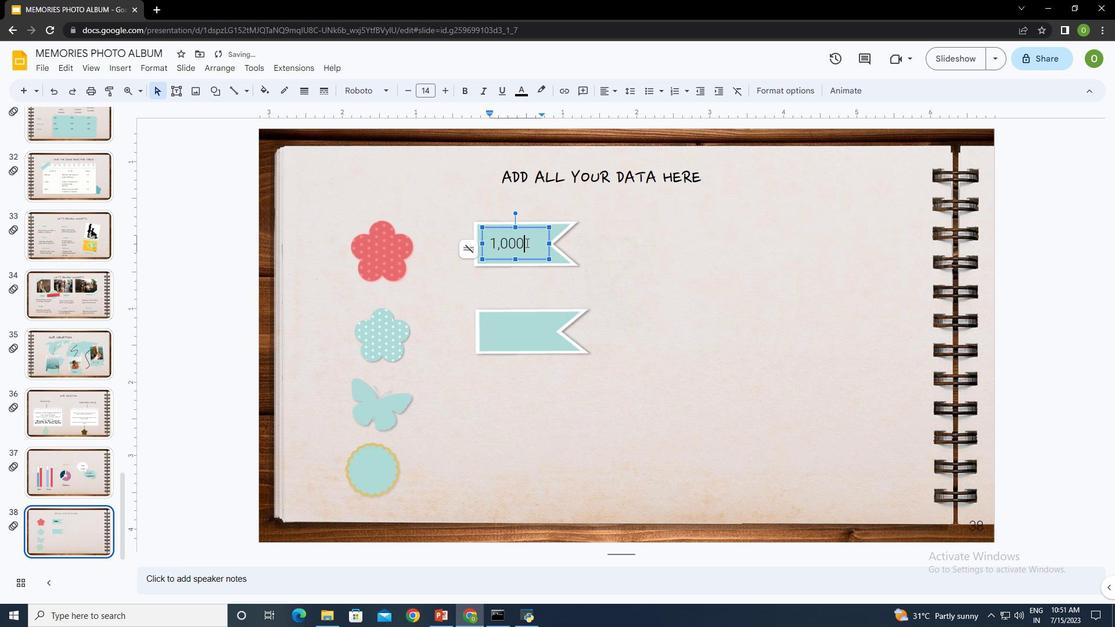
Action: Mouse moved to (574, 240)
Screenshot: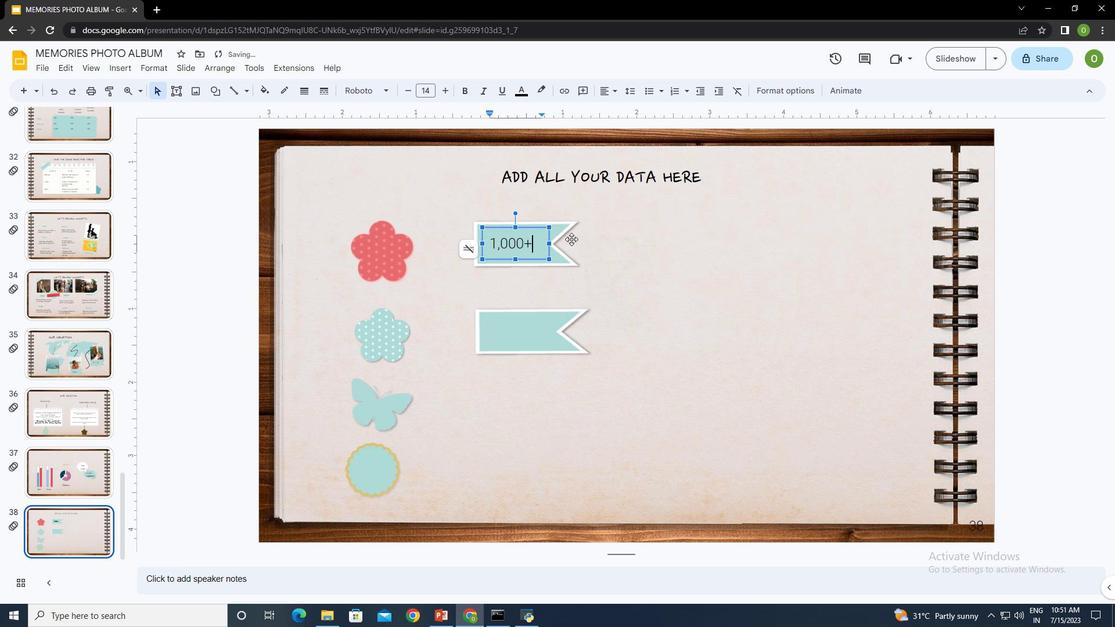 
Action: Key pressed <Key.shift_r><Key.left><Key.left><Key.left><Key.left><Key.left><Key.left>
Screenshot: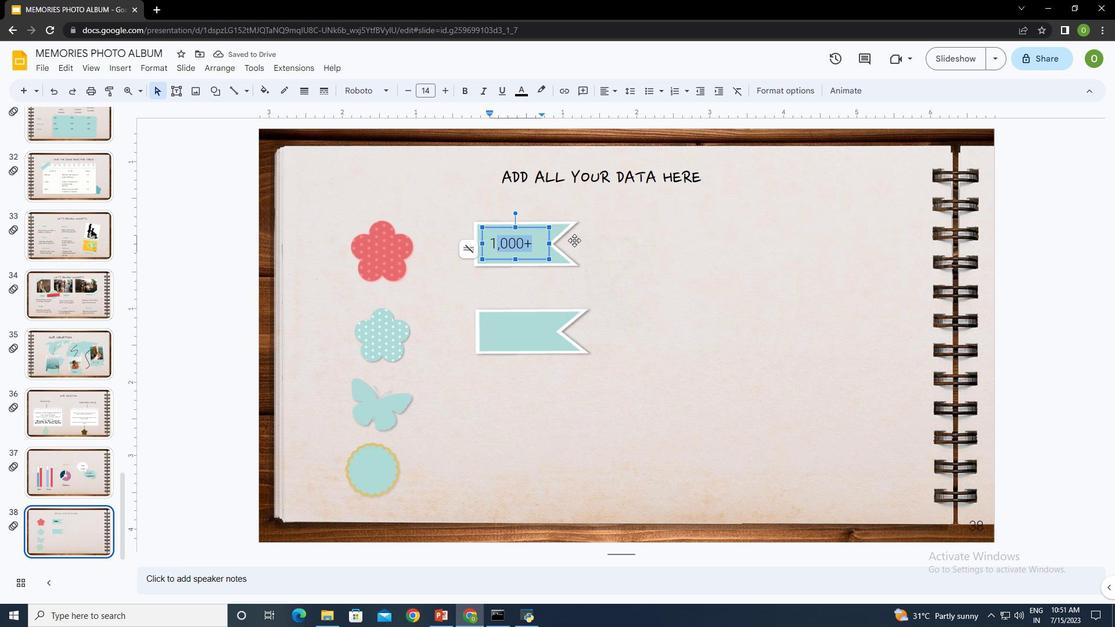 
Action: Mouse moved to (373, 91)
Screenshot: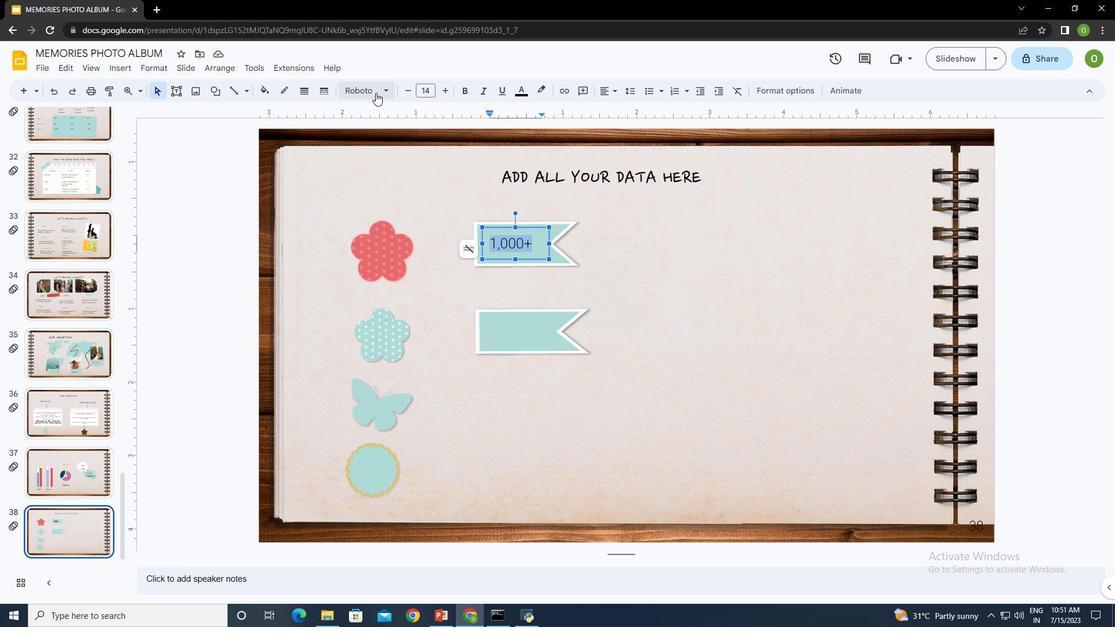 
Action: Mouse pressed left at (373, 91)
Screenshot: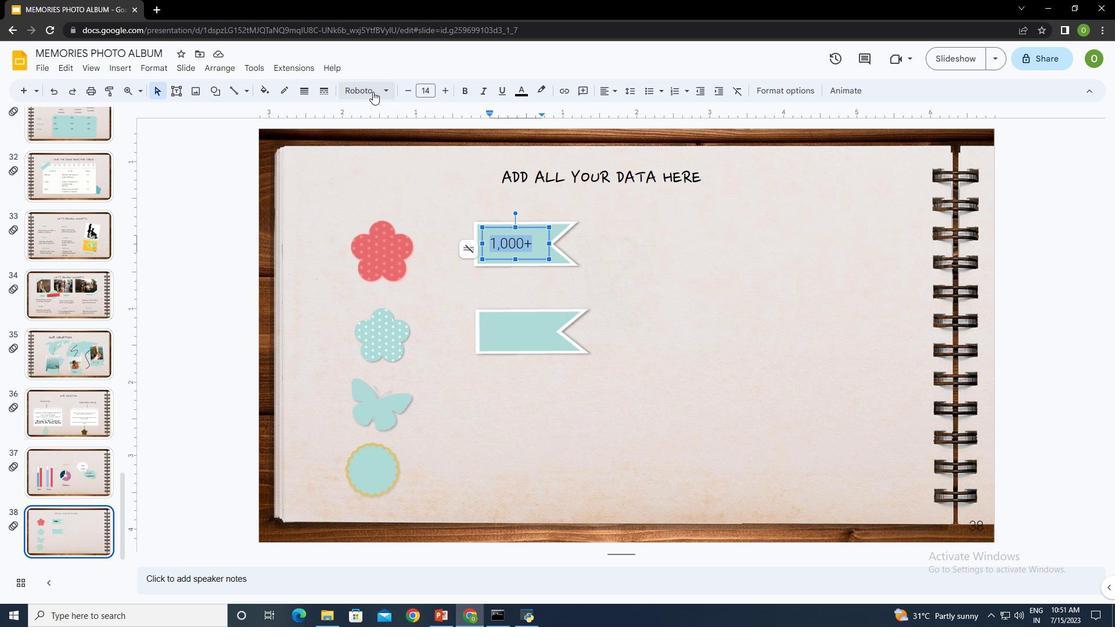 
Action: Mouse moved to (399, 162)
Screenshot: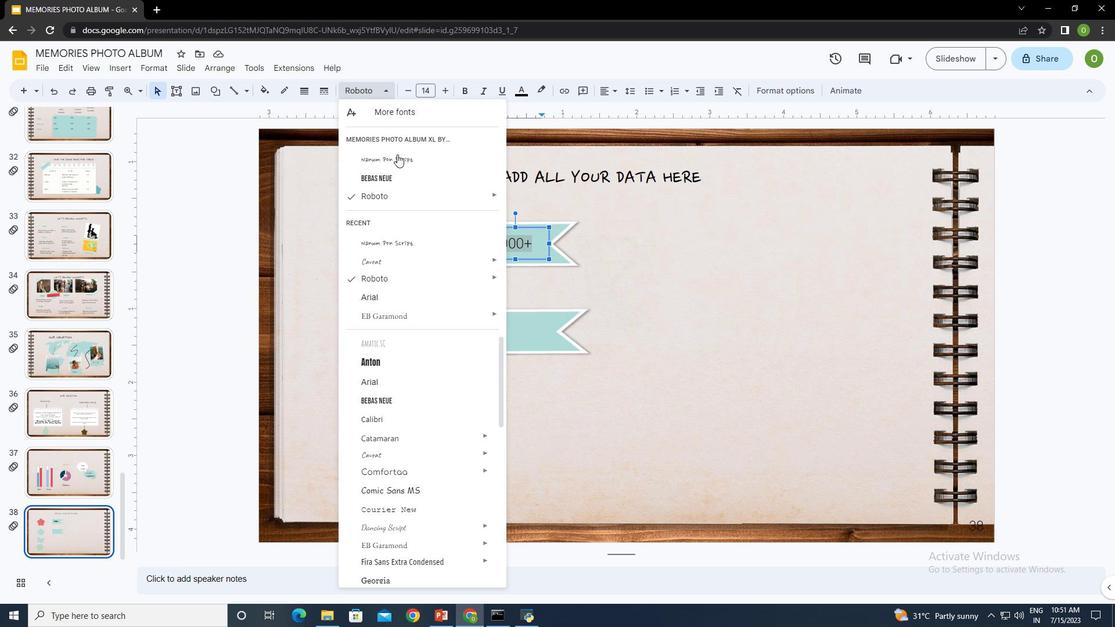 
Action: Mouse pressed left at (399, 162)
Screenshot: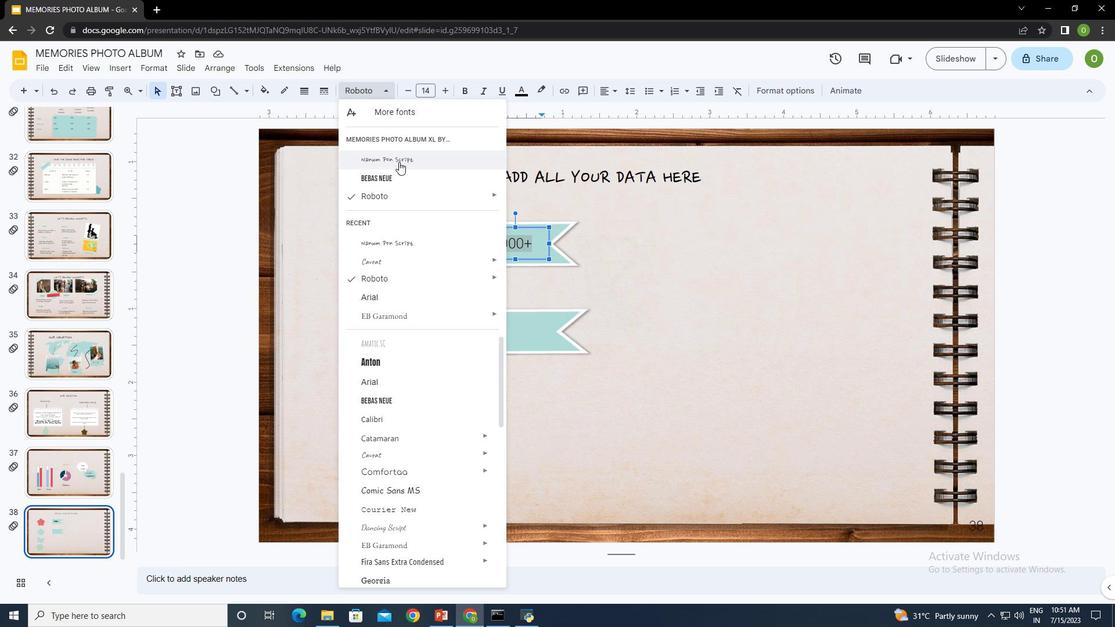 
Action: Mouse moved to (447, 92)
Screenshot: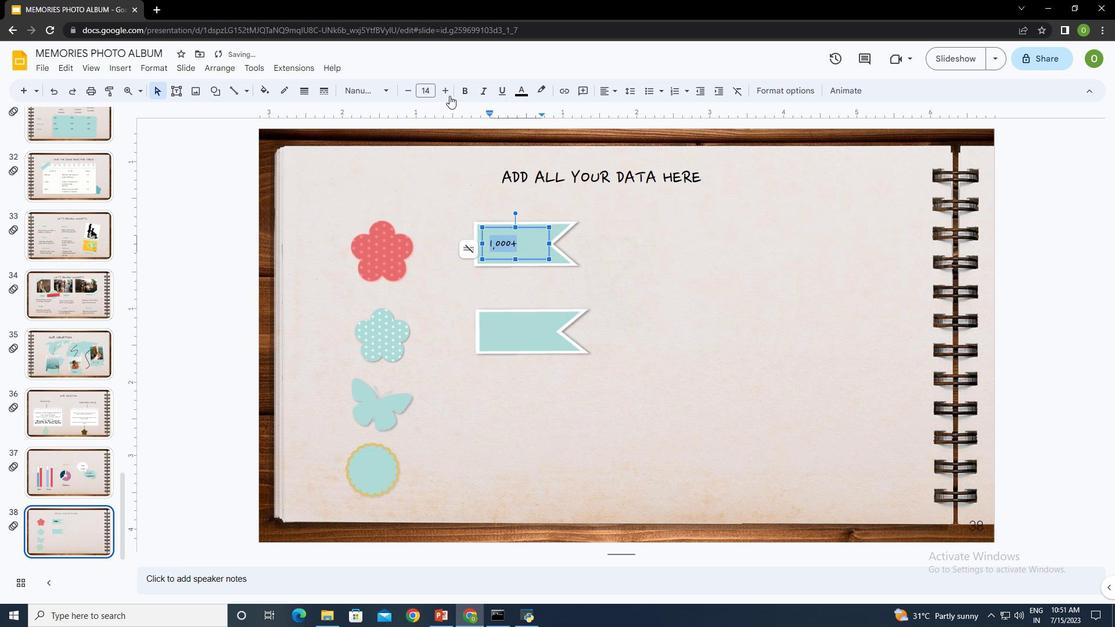 
Action: Mouse pressed left at (447, 92)
Screenshot: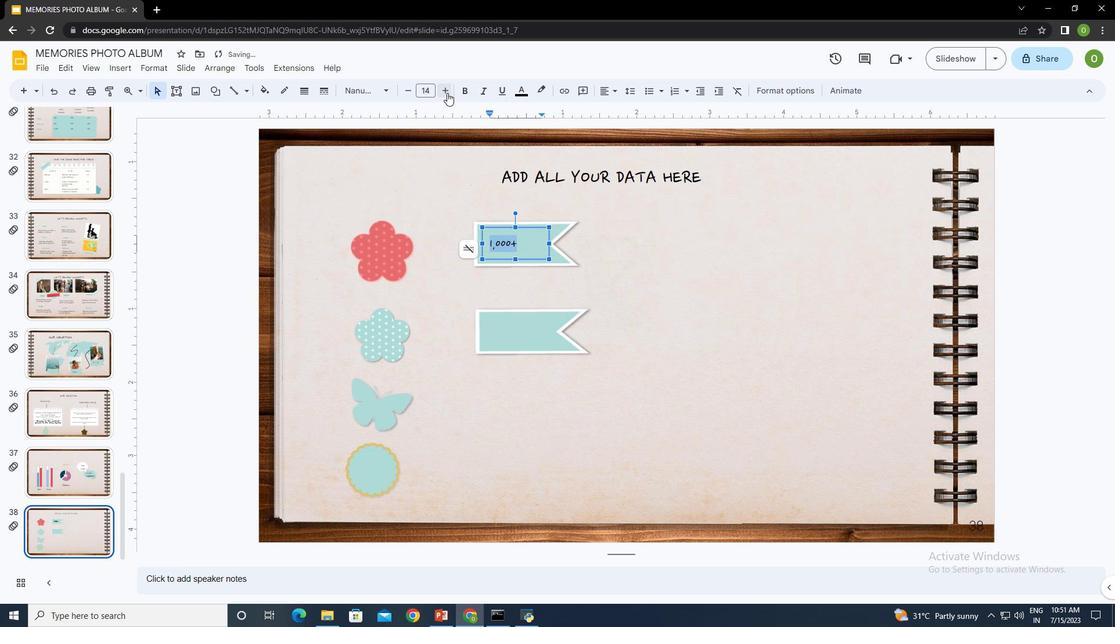 
Action: Mouse pressed left at (447, 92)
Screenshot: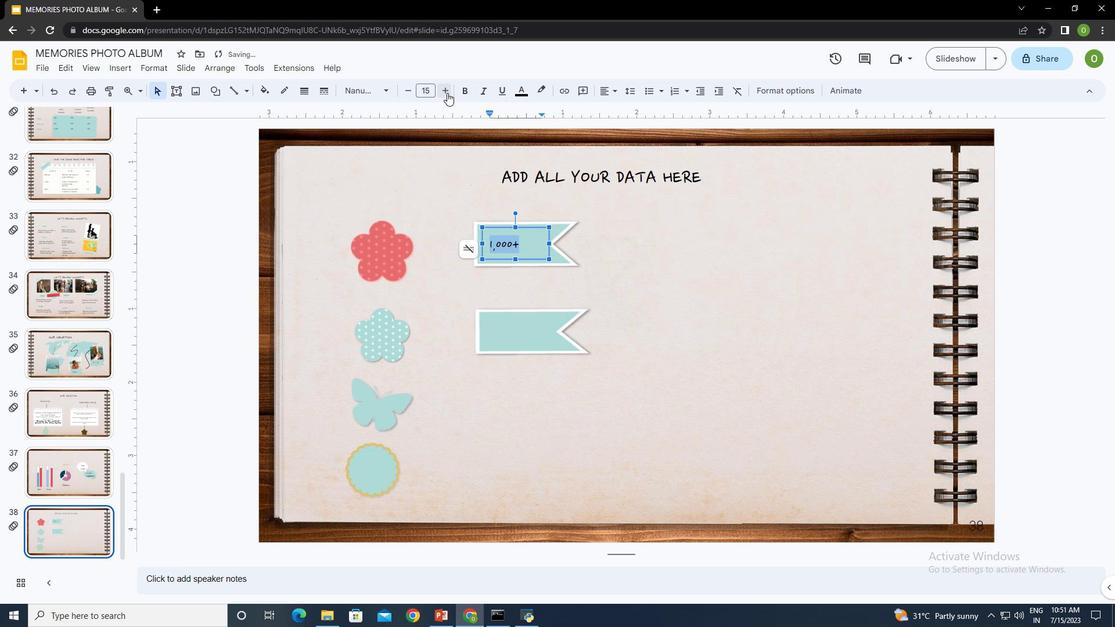 
Action: Mouse pressed left at (447, 92)
Screenshot: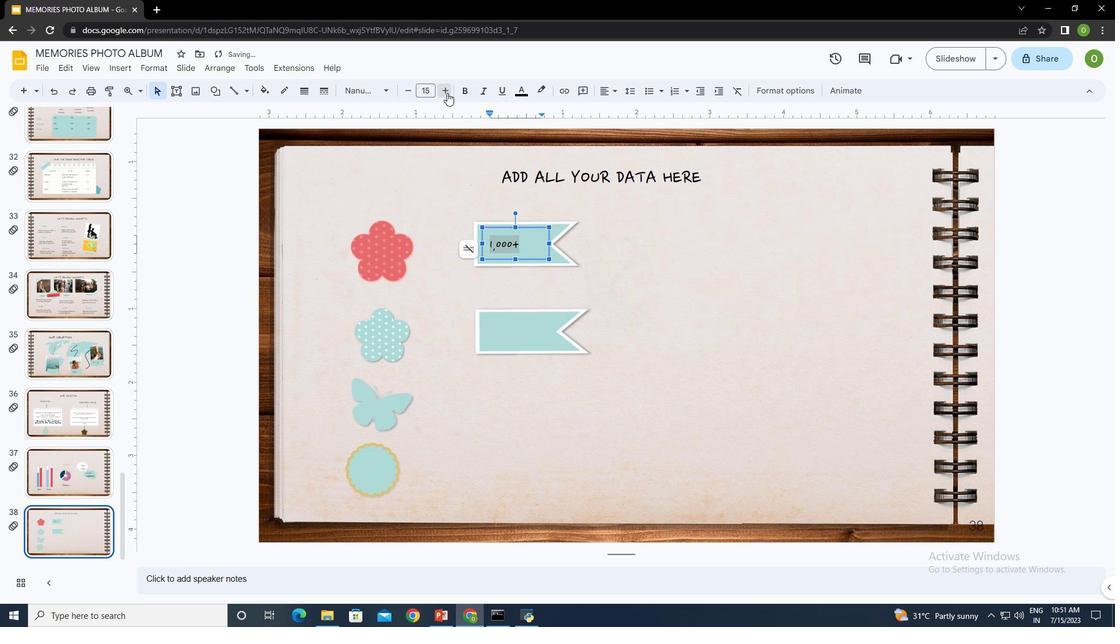 
Action: Mouse pressed left at (447, 92)
Screenshot: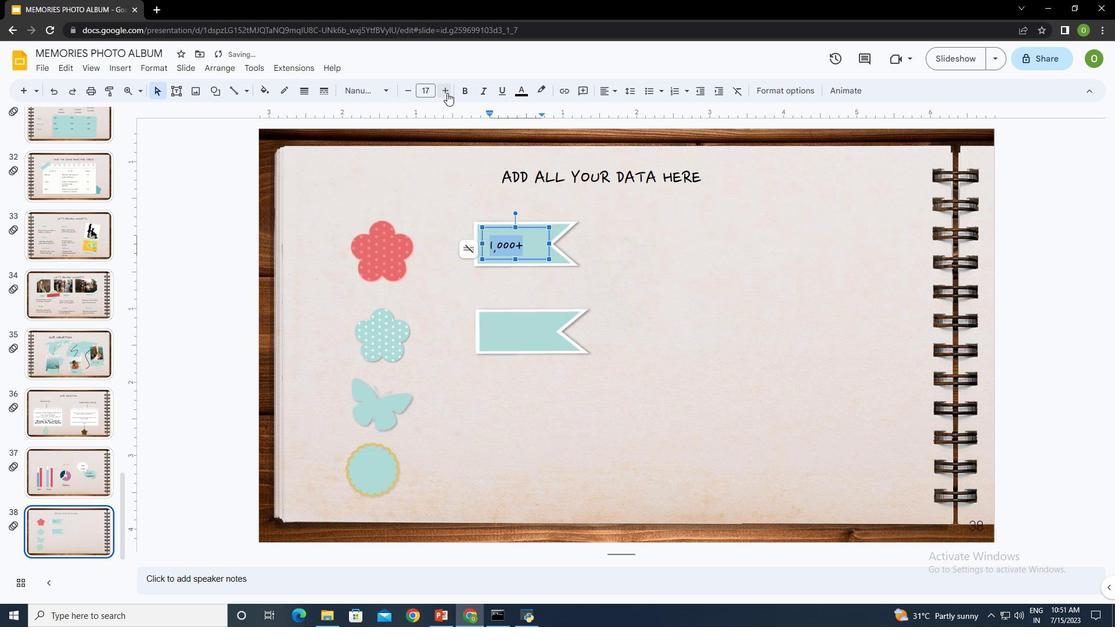 
Action: Mouse pressed left at (447, 92)
Screenshot: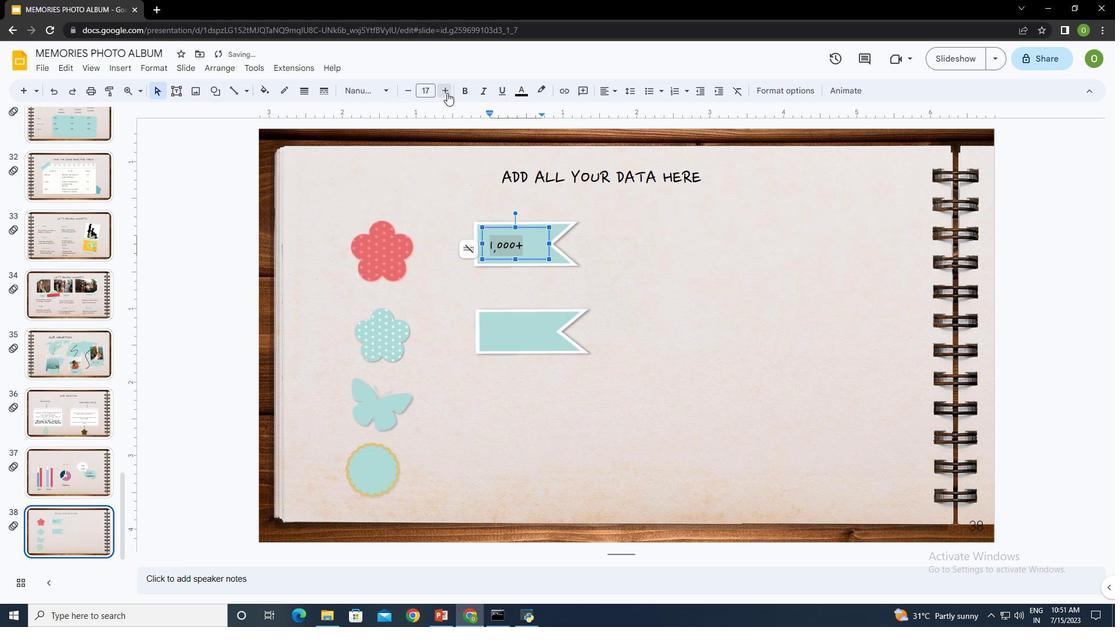 
Action: Mouse moved to (608, 89)
Screenshot: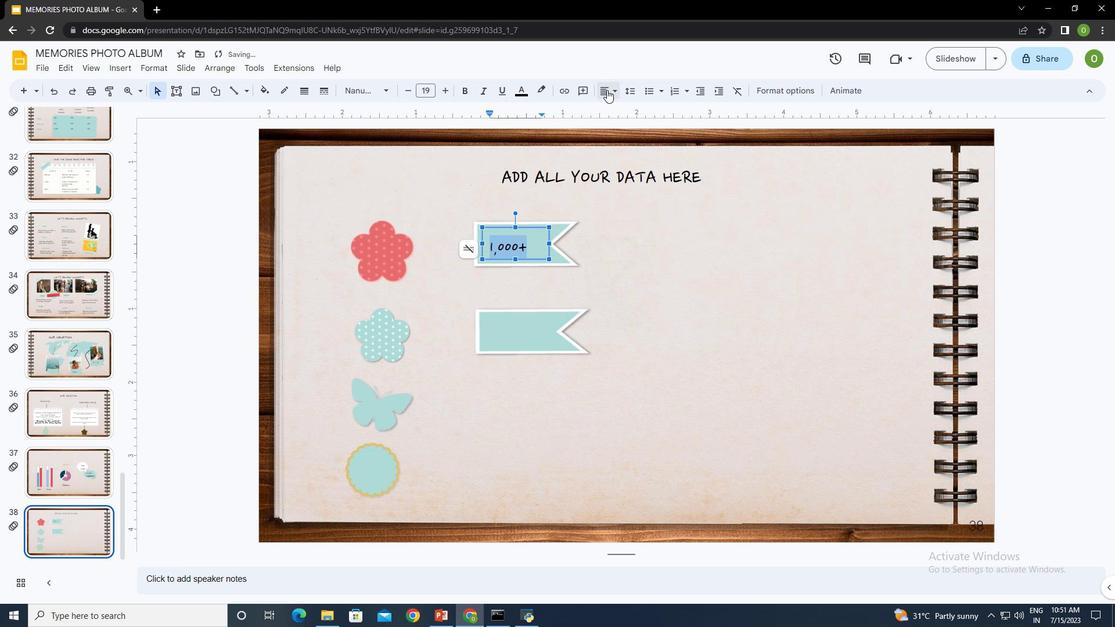 
Action: Mouse pressed left at (608, 89)
Screenshot: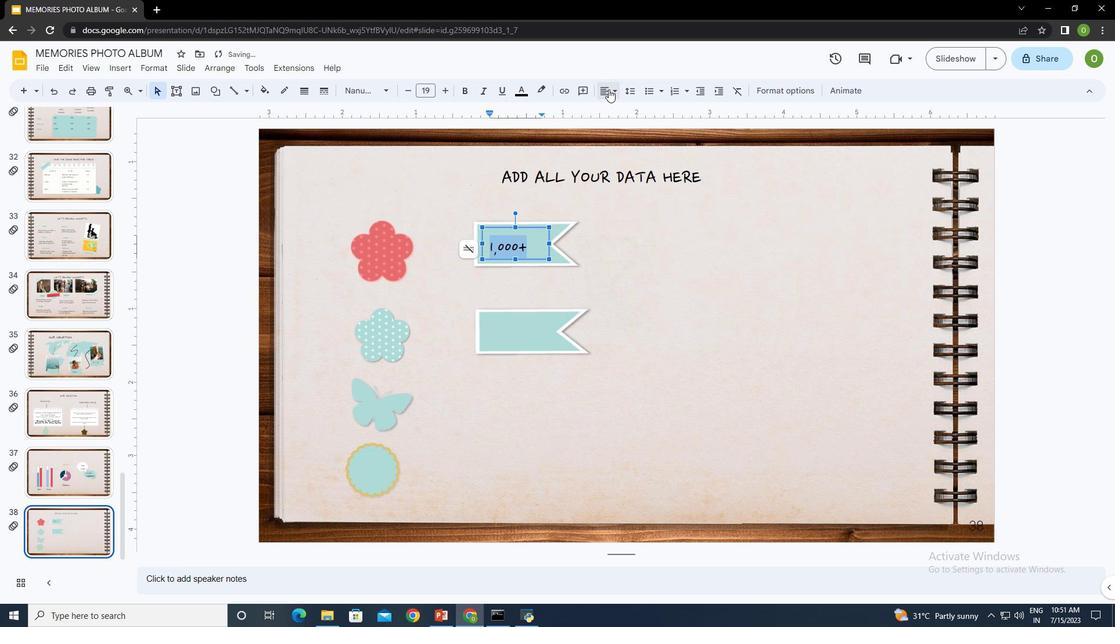 
Action: Mouse moved to (622, 110)
Screenshot: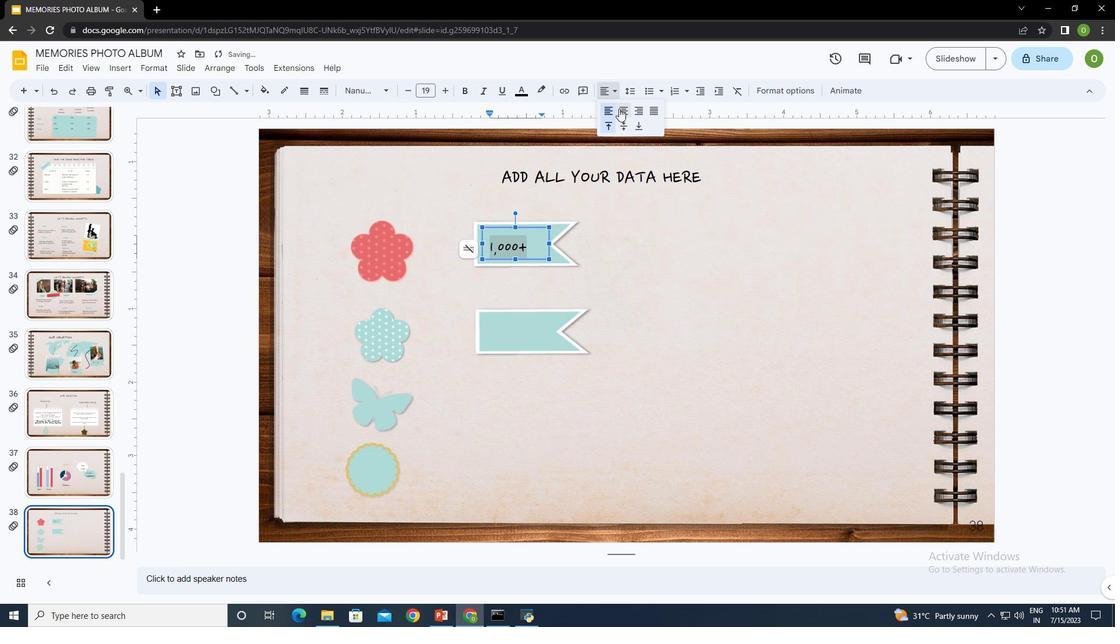 
Action: Mouse pressed left at (622, 110)
Screenshot: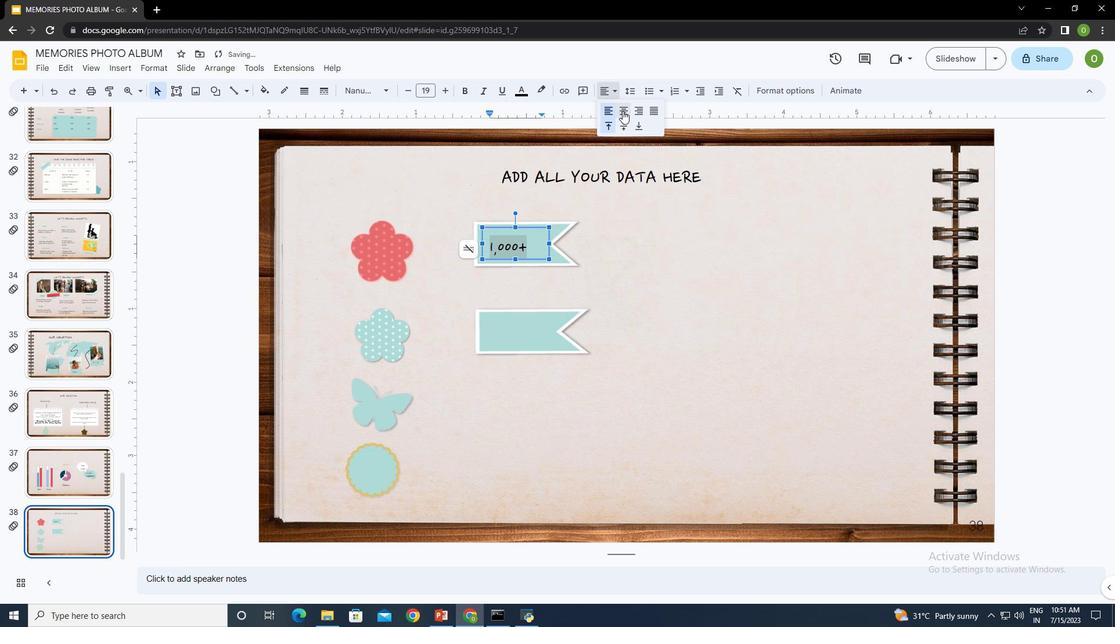 
Action: Mouse moved to (615, 88)
Screenshot: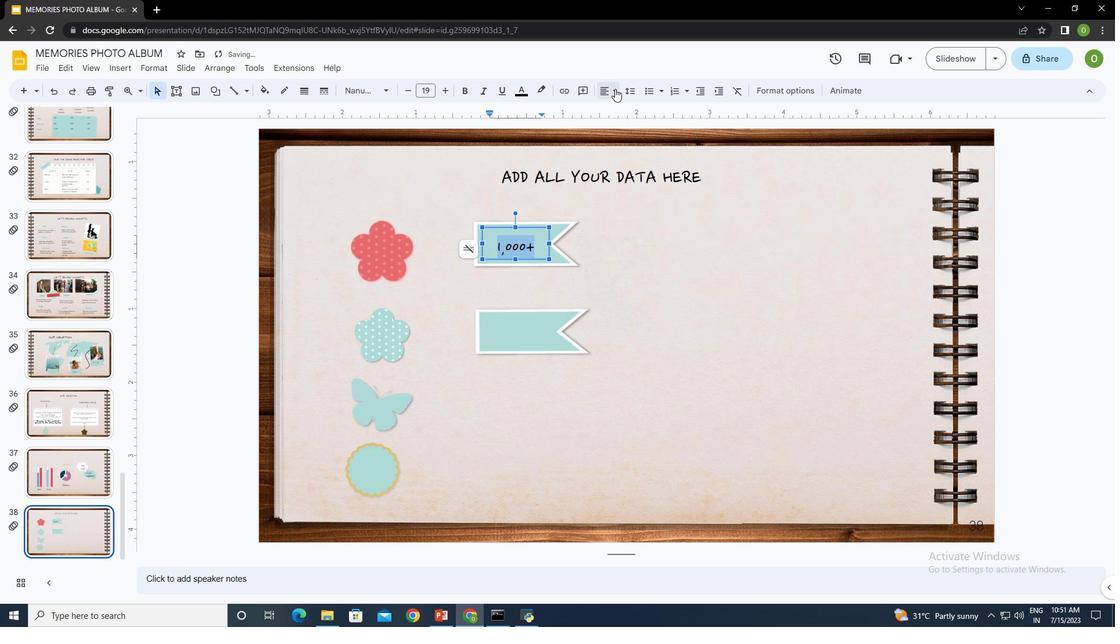 
Action: Mouse pressed left at (615, 88)
Screenshot: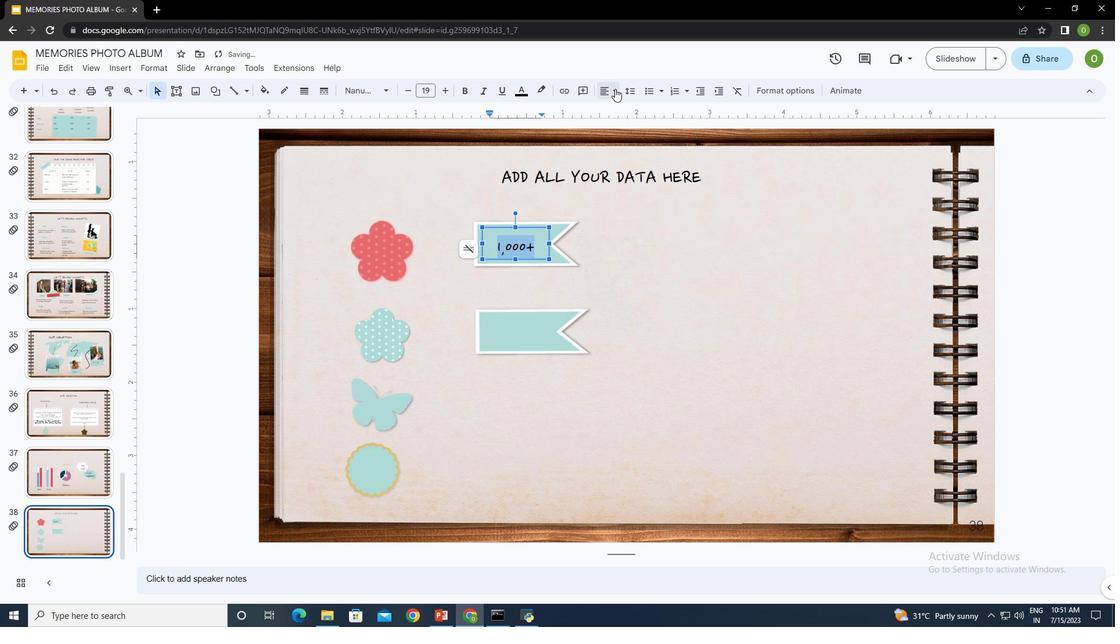 
Action: Mouse moved to (622, 126)
Screenshot: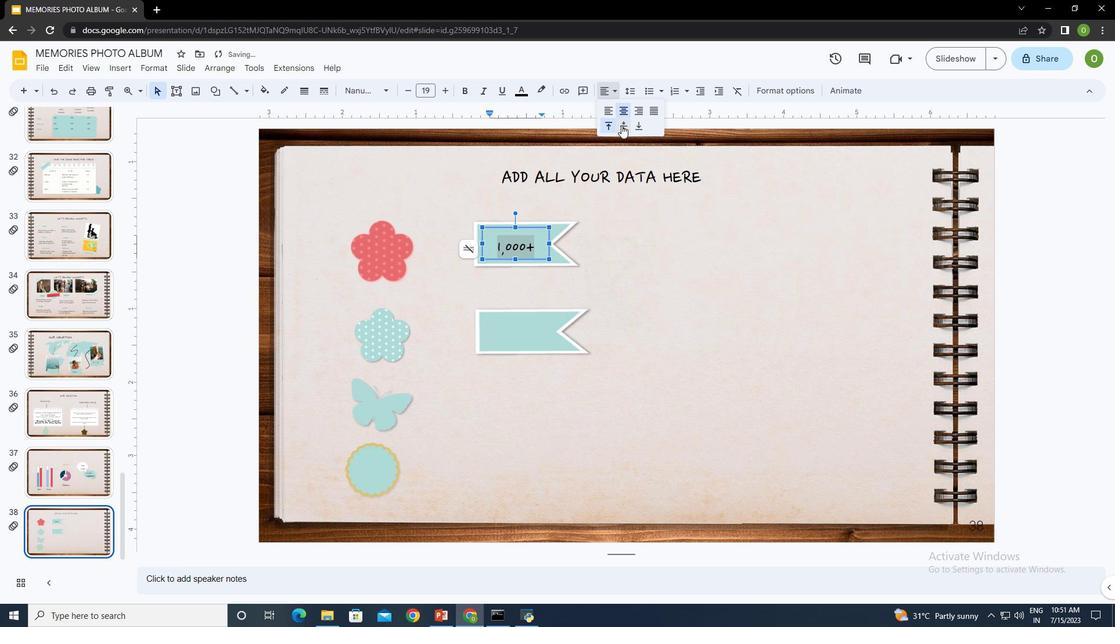
Action: Mouse pressed left at (622, 126)
Screenshot: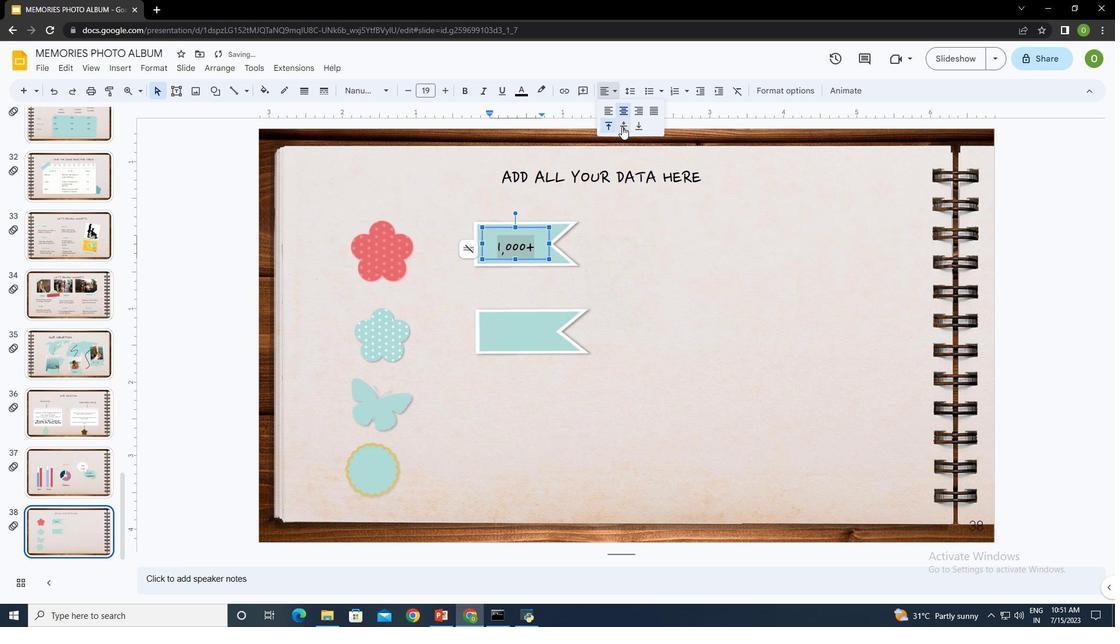 
Action: Mouse moved to (550, 243)
Screenshot: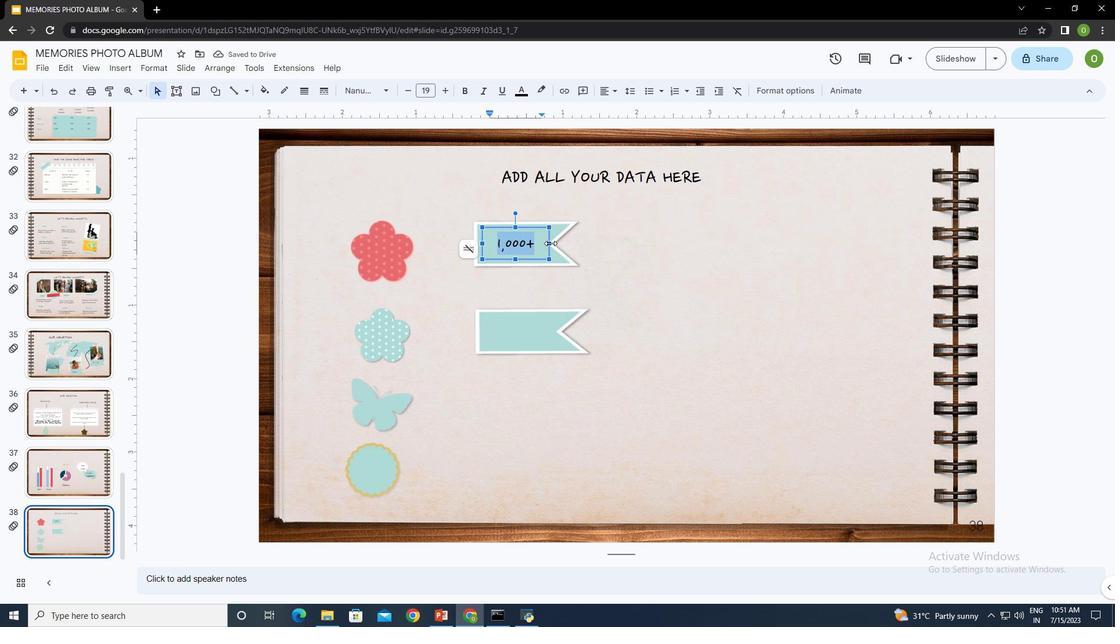 
Action: Mouse pressed left at (550, 243)
Screenshot: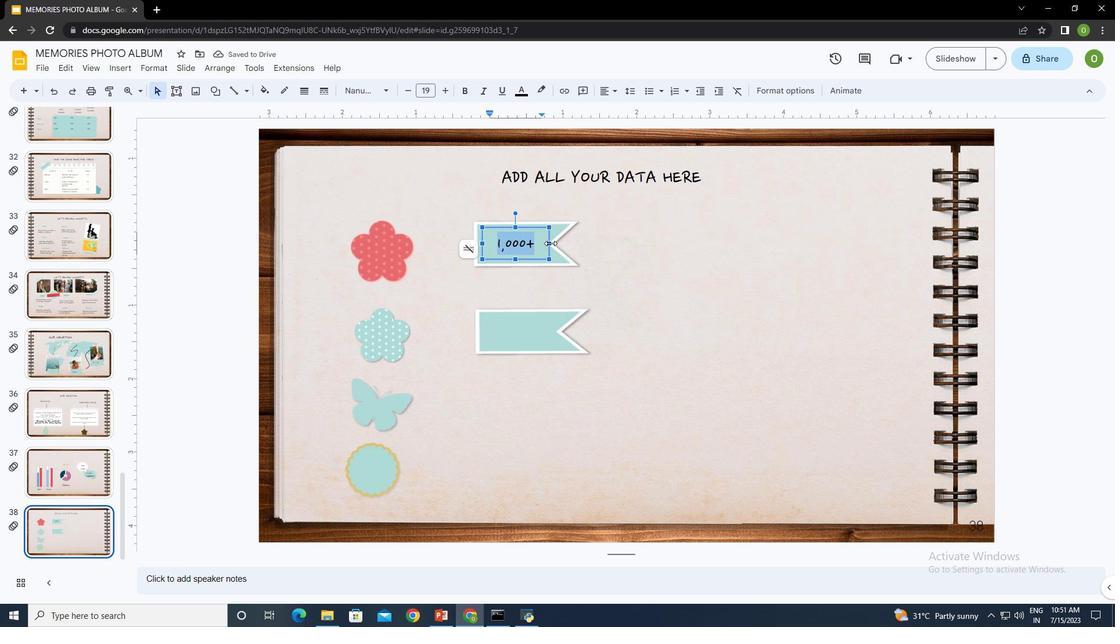 
Action: Mouse moved to (626, 242)
Screenshot: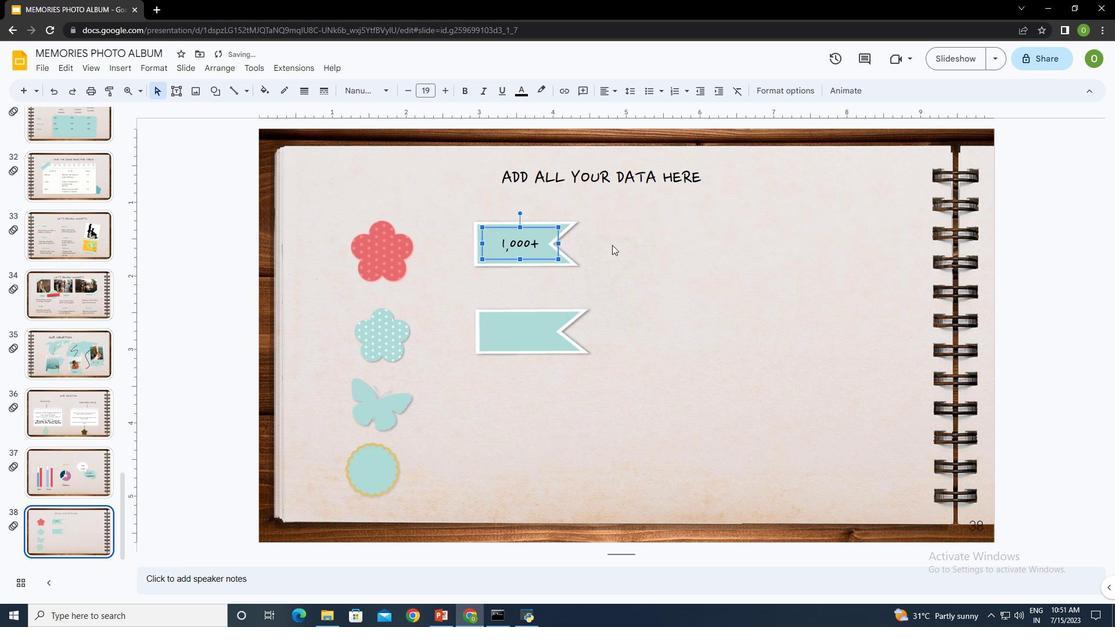 
Action: Mouse pressed left at (626, 242)
Screenshot: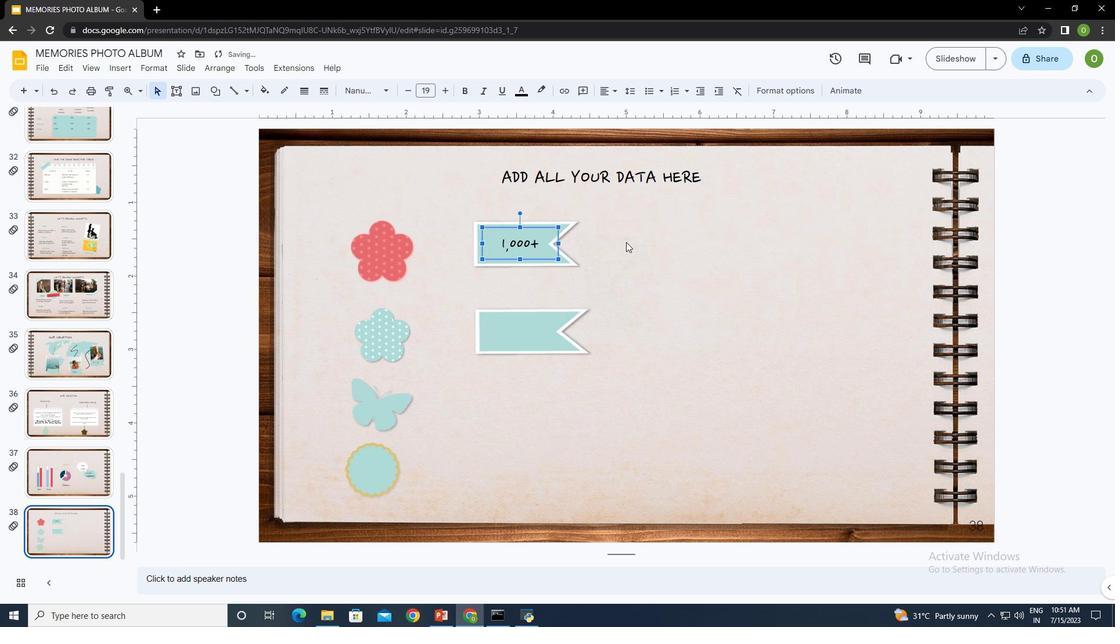 
Action: Mouse moved to (248, 87)
Screenshot: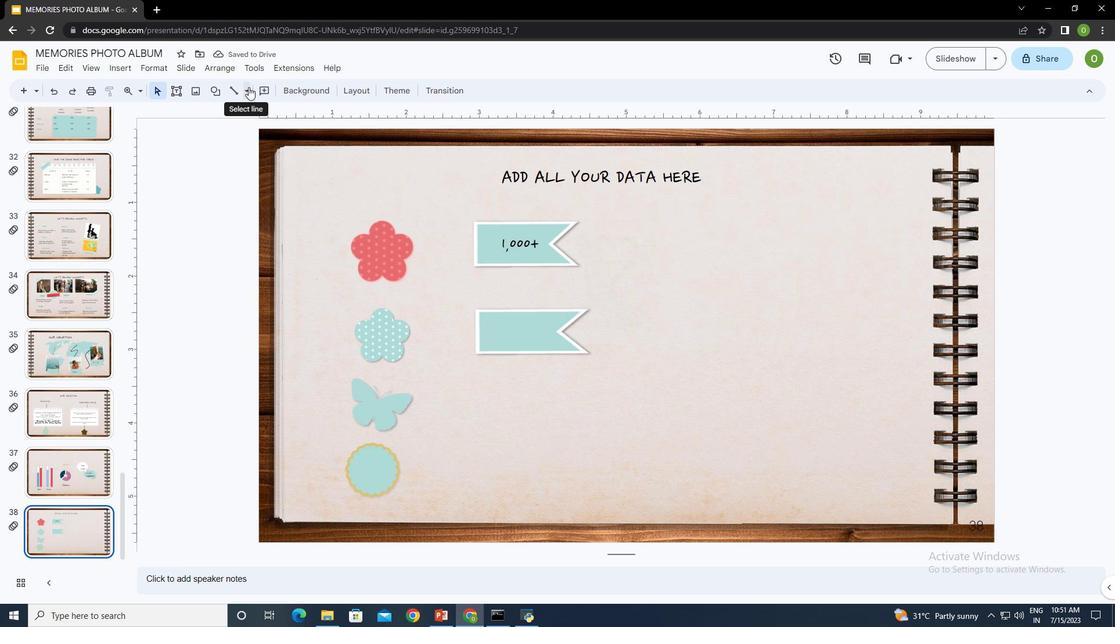 
Action: Mouse pressed left at (248, 87)
Screenshot: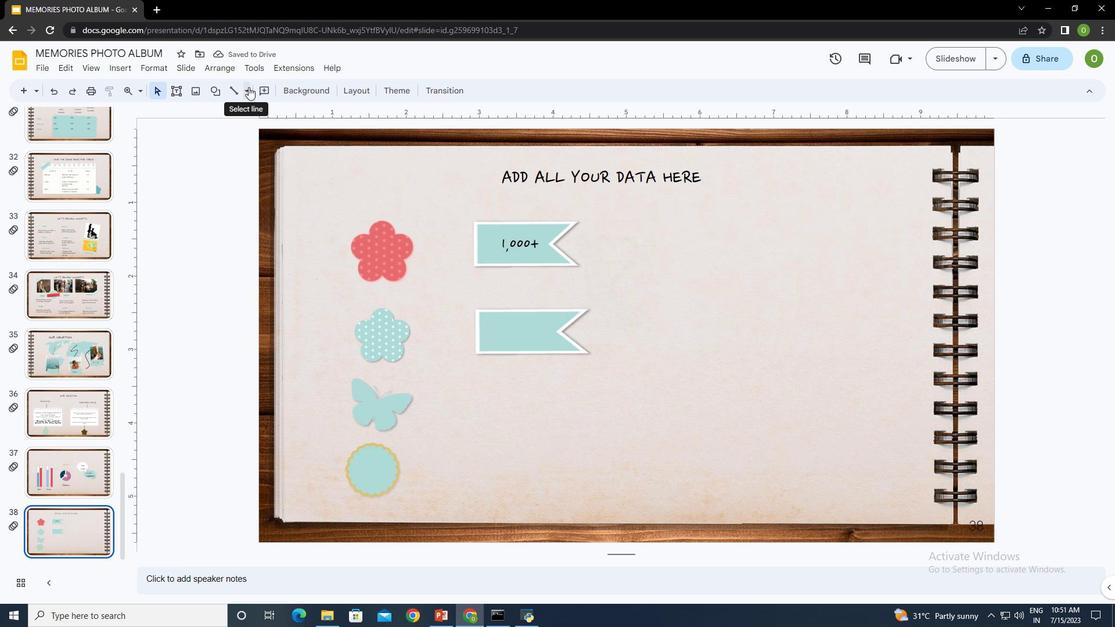 
Action: Mouse moved to (261, 110)
Screenshot: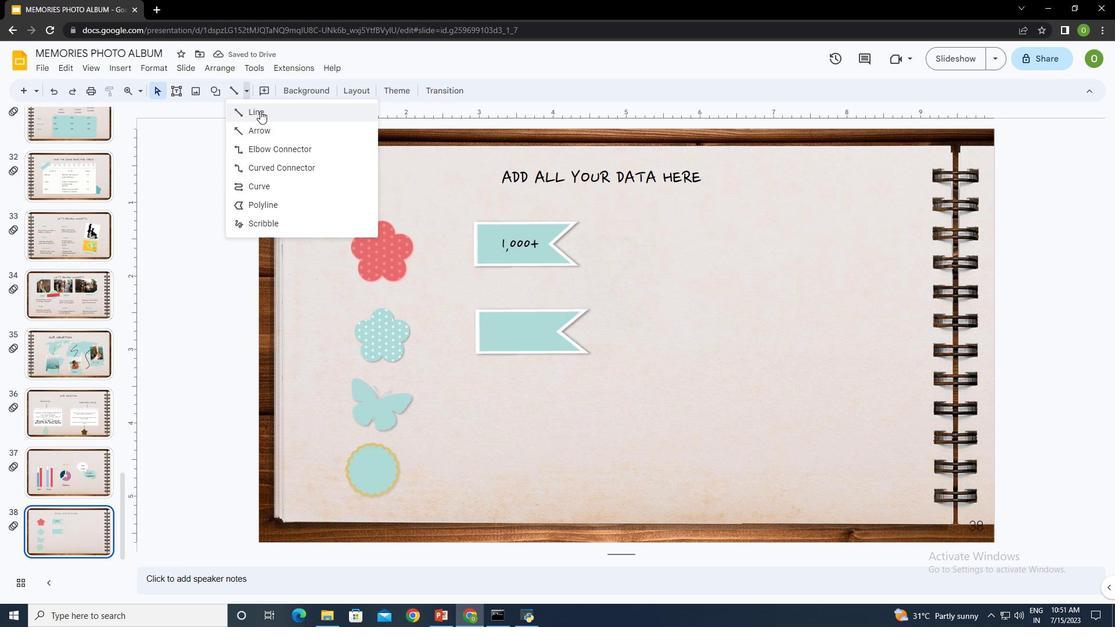 
Action: Mouse pressed left at (261, 110)
Screenshot: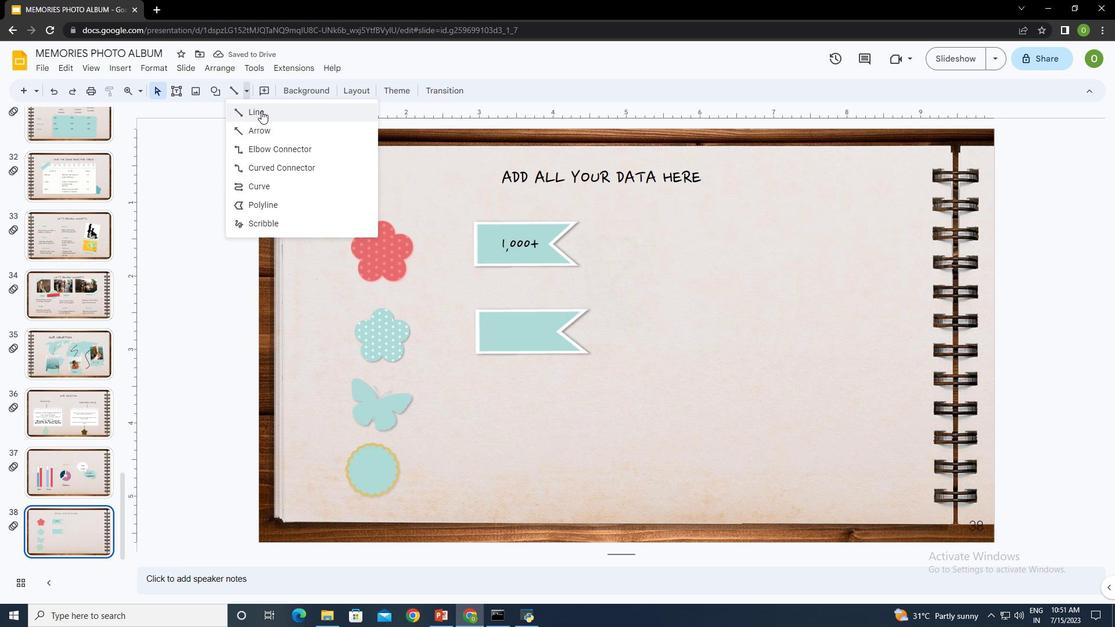 
Action: Mouse moved to (414, 244)
Screenshot: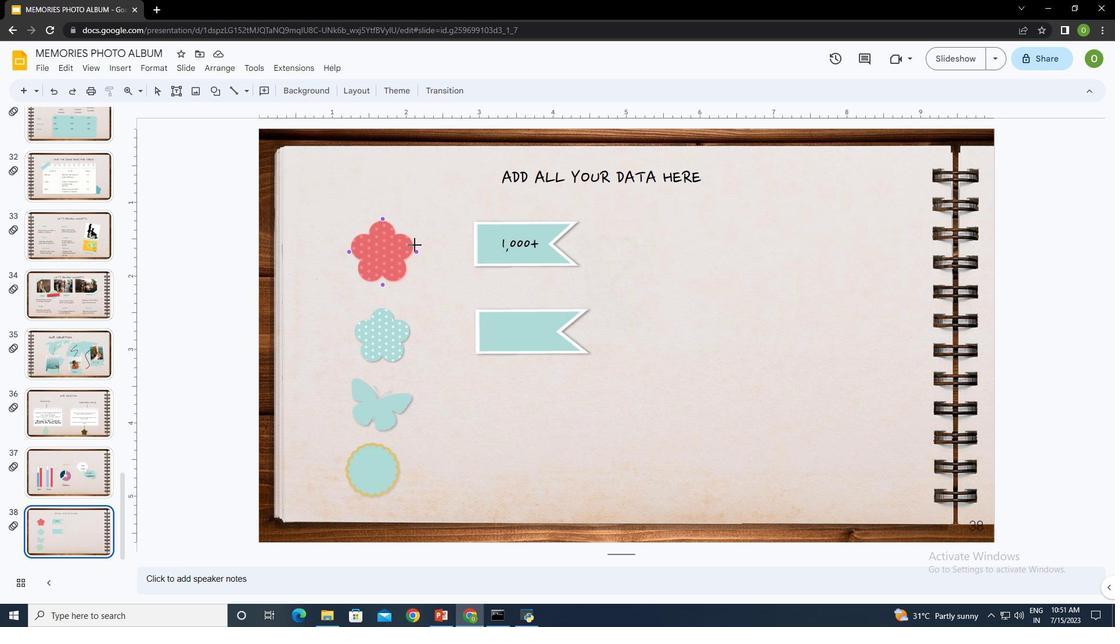 
Action: Mouse pressed left at (414, 244)
Screenshot: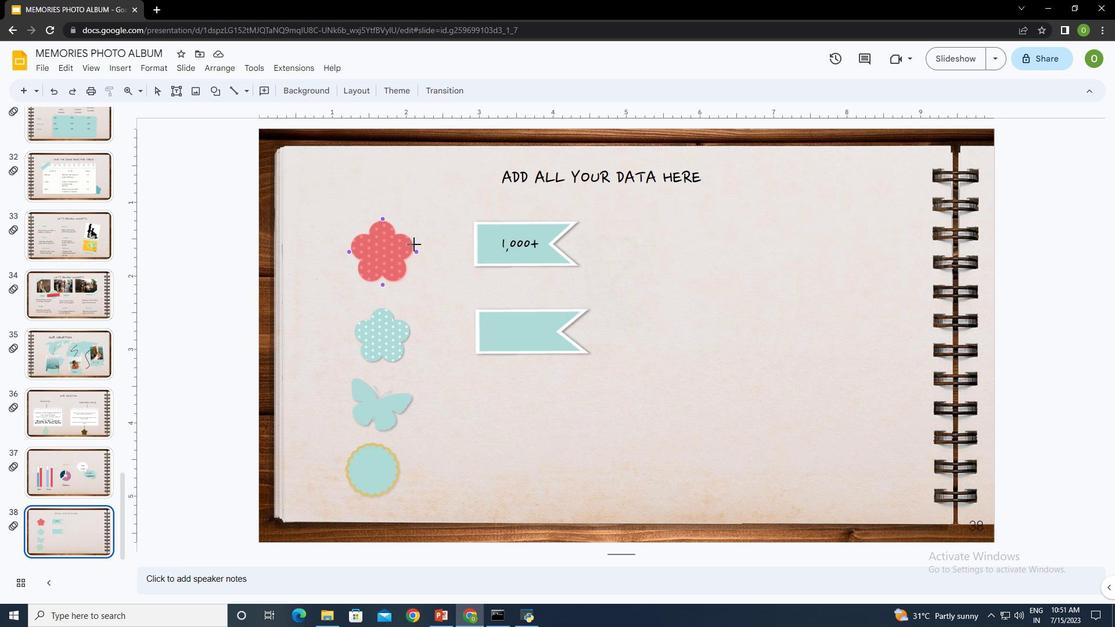 
Action: Mouse moved to (482, 244)
Screenshot: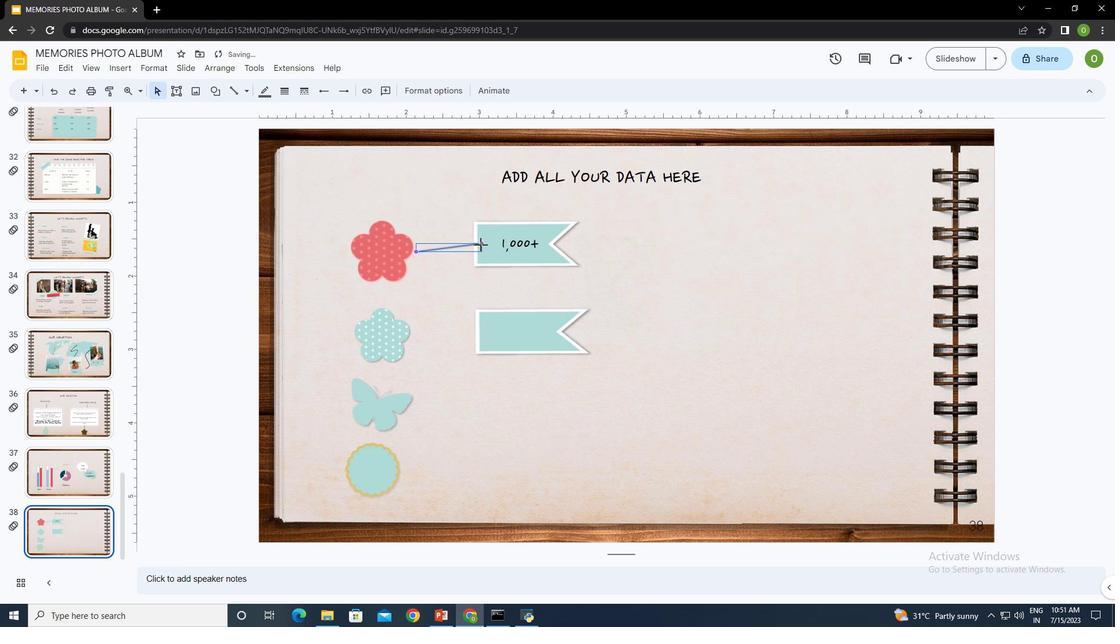 
Action: Mouse pressed left at (482, 244)
Screenshot: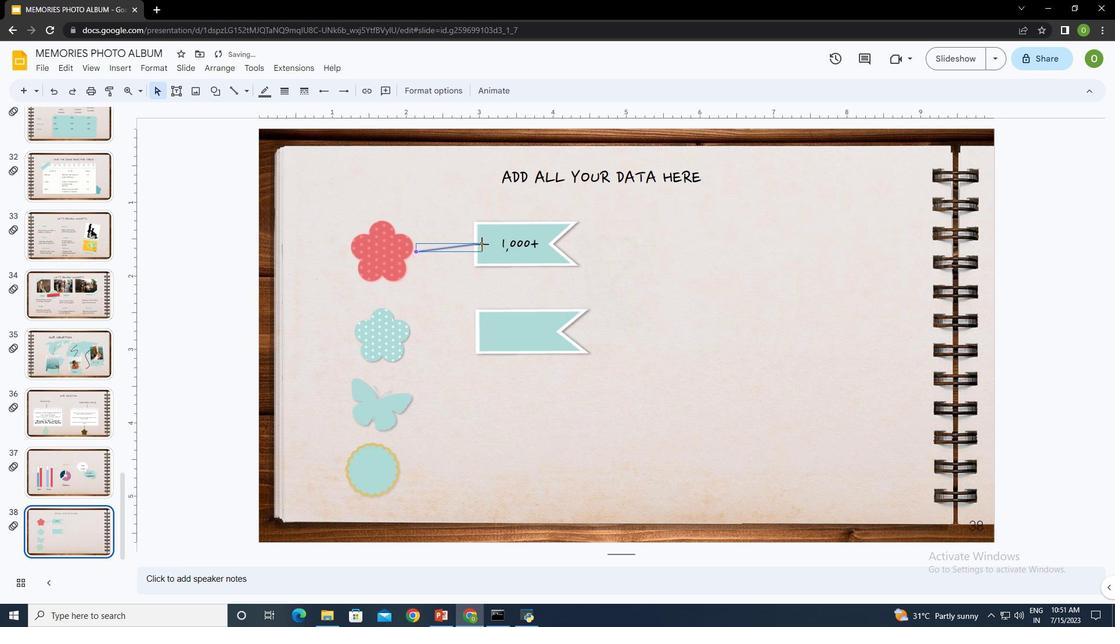 
Action: Mouse moved to (482, 243)
Screenshot: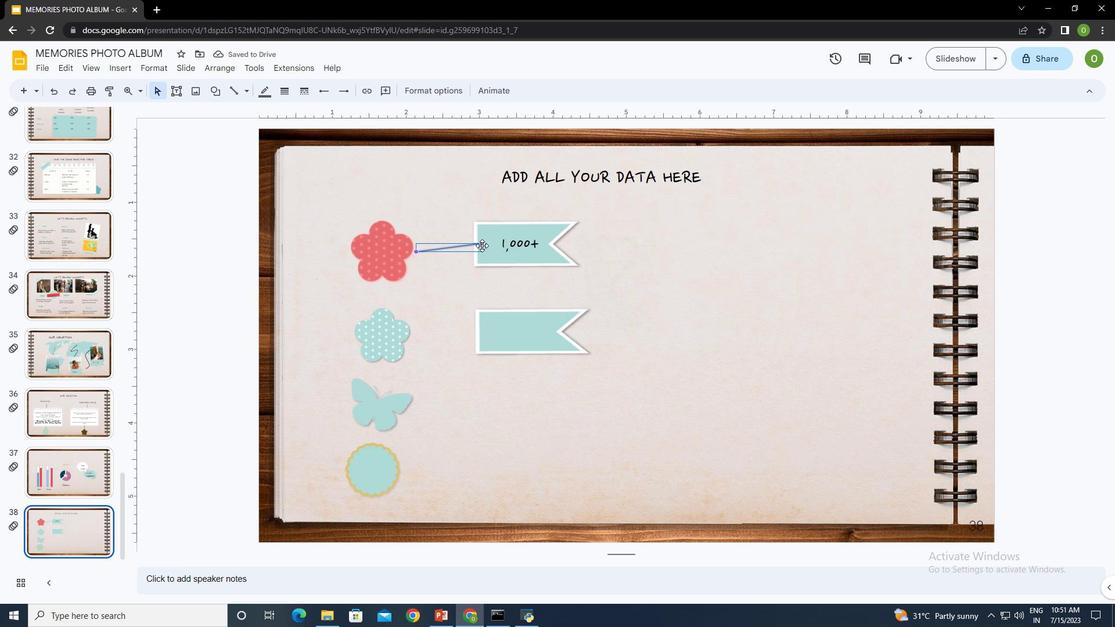 
Action: Mouse pressed left at (482, 243)
Screenshot: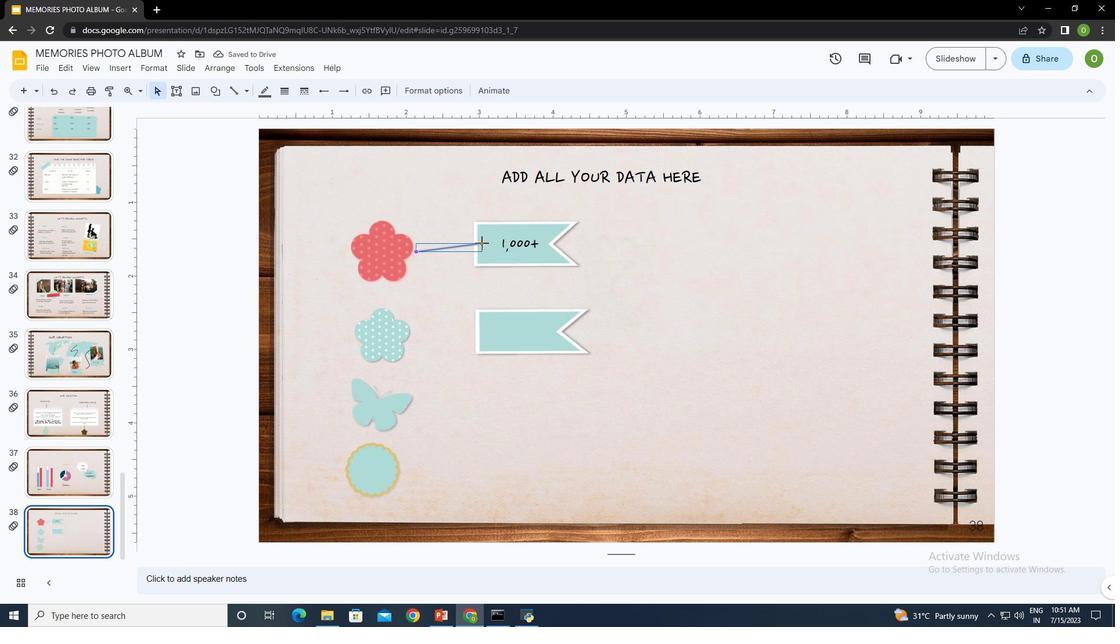 
Action: Mouse moved to (417, 252)
Screenshot: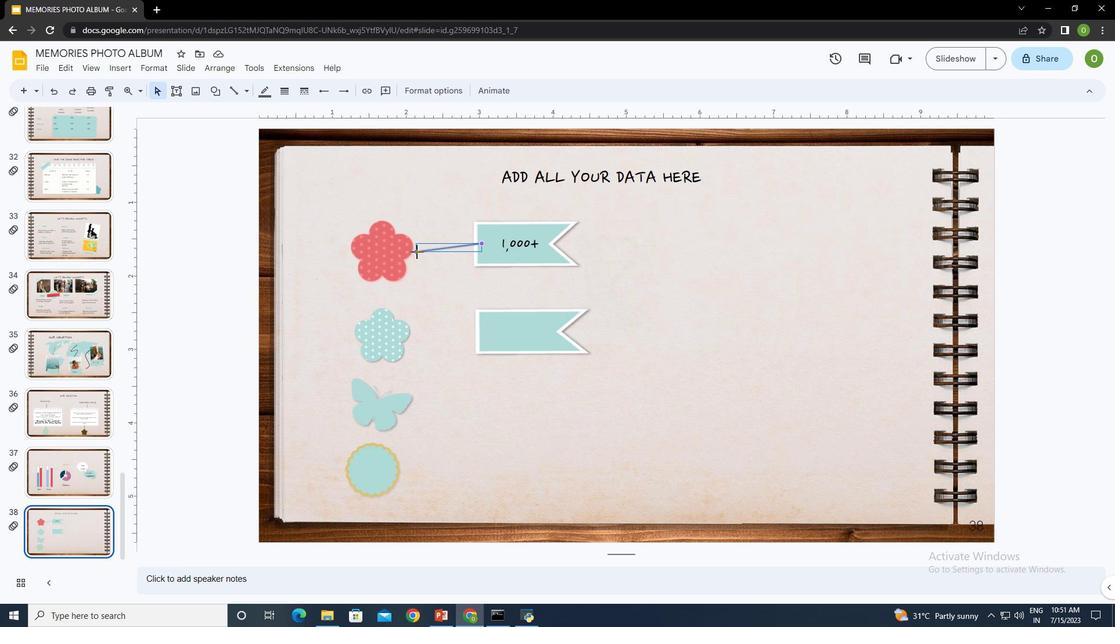
Action: Mouse pressed left at (417, 252)
Screenshot: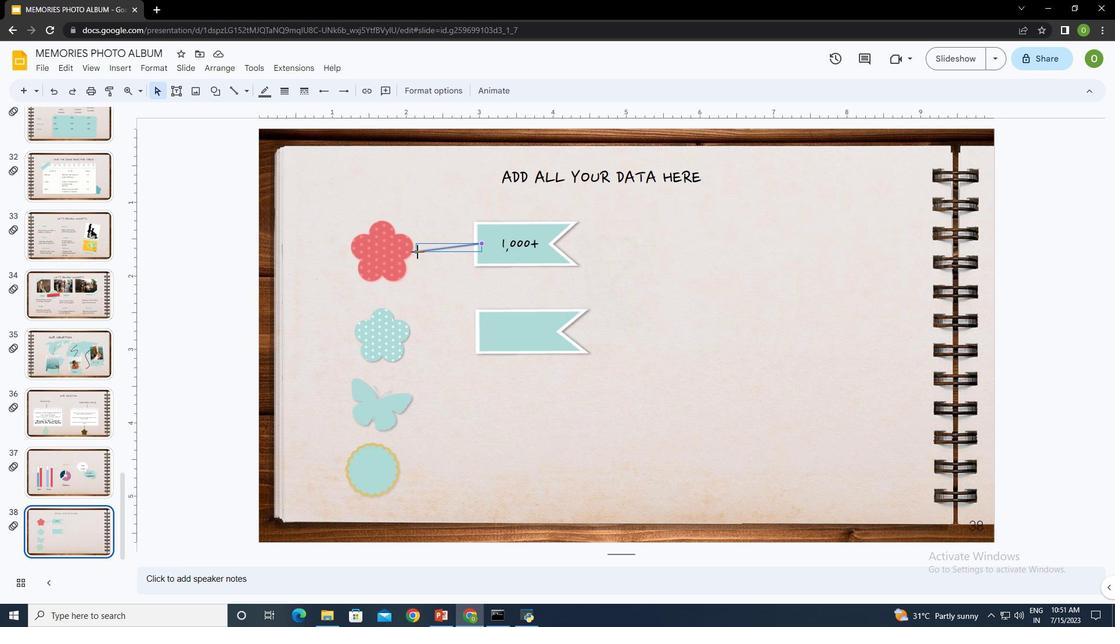 
Action: Mouse moved to (382, 248)
Screenshot: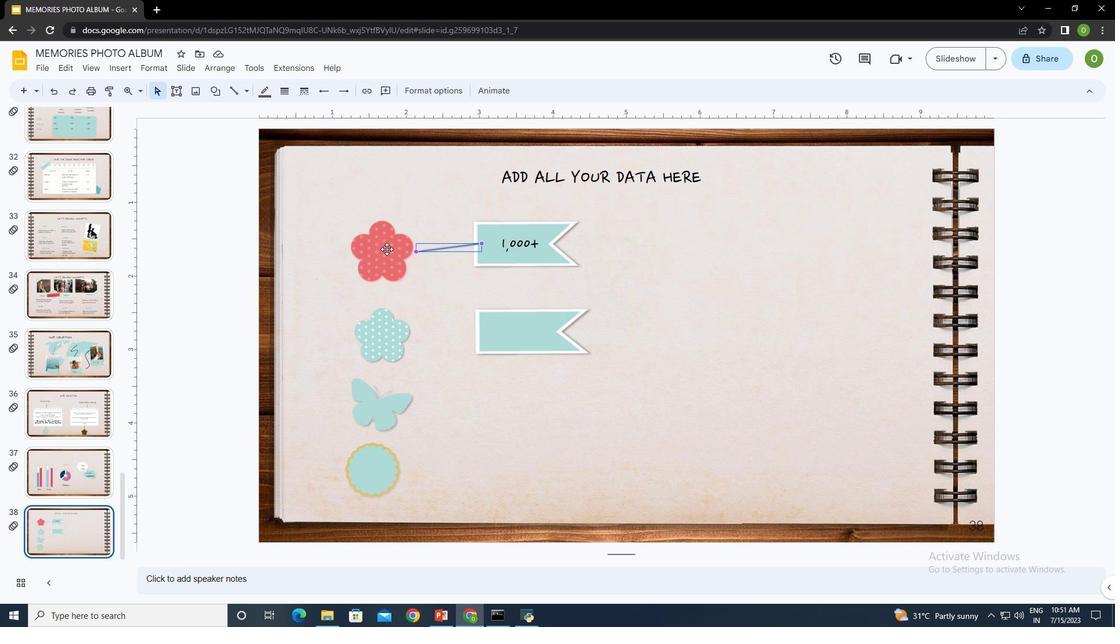 
Action: Mouse pressed left at (382, 248)
Screenshot: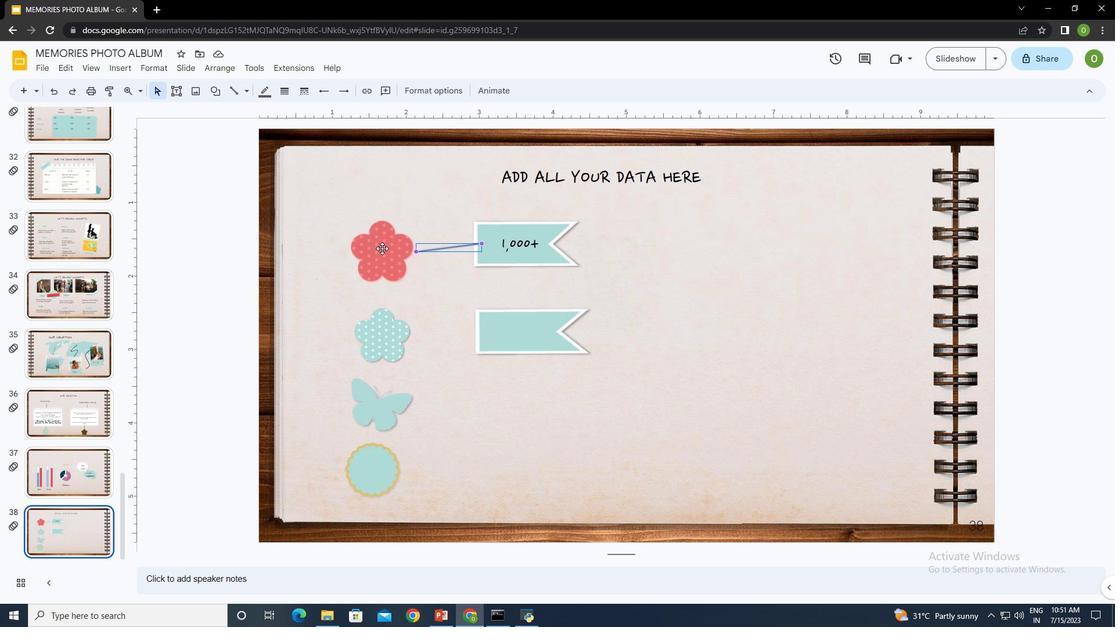 
Action: Mouse moved to (384, 245)
Screenshot: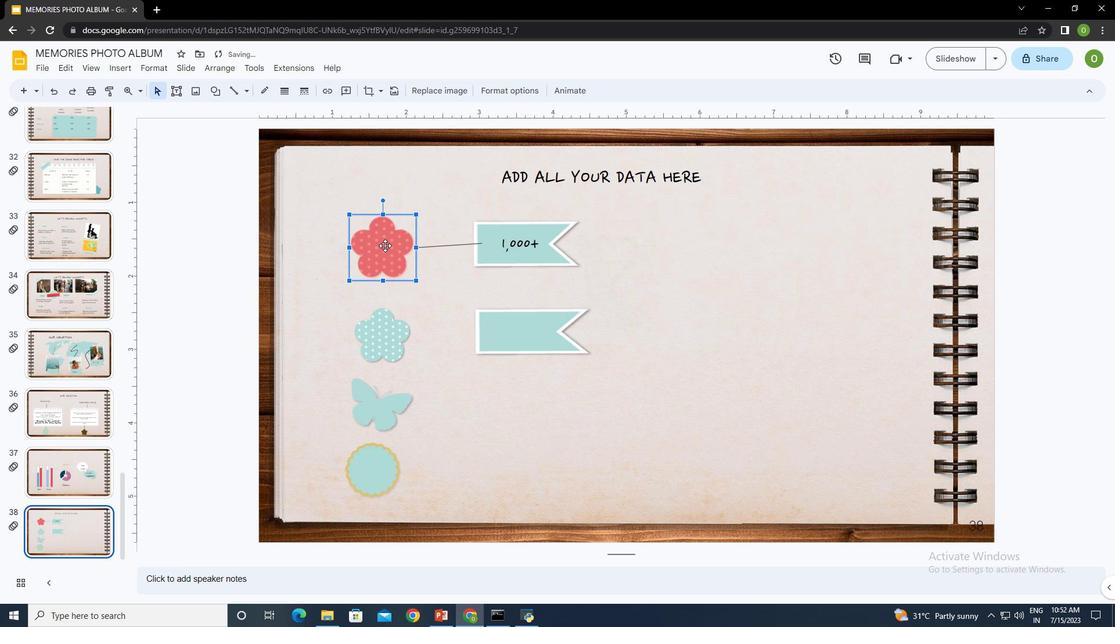 
Action: Mouse pressed left at (384, 245)
Screenshot: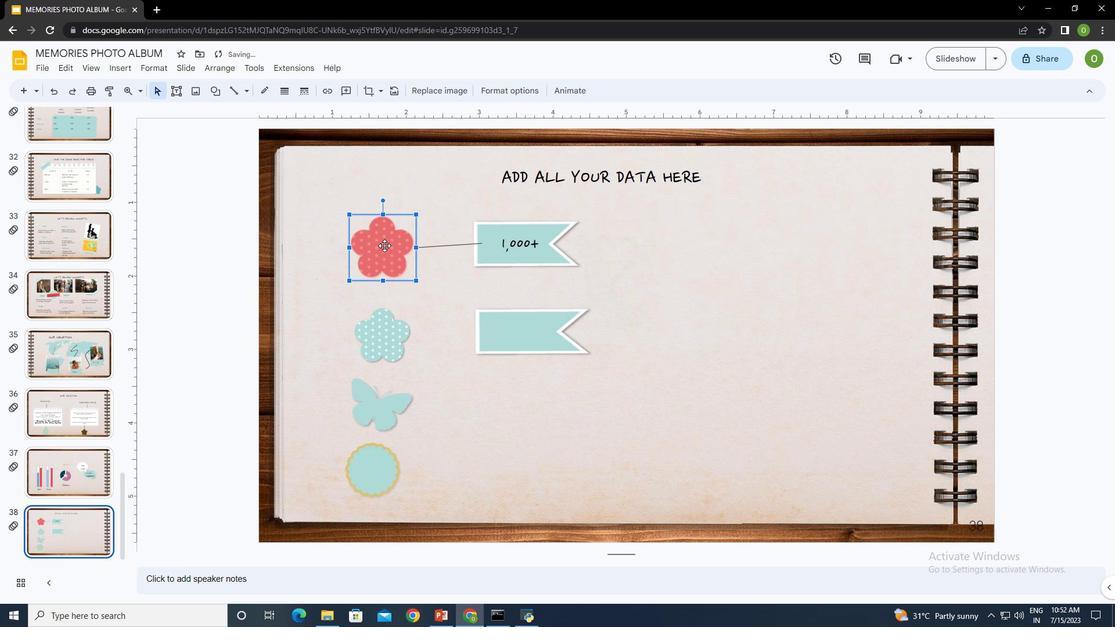
Action: Mouse moved to (448, 259)
Screenshot: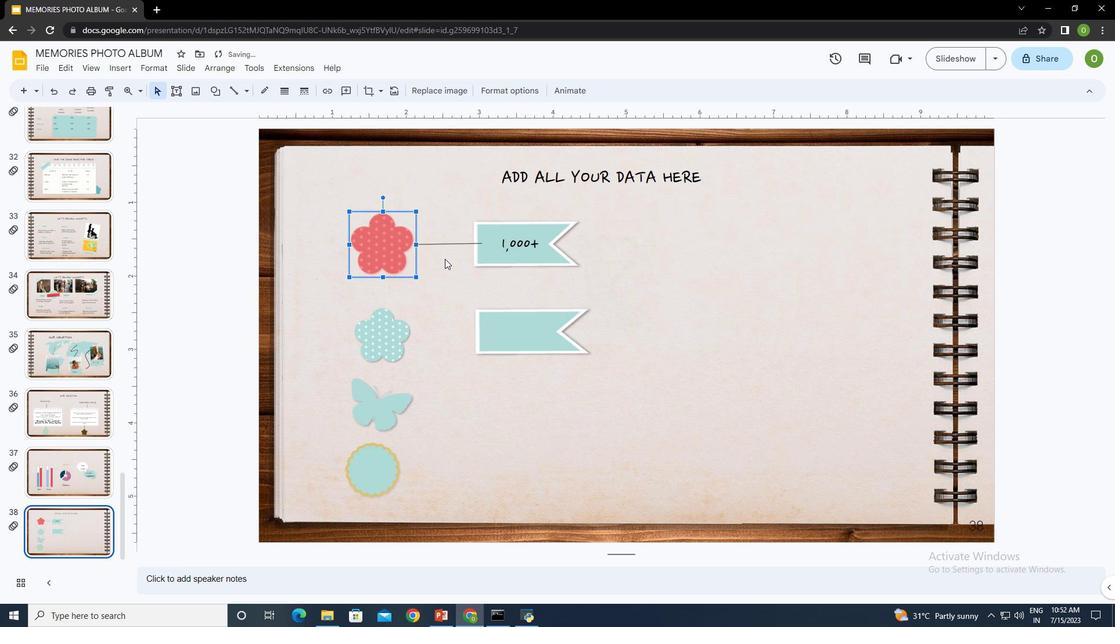 
Action: Mouse pressed left at (448, 259)
Screenshot: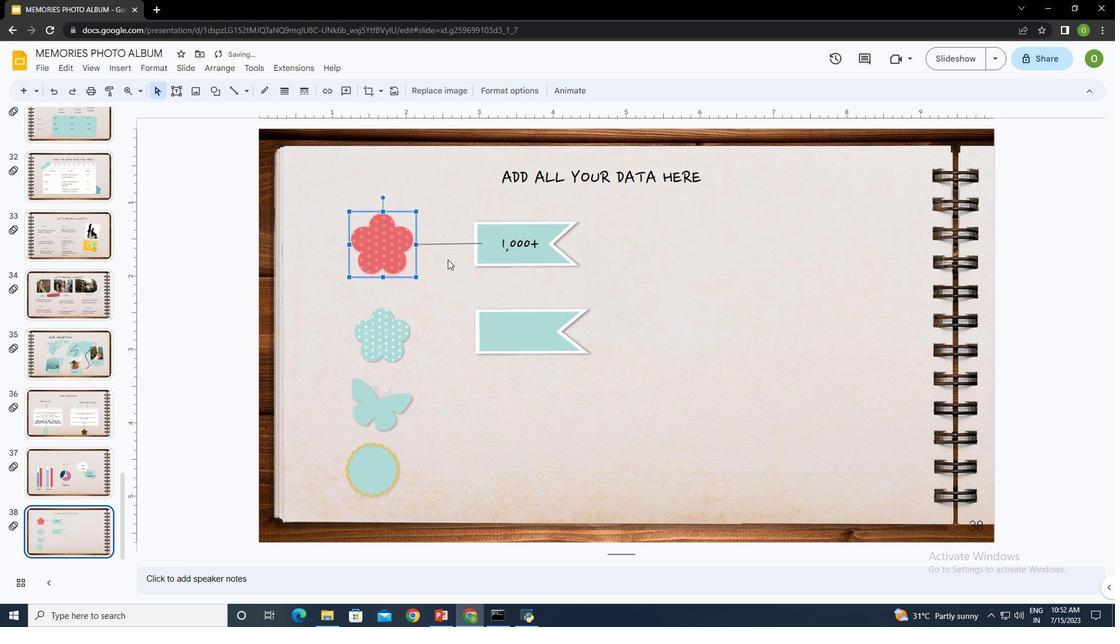 
Action: Mouse moved to (445, 243)
Screenshot: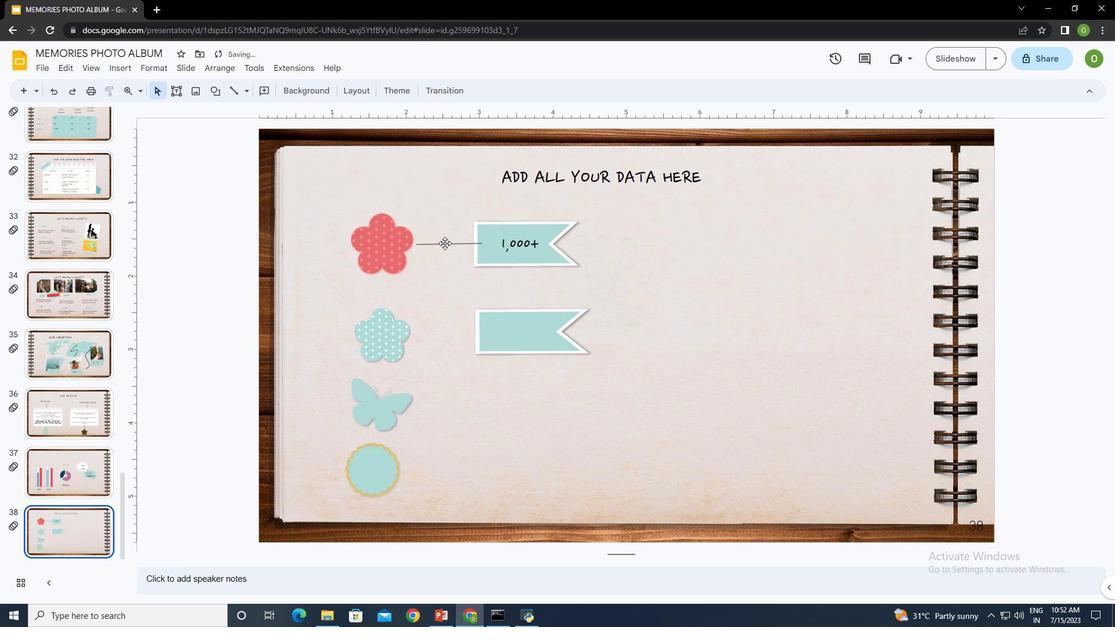 
Action: Mouse pressed left at (445, 243)
Screenshot: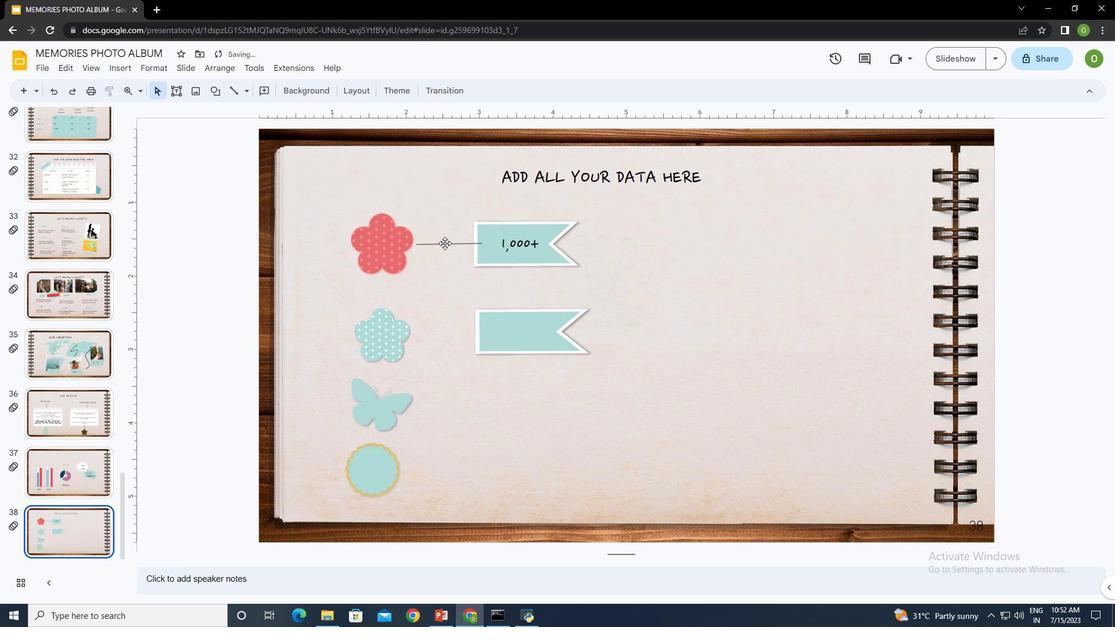 
Action: Mouse moved to (283, 89)
Screenshot: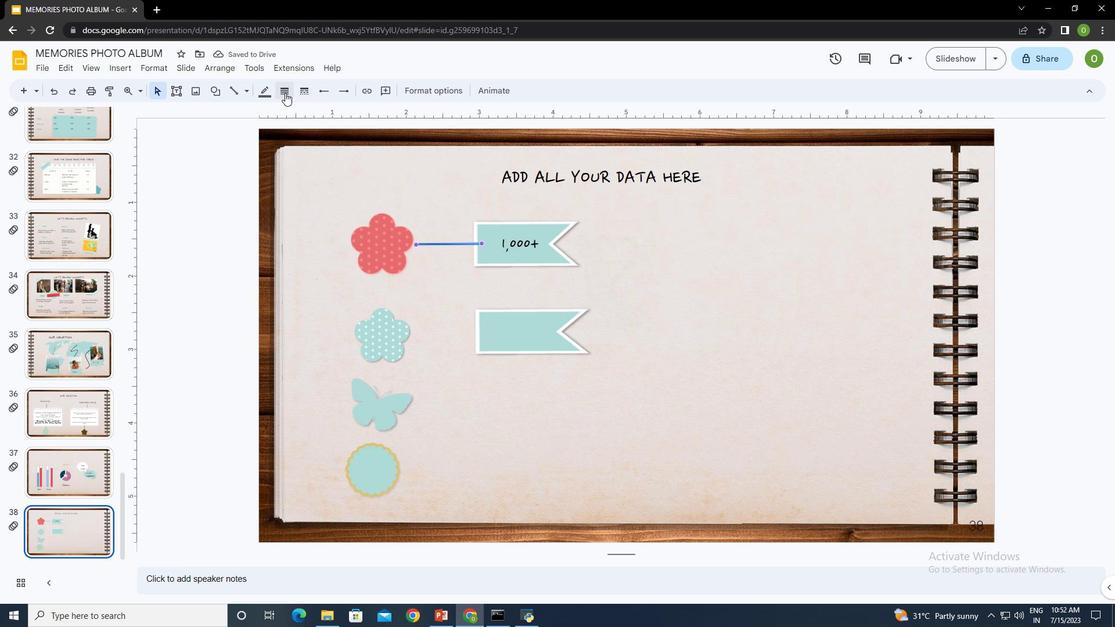 
Action: Mouse pressed left at (283, 89)
Screenshot: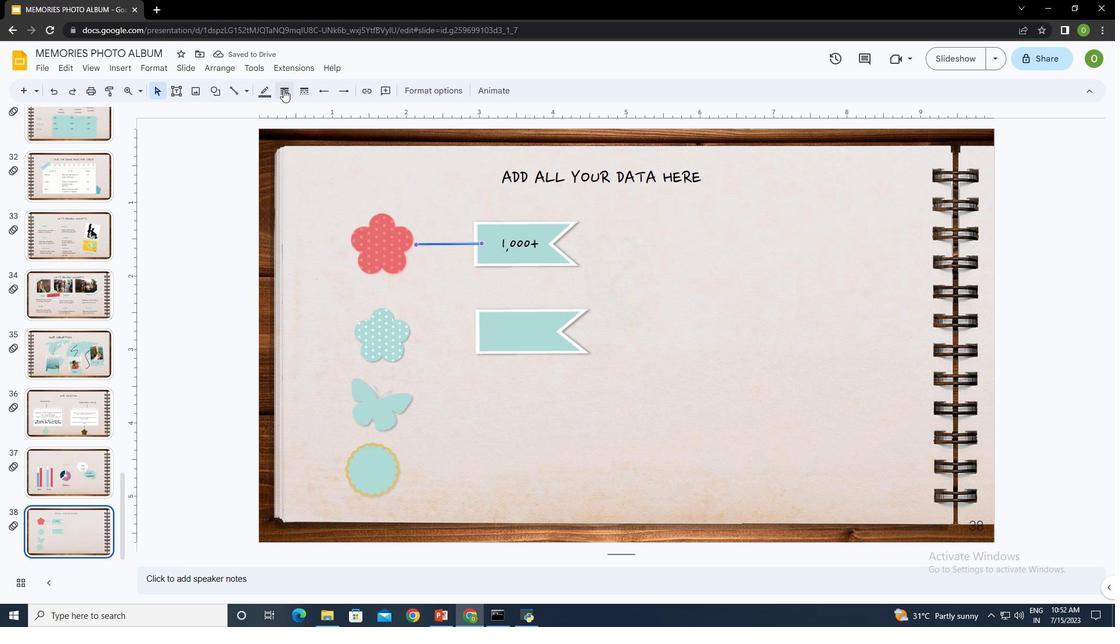 
Action: Mouse moved to (304, 130)
Screenshot: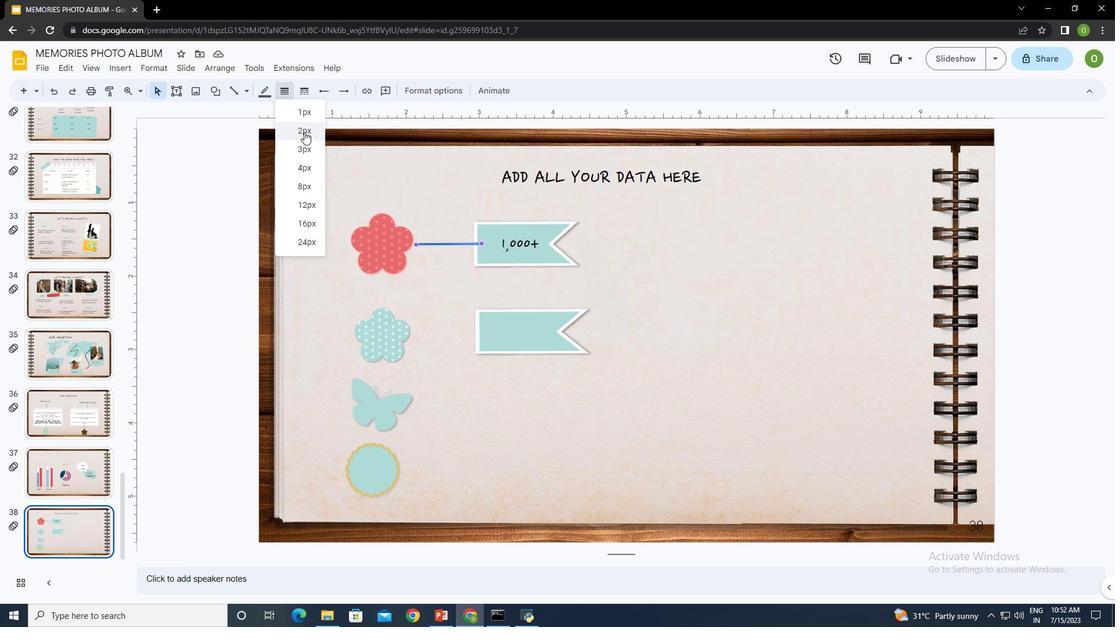 
Action: Mouse pressed left at (304, 130)
Screenshot: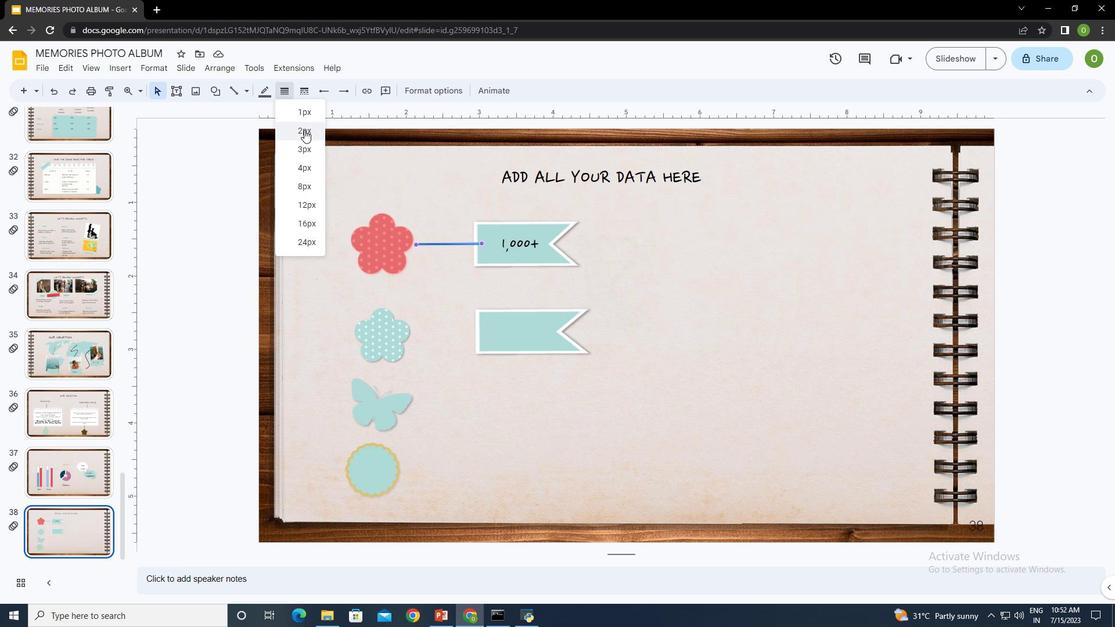 
Action: Mouse moved to (267, 88)
Screenshot: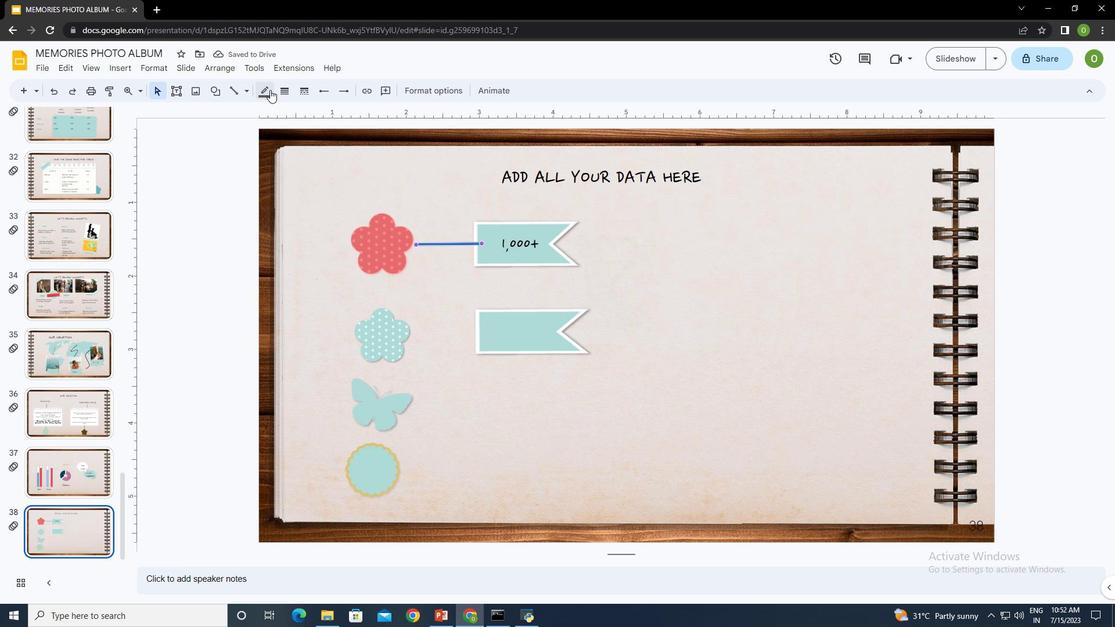 
Action: Mouse pressed left at (267, 88)
Screenshot: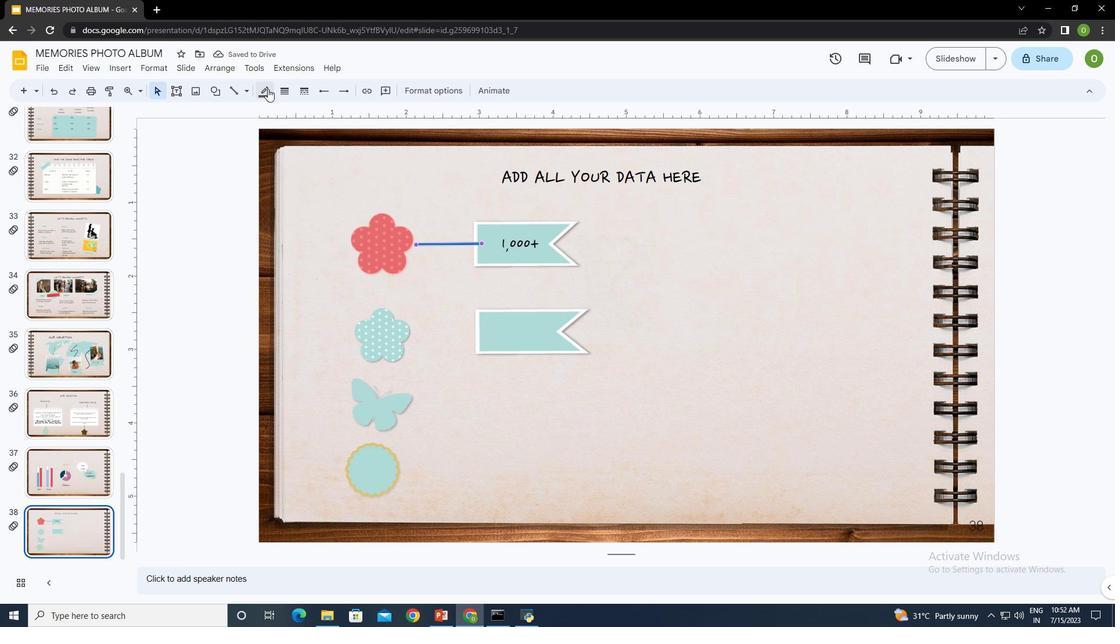 
Action: Mouse moved to (268, 127)
Screenshot: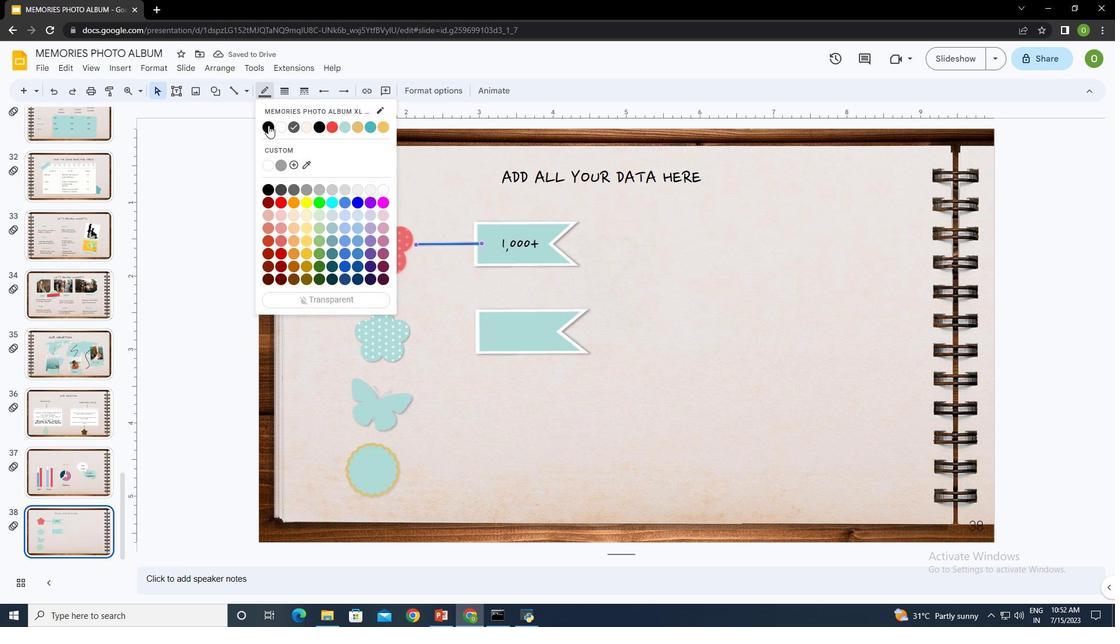 
Action: Mouse pressed left at (268, 127)
Screenshot: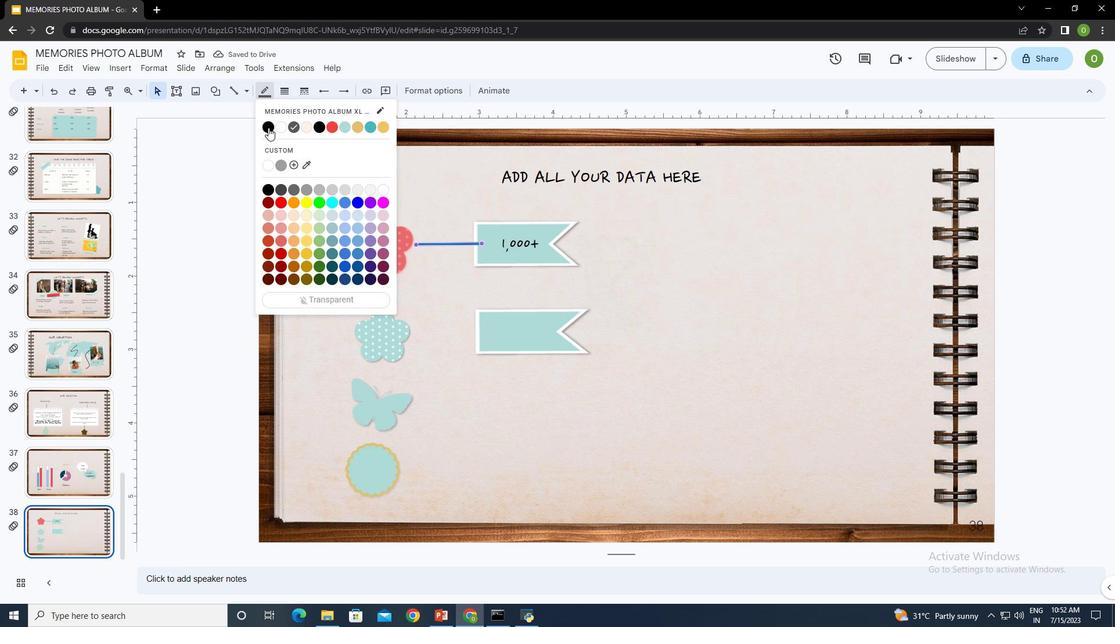 
Action: Mouse moved to (432, 278)
Screenshot: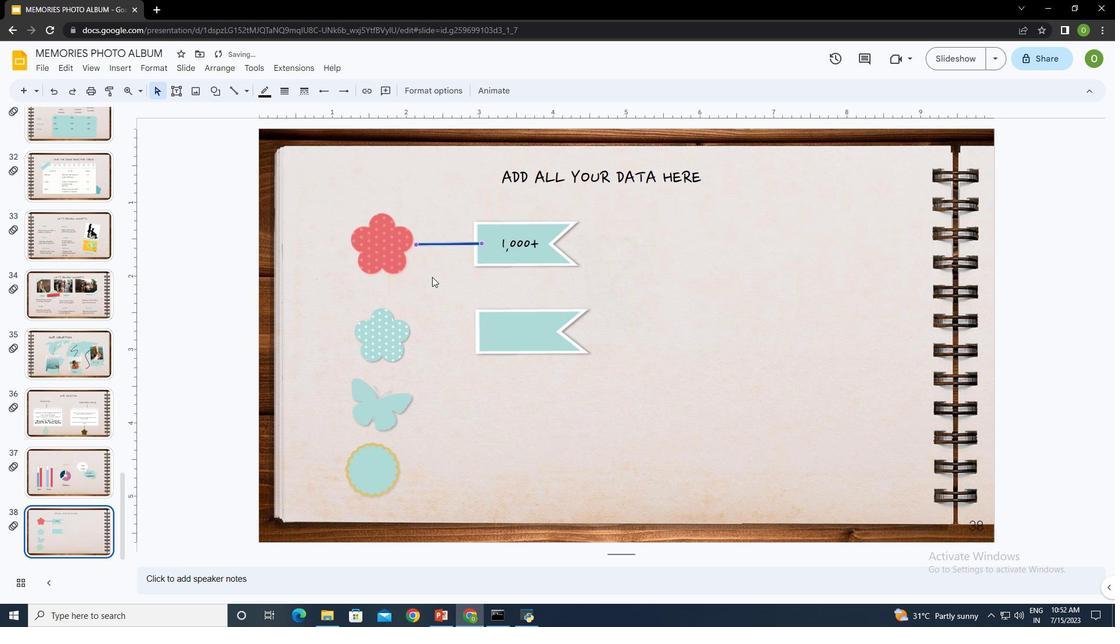 
Action: Mouse pressed left at (432, 278)
Screenshot: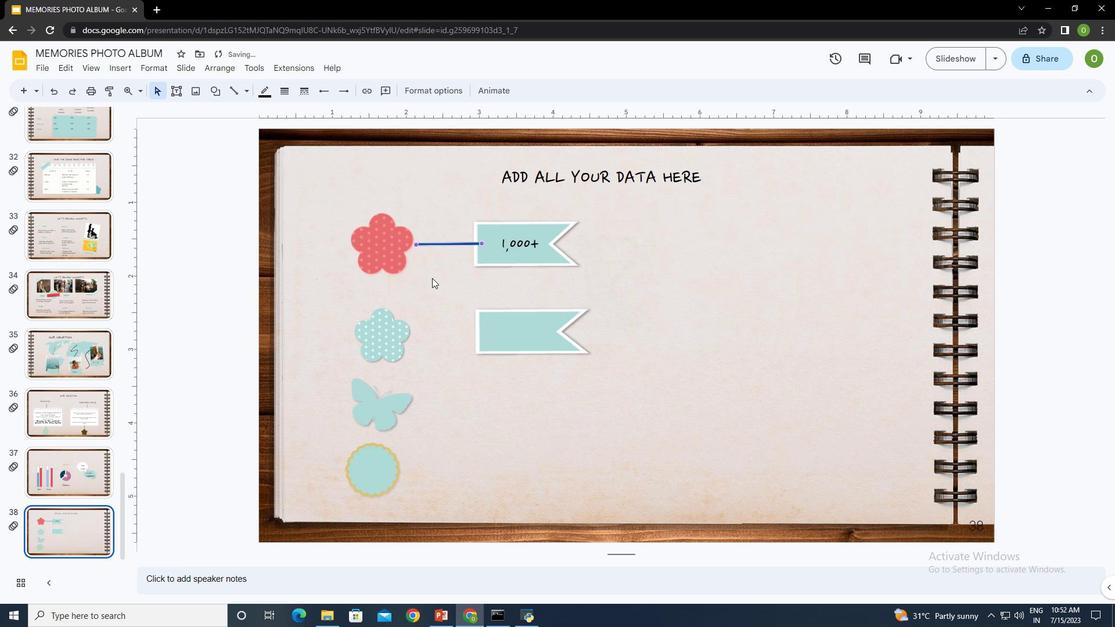 
Action: Mouse moved to (664, 314)
Screenshot: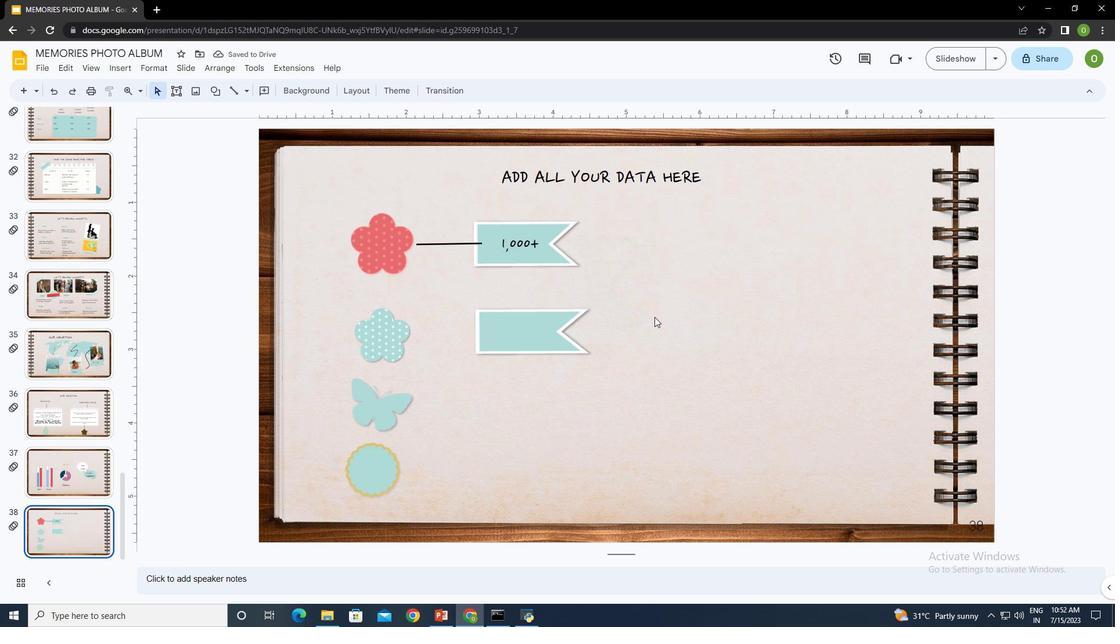 
Action: Mouse pressed left at (664, 314)
Screenshot: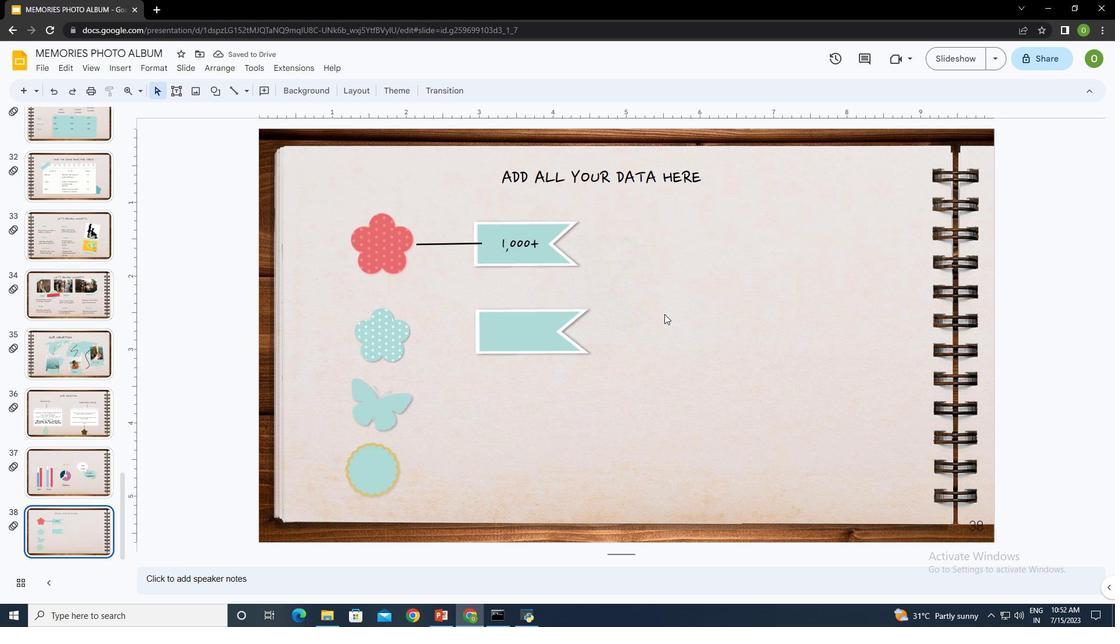 
Action: Mouse moved to (442, 242)
Screenshot: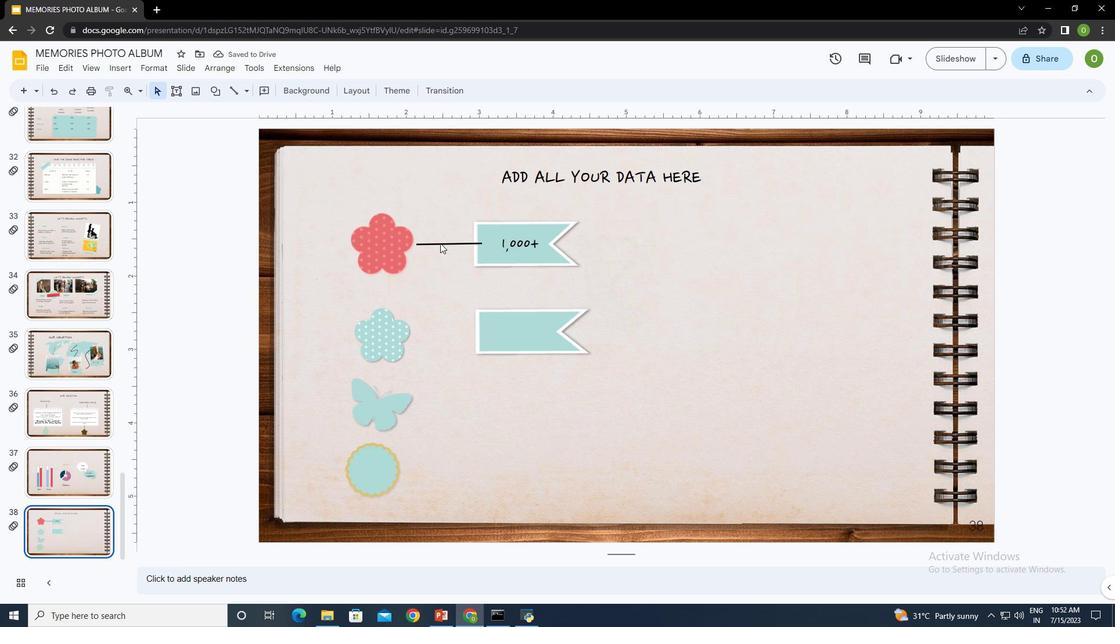 
Action: Mouse pressed left at (442, 242)
Screenshot: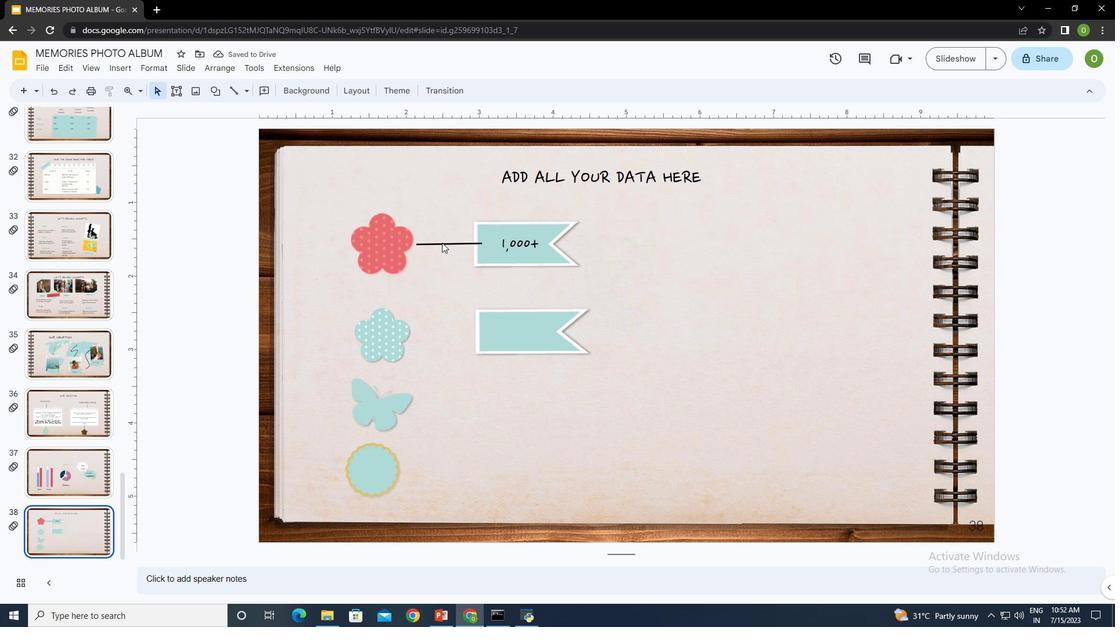 
Action: Mouse moved to (287, 87)
Screenshot: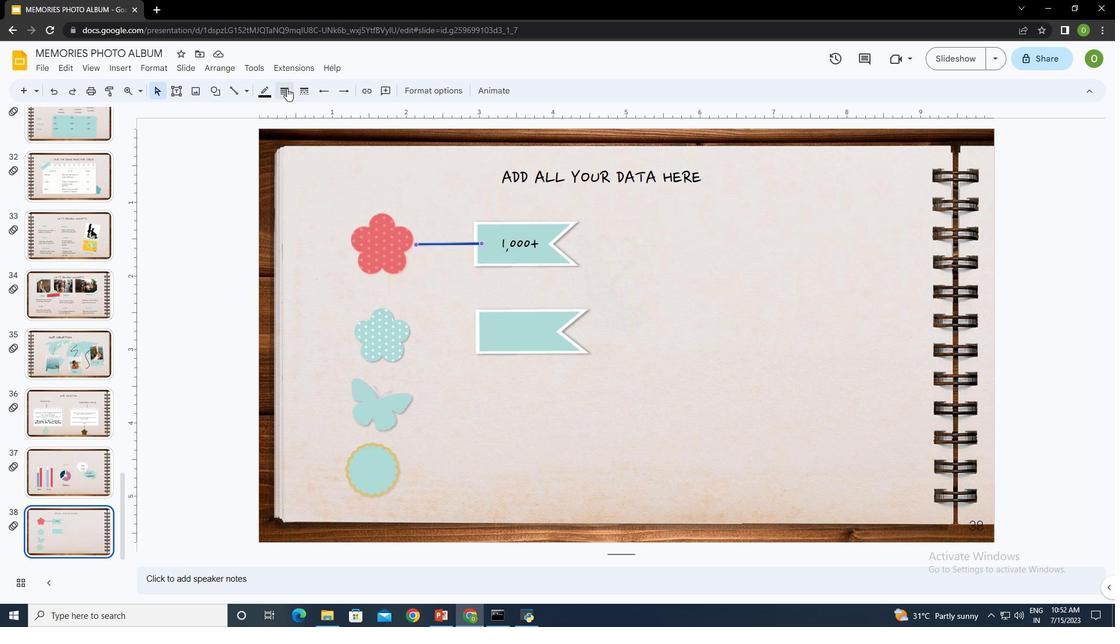 
Action: Mouse pressed left at (287, 87)
Screenshot: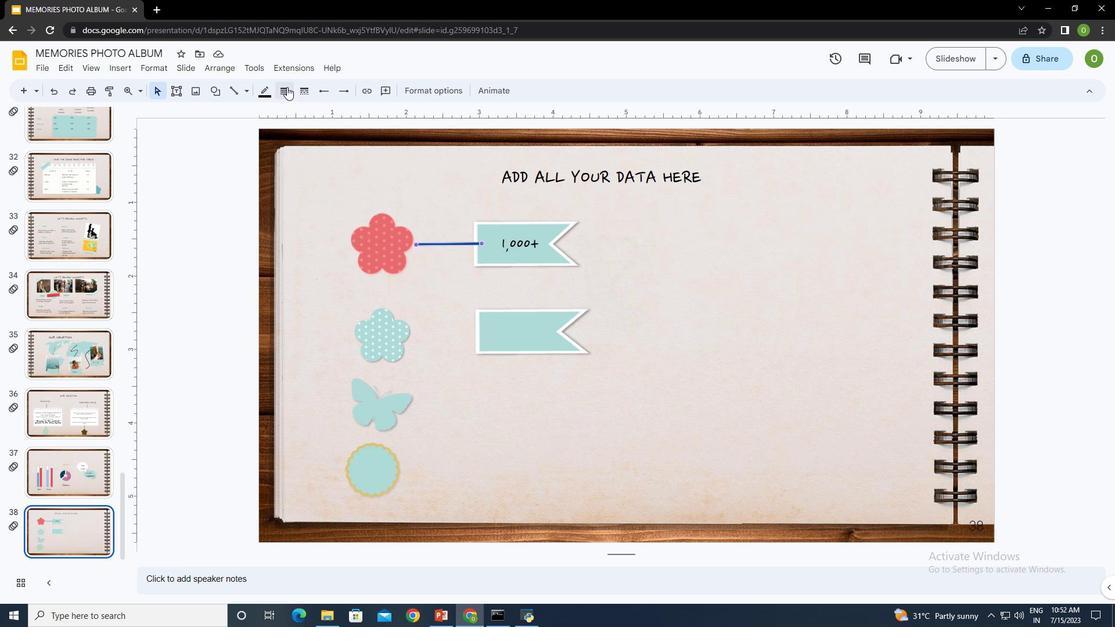
Action: Mouse moved to (301, 114)
Screenshot: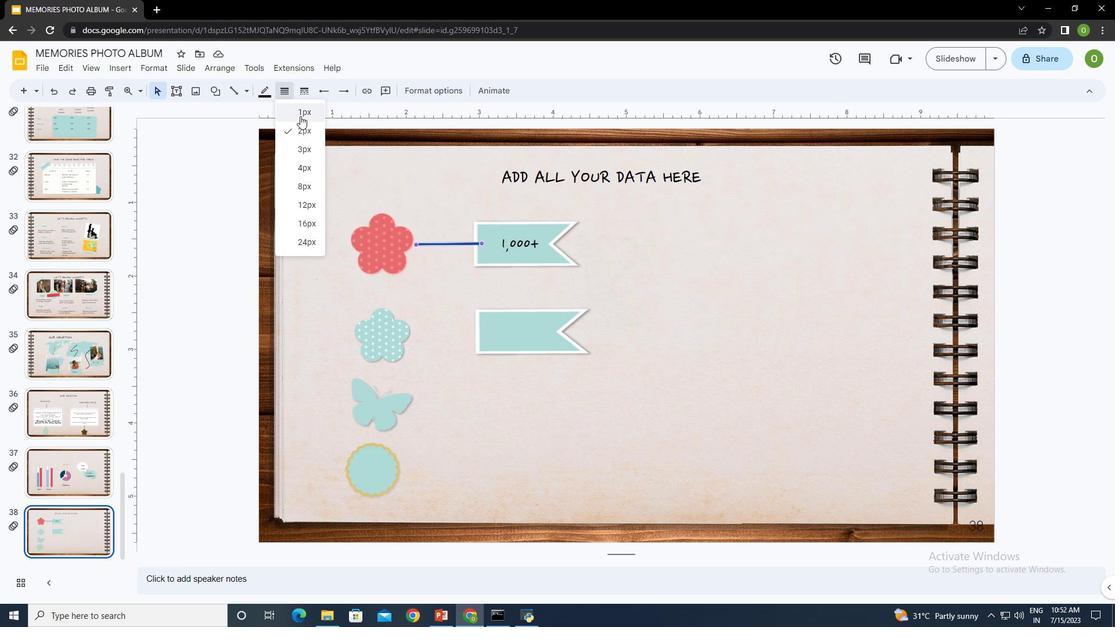 
Action: Mouse pressed left at (301, 114)
Screenshot: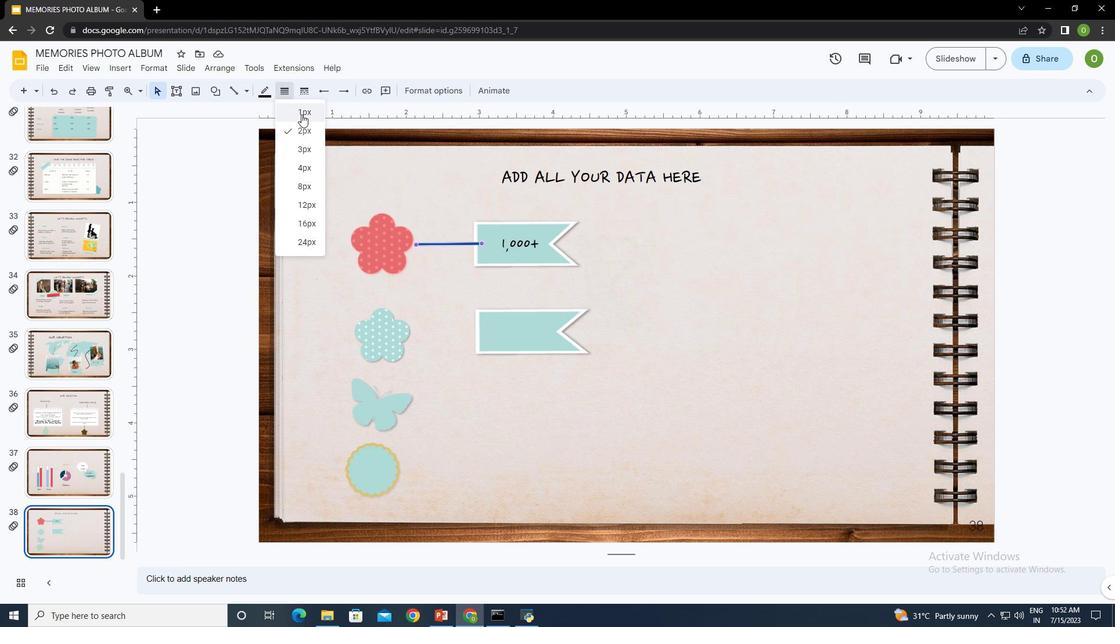 
Action: Mouse moved to (668, 287)
Screenshot: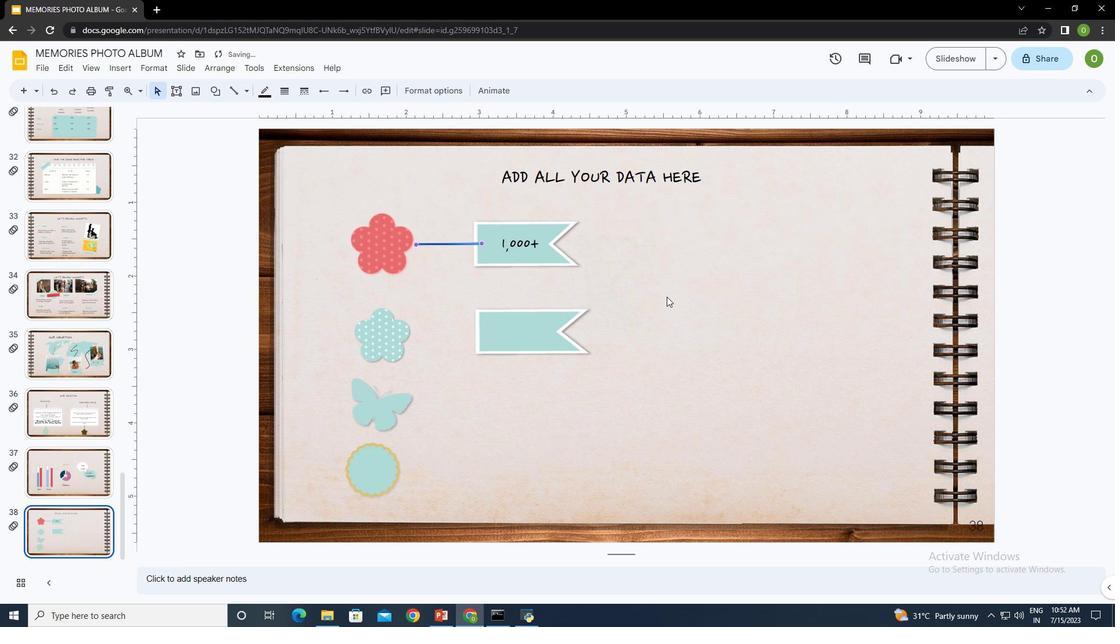 
Action: Mouse pressed left at (668, 287)
Screenshot: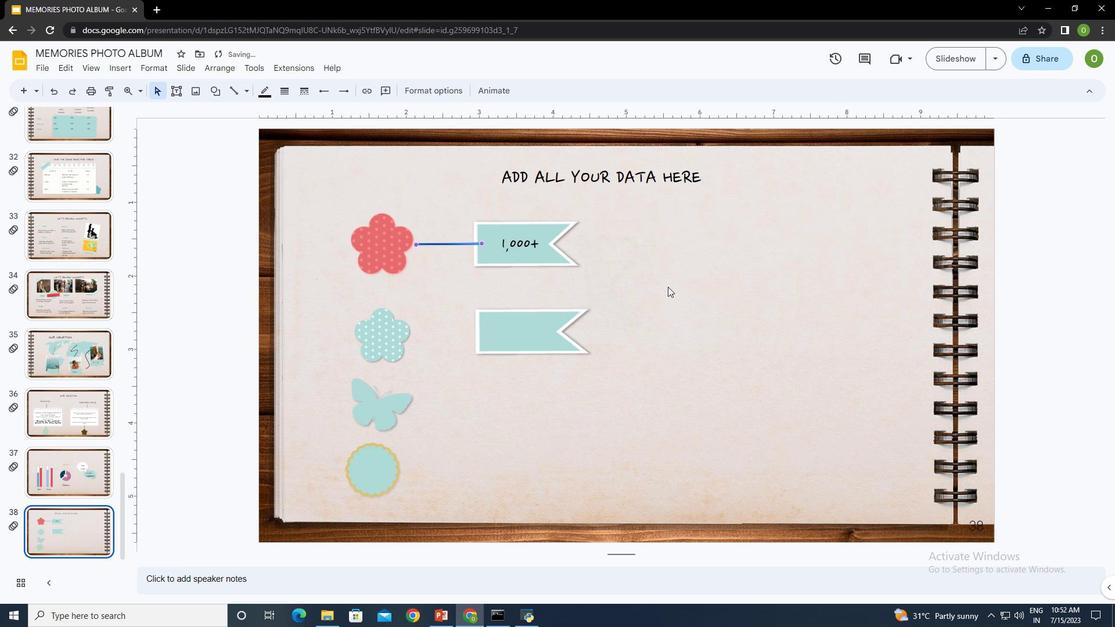 
Action: Mouse moved to (446, 335)
Screenshot: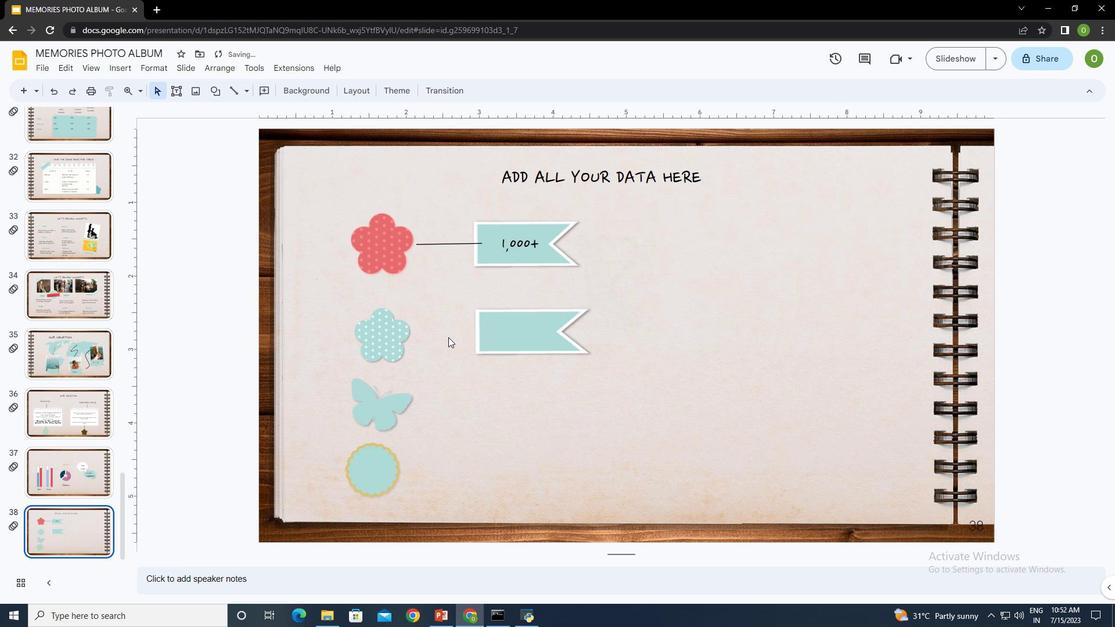 
Action: Mouse pressed left at (446, 335)
